 Task: Locate Homes in Salt Lake City.
Action: Key pressed <Key.caps_lock>S<Key.caps_lock>alt
Screenshot: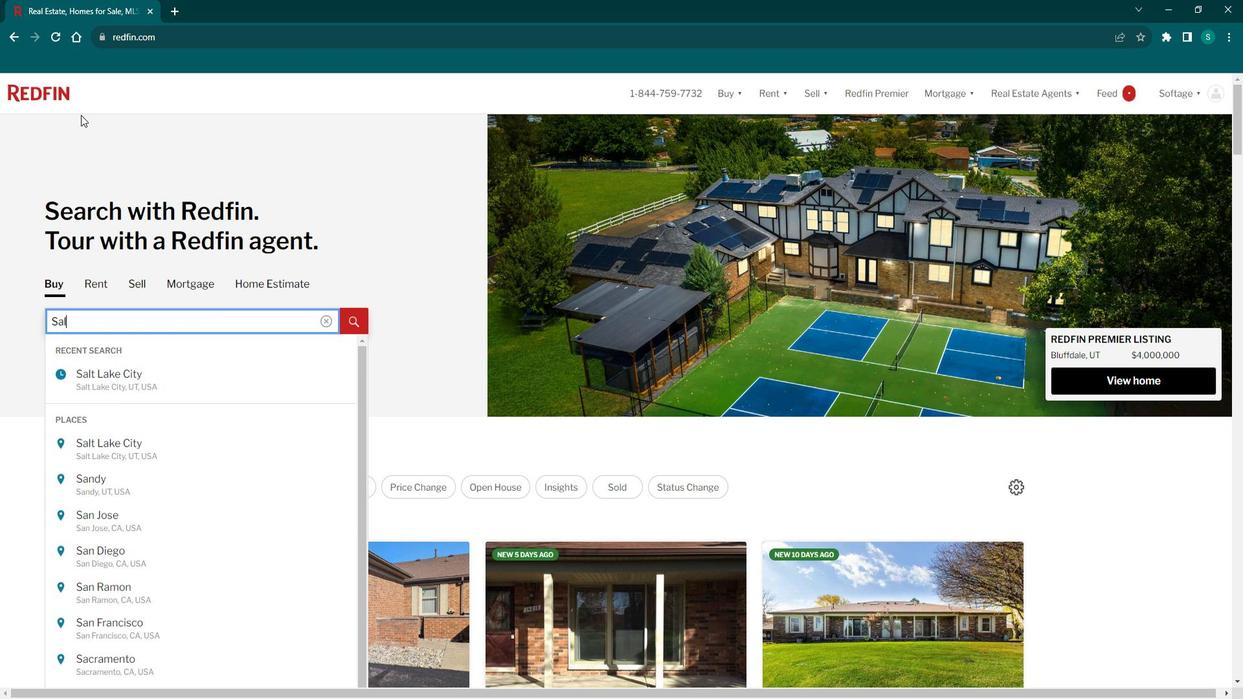 
Action: Mouse moved to (164, 428)
Screenshot: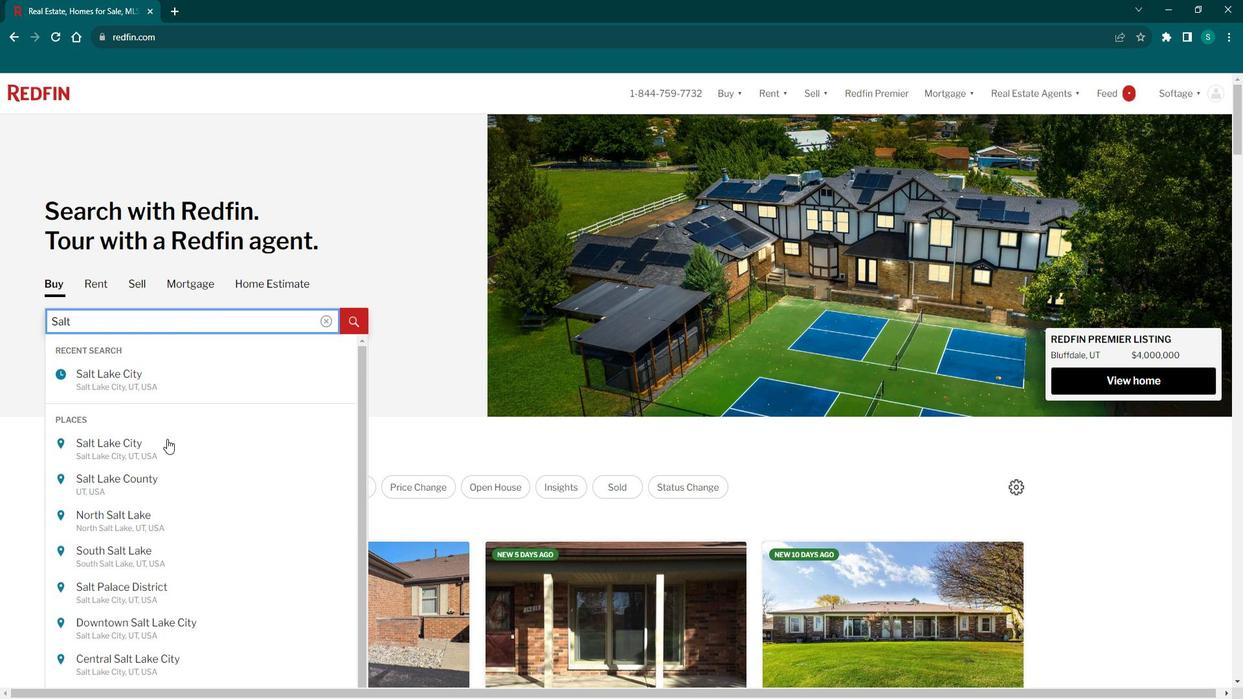 
Action: Mouse pressed left at (164, 428)
Screenshot: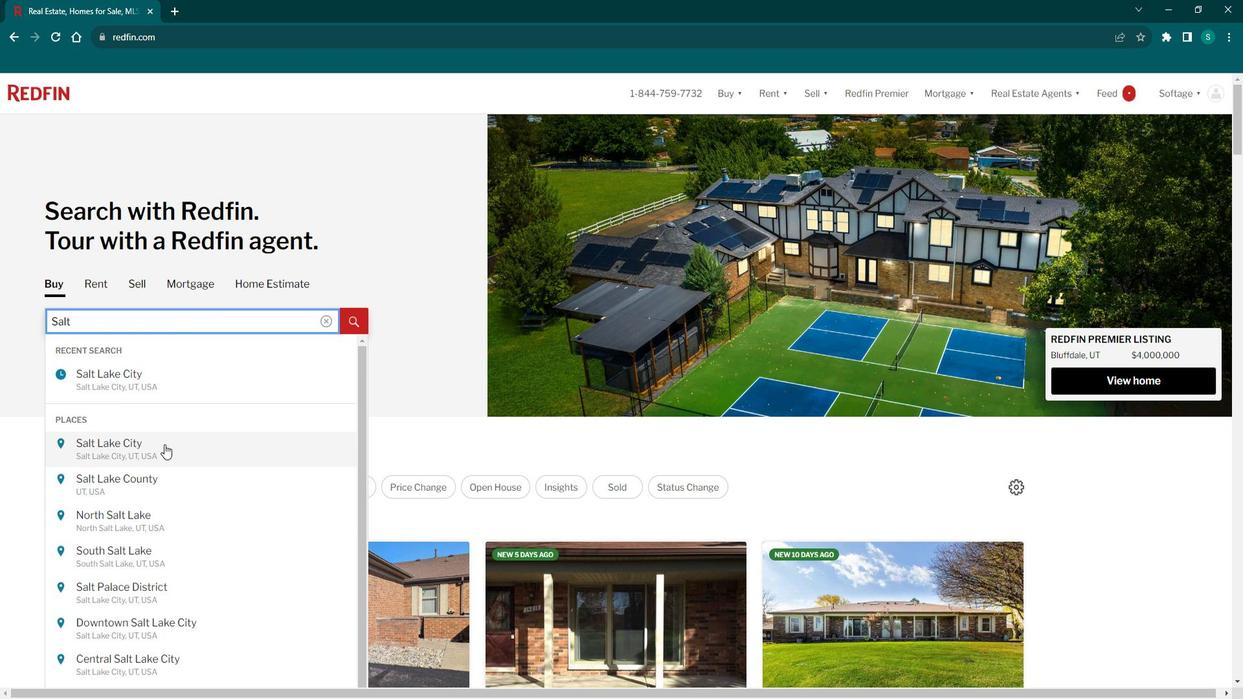 
Action: Mouse moved to (1109, 178)
Screenshot: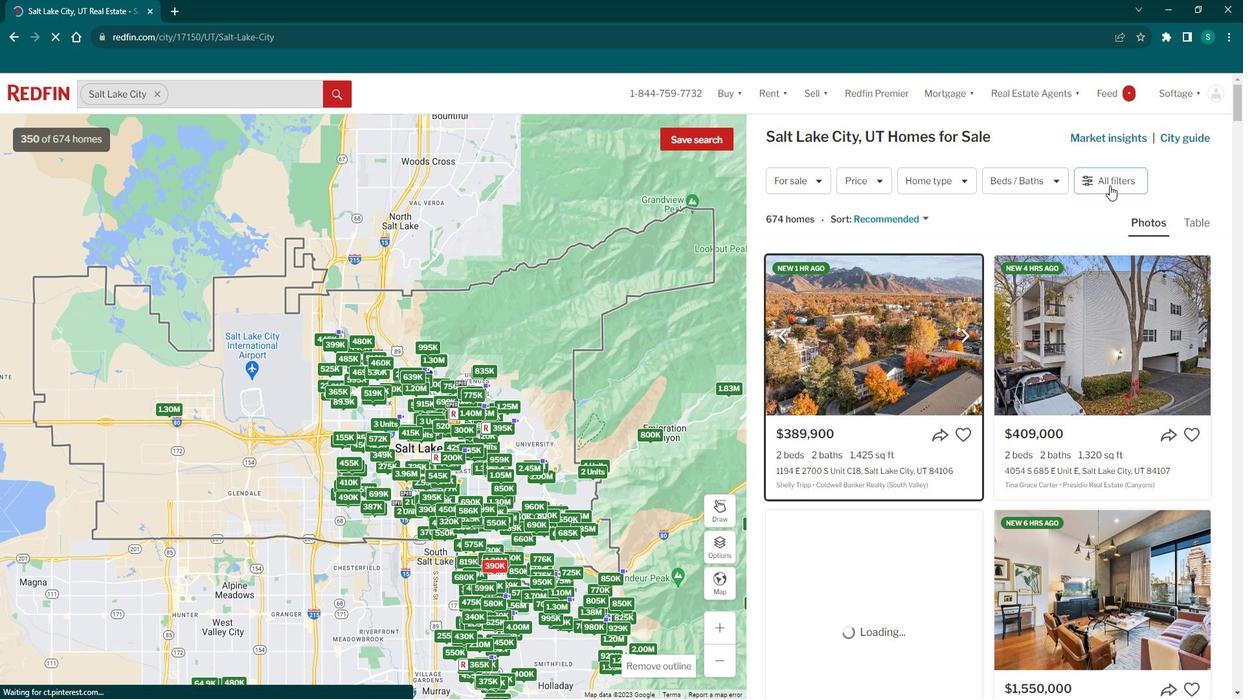
Action: Mouse pressed left at (1109, 178)
Screenshot: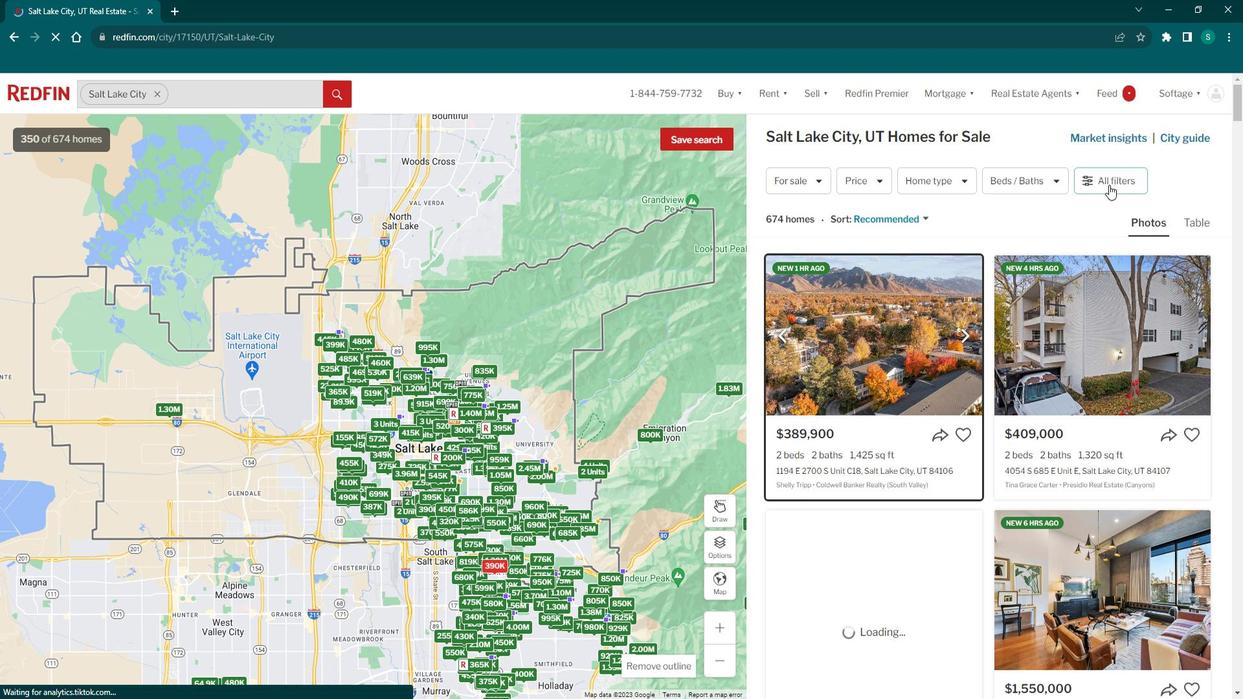 
Action: Mouse pressed left at (1109, 178)
Screenshot: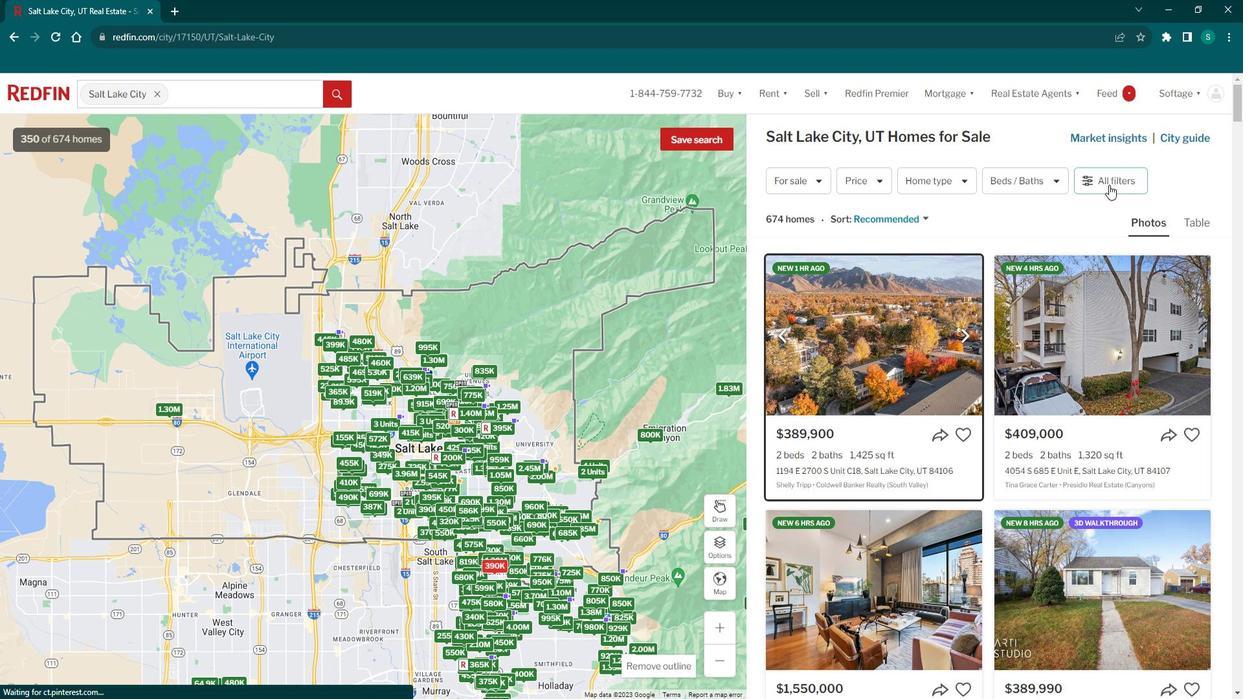 
Action: Mouse moved to (883, 474)
Screenshot: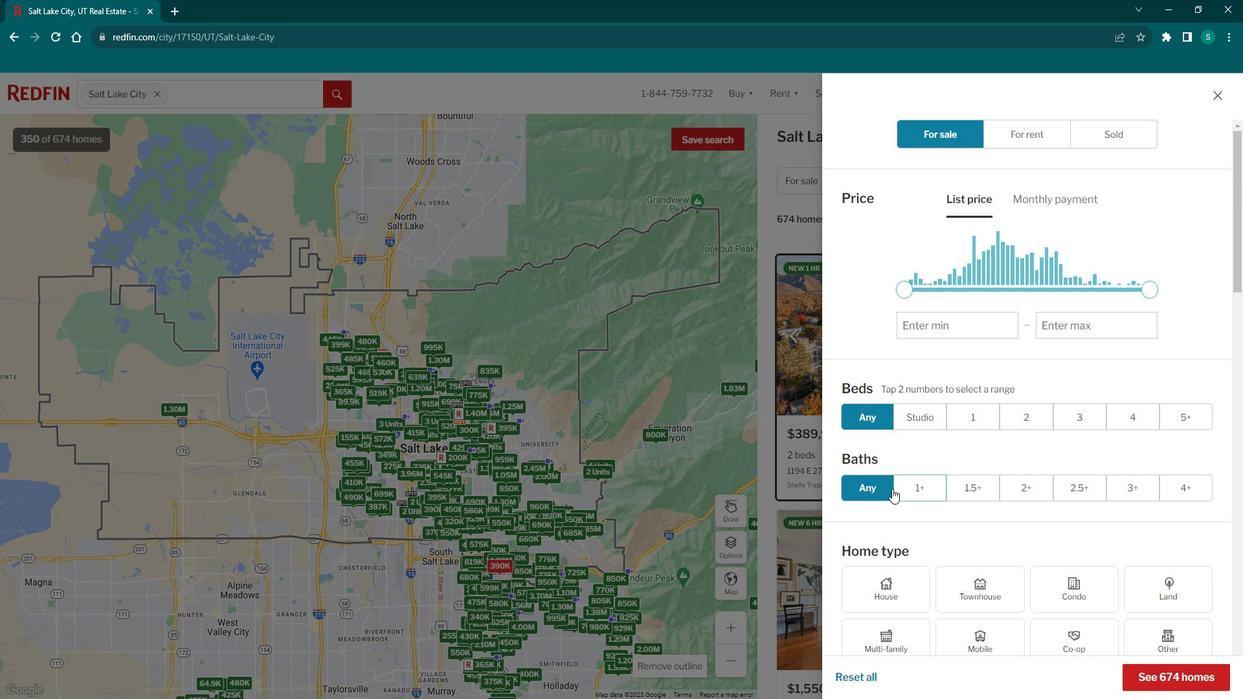
Action: Mouse scrolled (883, 473) with delta (0, 0)
Screenshot: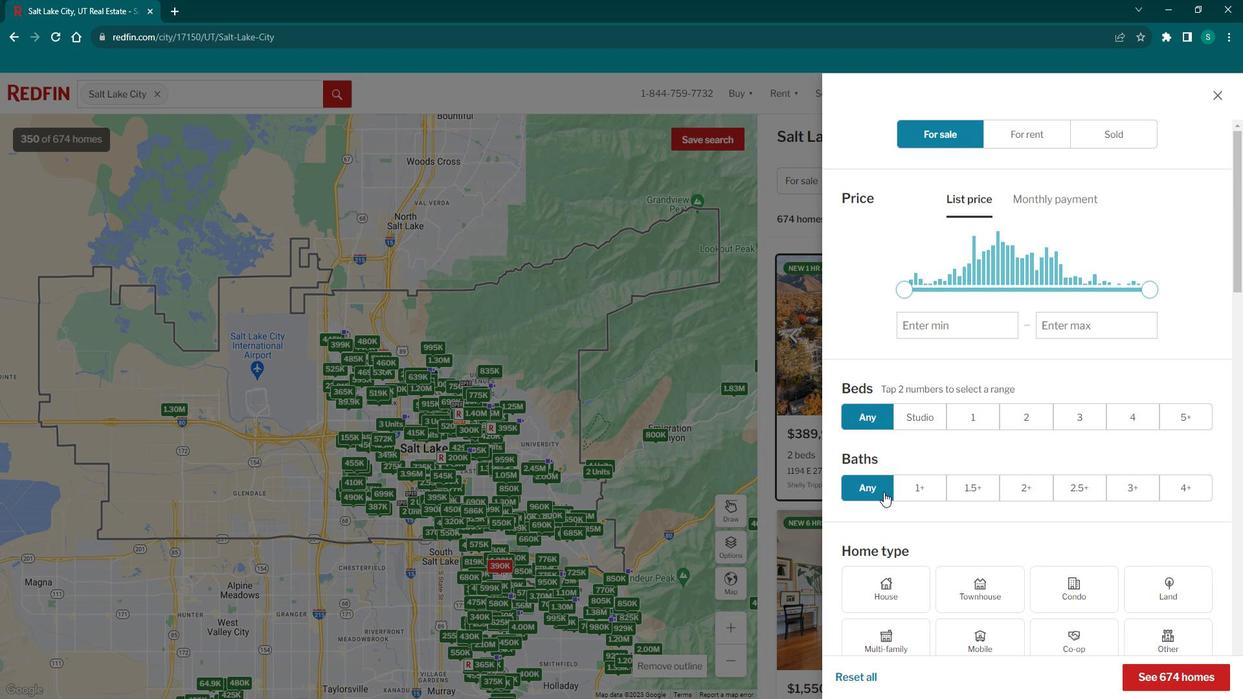 
Action: Mouse scrolled (883, 473) with delta (0, 0)
Screenshot: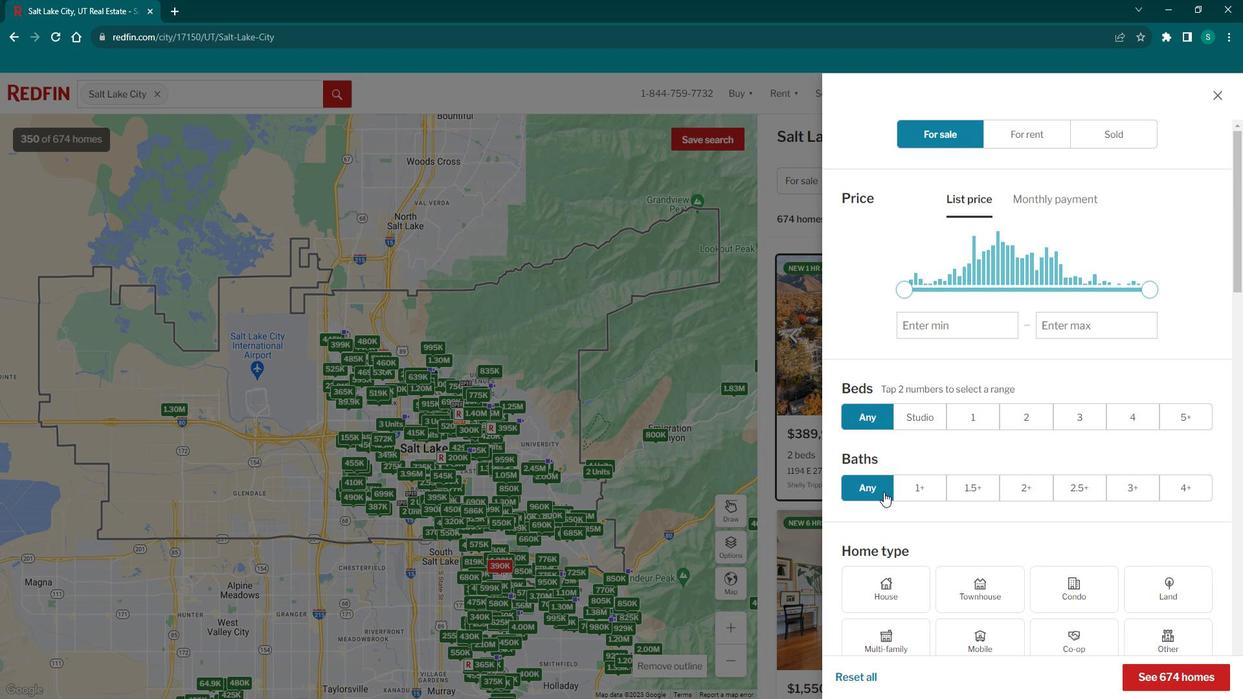 
Action: Mouse scrolled (883, 473) with delta (0, 0)
Screenshot: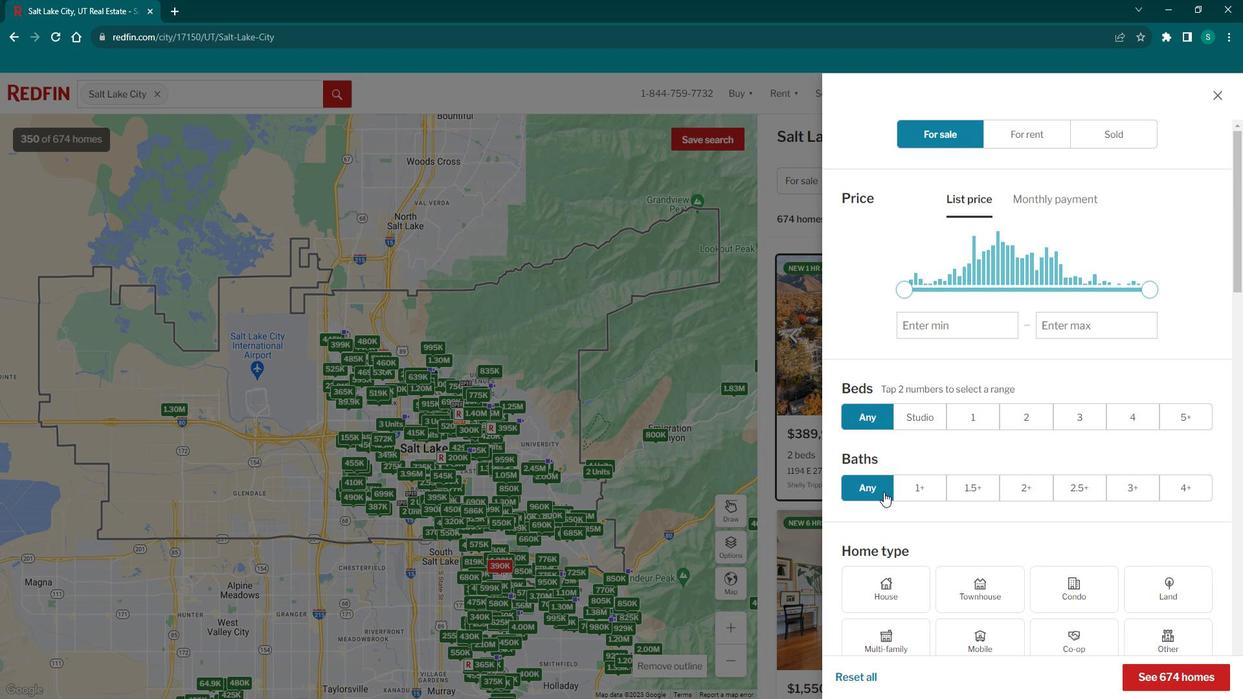 
Action: Mouse moved to (895, 383)
Screenshot: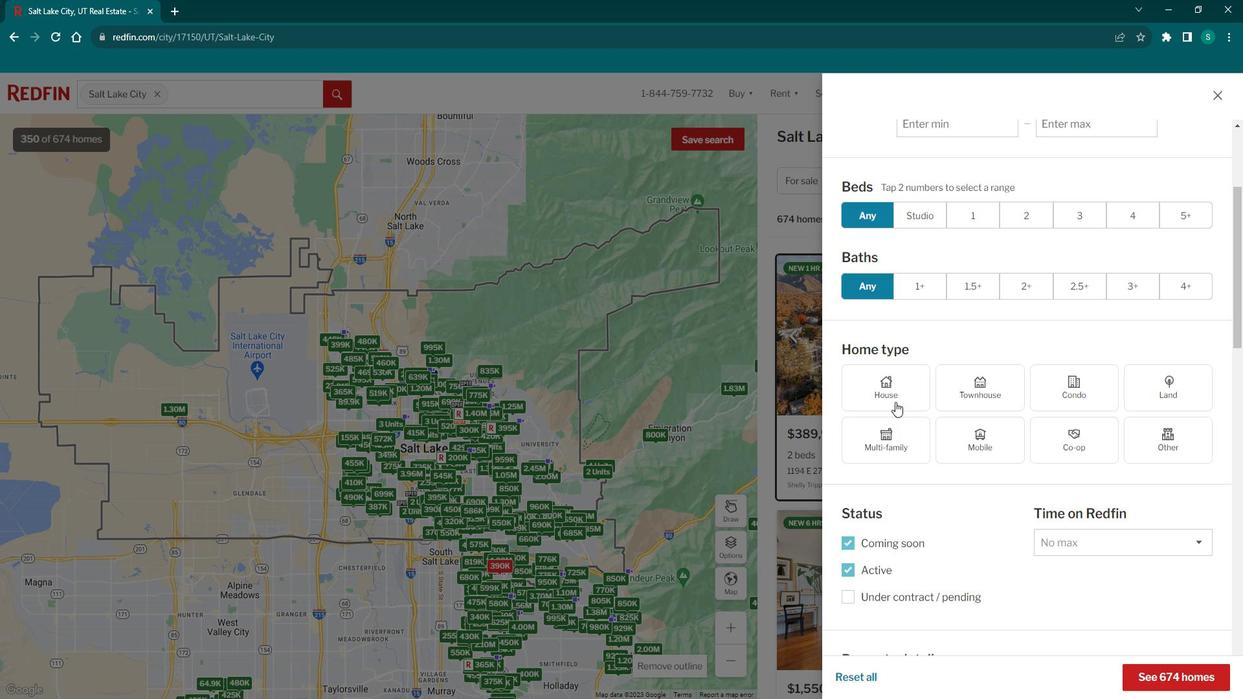 
Action: Mouse pressed left at (895, 383)
Screenshot: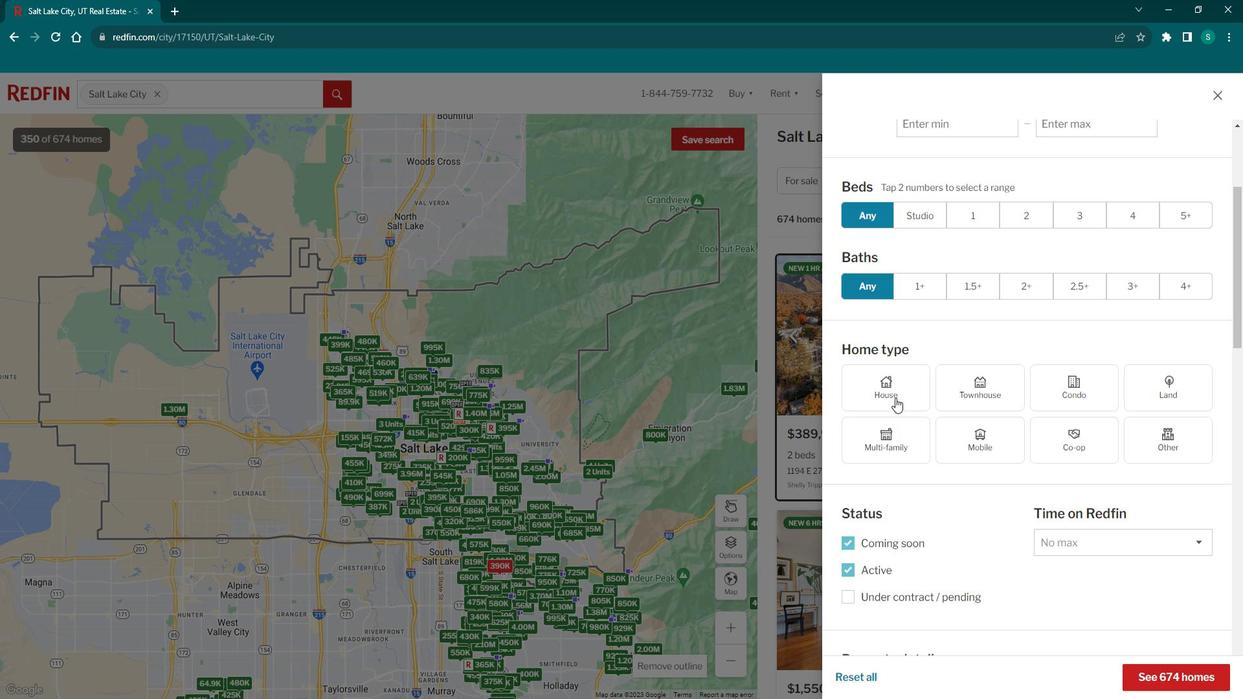 
Action: Mouse moved to (1160, 646)
Screenshot: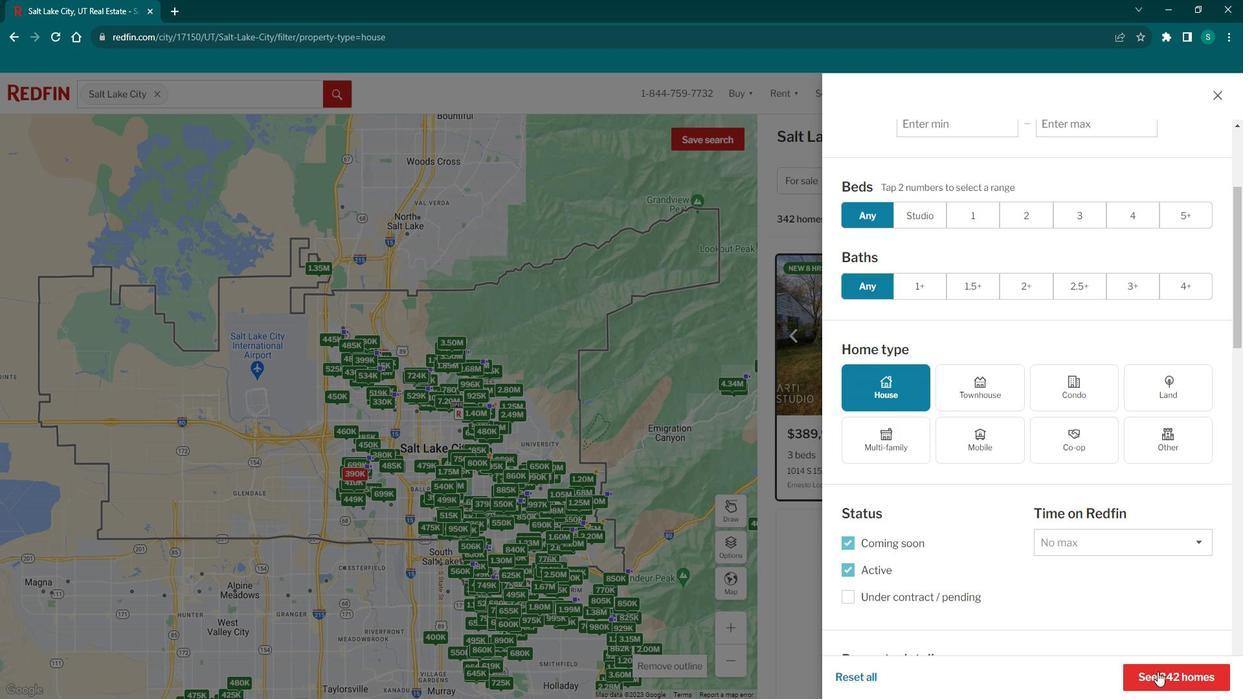
Action: Mouse pressed left at (1160, 646)
Screenshot: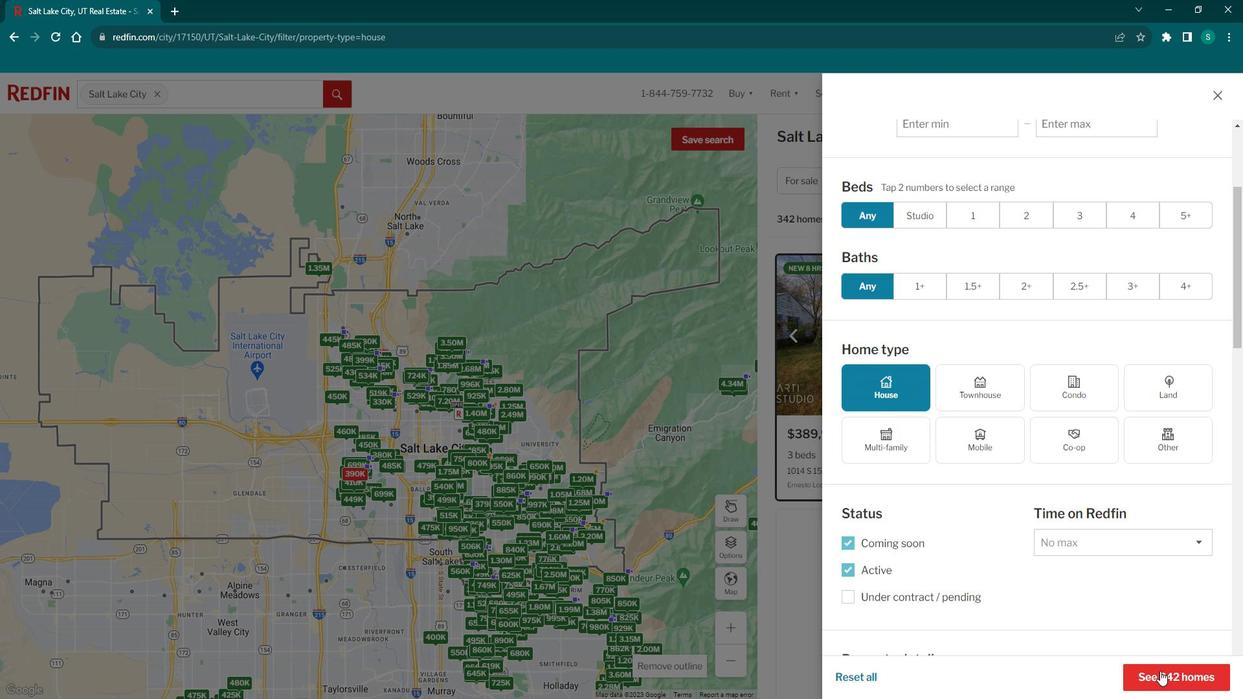 
Action: Mouse moved to (874, 400)
Screenshot: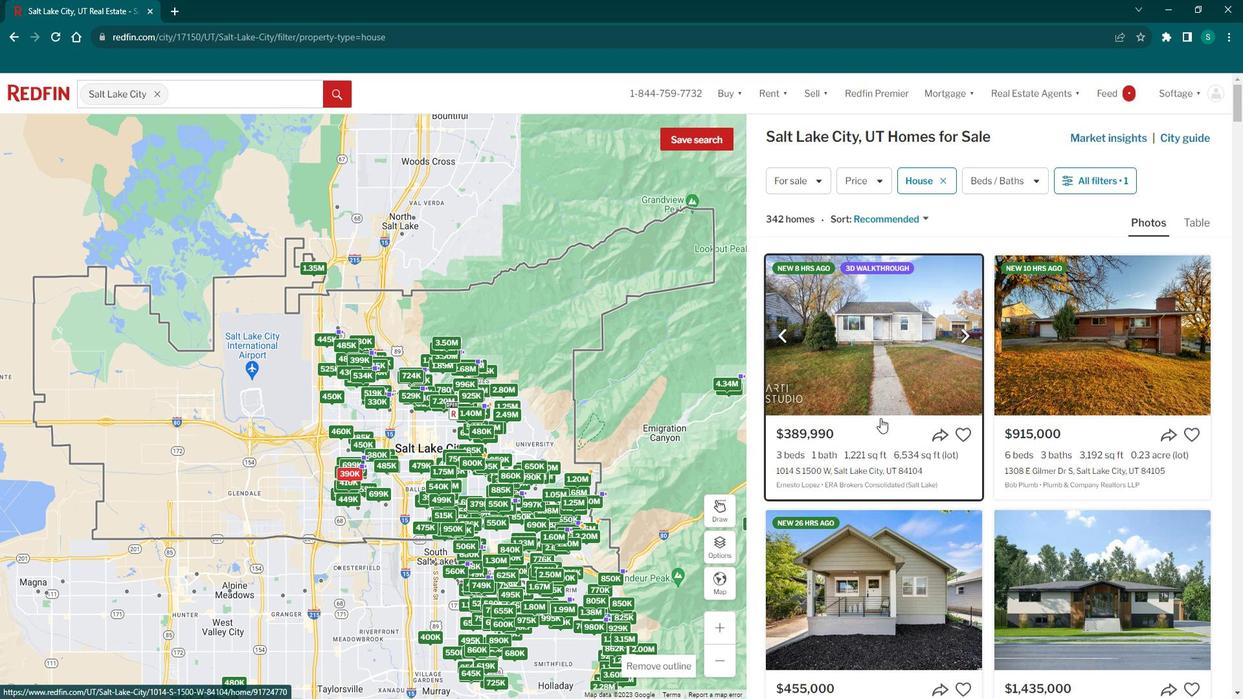 
Action: Mouse scrolled (874, 400) with delta (0, 0)
Screenshot: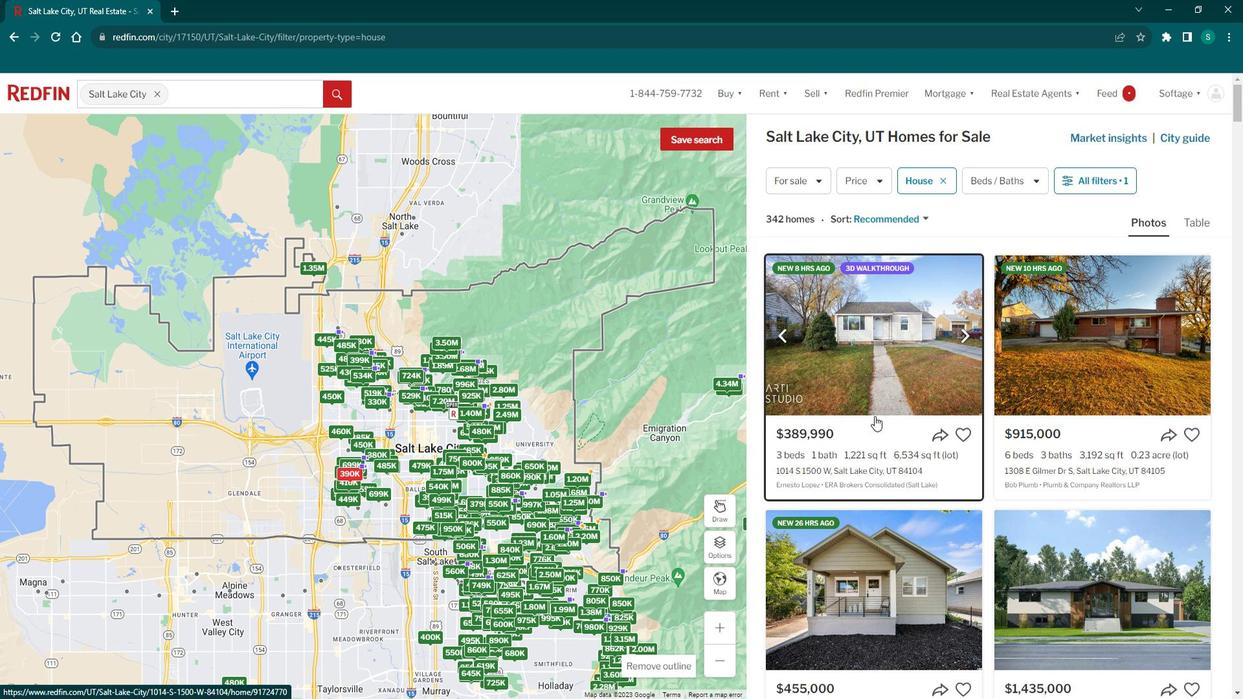 
Action: Mouse scrolled (874, 400) with delta (0, 0)
Screenshot: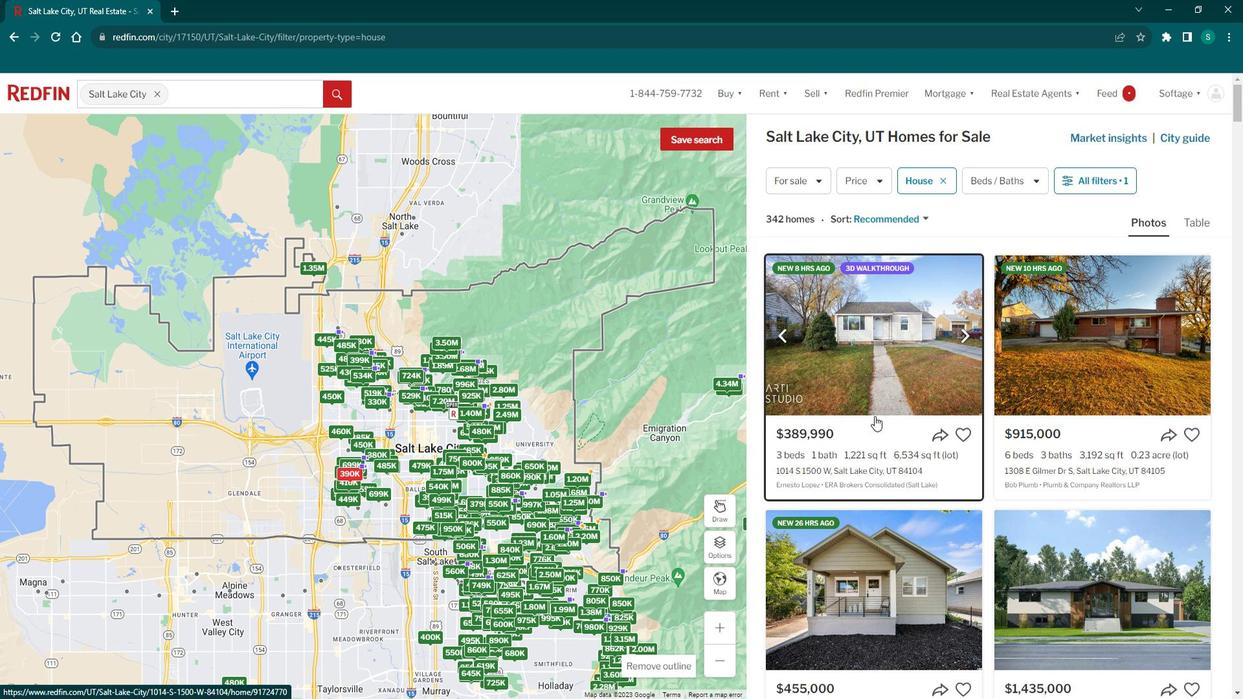 
Action: Mouse scrolled (874, 400) with delta (0, 0)
Screenshot: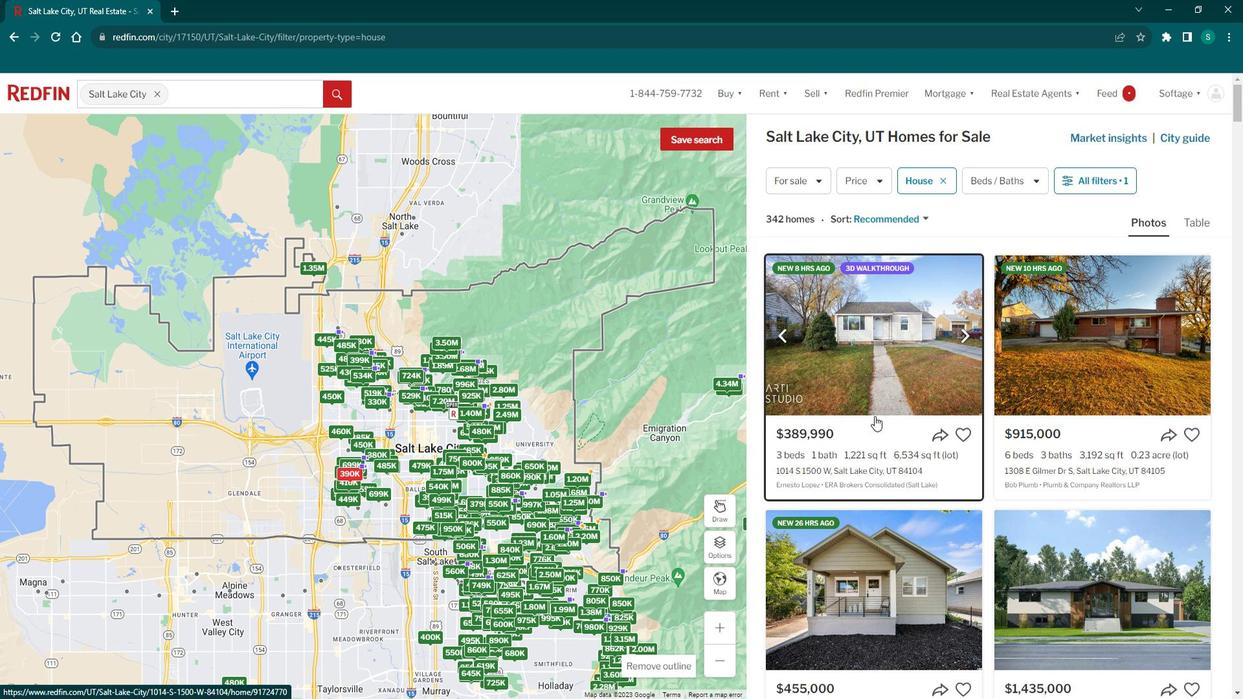 
Action: Mouse scrolled (874, 400) with delta (0, 0)
Screenshot: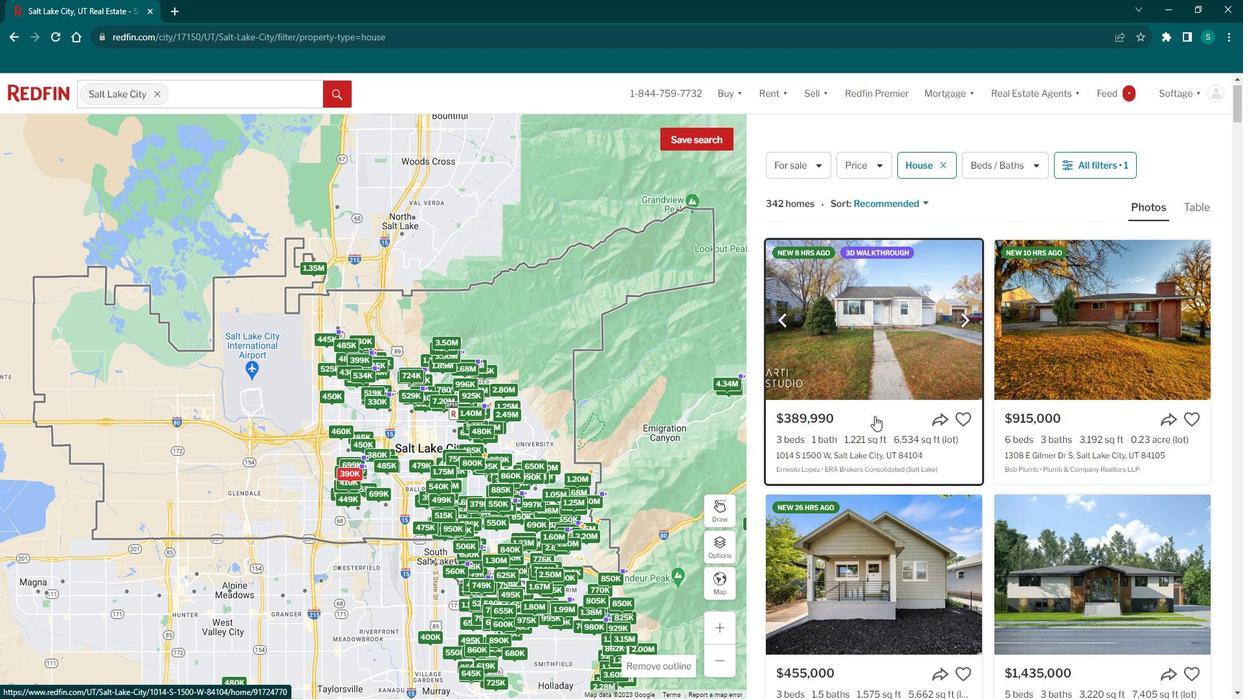 
Action: Mouse scrolled (874, 400) with delta (0, 0)
Screenshot: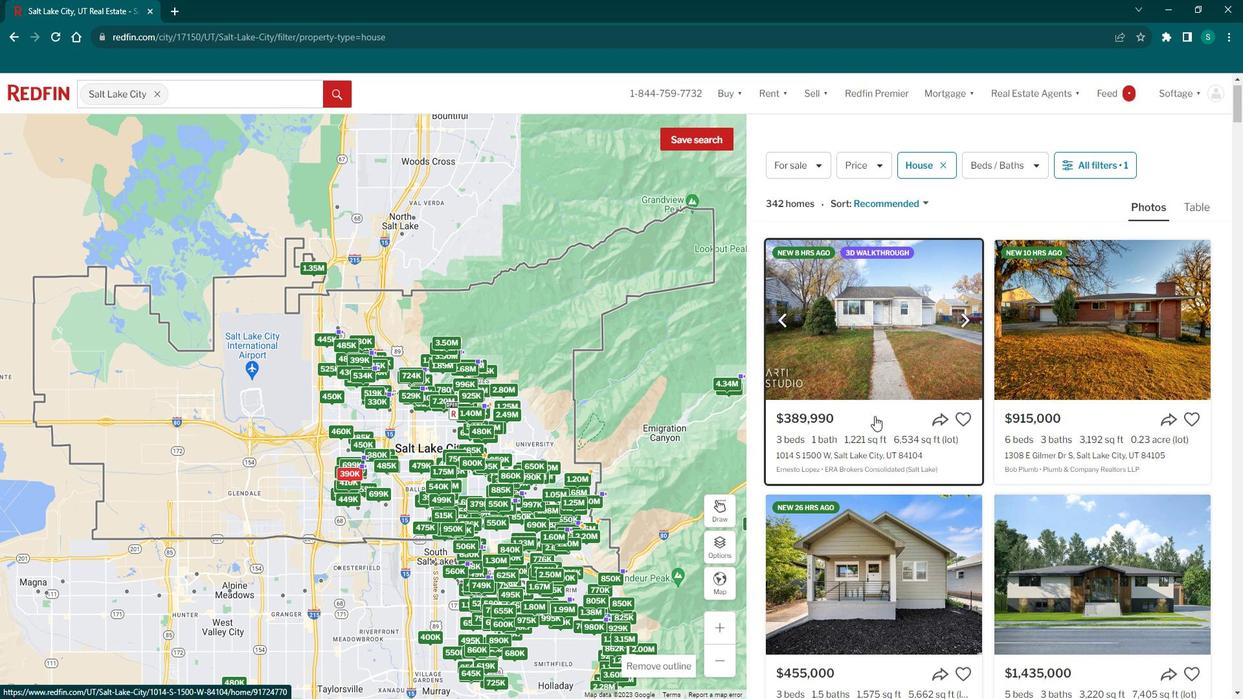 
Action: Mouse moved to (874, 308)
Screenshot: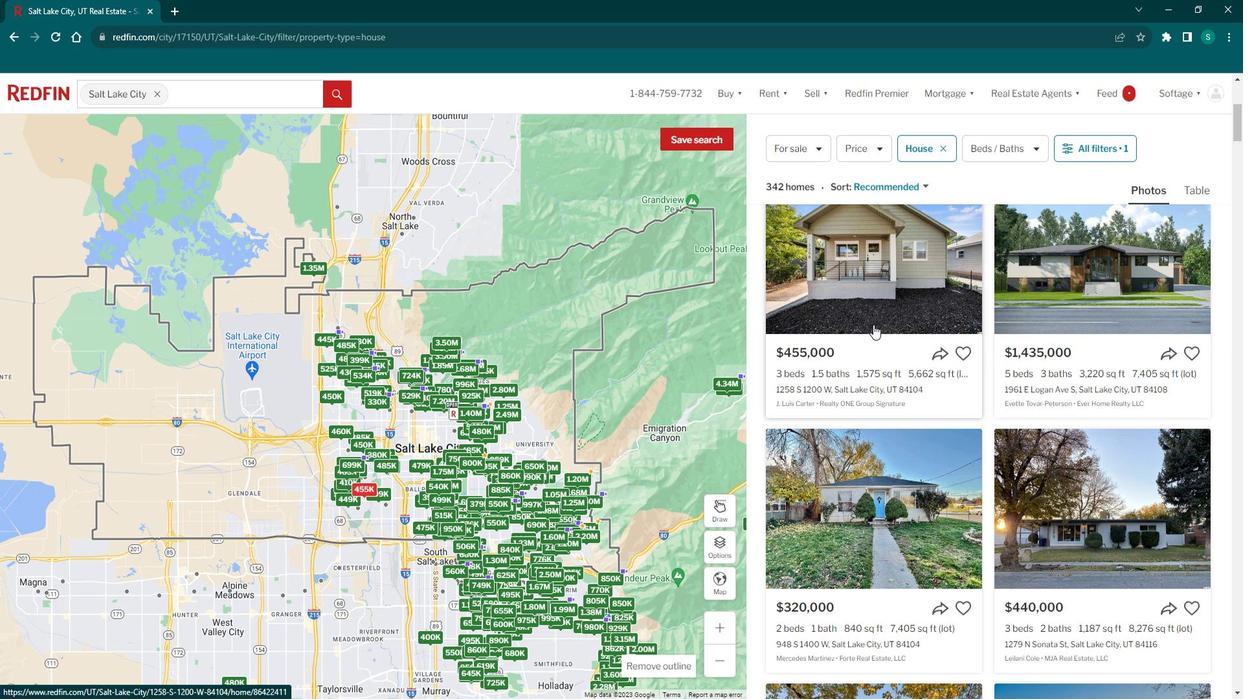 
Action: Mouse pressed left at (874, 308)
Screenshot: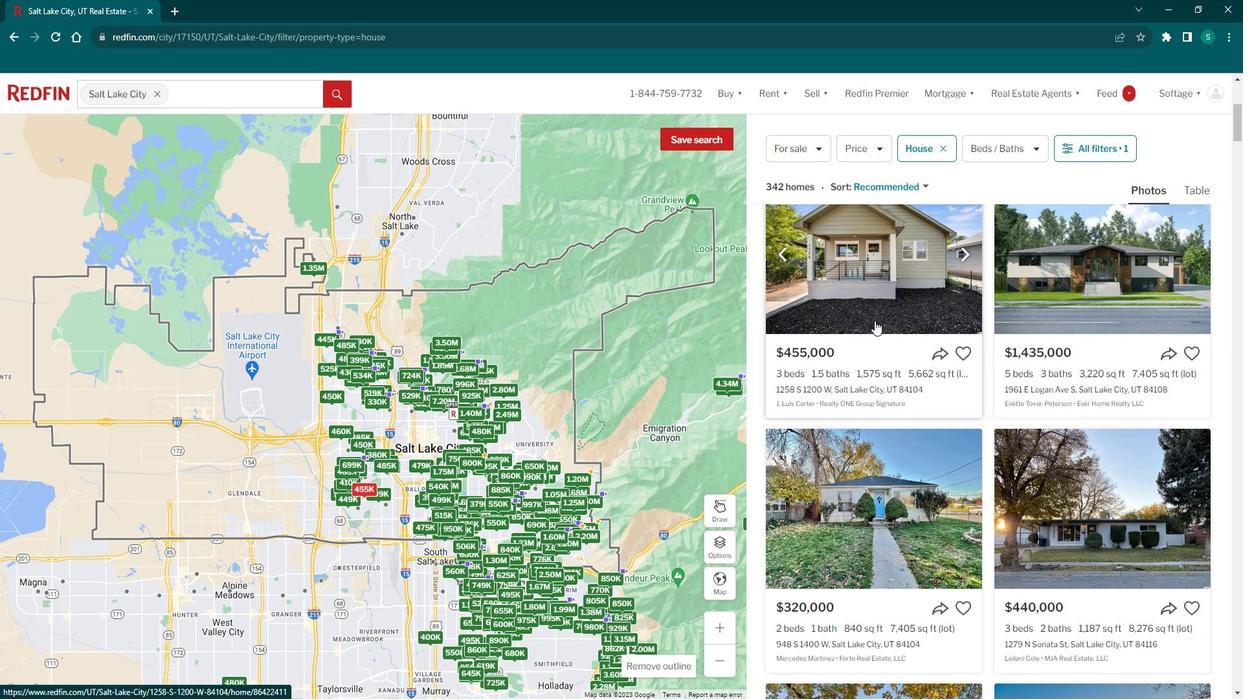 
Action: Mouse moved to (401, 308)
Screenshot: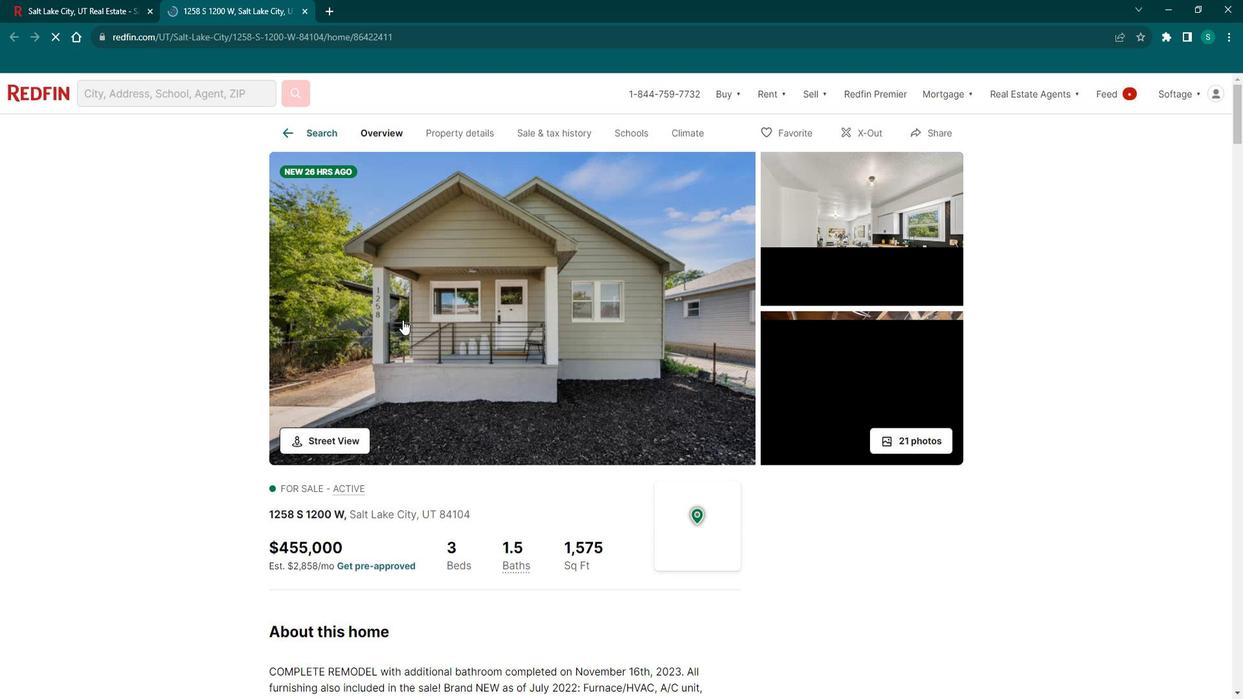 
Action: Mouse scrolled (401, 307) with delta (0, 0)
Screenshot: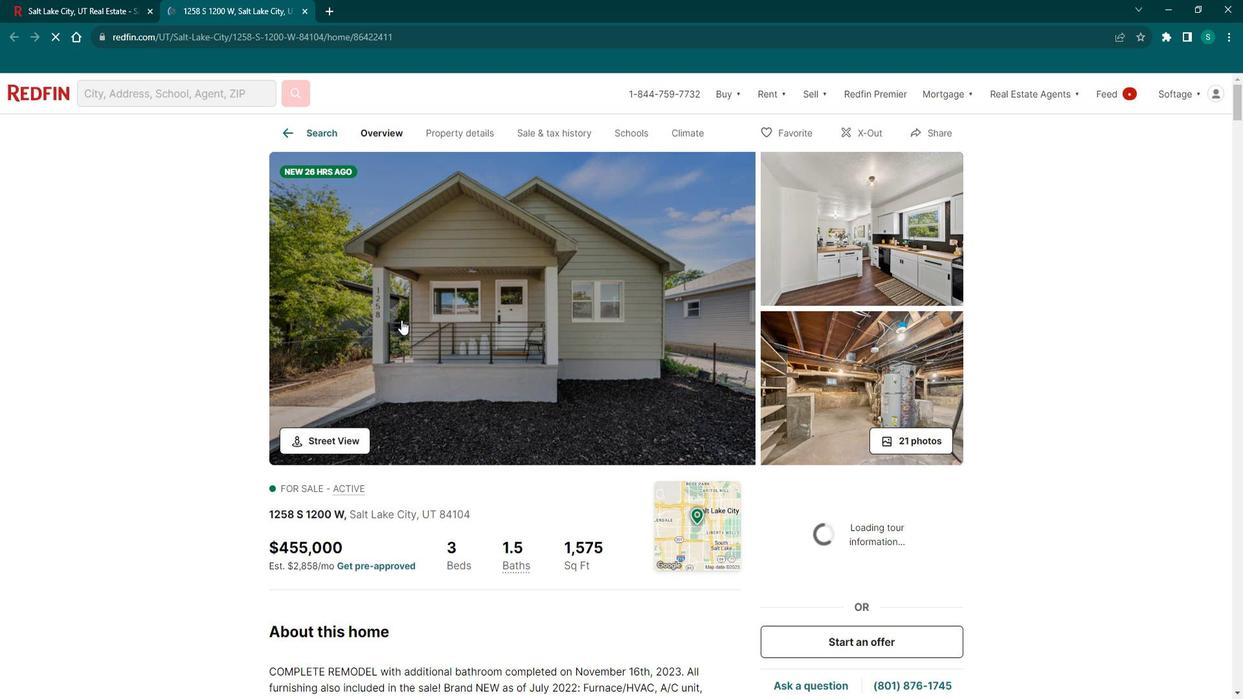 
Action: Mouse scrolled (401, 307) with delta (0, 0)
Screenshot: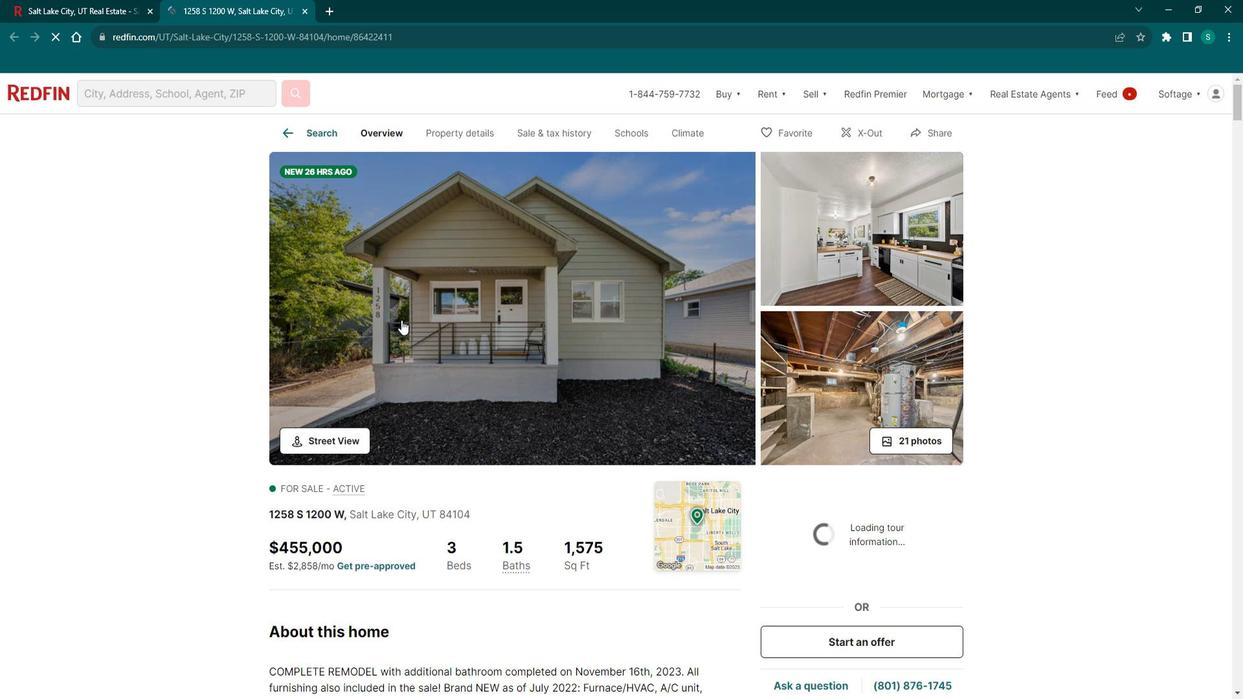 
Action: Mouse scrolled (401, 307) with delta (0, 0)
Screenshot: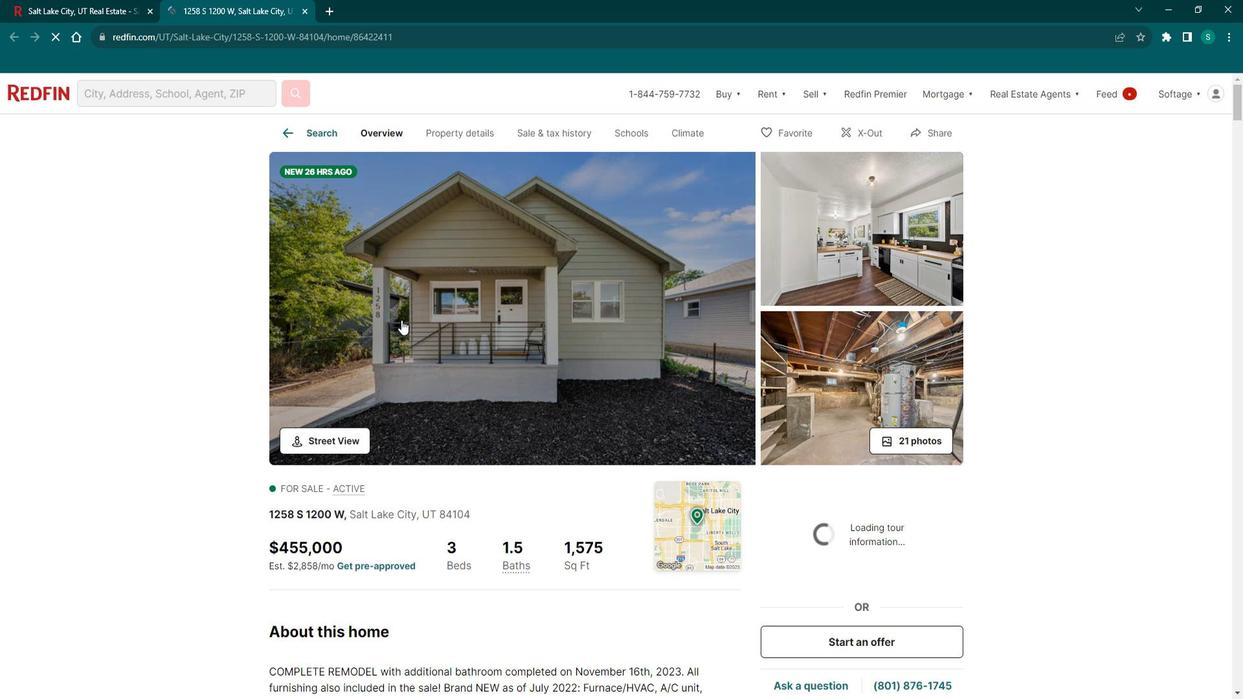 
Action: Mouse scrolled (401, 307) with delta (0, 0)
Screenshot: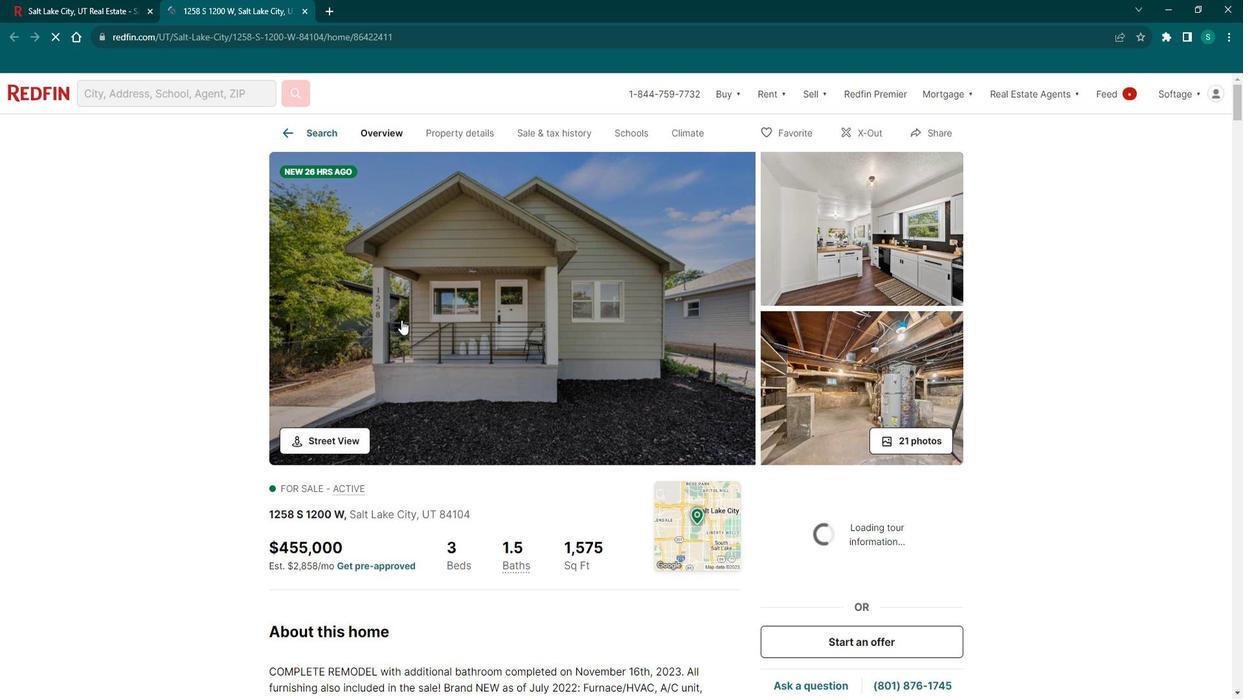 
Action: Mouse scrolled (401, 307) with delta (0, 0)
Screenshot: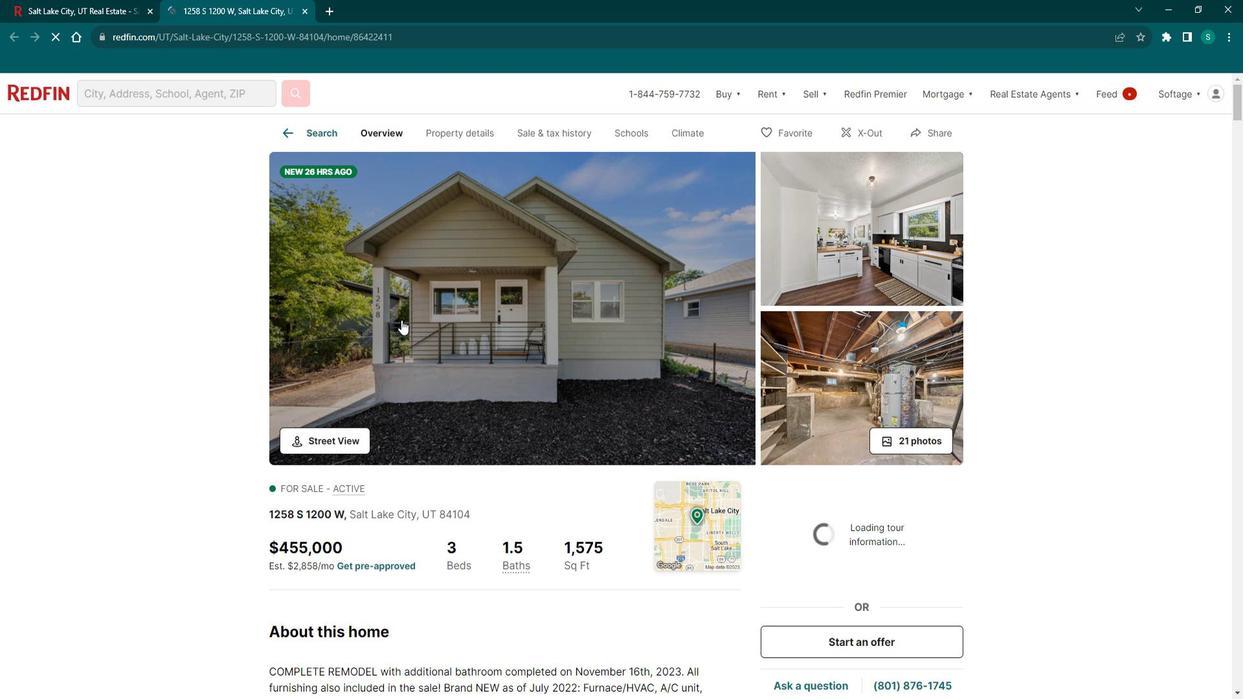 
Action: Mouse moved to (311, 374)
Screenshot: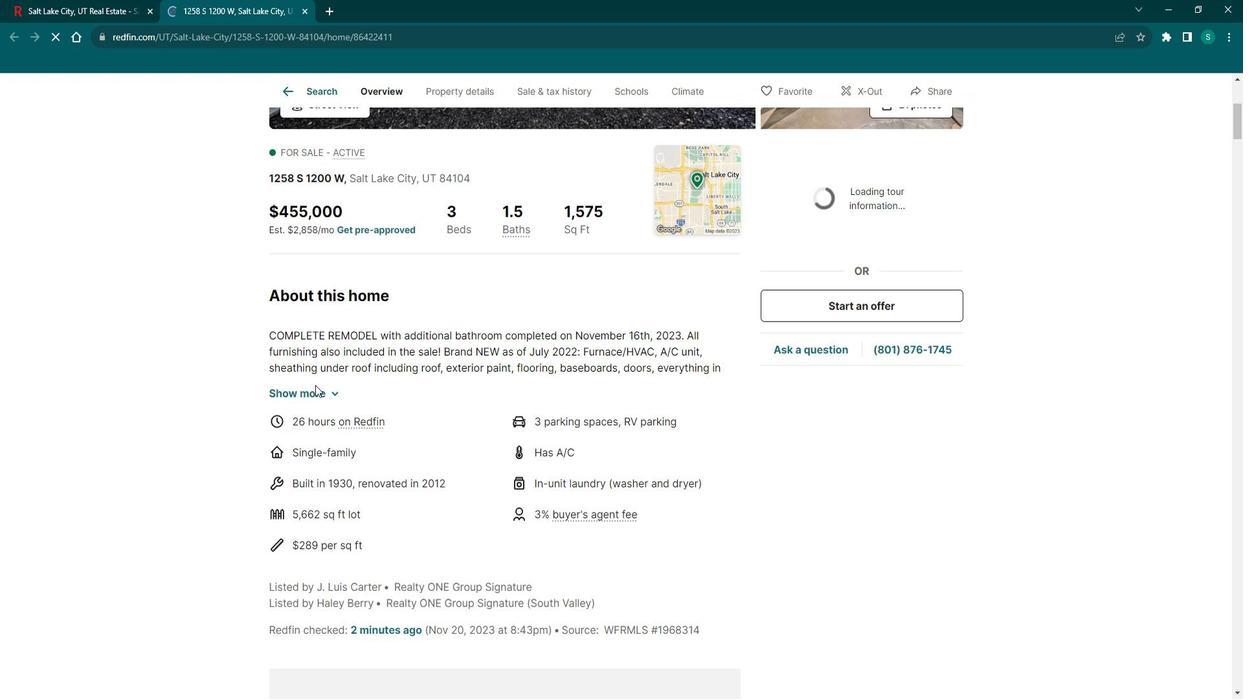 
Action: Mouse pressed left at (311, 374)
Screenshot: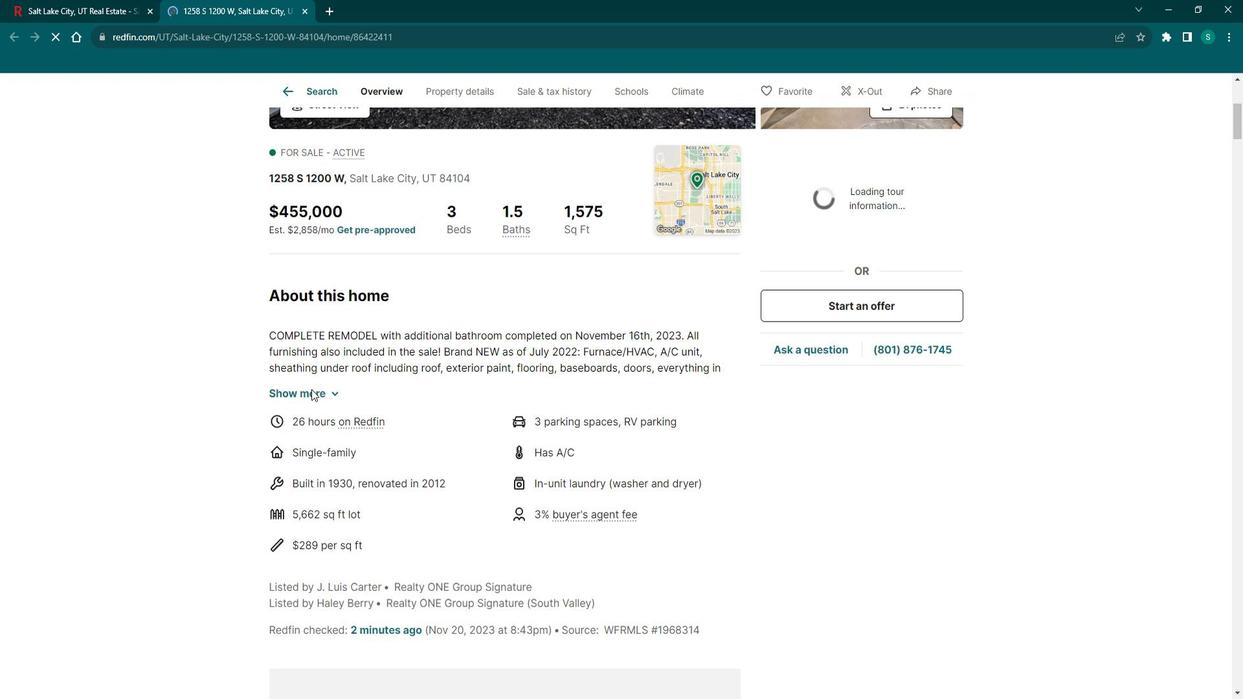 
Action: Mouse moved to (325, 379)
Screenshot: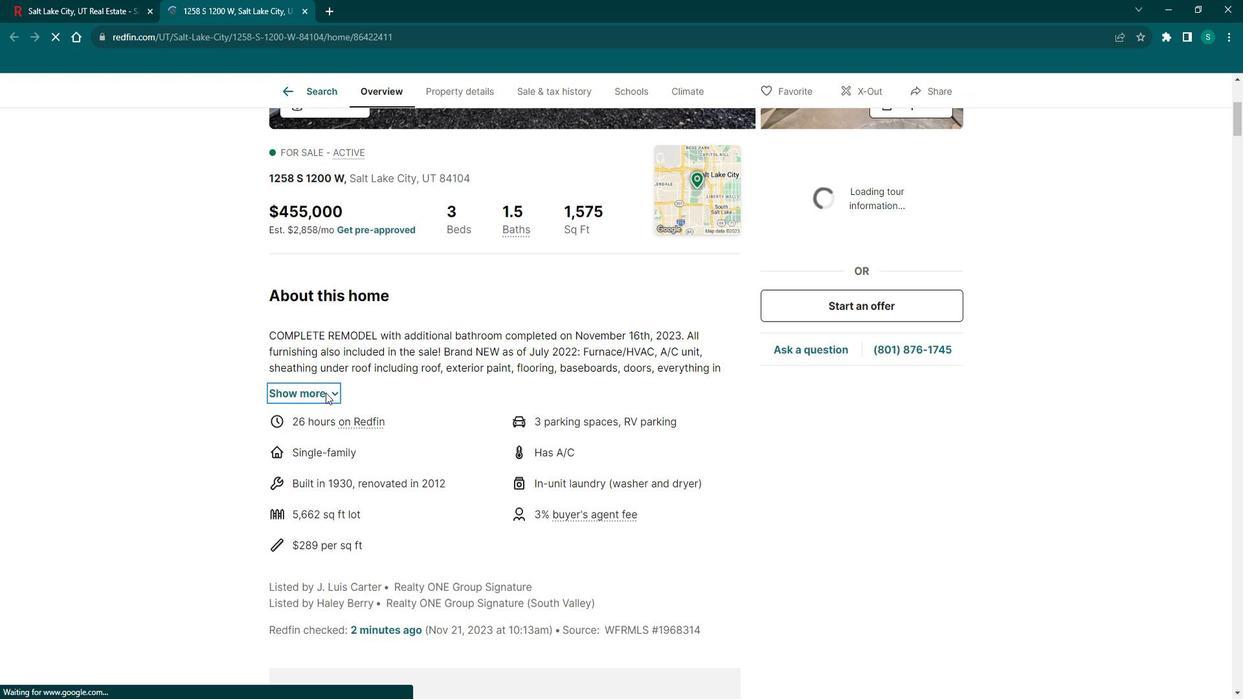 
Action: Mouse pressed left at (325, 379)
Screenshot: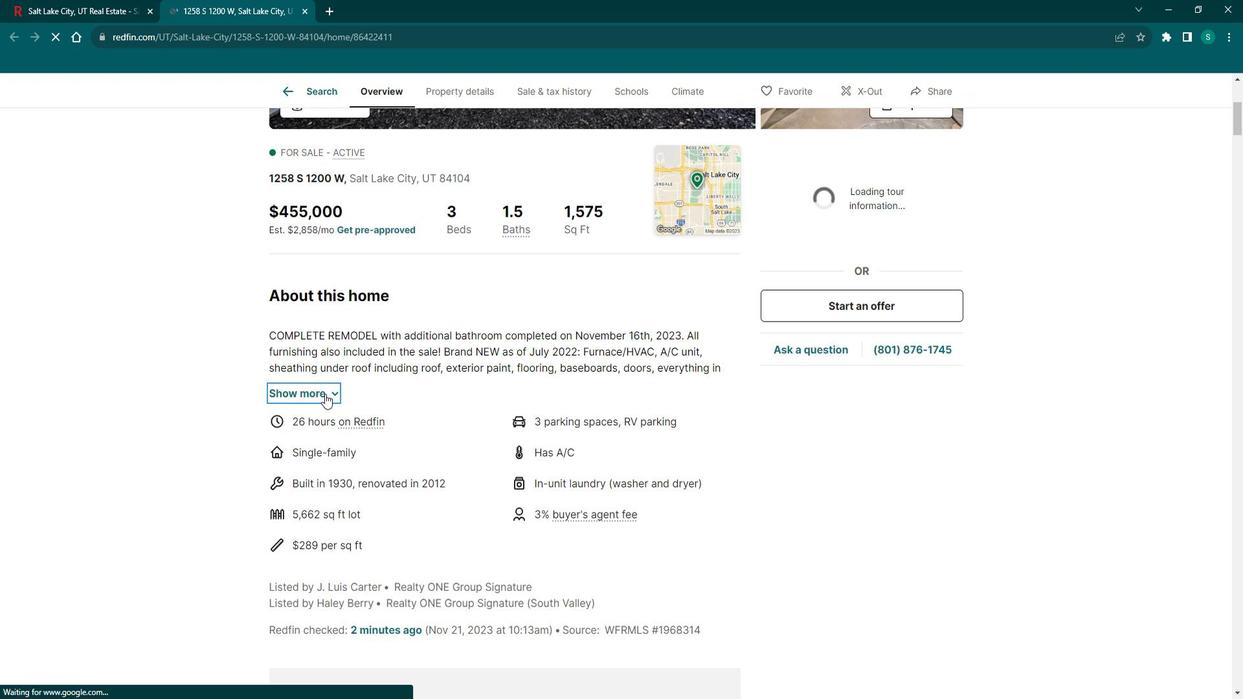
Action: Mouse moved to (346, 371)
Screenshot: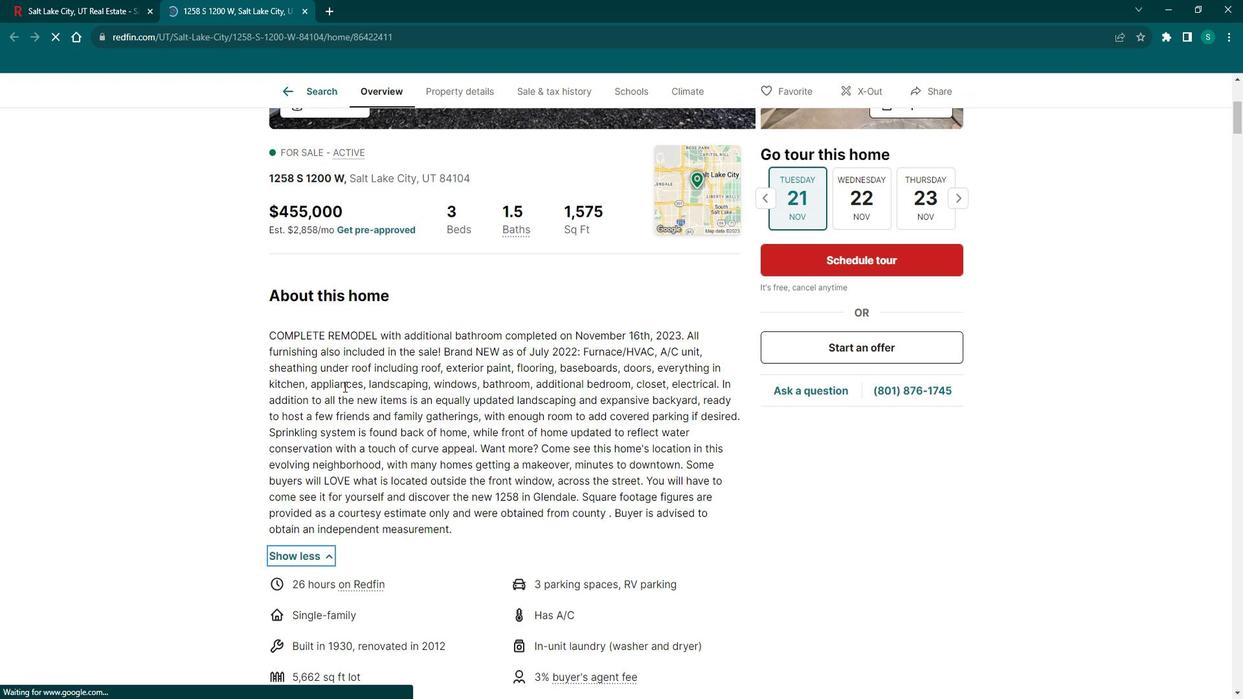 
Action: Mouse scrolled (346, 371) with delta (0, 0)
Screenshot: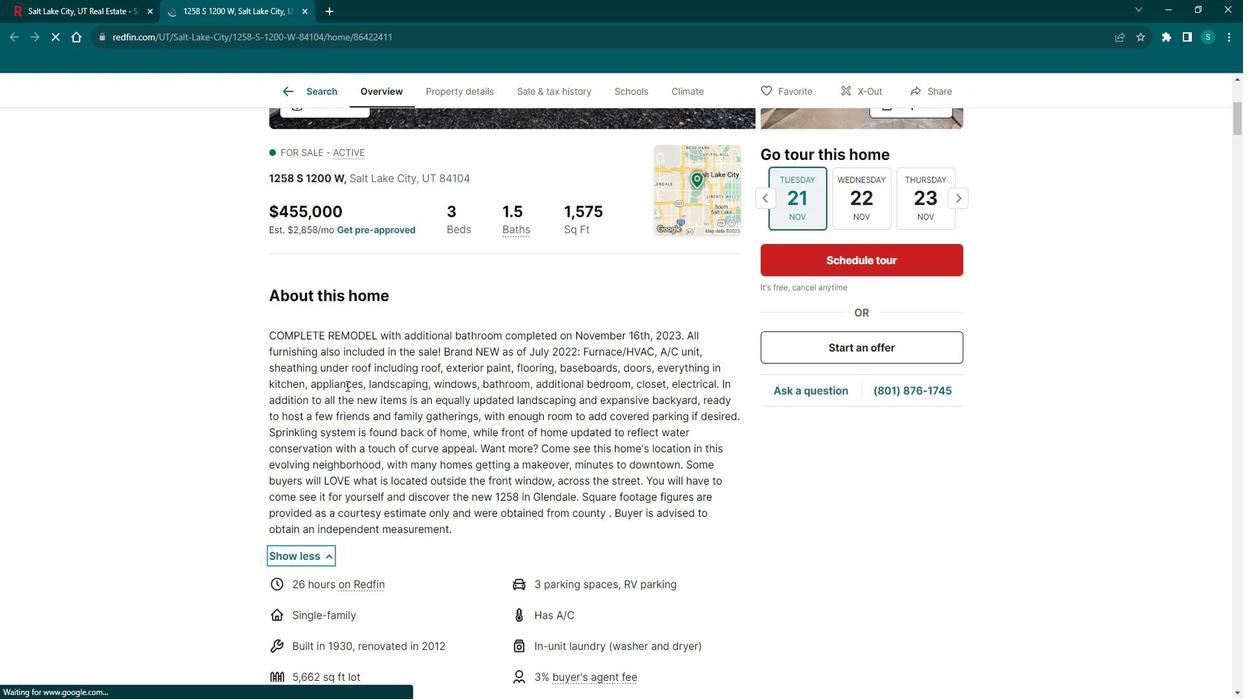 
Action: Mouse scrolled (346, 371) with delta (0, 0)
Screenshot: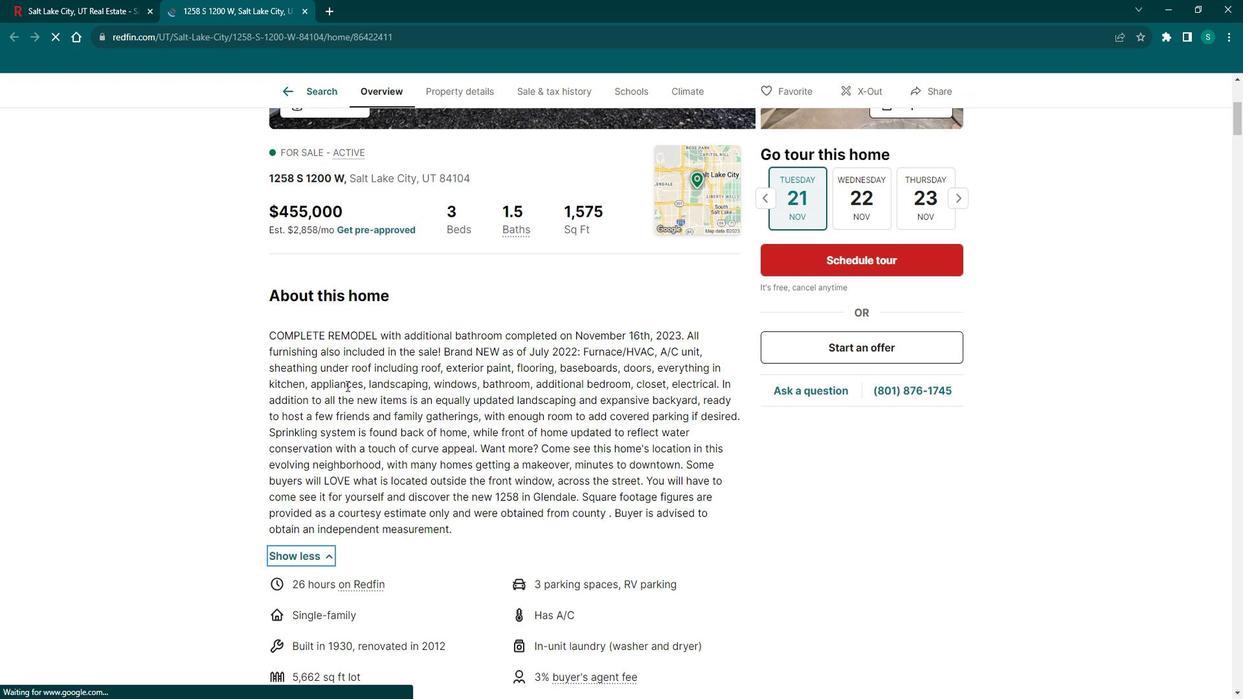 
Action: Mouse scrolled (346, 371) with delta (0, 0)
Screenshot: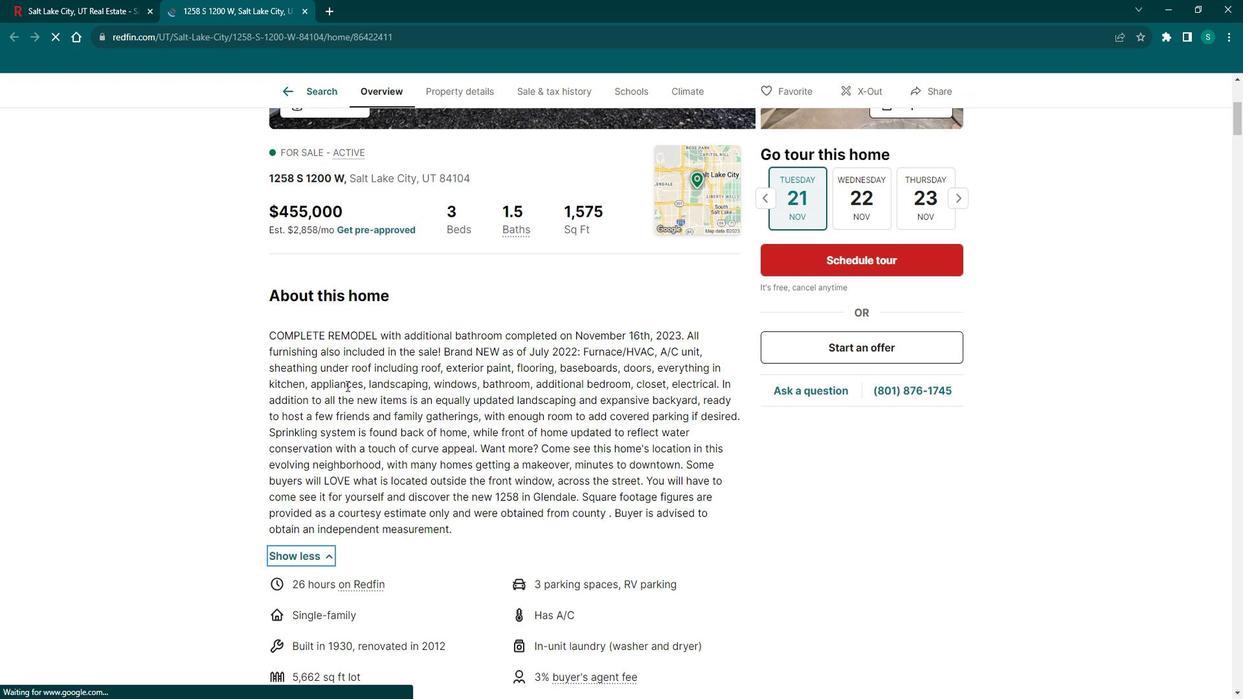 
Action: Mouse scrolled (346, 371) with delta (0, 0)
Screenshot: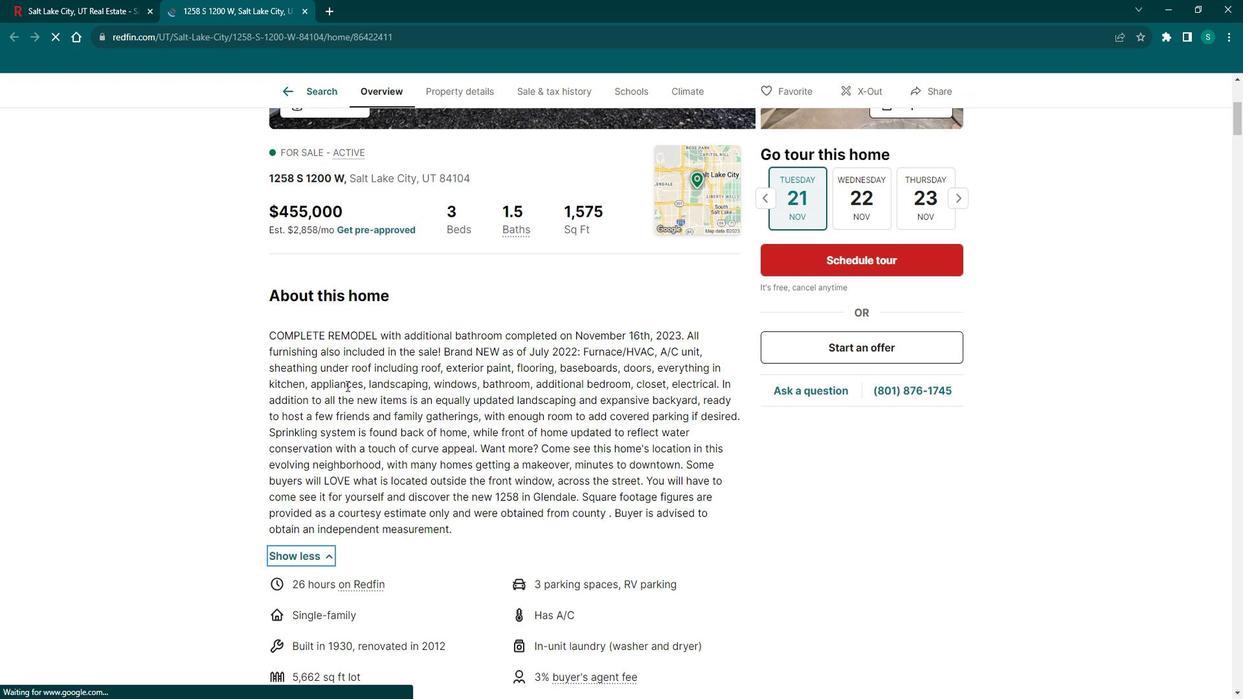 
Action: Mouse scrolled (346, 371) with delta (0, 0)
Screenshot: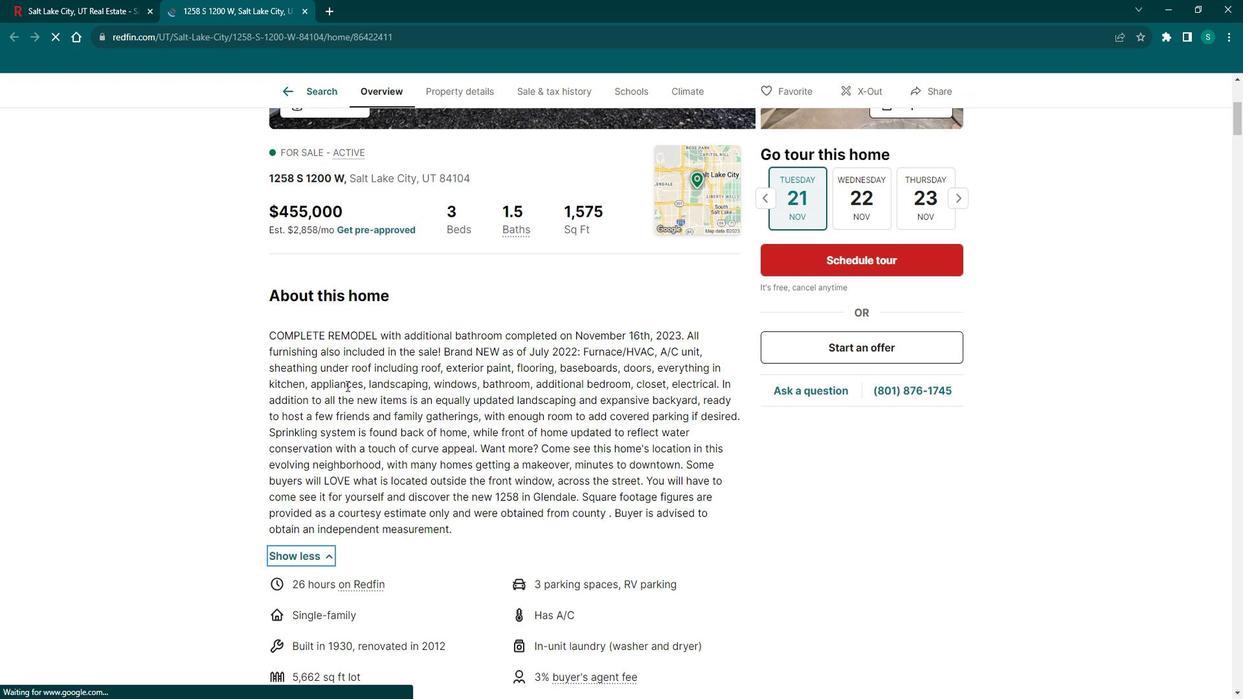 
Action: Mouse scrolled (346, 371) with delta (0, 0)
Screenshot: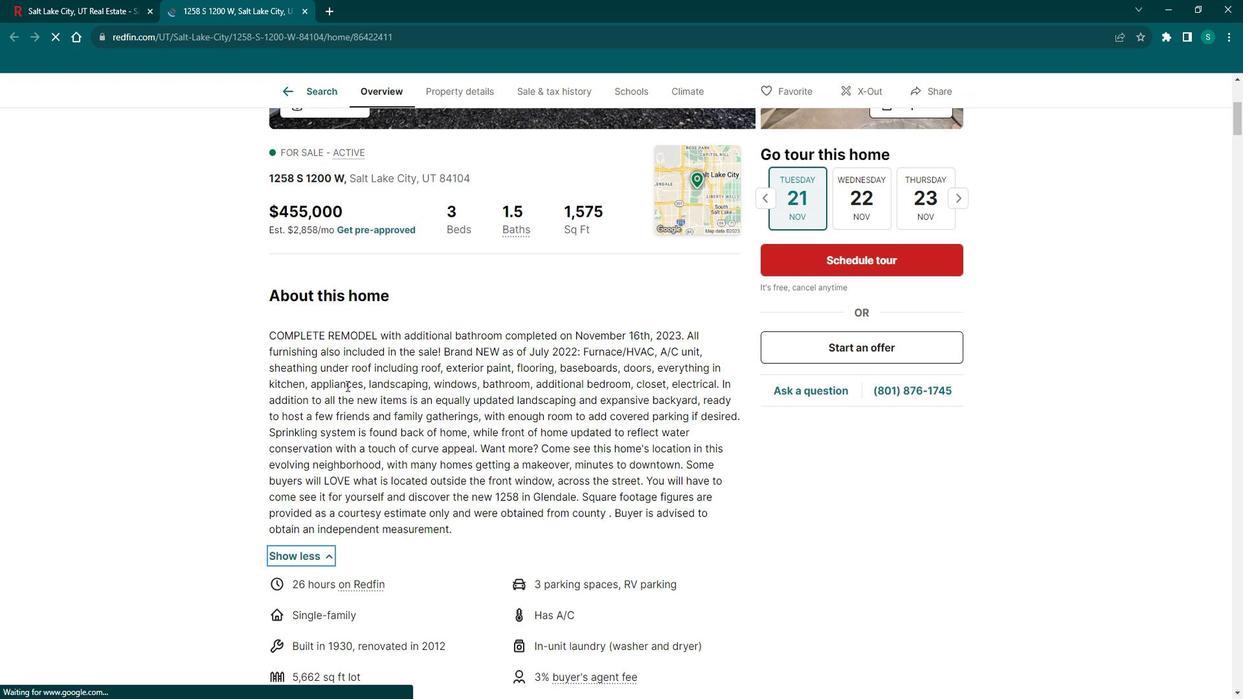 
Action: Mouse scrolled (346, 371) with delta (0, 0)
Screenshot: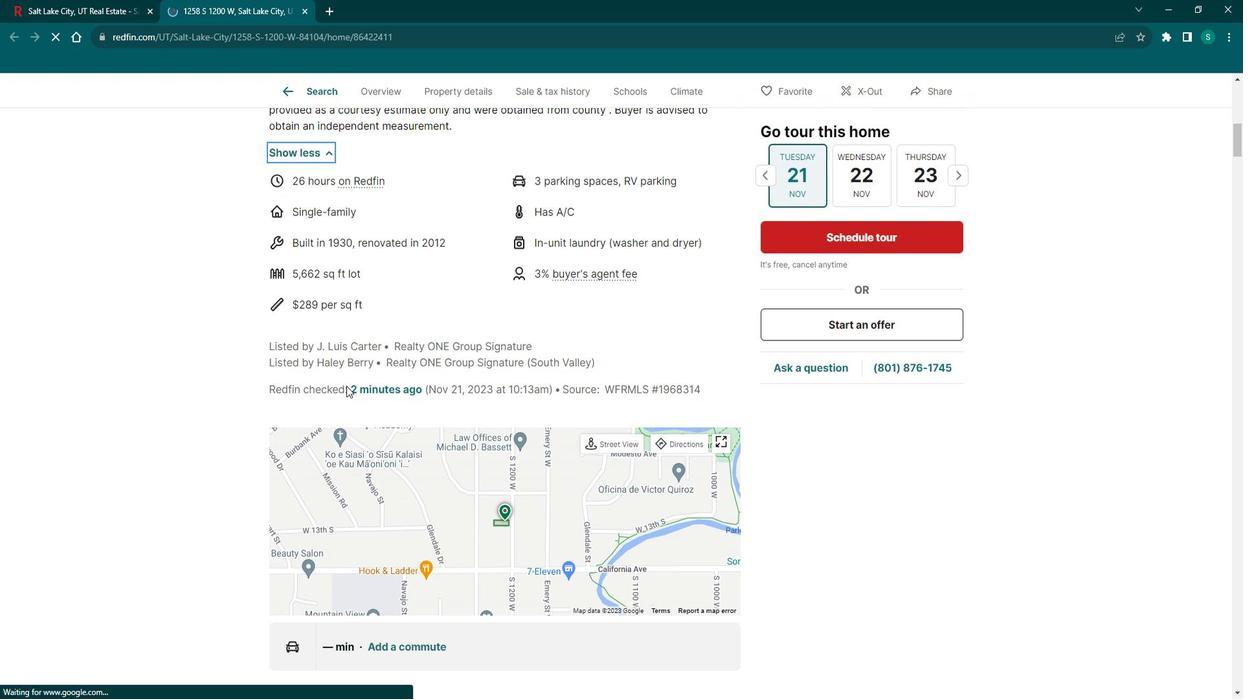 
Action: Mouse scrolled (346, 371) with delta (0, 0)
Screenshot: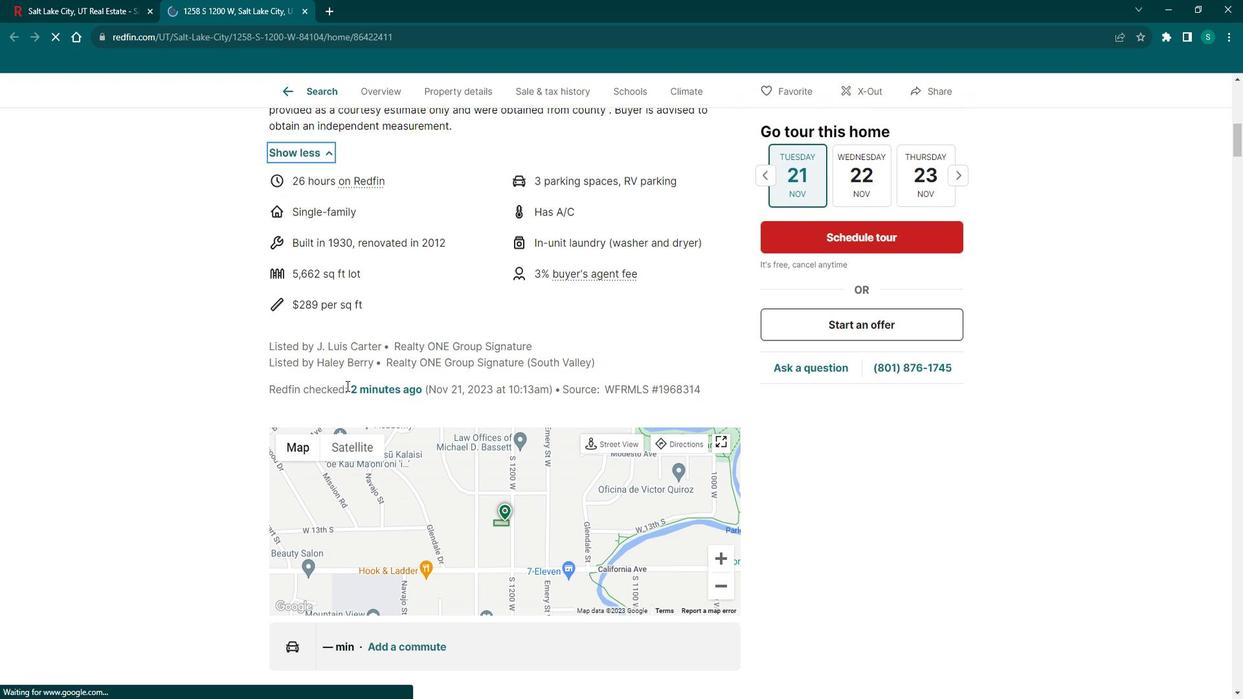 
Action: Mouse scrolled (346, 371) with delta (0, 0)
Screenshot: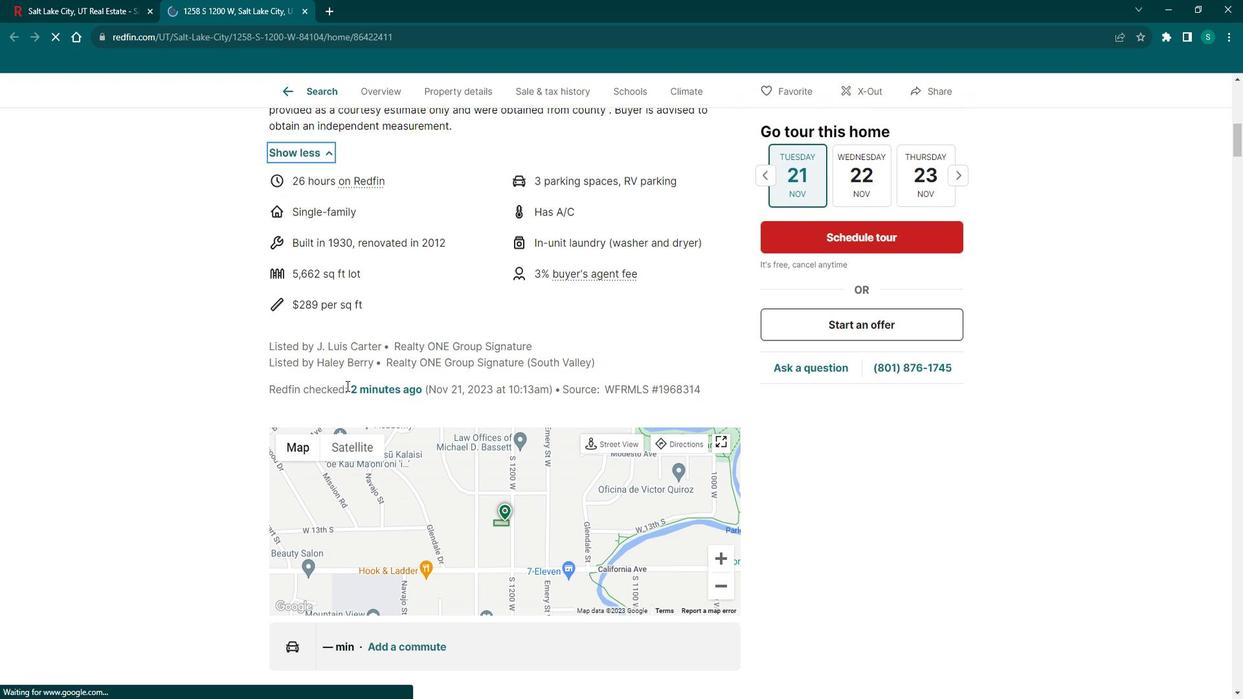 
Action: Mouse scrolled (346, 371) with delta (0, 0)
Screenshot: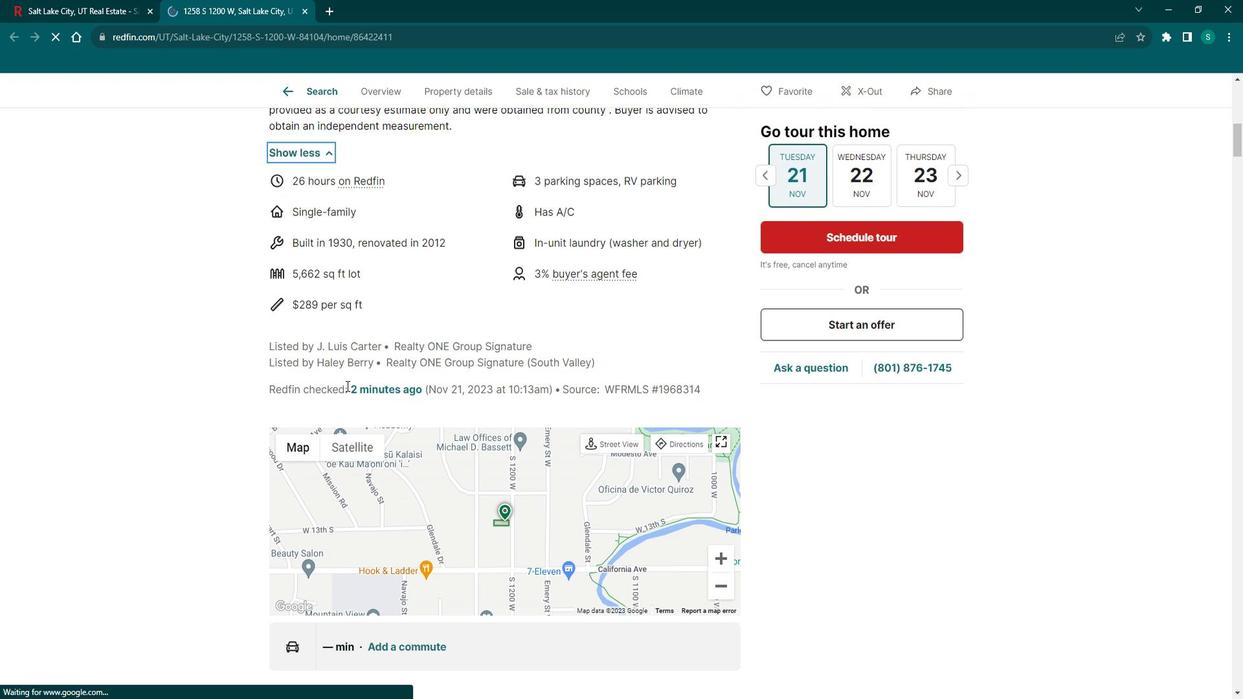 
Action: Mouse scrolled (346, 371) with delta (0, 0)
Screenshot: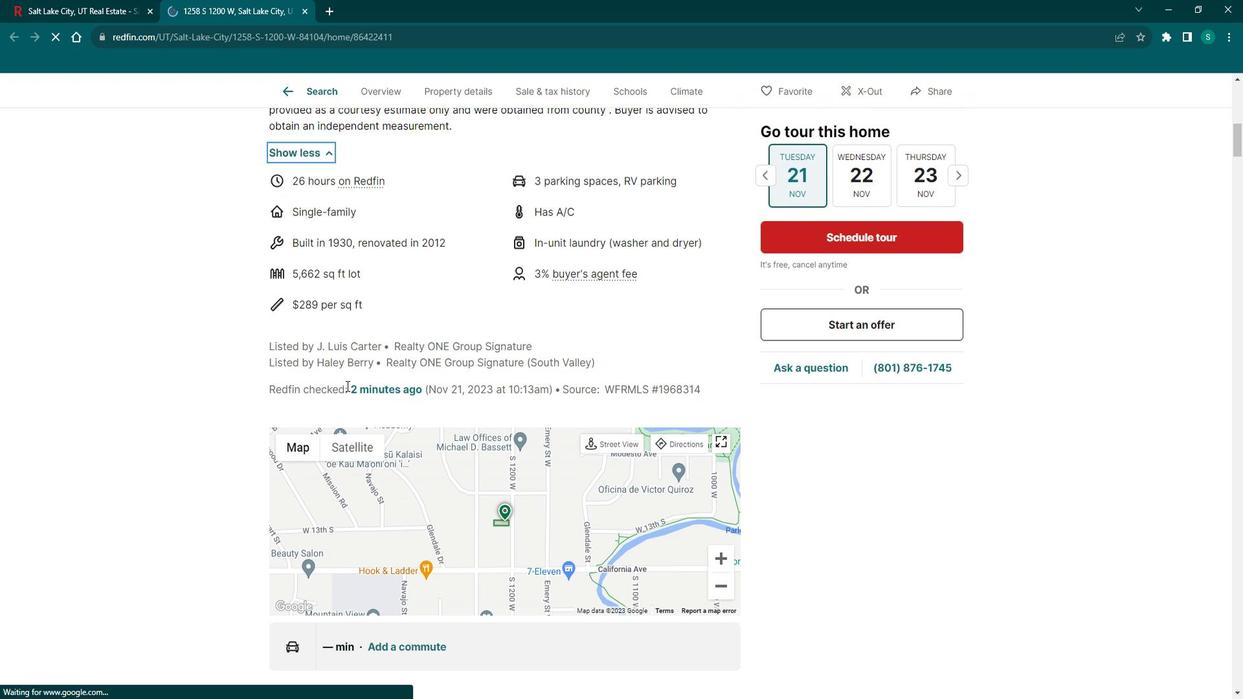 
Action: Mouse scrolled (346, 371) with delta (0, 0)
Screenshot: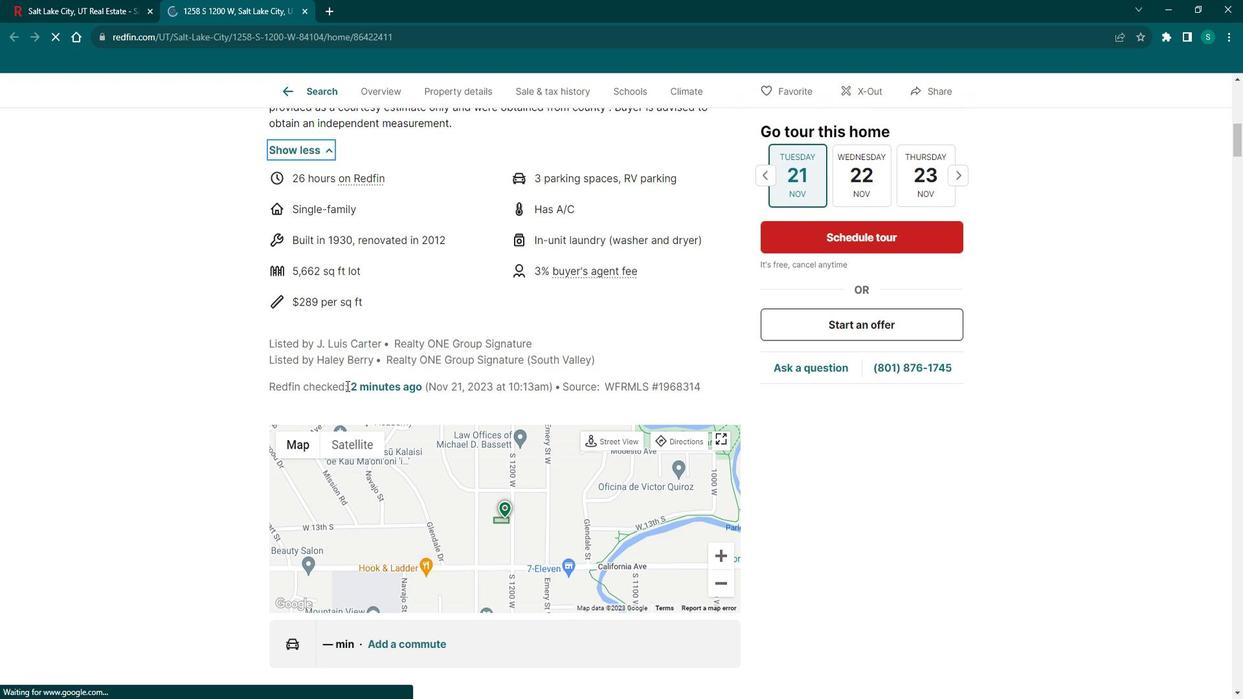 
Action: Mouse scrolled (346, 371) with delta (0, 0)
Screenshot: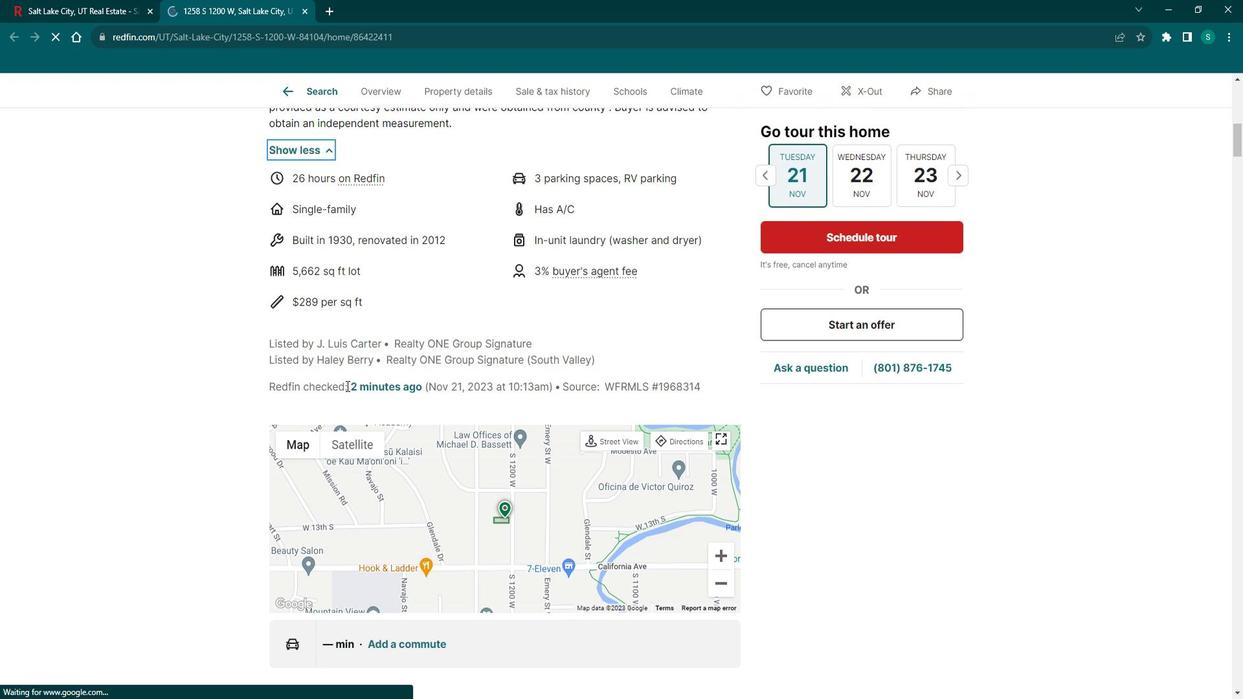 
Action: Mouse scrolled (346, 372) with delta (0, 0)
Screenshot: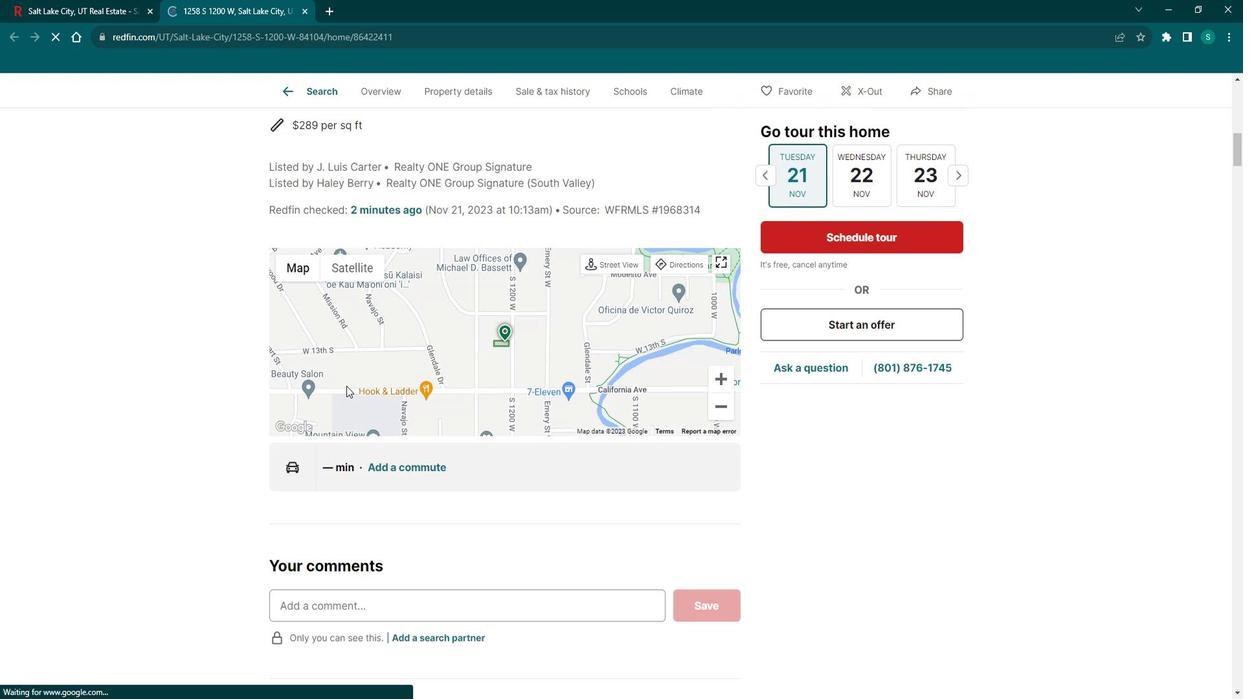 
Action: Mouse moved to (346, 371)
Screenshot: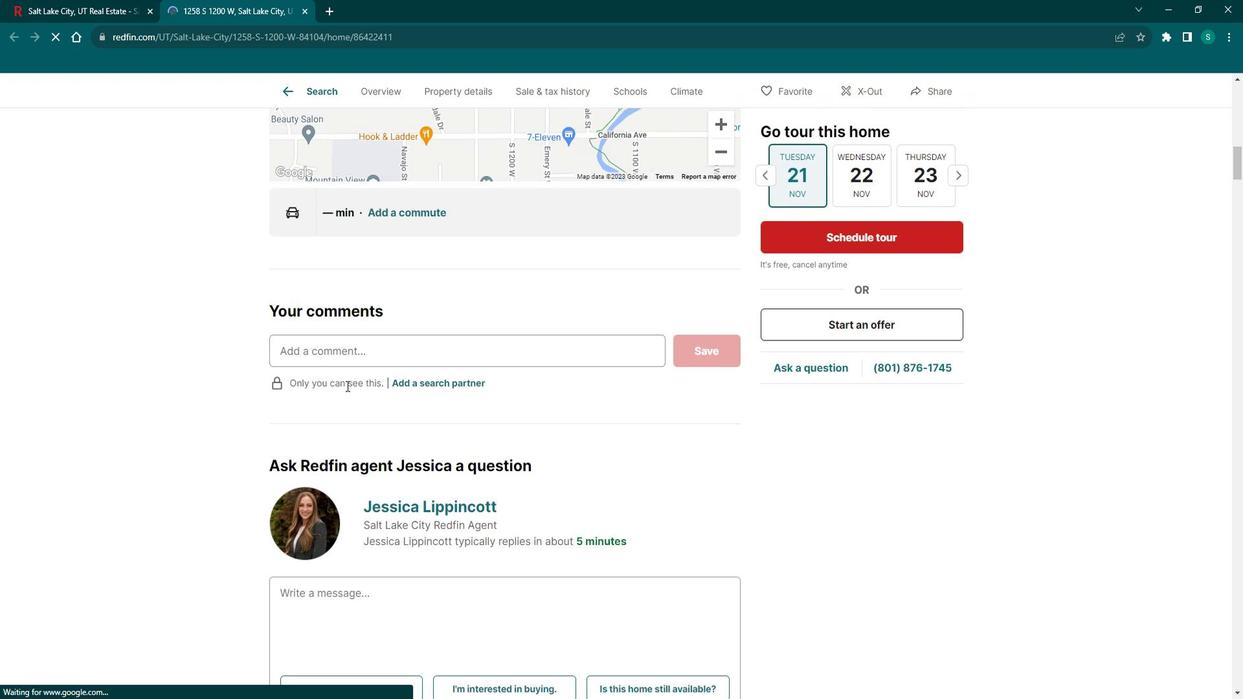 
Action: Mouse scrolled (346, 371) with delta (0, 0)
Screenshot: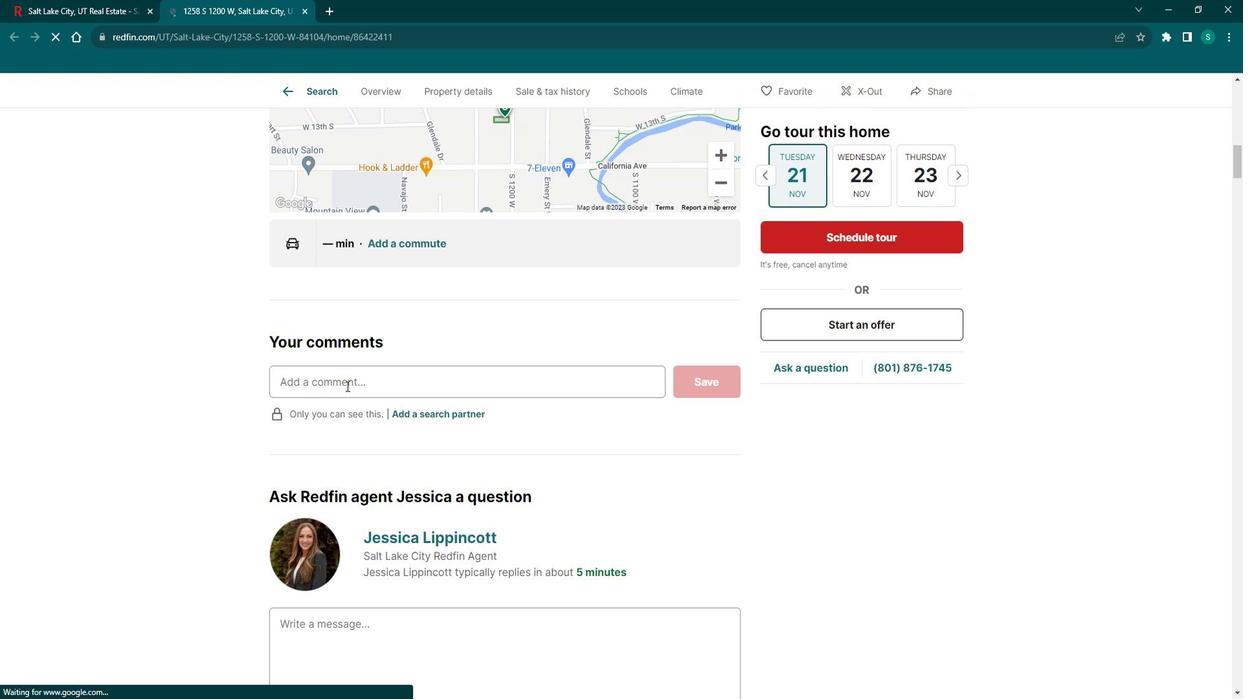 
Action: Mouse scrolled (346, 371) with delta (0, 0)
Screenshot: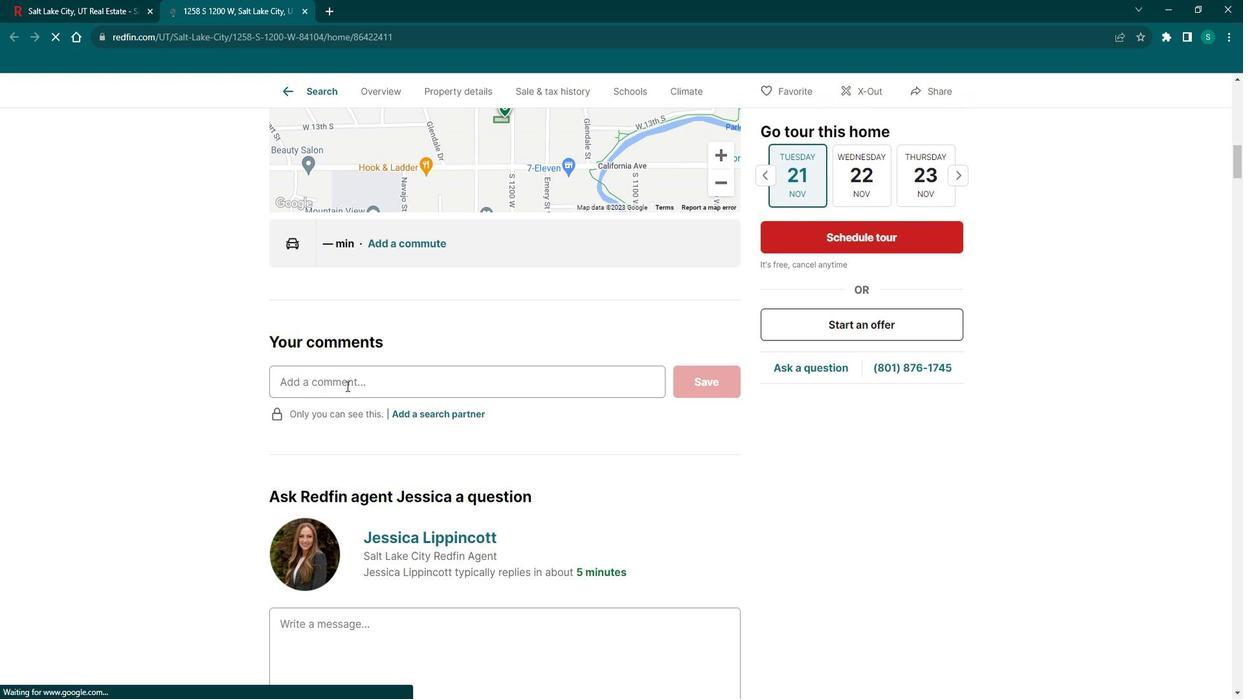 
Action: Mouse scrolled (346, 371) with delta (0, 0)
Screenshot: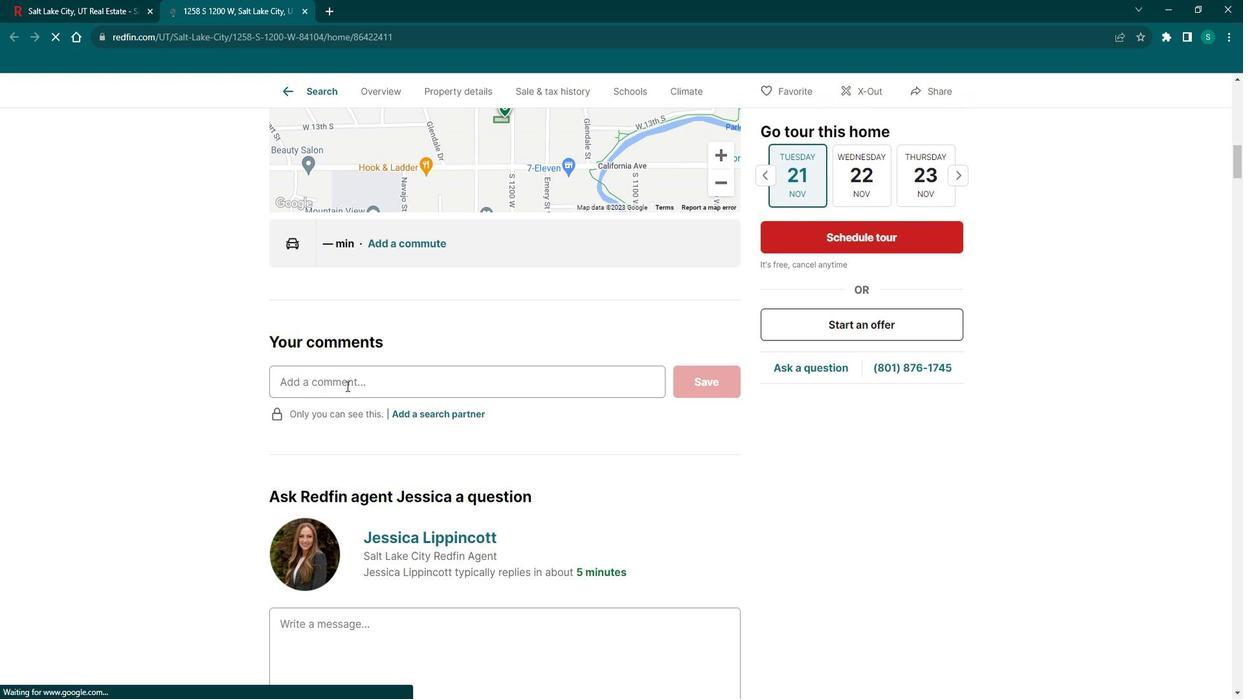 
Action: Mouse scrolled (346, 371) with delta (0, 0)
Screenshot: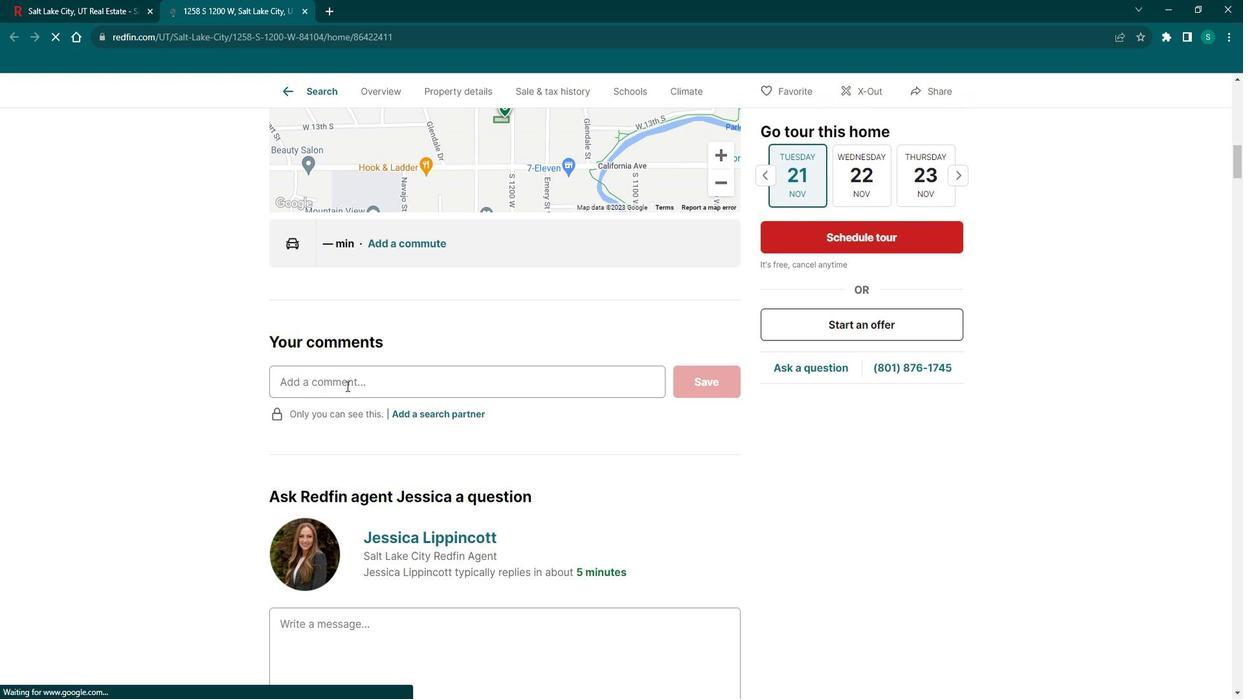 
Action: Mouse scrolled (346, 371) with delta (0, 0)
Screenshot: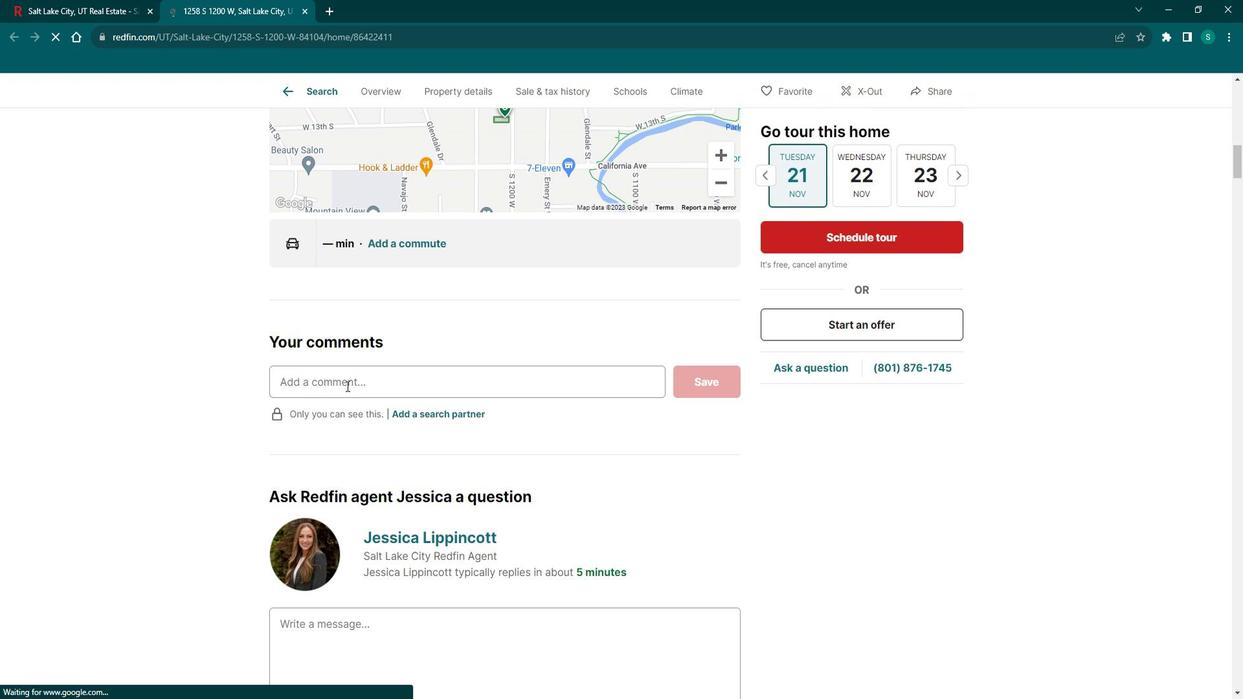 
Action: Mouse scrolled (346, 371) with delta (0, 0)
Screenshot: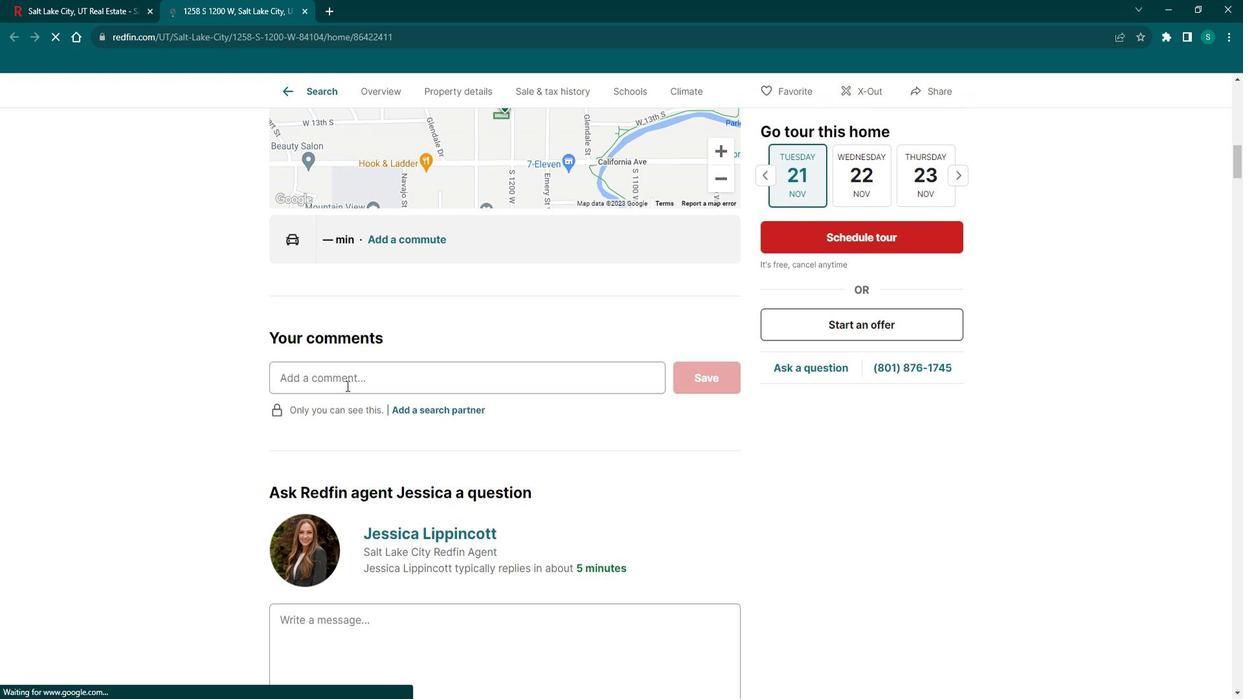 
Action: Mouse scrolled (346, 371) with delta (0, 0)
Screenshot: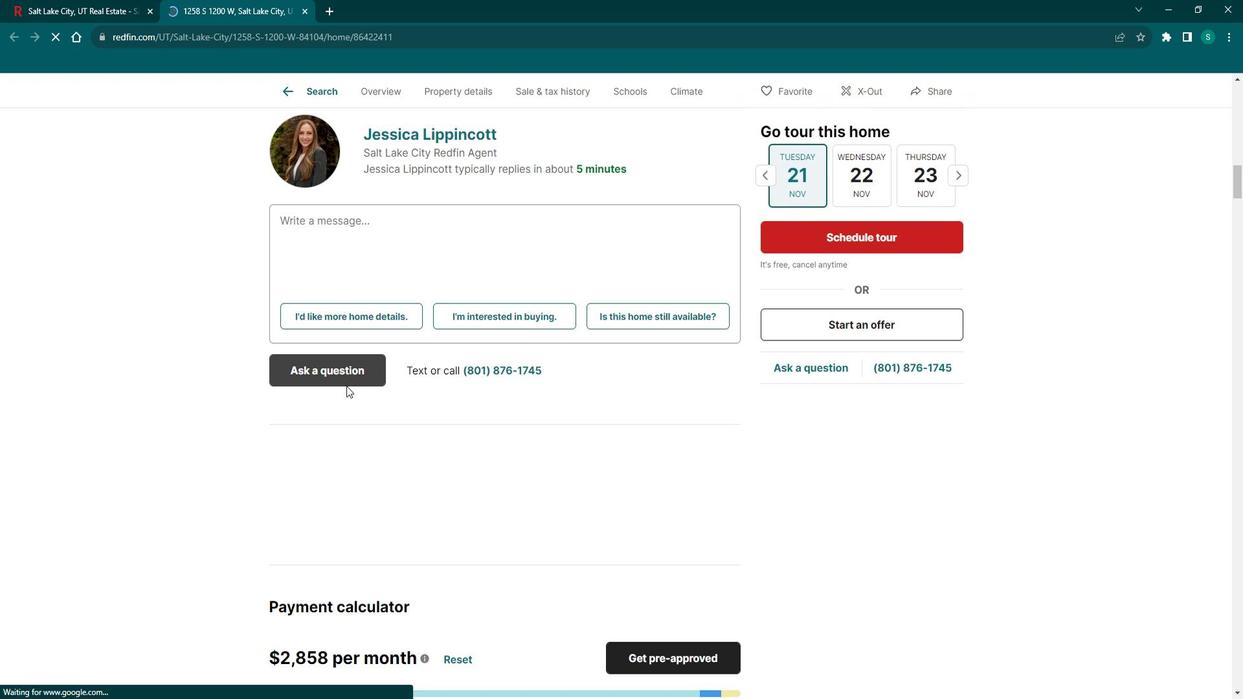 
Action: Mouse scrolled (346, 371) with delta (0, 0)
Screenshot: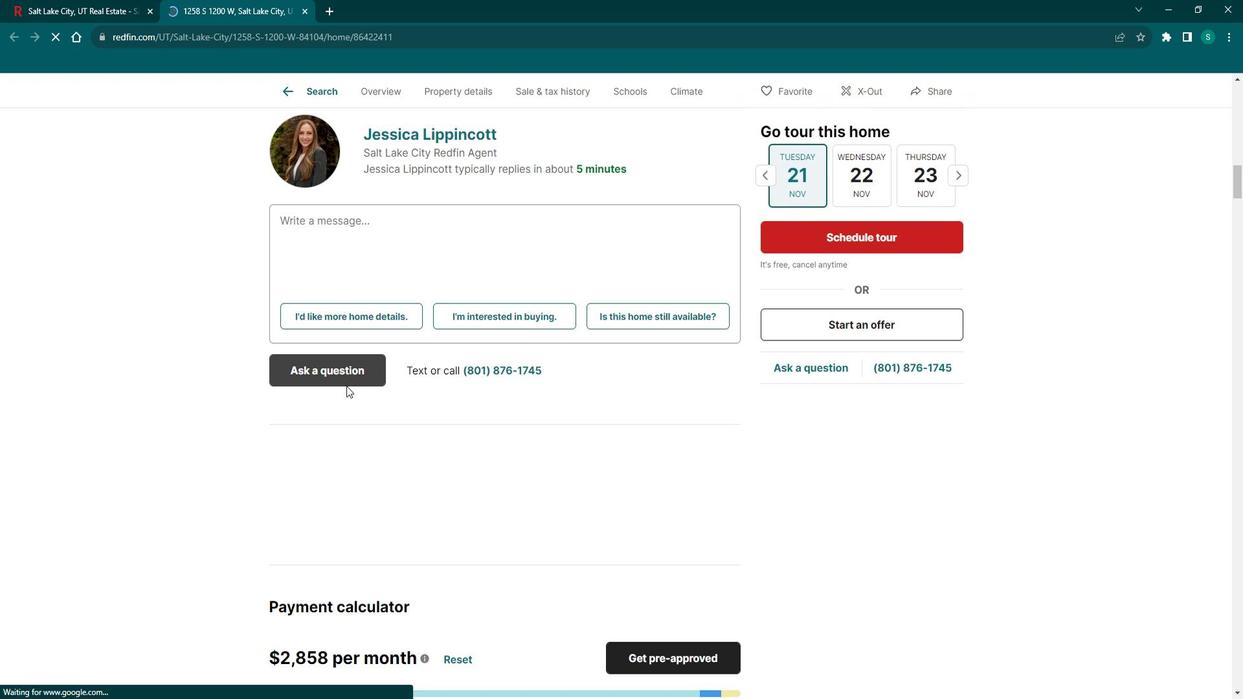 
Action: Mouse scrolled (346, 371) with delta (0, 0)
Screenshot: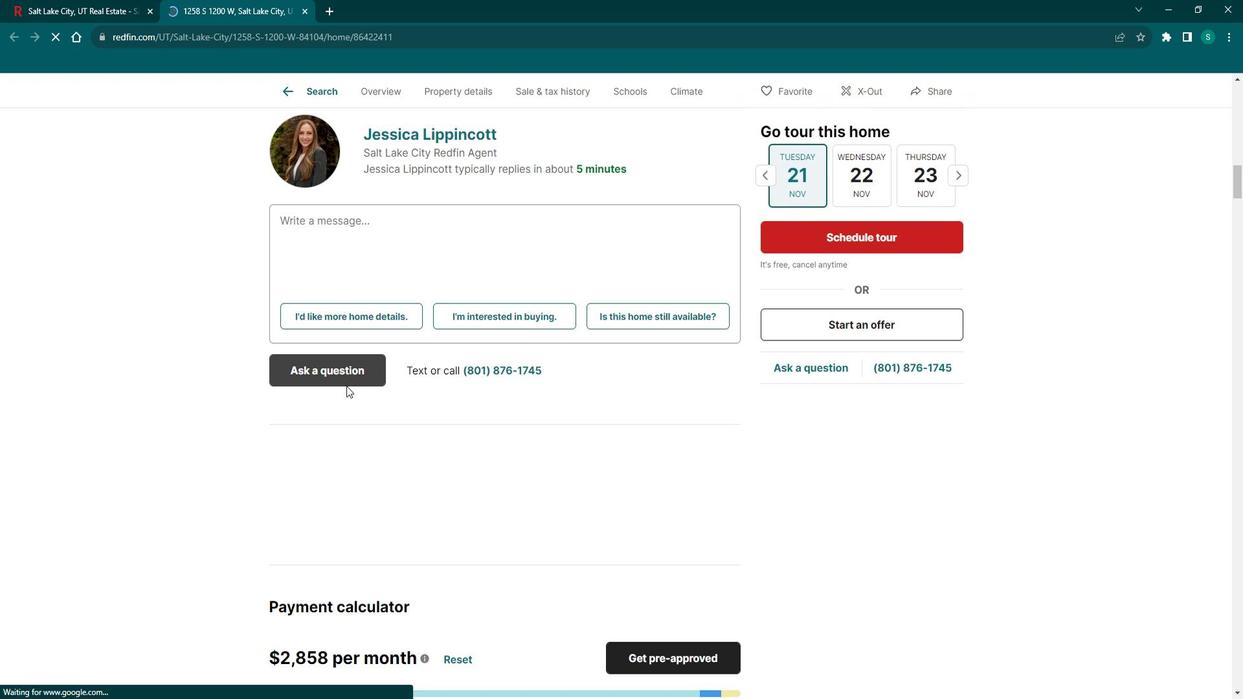 
Action: Mouse scrolled (346, 371) with delta (0, 0)
Screenshot: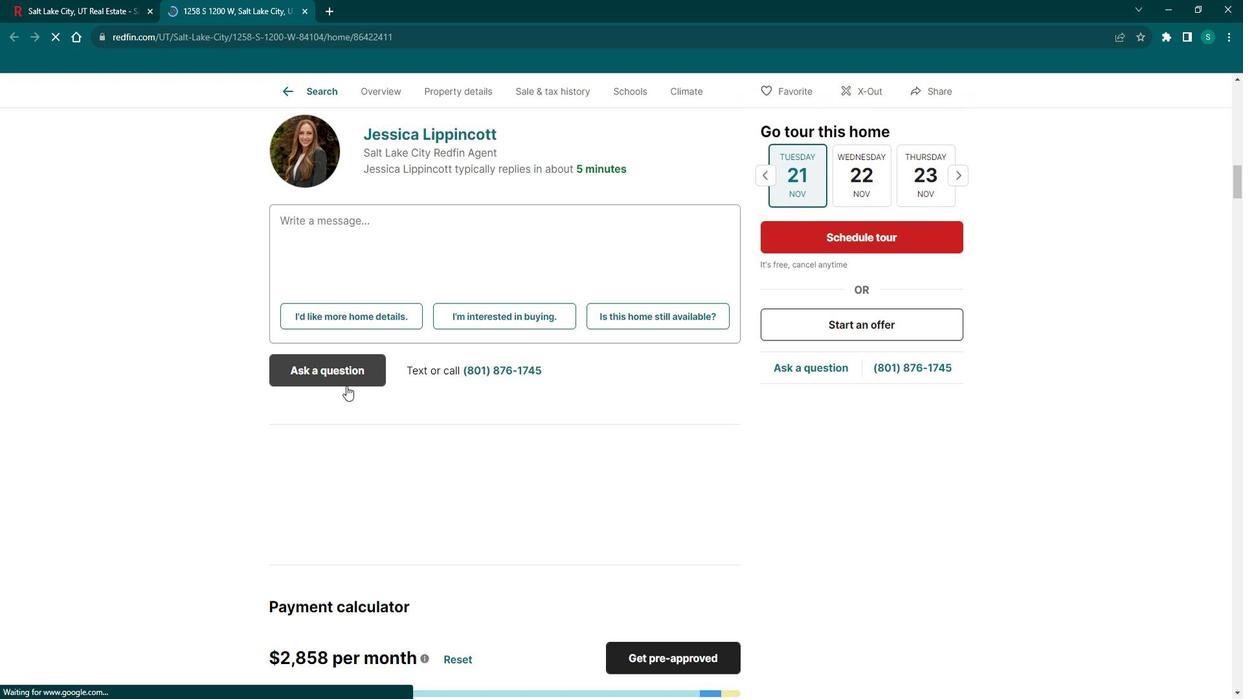
Action: Mouse scrolled (346, 371) with delta (0, 0)
Screenshot: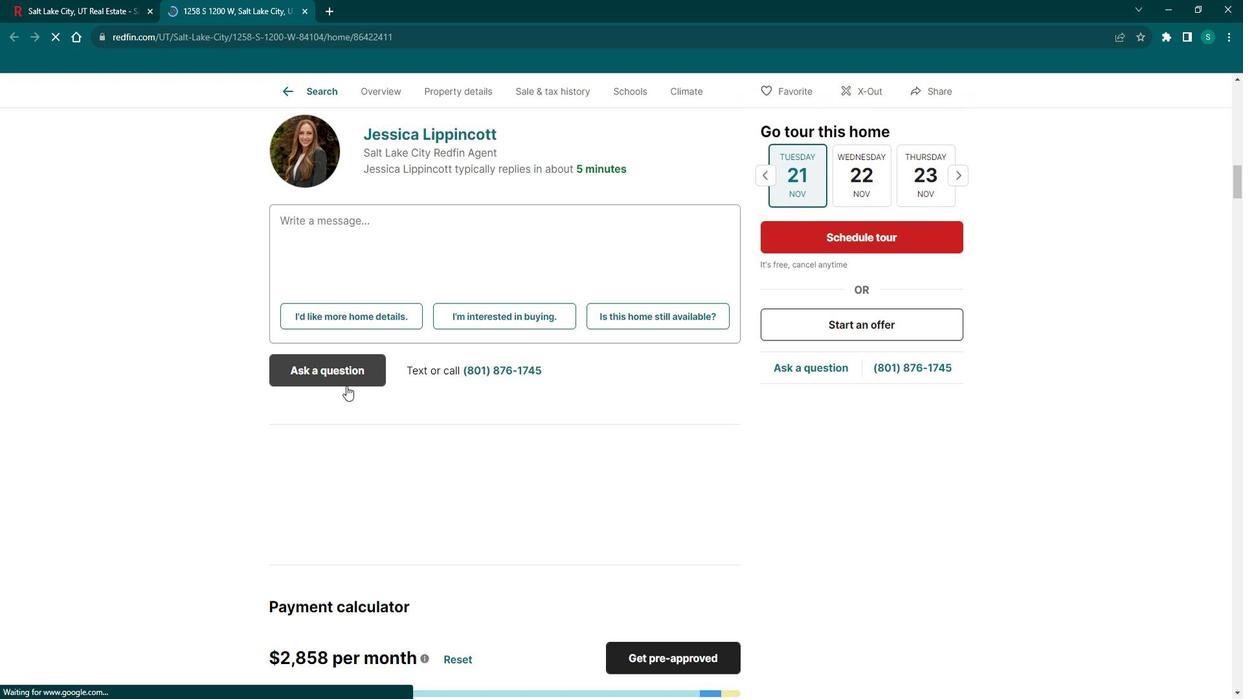 
Action: Mouse scrolled (346, 371) with delta (0, 0)
Screenshot: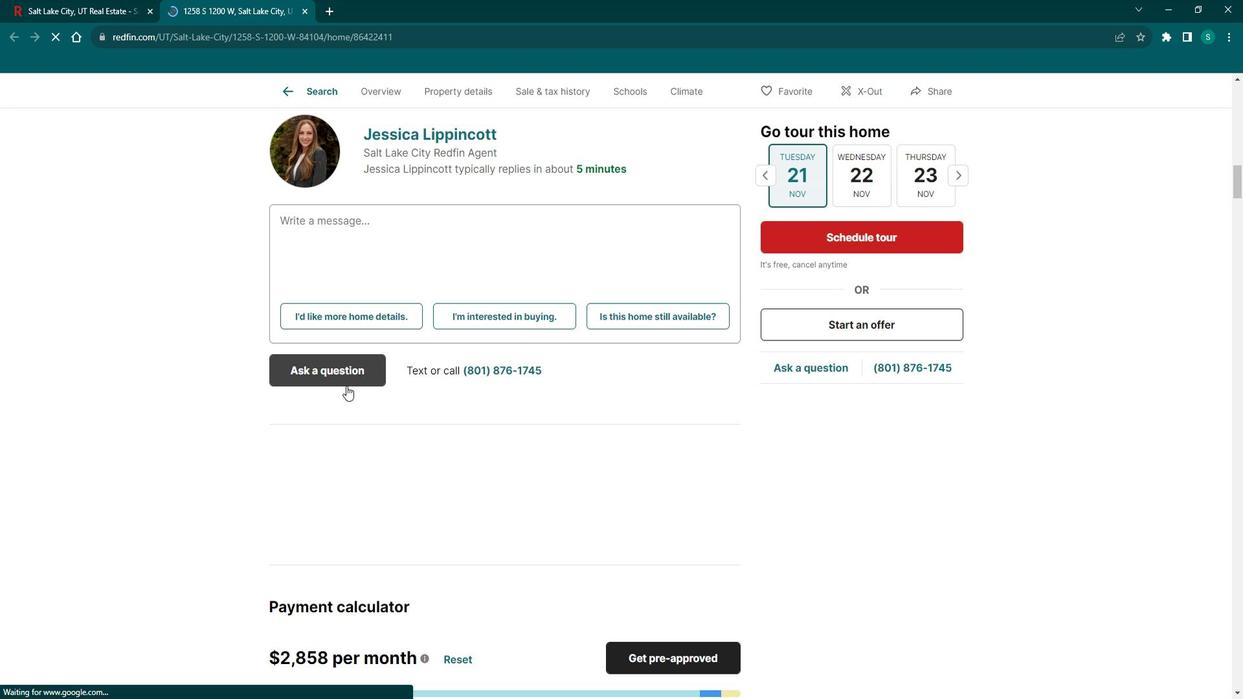 
Action: Mouse scrolled (346, 371) with delta (0, 0)
Screenshot: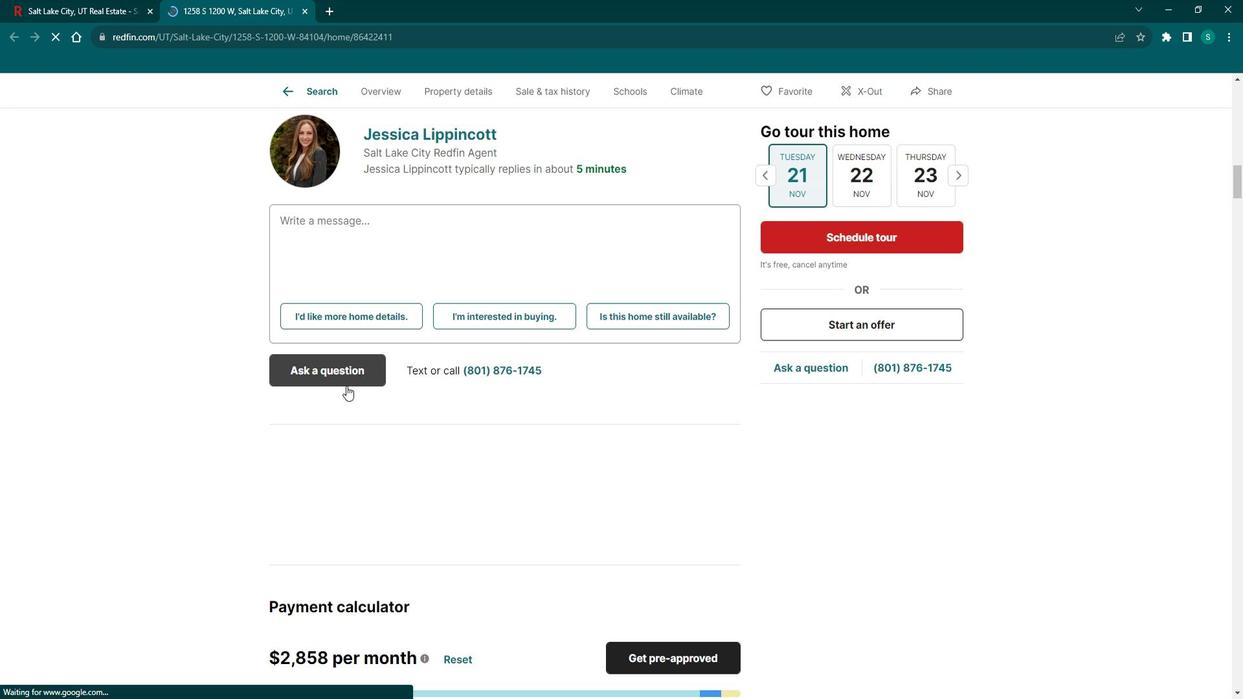 
Action: Mouse scrolled (346, 371) with delta (0, 0)
Screenshot: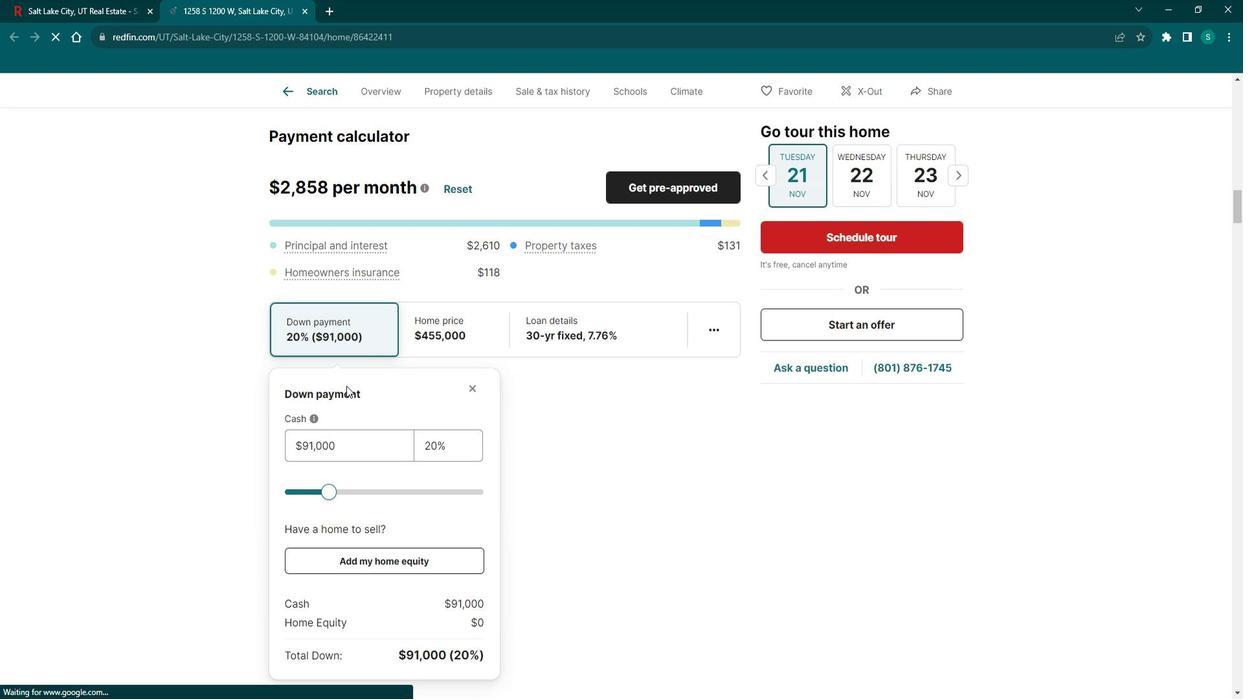 
Action: Mouse scrolled (346, 371) with delta (0, 0)
Screenshot: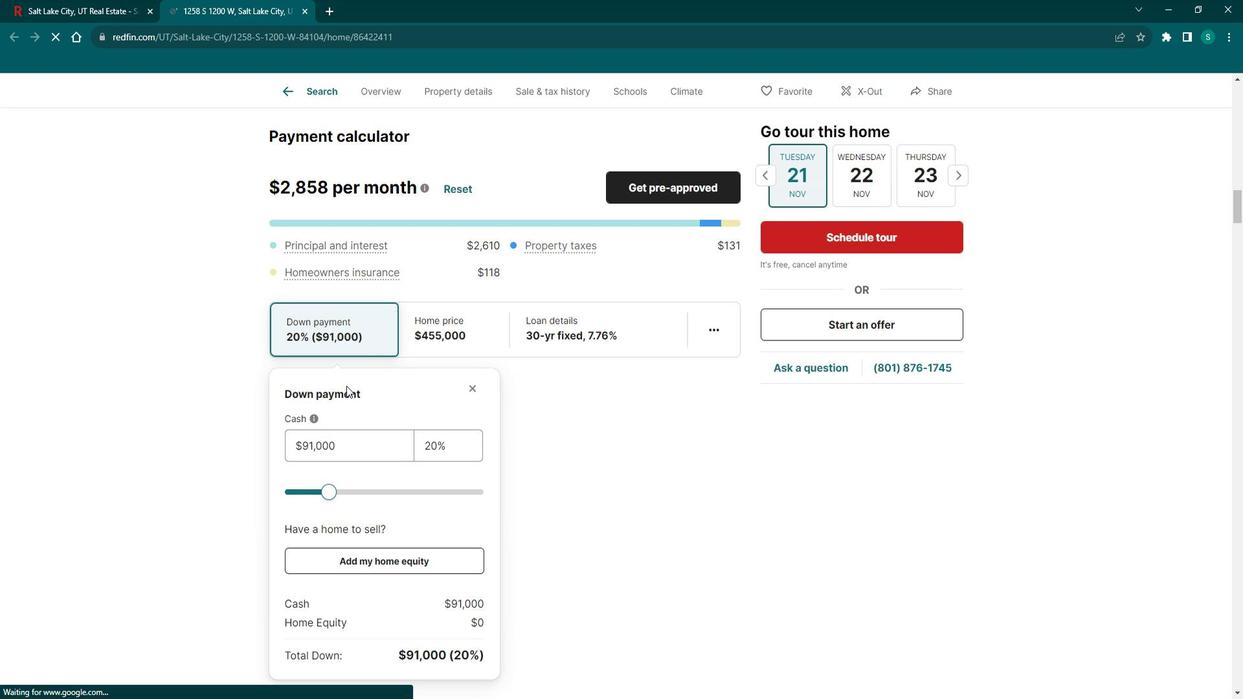 
Action: Mouse scrolled (346, 371) with delta (0, 0)
Screenshot: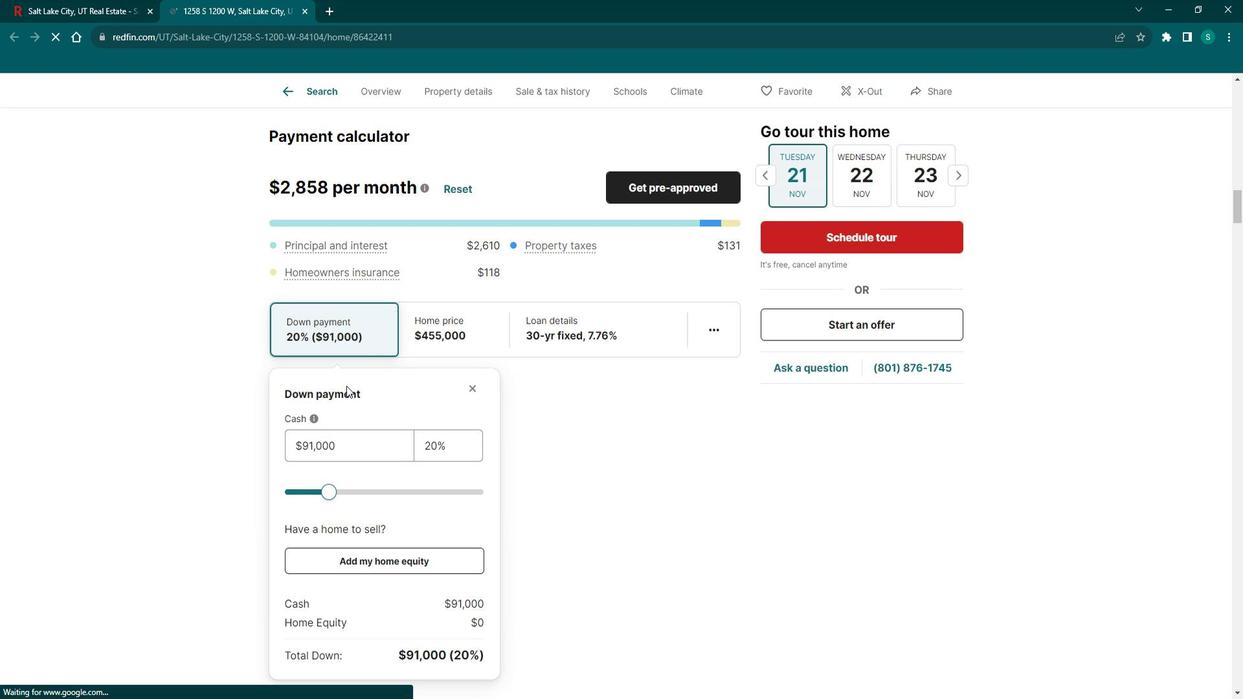 
Action: Mouse scrolled (346, 371) with delta (0, 0)
Screenshot: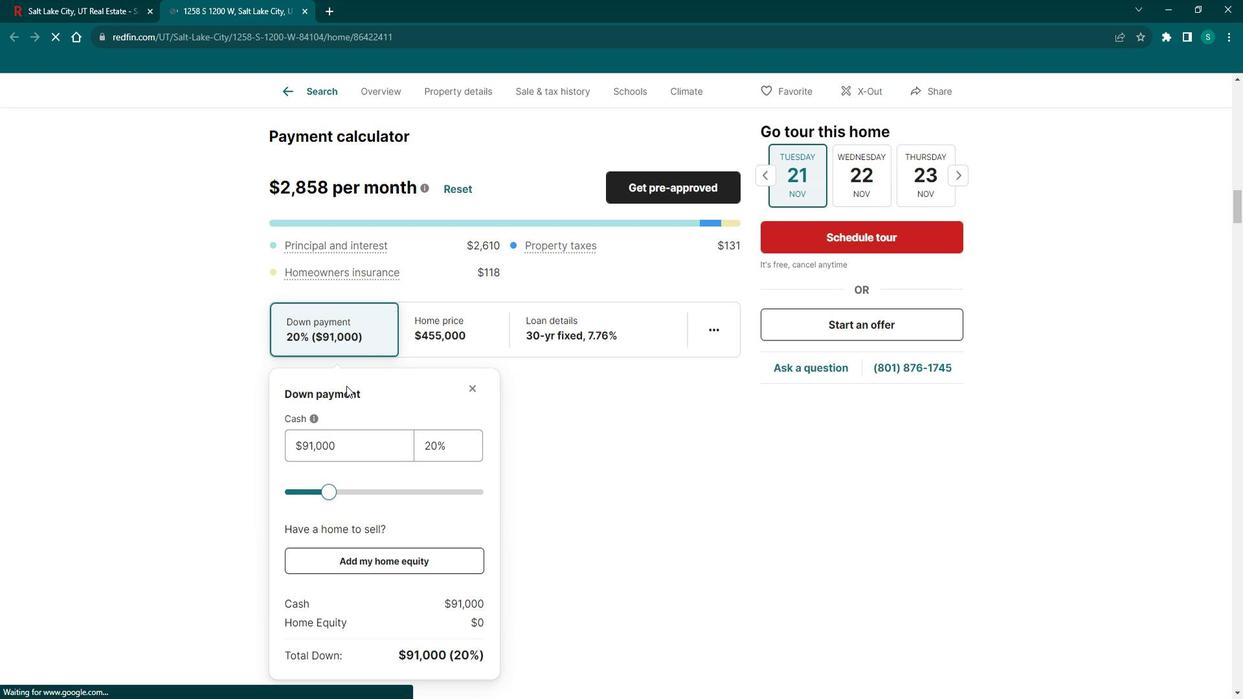 
Action: Mouse scrolled (346, 371) with delta (0, 0)
Screenshot: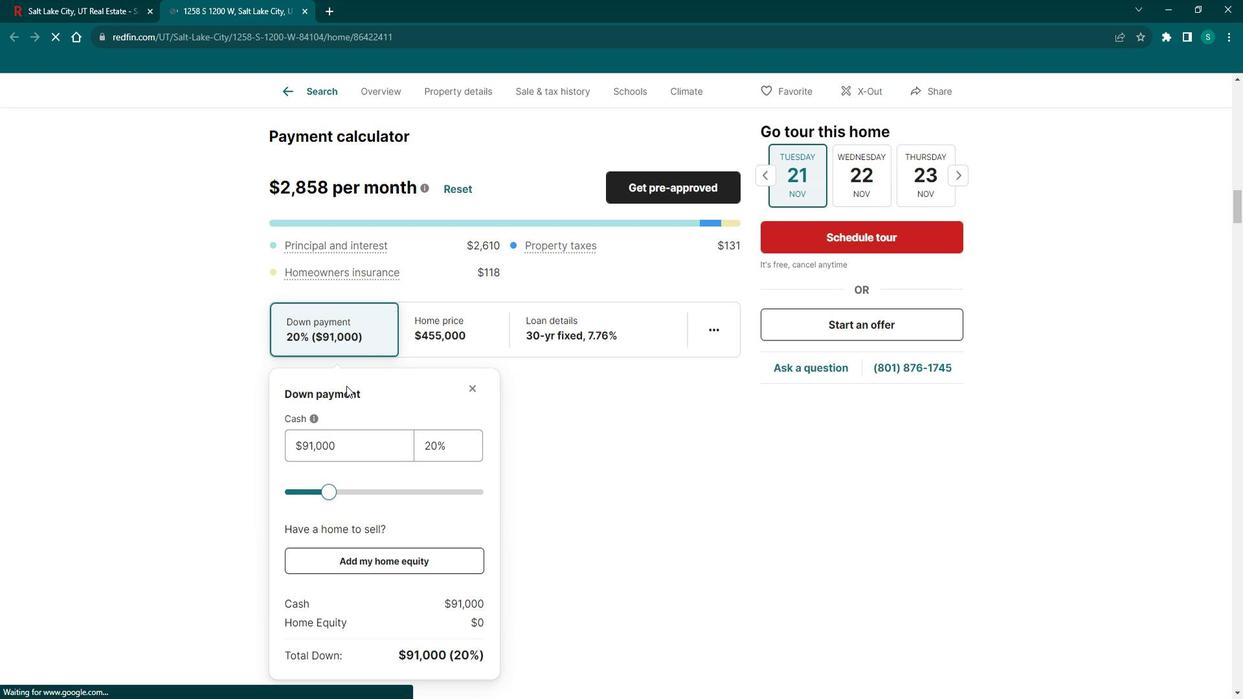 
Action: Mouse scrolled (346, 371) with delta (0, 0)
Screenshot: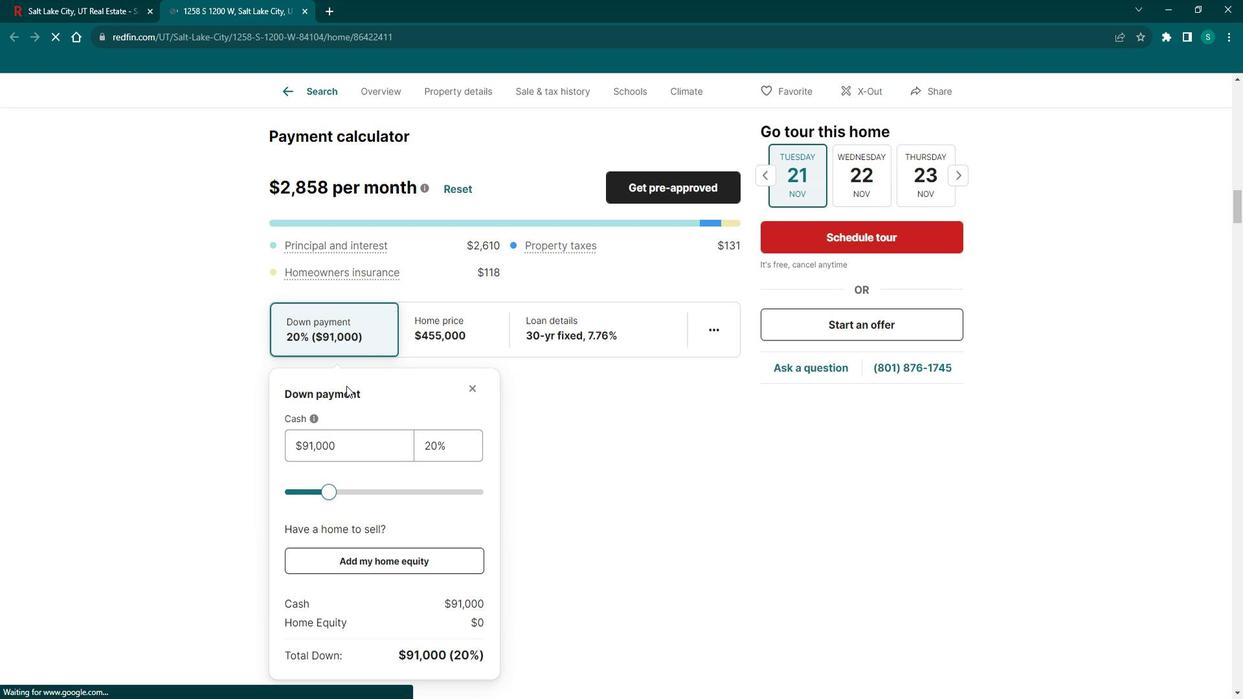 
Action: Mouse scrolled (346, 371) with delta (0, 0)
Screenshot: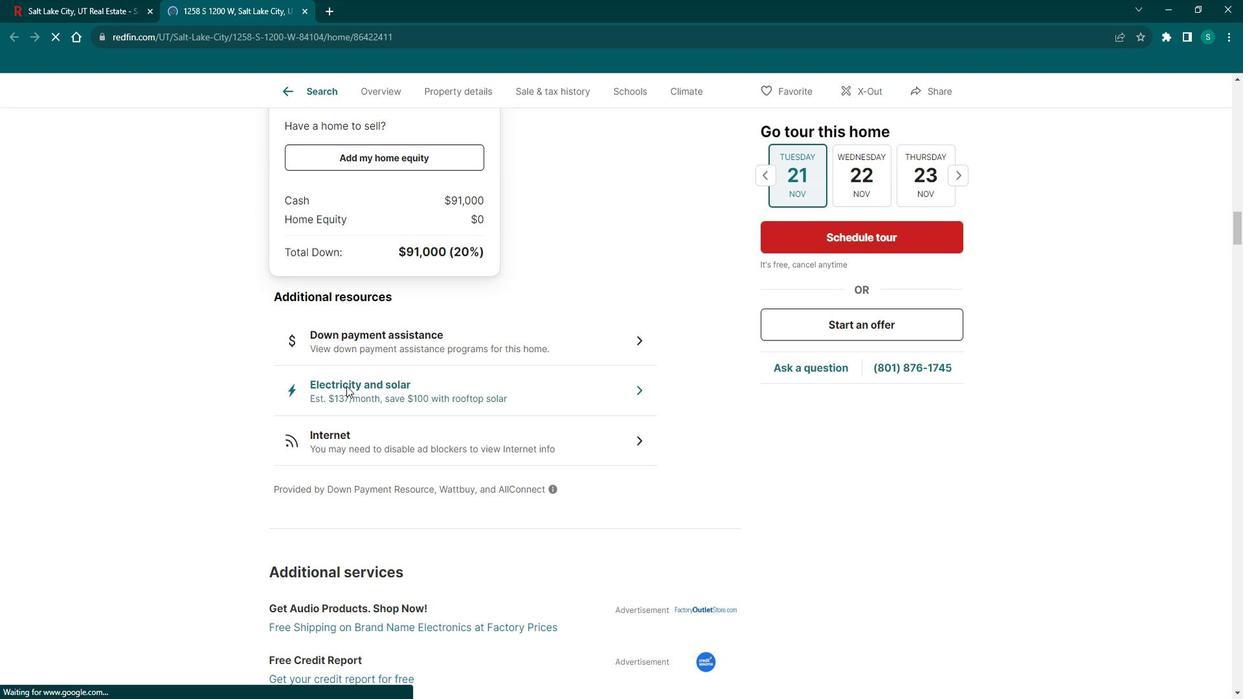 
Action: Mouse scrolled (346, 371) with delta (0, 0)
Screenshot: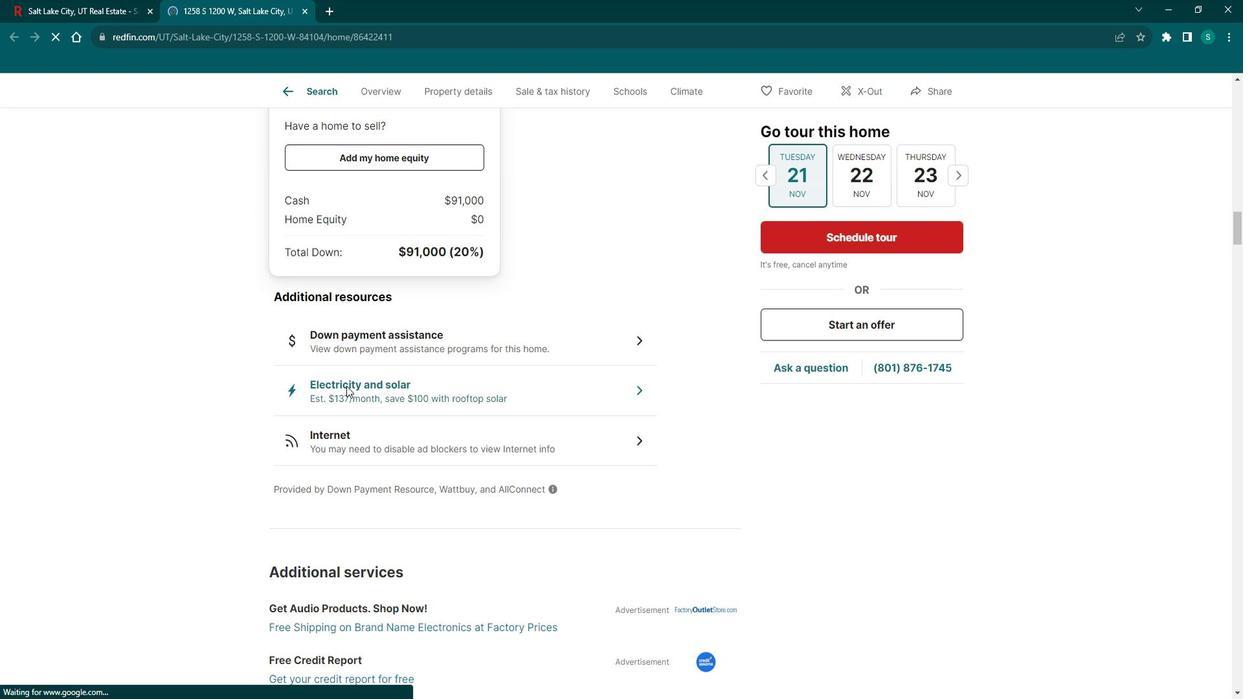 
Action: Mouse scrolled (346, 371) with delta (0, 0)
Screenshot: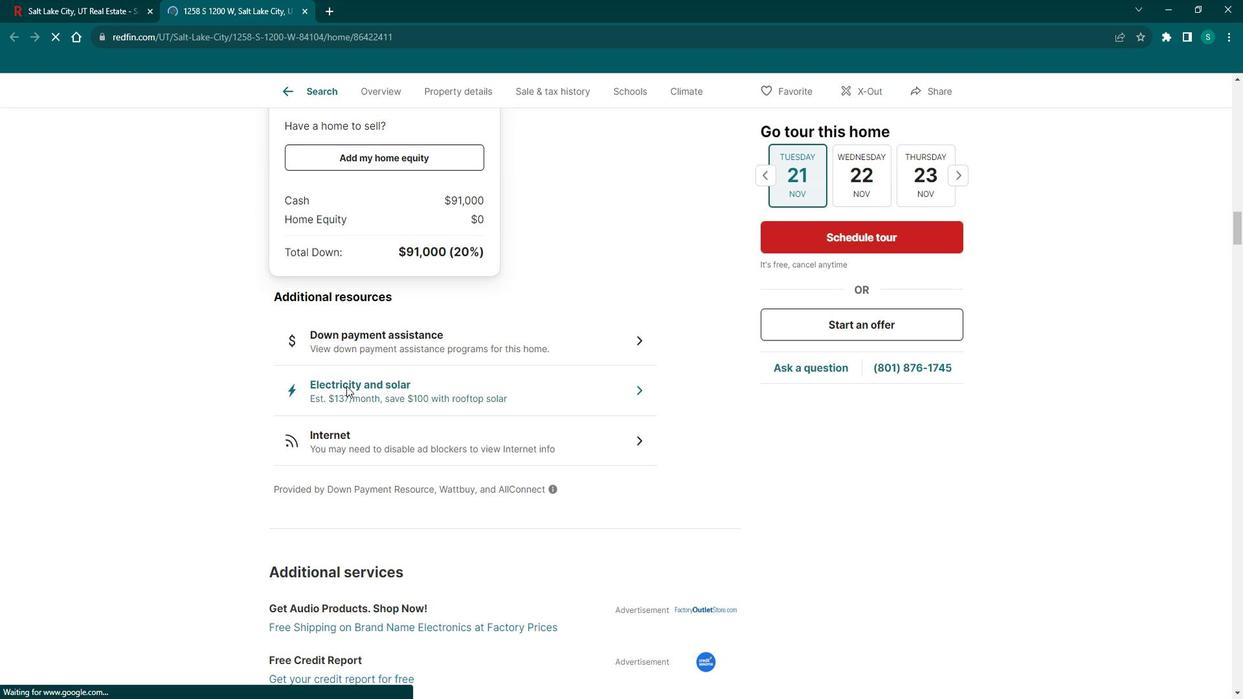 
Action: Mouse scrolled (346, 371) with delta (0, 0)
Screenshot: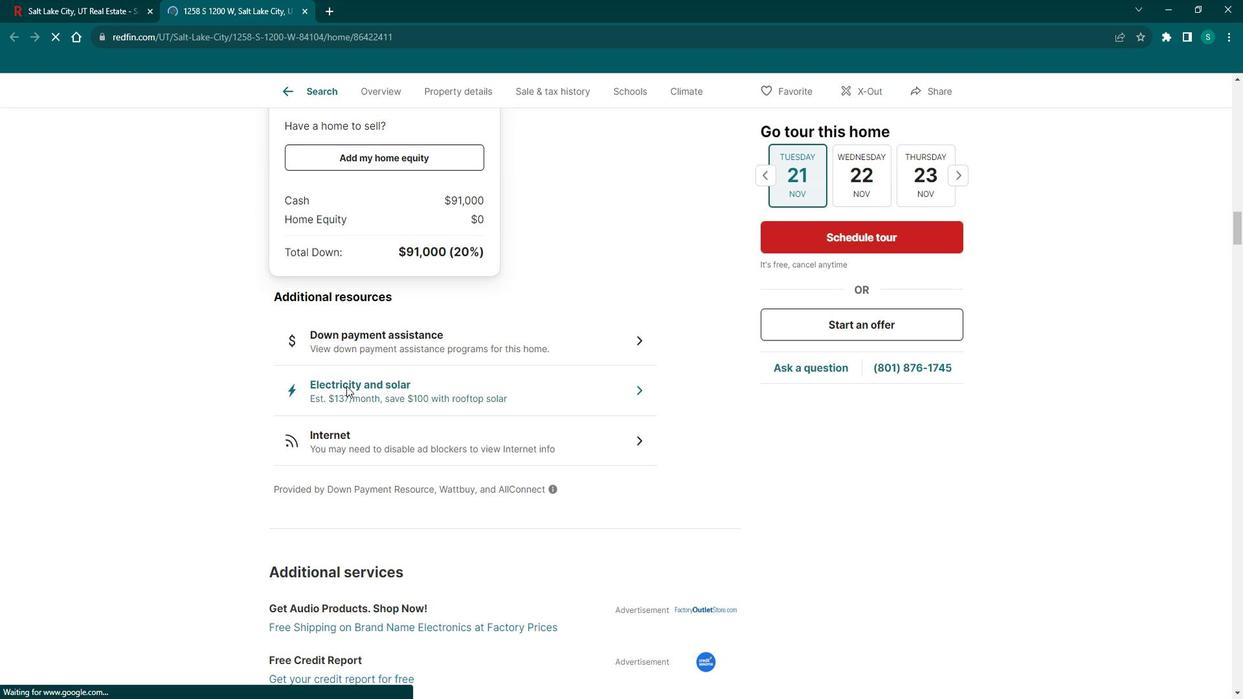 
Action: Mouse scrolled (346, 371) with delta (0, 0)
Screenshot: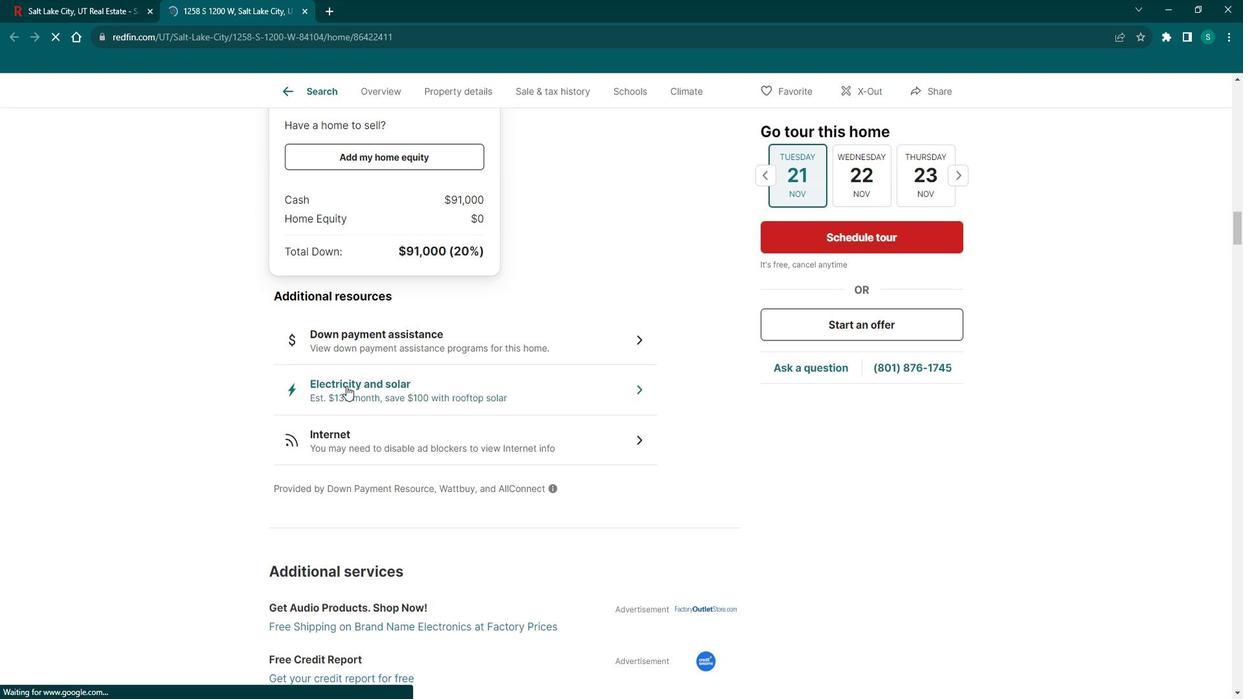
Action: Mouse scrolled (346, 371) with delta (0, 0)
Screenshot: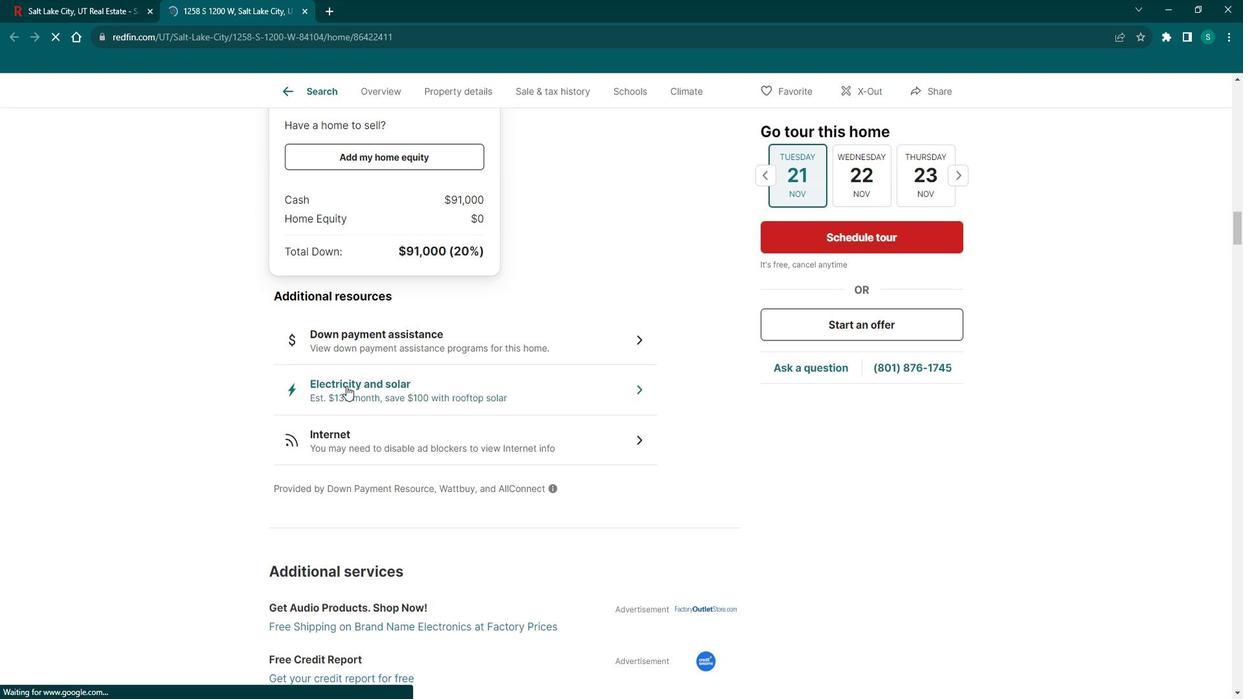 
Action: Mouse scrolled (346, 371) with delta (0, 0)
Screenshot: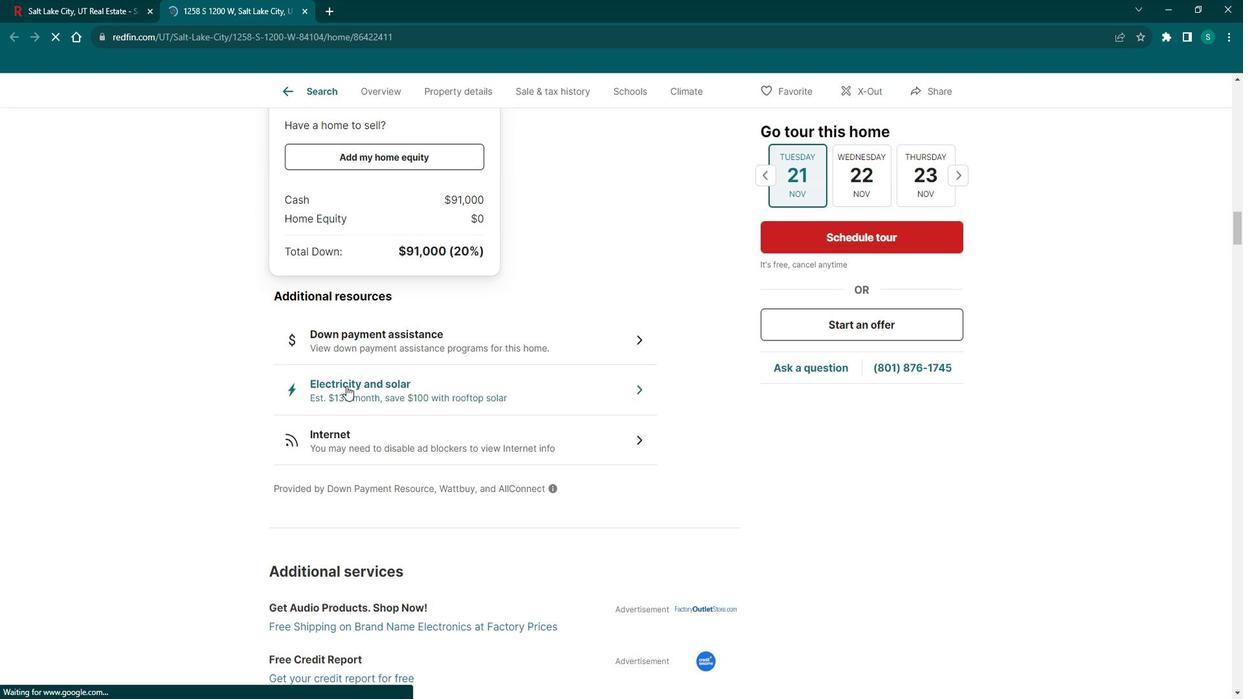 
Action: Mouse scrolled (346, 371) with delta (0, 0)
Screenshot: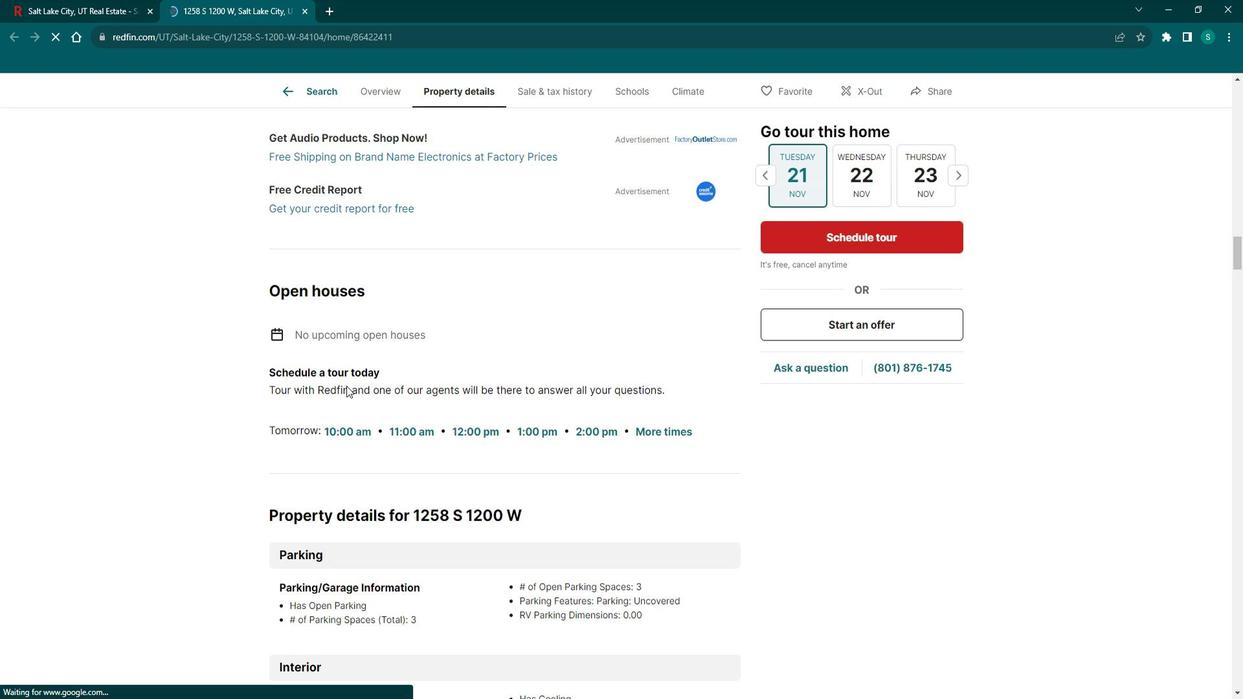 
Action: Mouse scrolled (346, 371) with delta (0, 0)
Screenshot: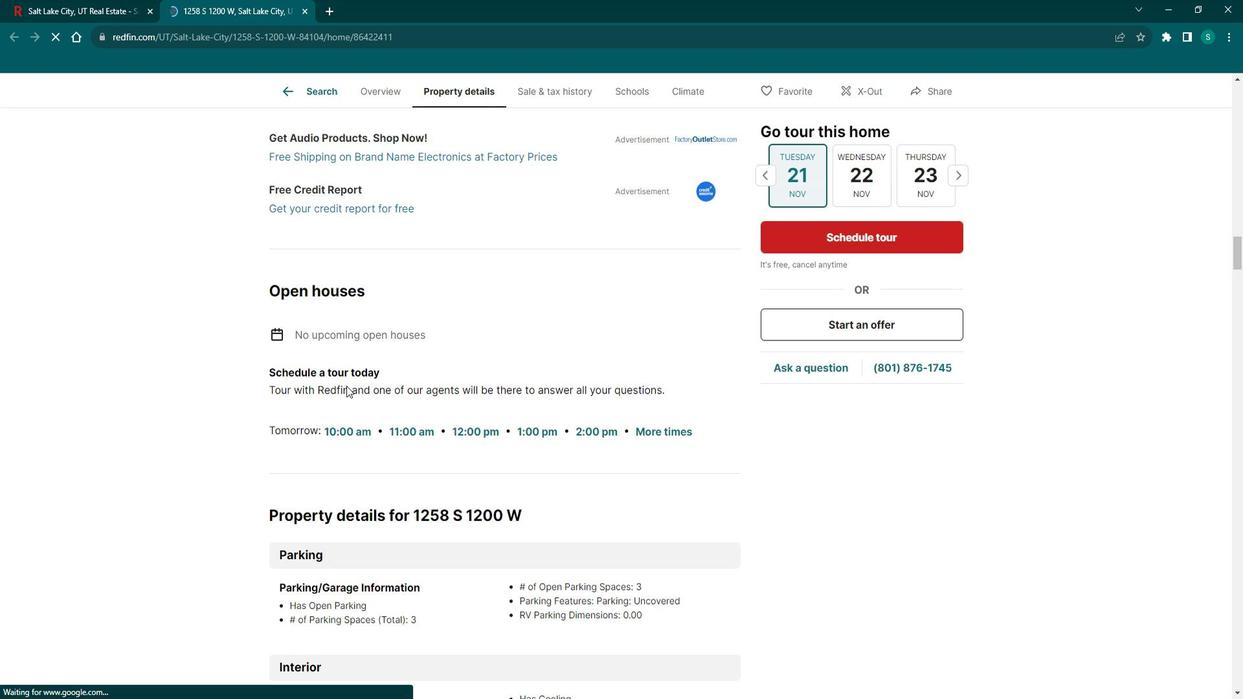 
Action: Mouse scrolled (346, 371) with delta (0, 0)
Screenshot: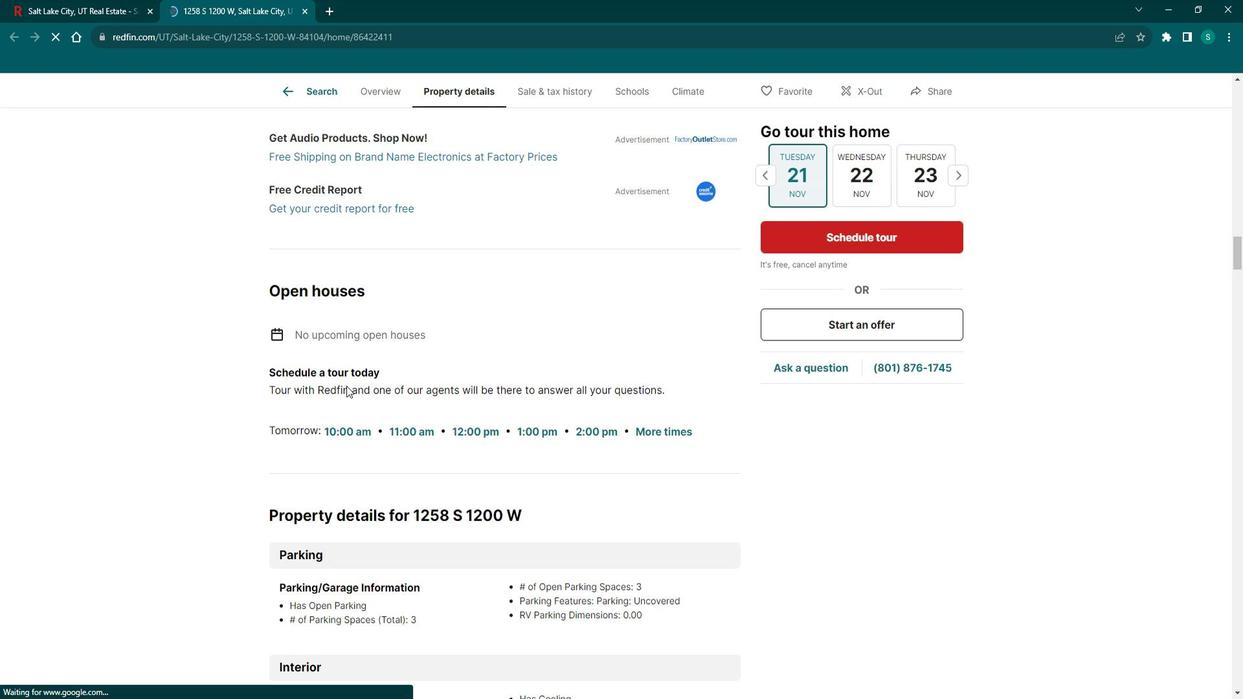 
Action: Mouse scrolled (346, 371) with delta (0, 0)
Screenshot: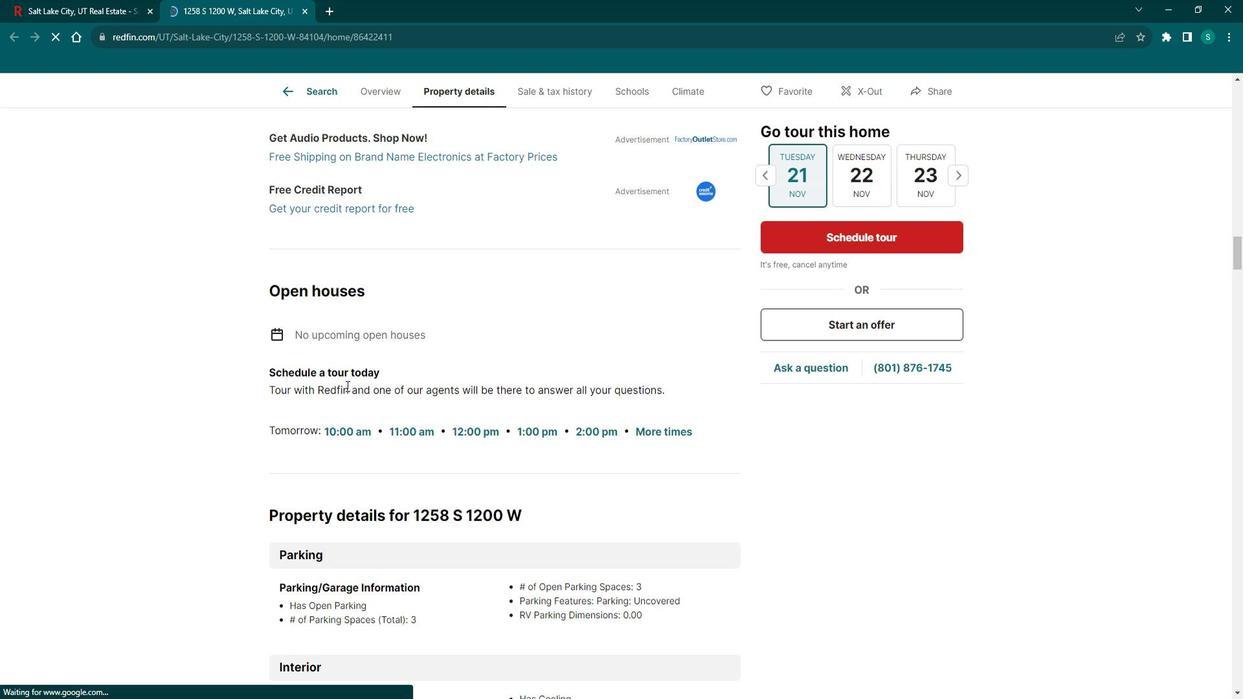 
Action: Mouse scrolled (346, 371) with delta (0, 0)
Screenshot: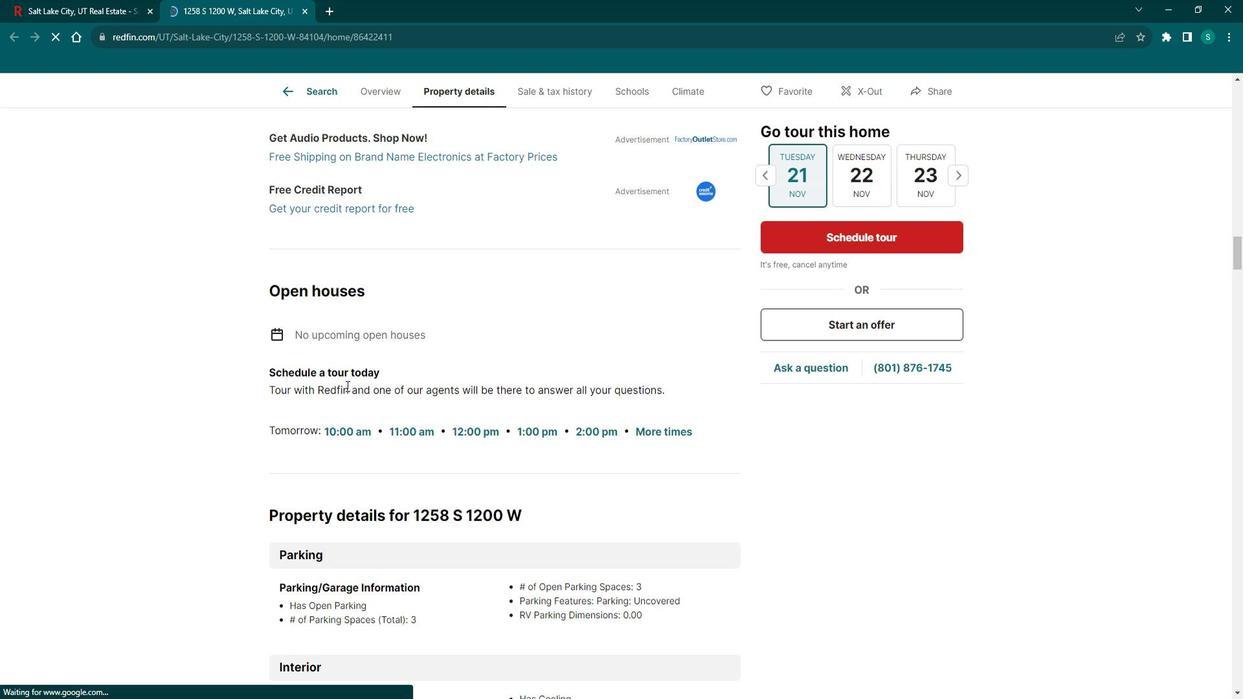 
Action: Mouse scrolled (346, 371) with delta (0, 0)
Screenshot: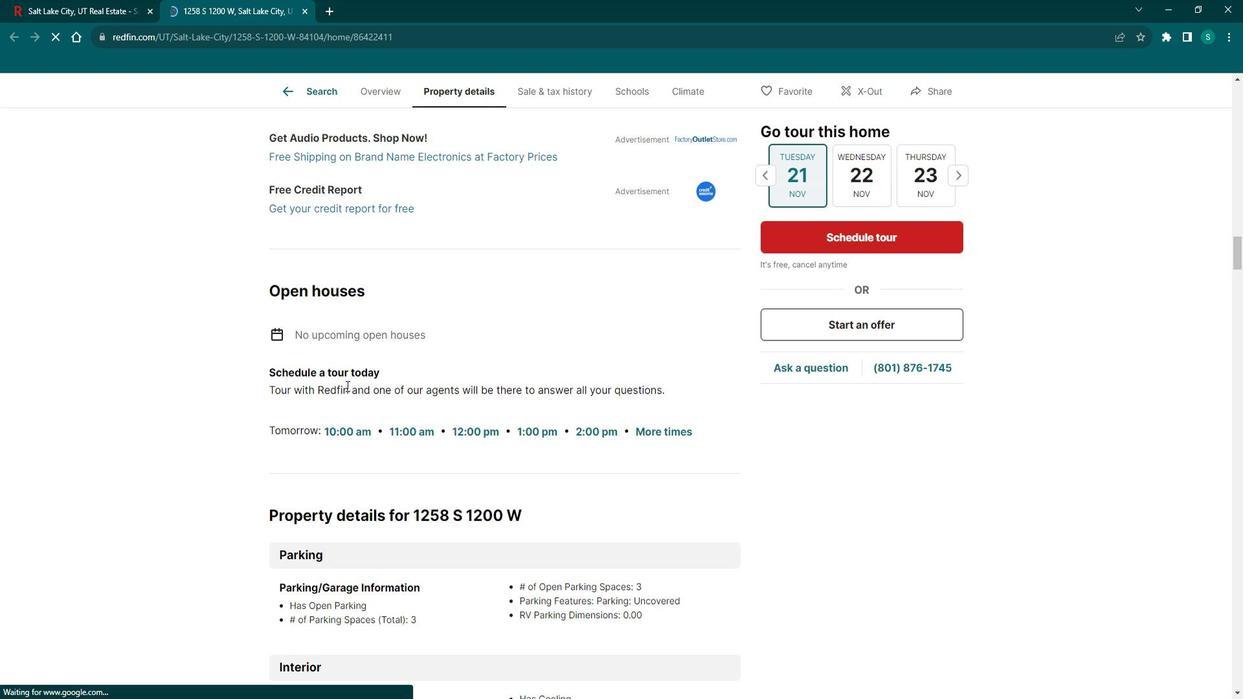 
Action: Mouse scrolled (346, 371) with delta (0, 0)
Screenshot: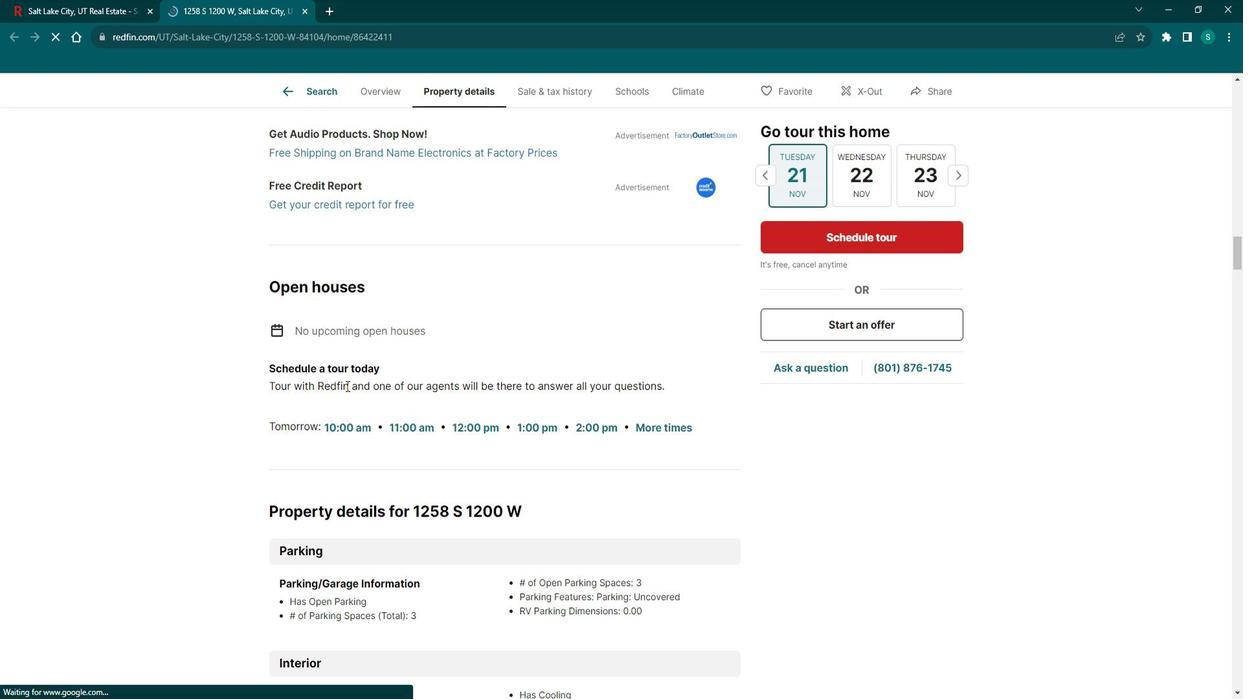 
Action: Mouse scrolled (346, 371) with delta (0, 0)
Screenshot: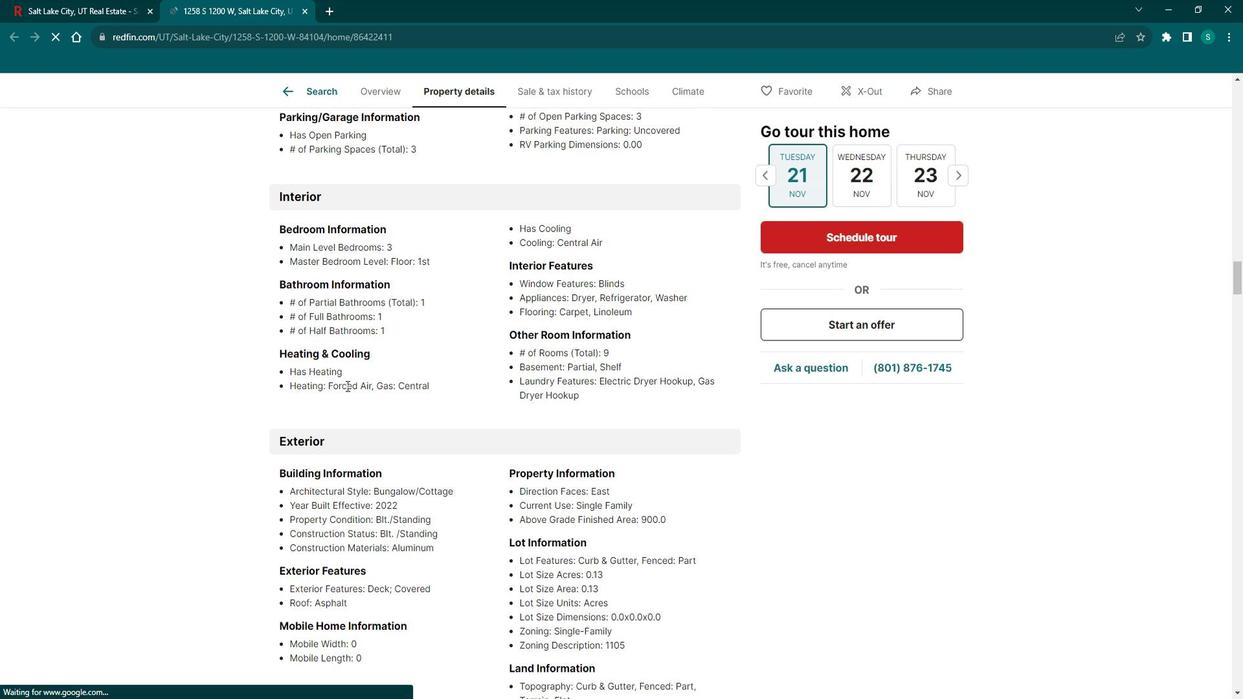 
Action: Mouse scrolled (346, 371) with delta (0, 0)
Screenshot: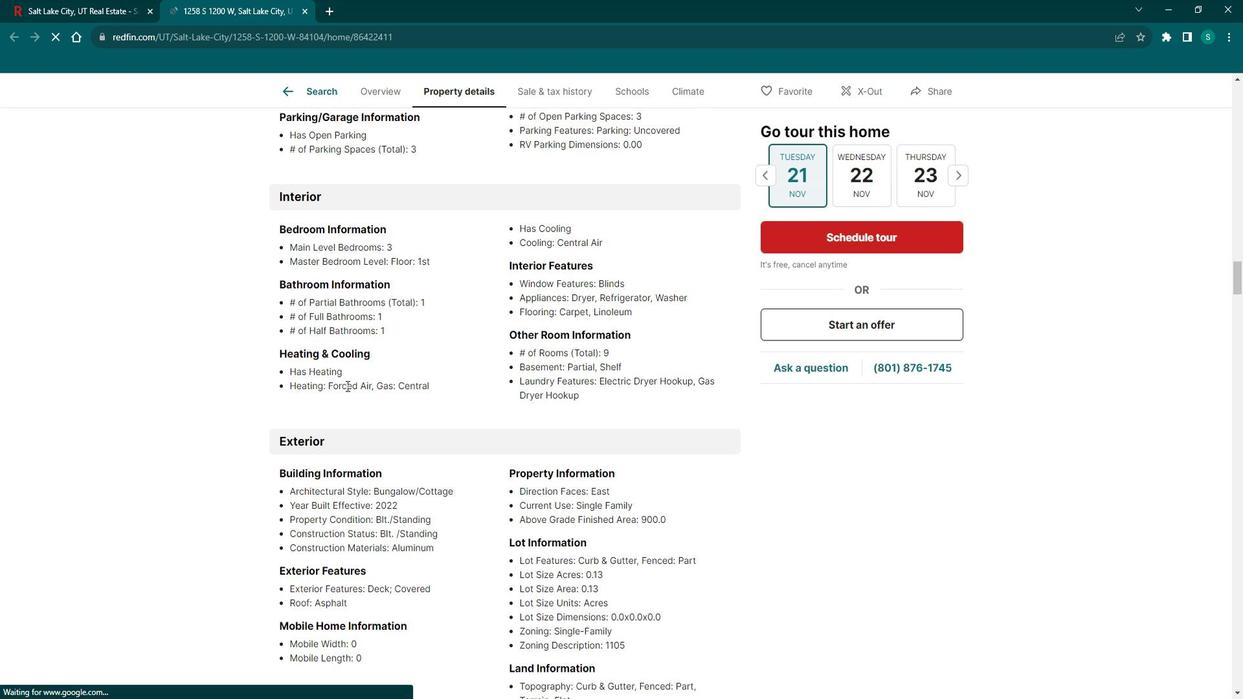 
Action: Mouse scrolled (346, 371) with delta (0, 0)
Screenshot: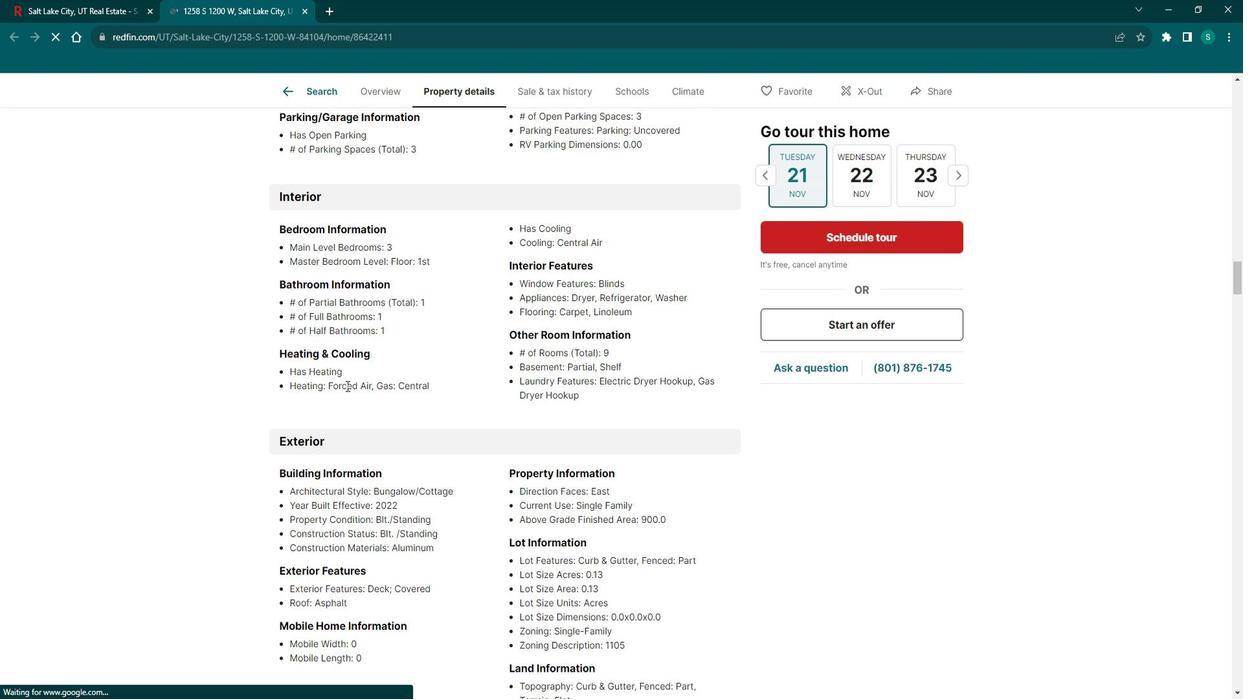 
Action: Mouse scrolled (346, 371) with delta (0, 0)
Screenshot: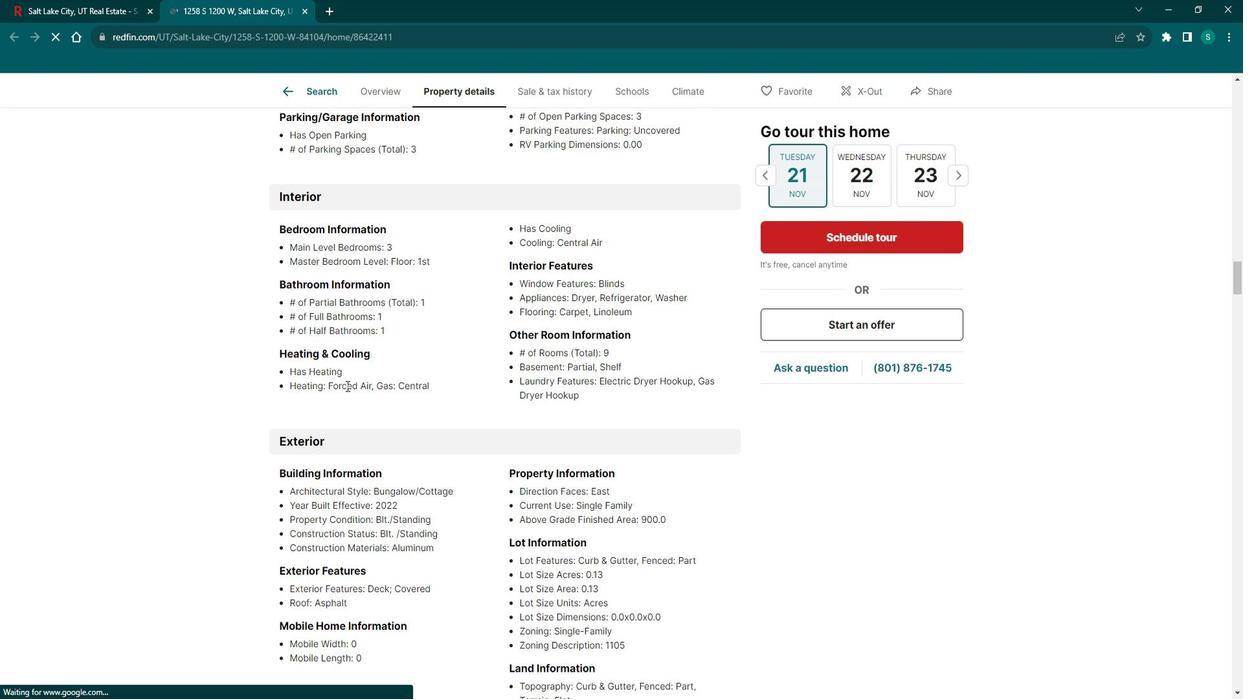 
Action: Mouse scrolled (346, 371) with delta (0, 0)
Screenshot: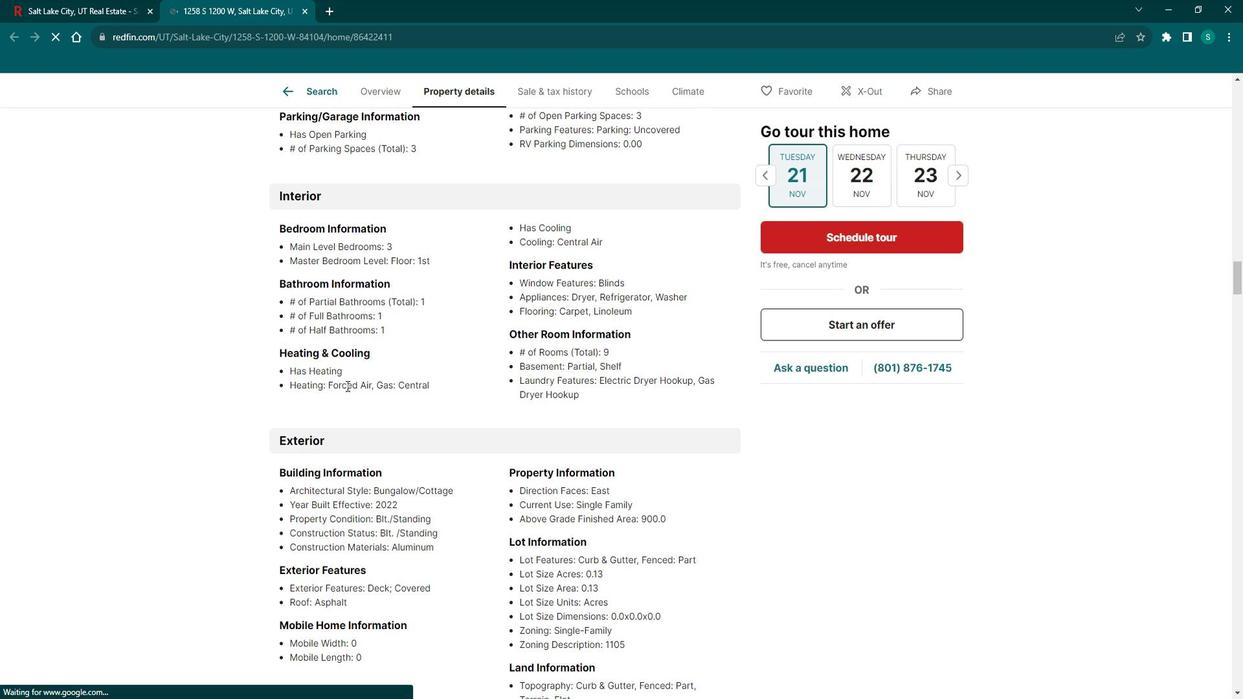 
Action: Mouse scrolled (346, 371) with delta (0, 0)
Screenshot: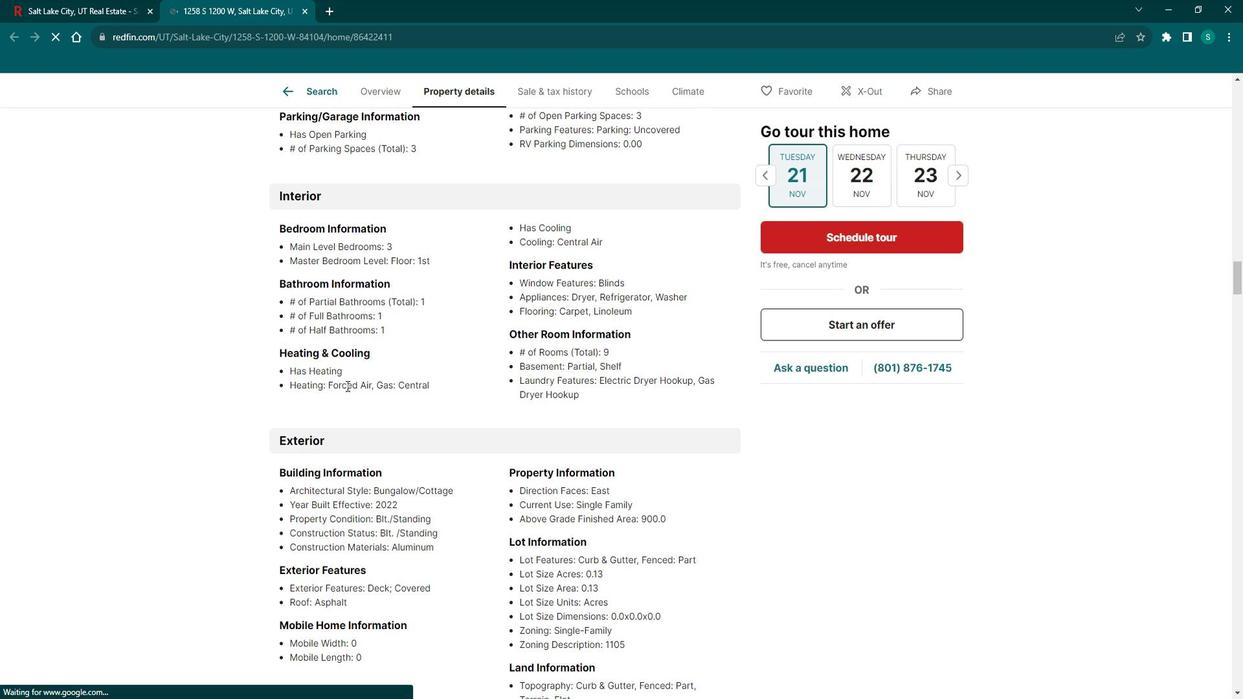 
Action: Mouse scrolled (346, 371) with delta (0, 0)
Screenshot: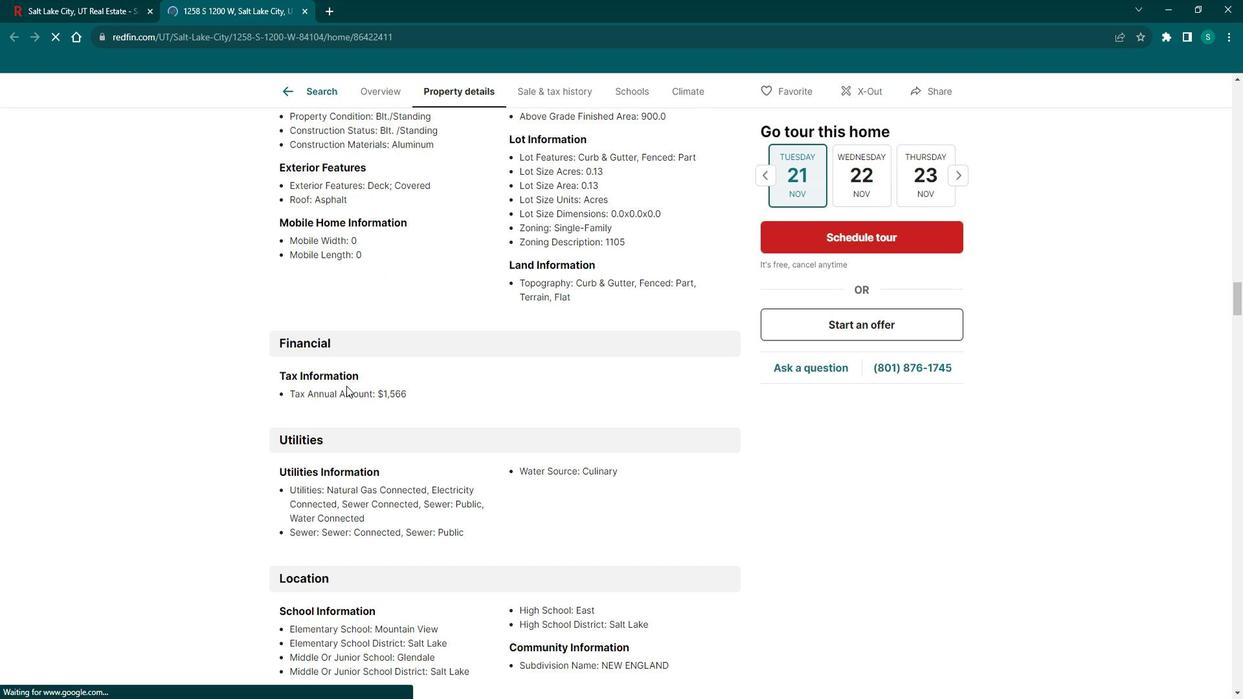 
Action: Mouse scrolled (346, 371) with delta (0, 0)
Screenshot: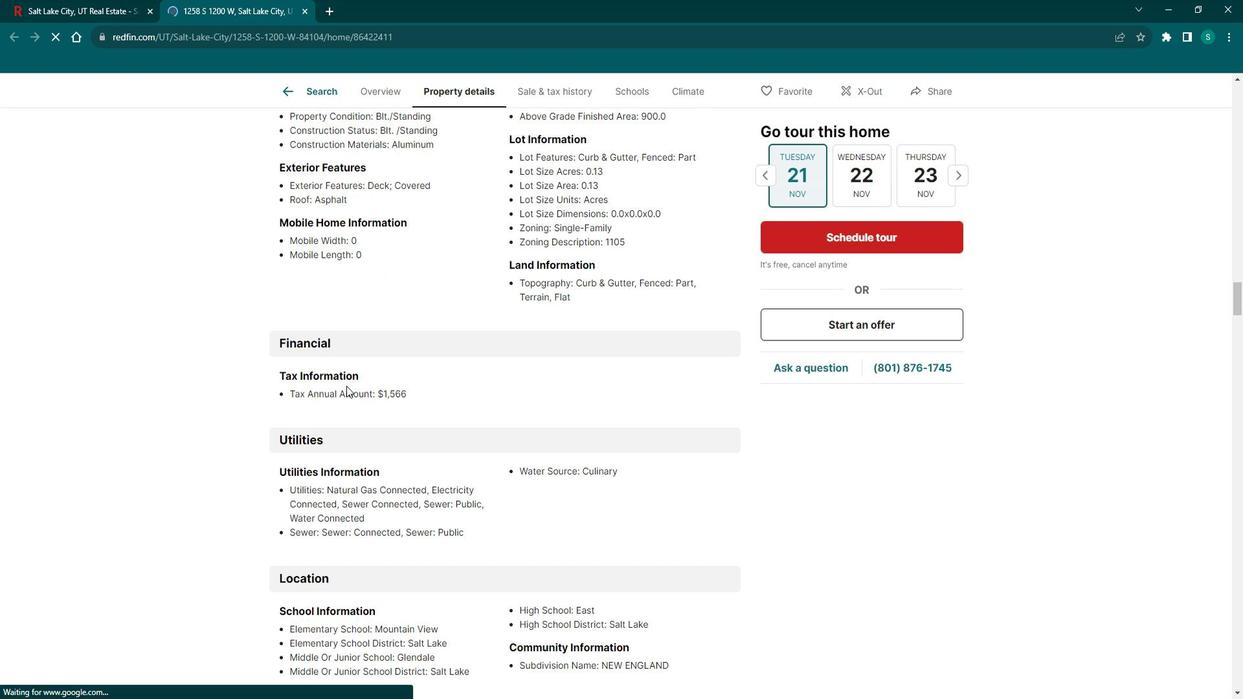 
Action: Mouse scrolled (346, 371) with delta (0, 0)
Screenshot: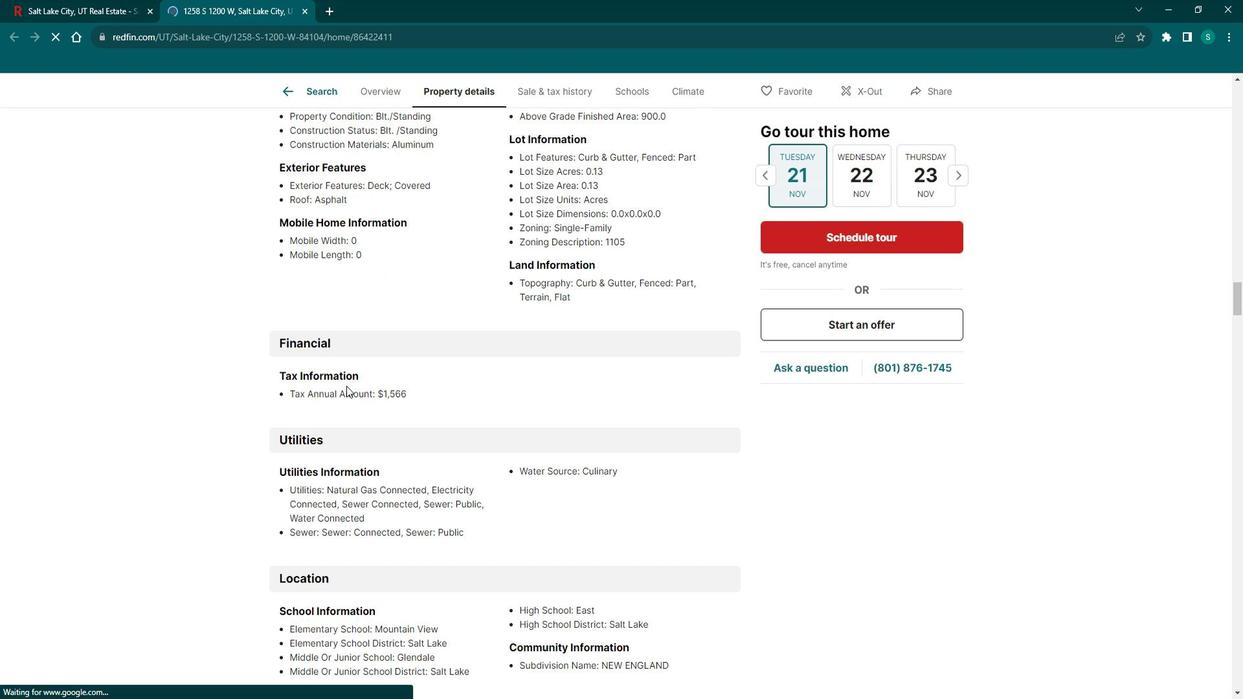 
Action: Mouse scrolled (346, 371) with delta (0, 0)
Screenshot: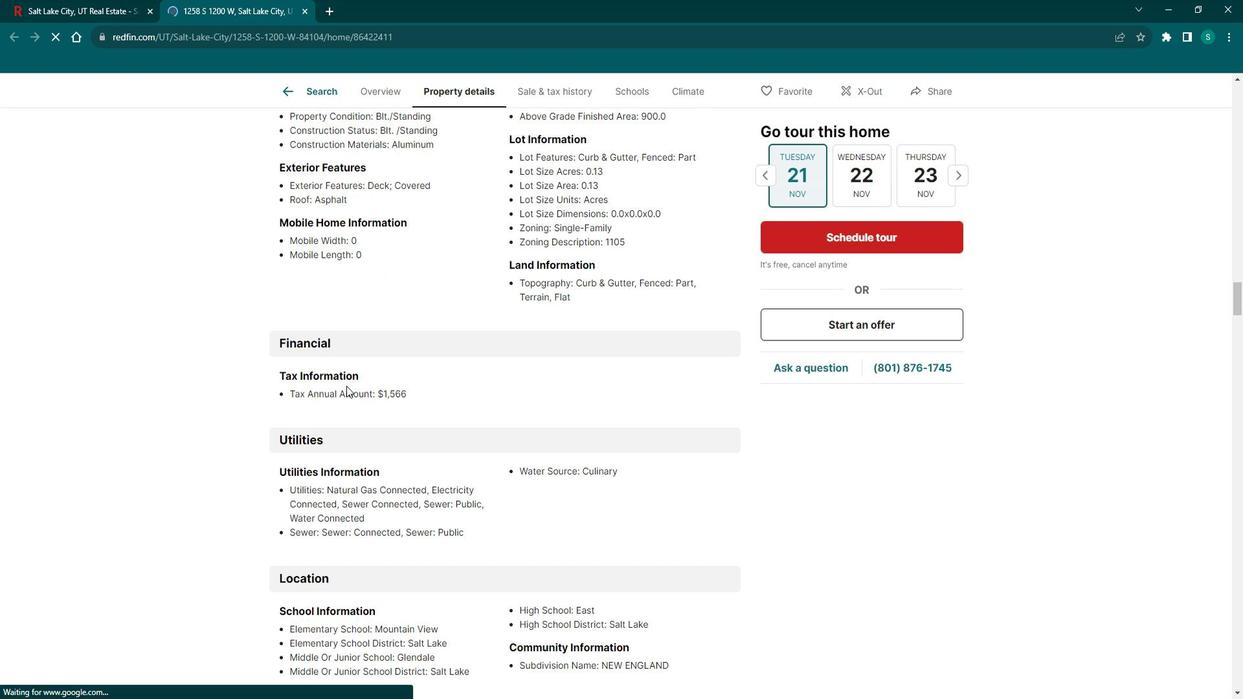 
Action: Mouse scrolled (346, 371) with delta (0, 0)
Screenshot: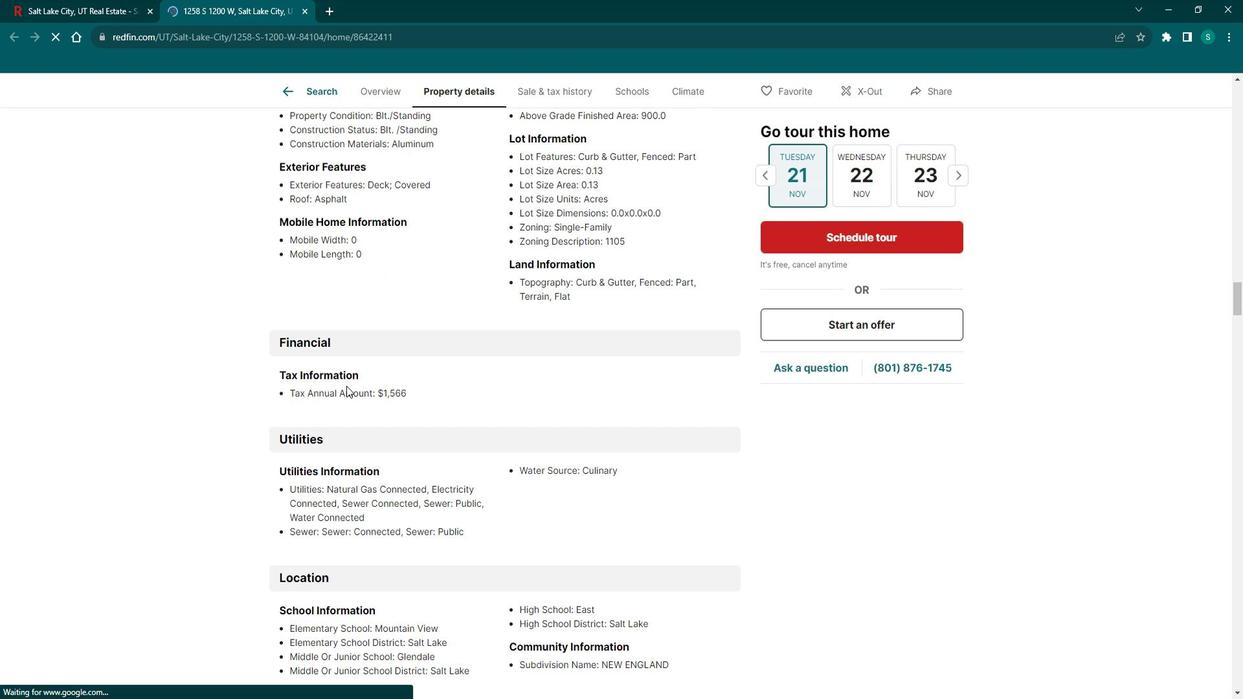 
Action: Mouse scrolled (346, 371) with delta (0, 0)
Screenshot: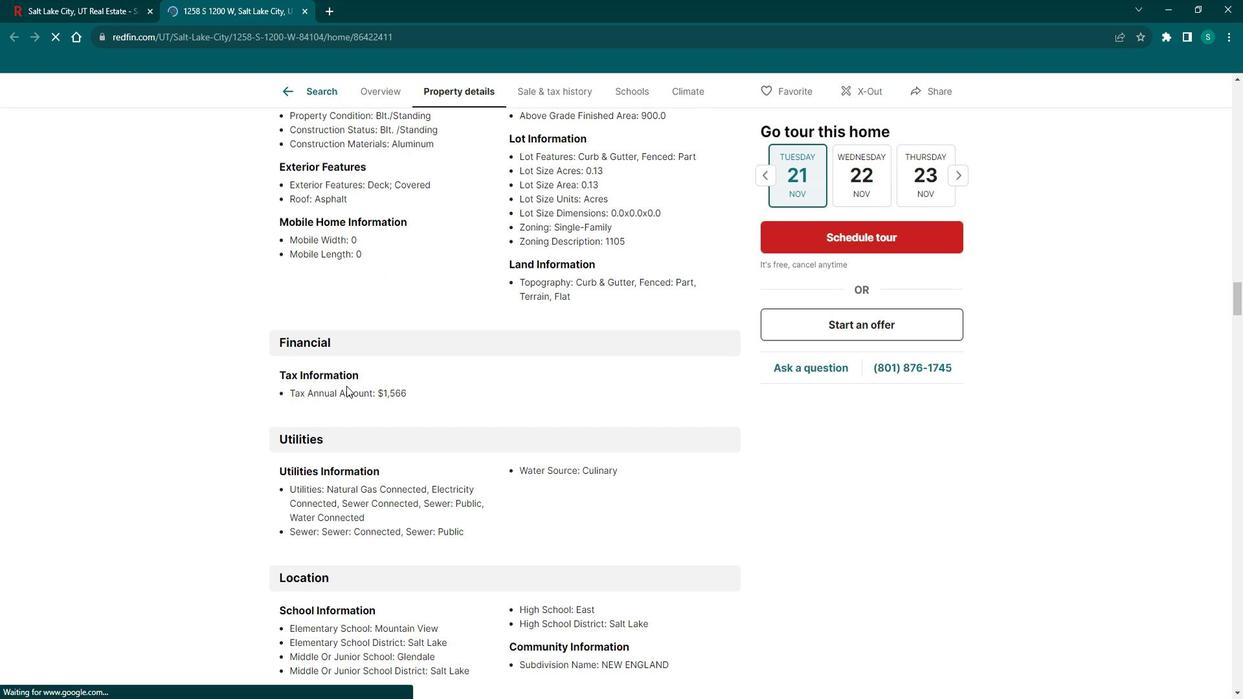 
Action: Mouse scrolled (346, 372) with delta (0, 0)
Screenshot: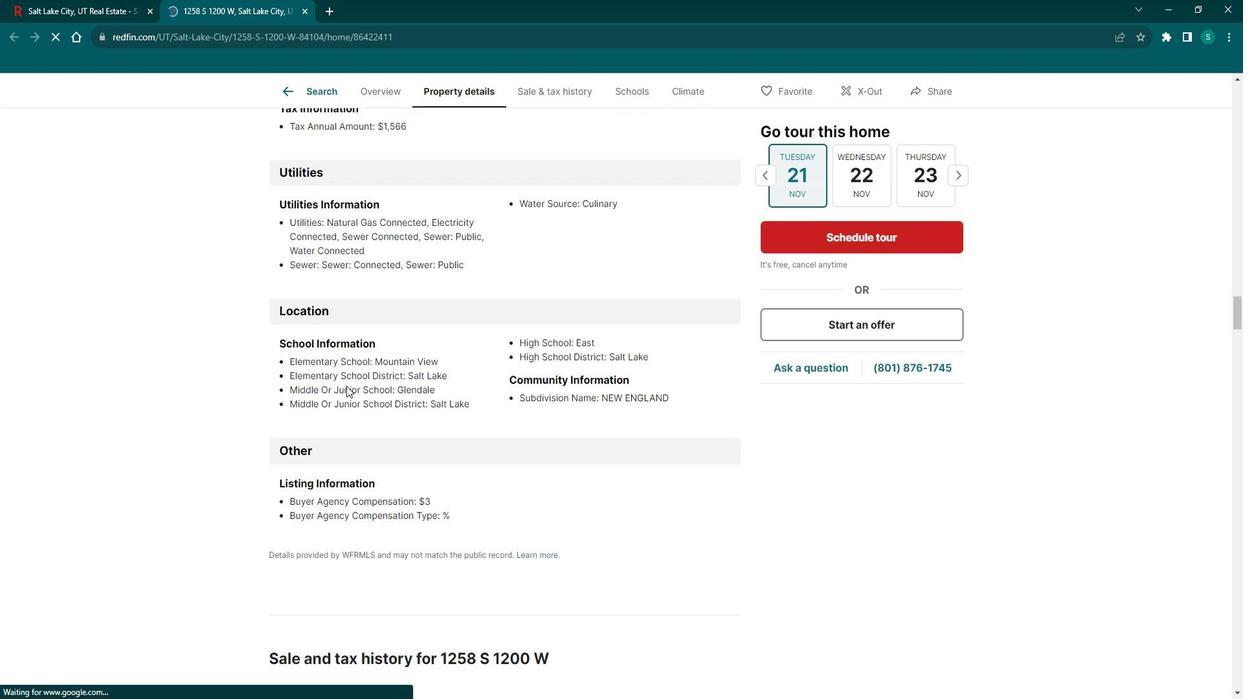 
Action: Mouse scrolled (346, 371) with delta (0, 0)
Screenshot: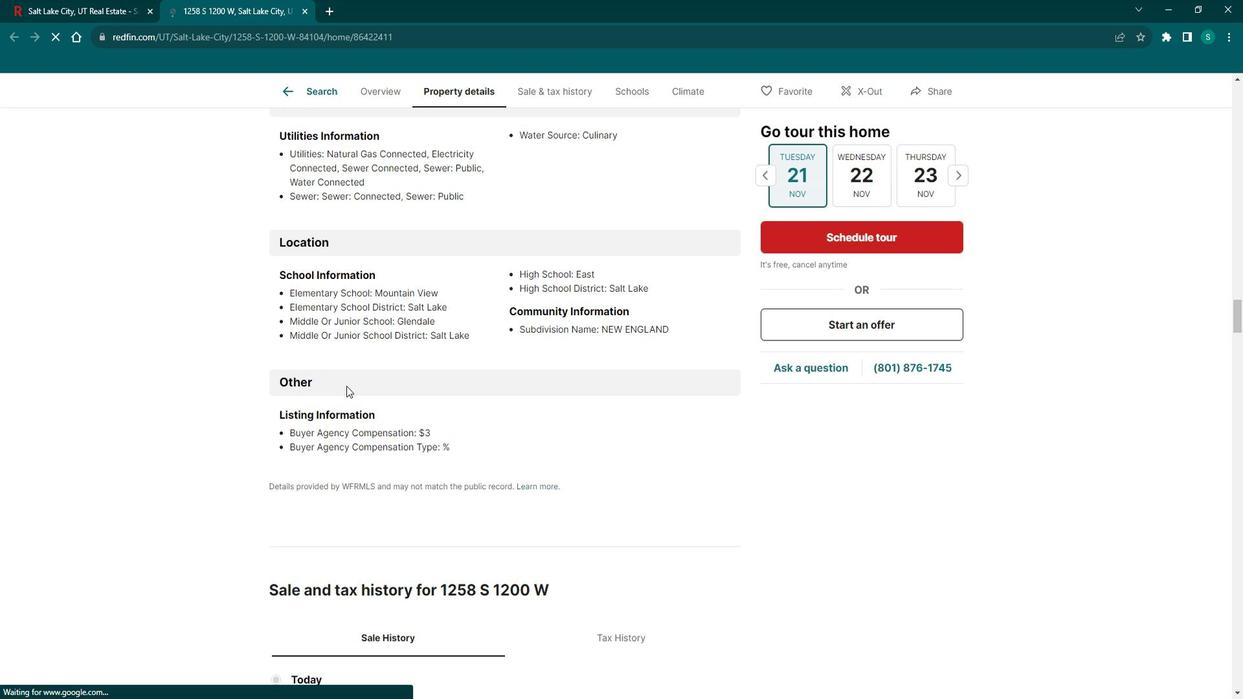 
Action: Mouse scrolled (346, 371) with delta (0, 0)
Screenshot: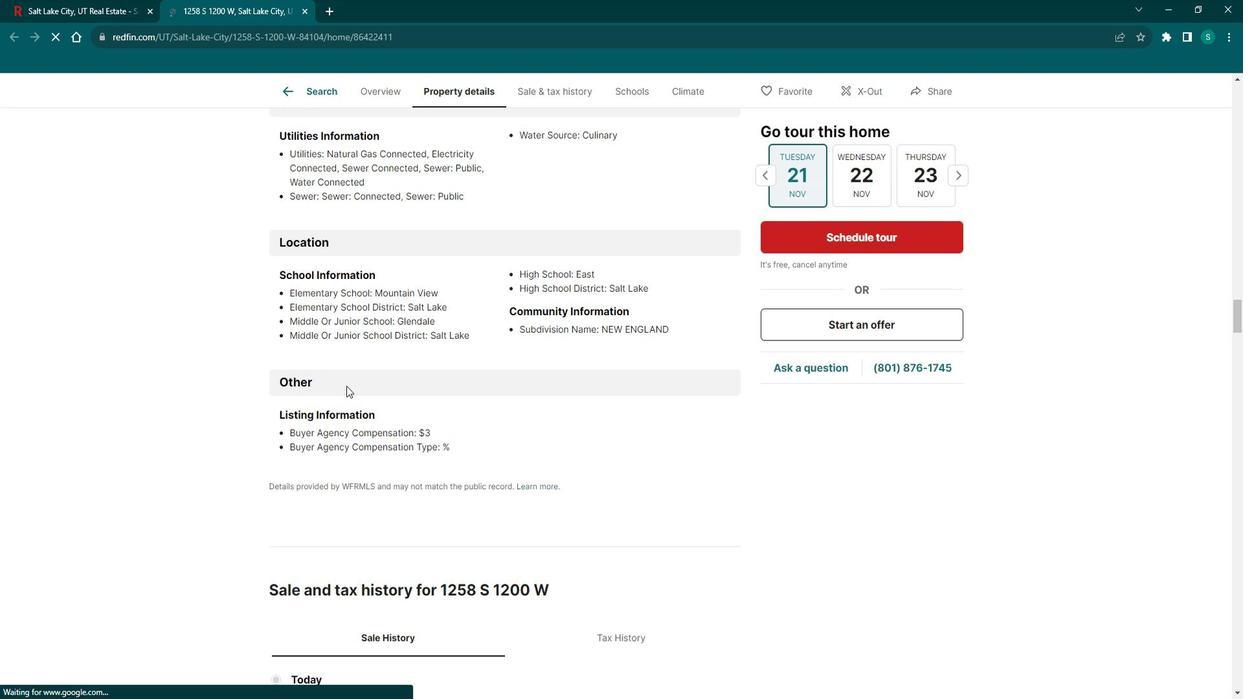 
Action: Mouse scrolled (346, 371) with delta (0, 0)
Screenshot: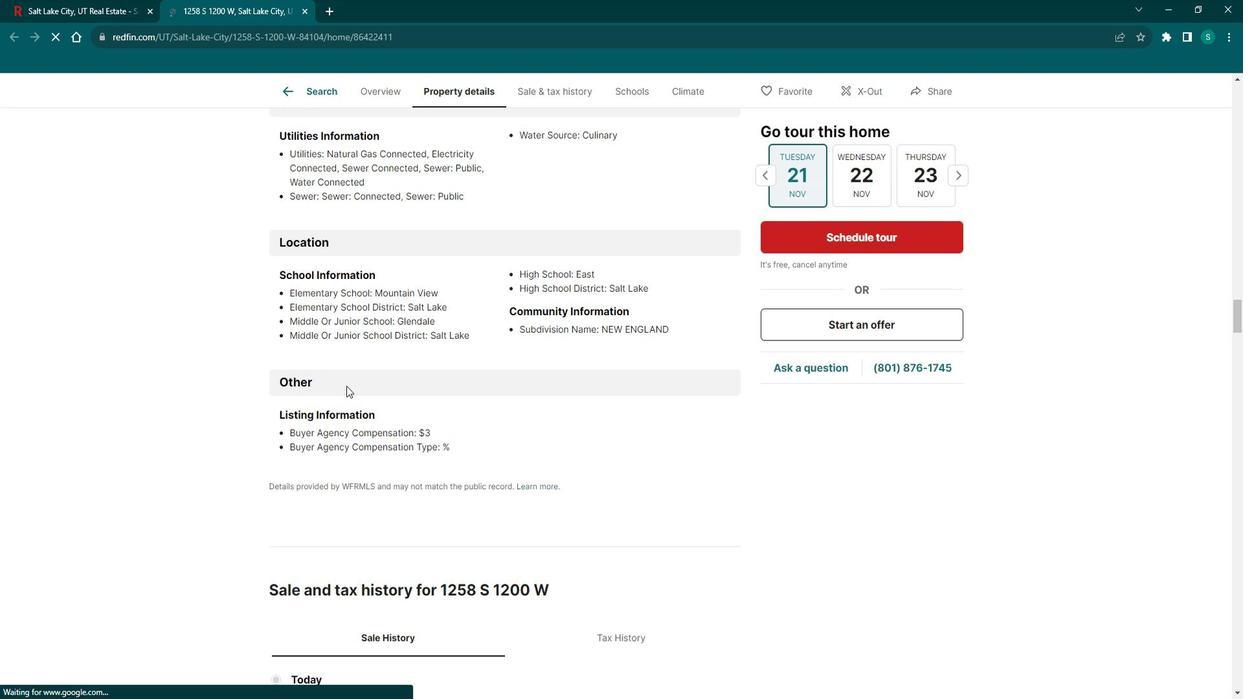 
Action: Mouse scrolled (346, 371) with delta (0, 0)
Screenshot: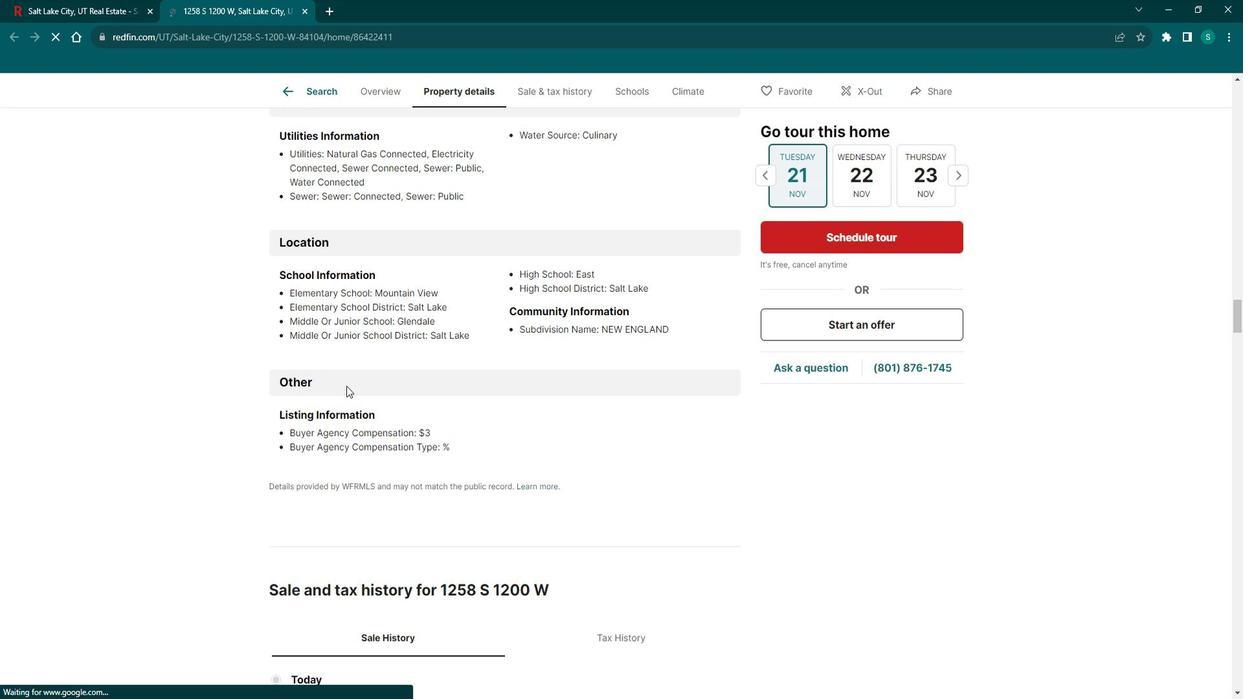 
Action: Mouse scrolled (346, 371) with delta (0, 0)
Screenshot: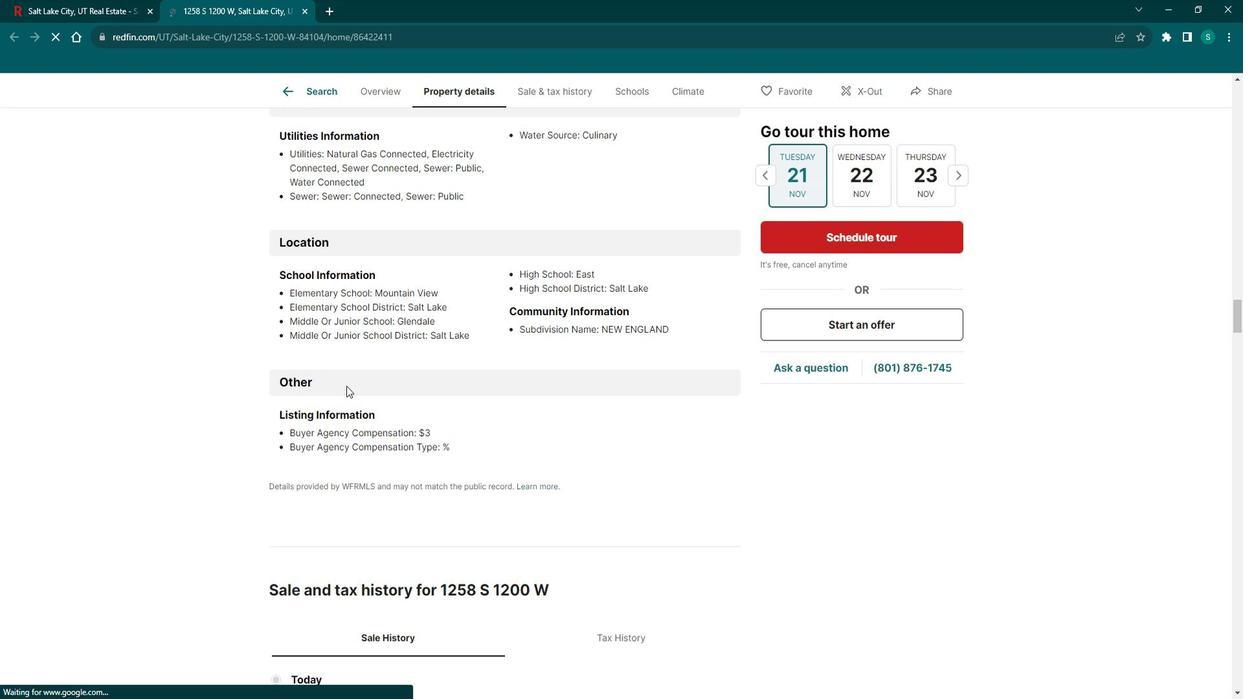 
Action: Mouse scrolled (346, 371) with delta (0, 0)
Screenshot: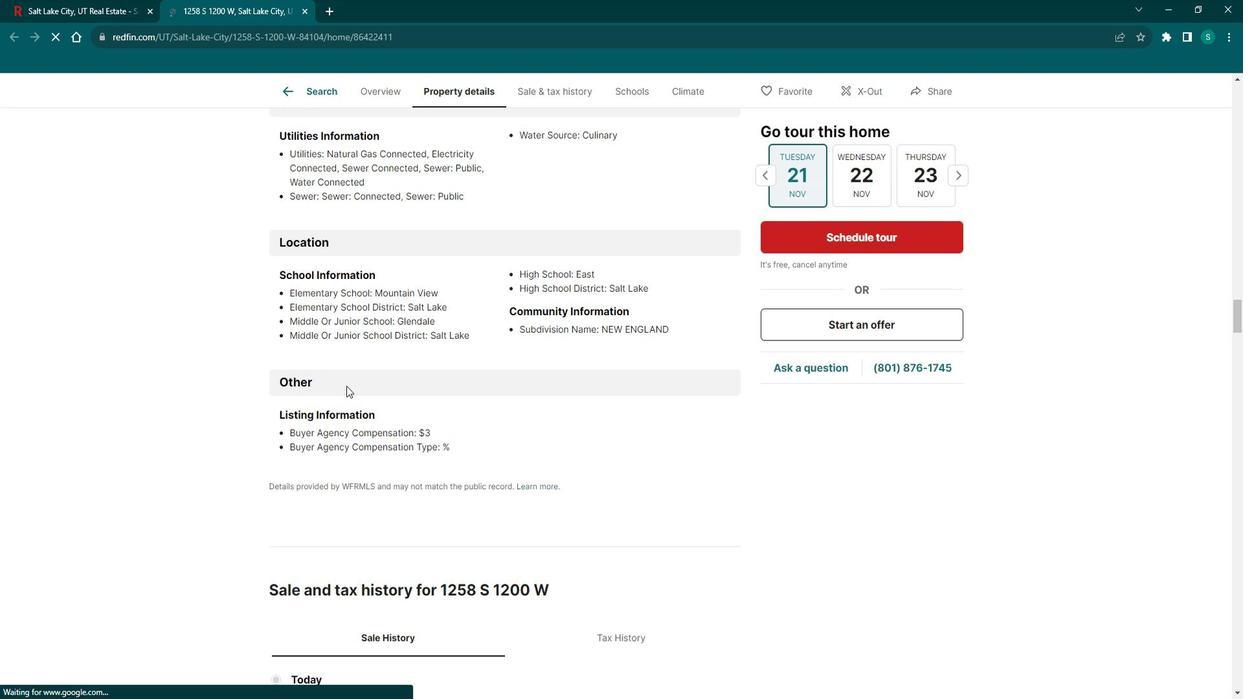 
Action: Mouse scrolled (346, 371) with delta (0, 0)
Screenshot: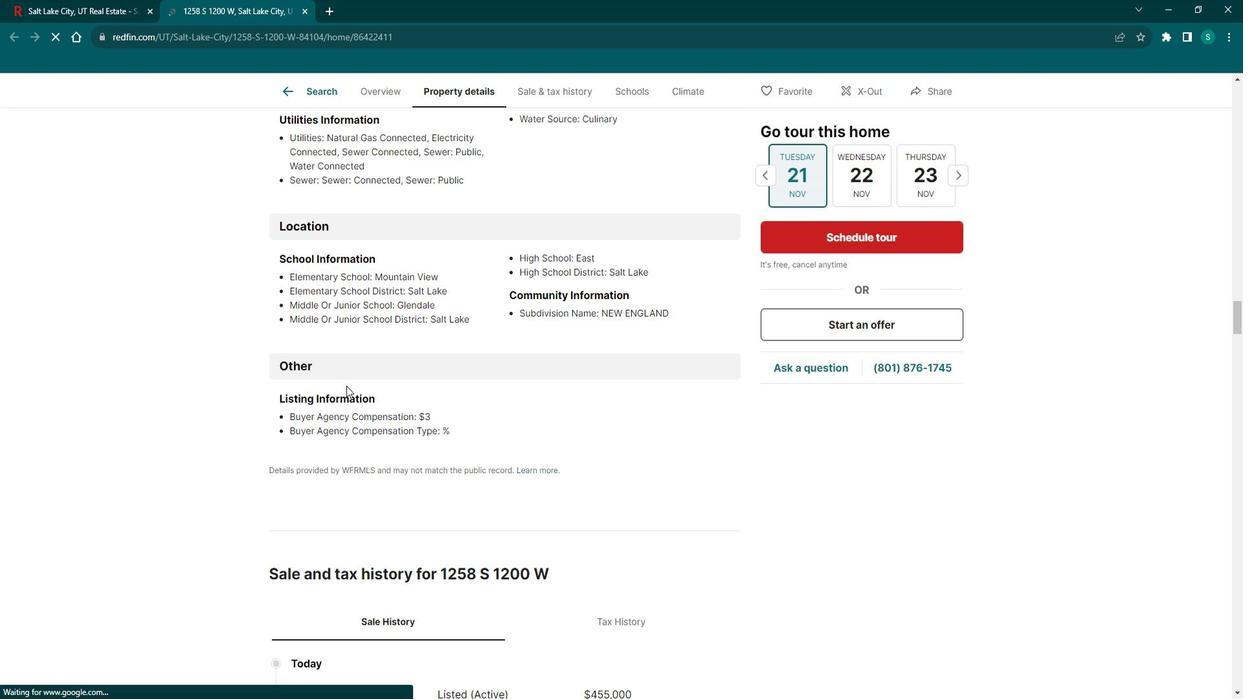 
Action: Mouse scrolled (346, 371) with delta (0, 0)
Screenshot: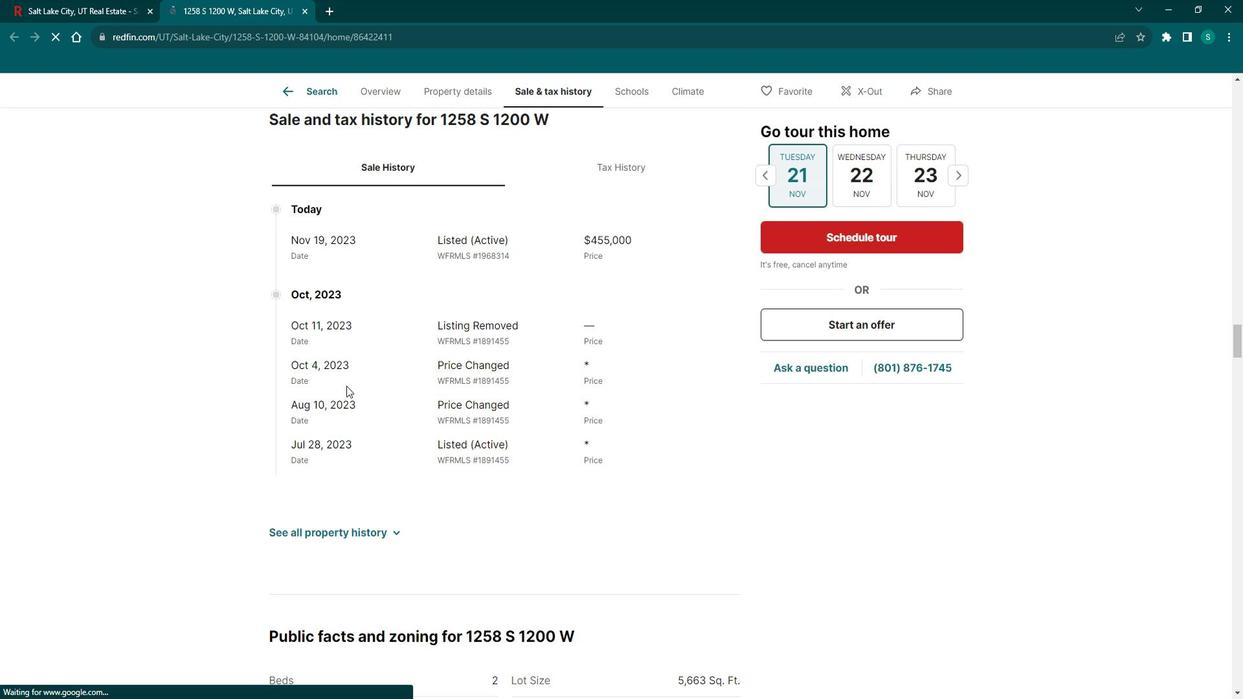 
Action: Mouse scrolled (346, 371) with delta (0, 0)
Screenshot: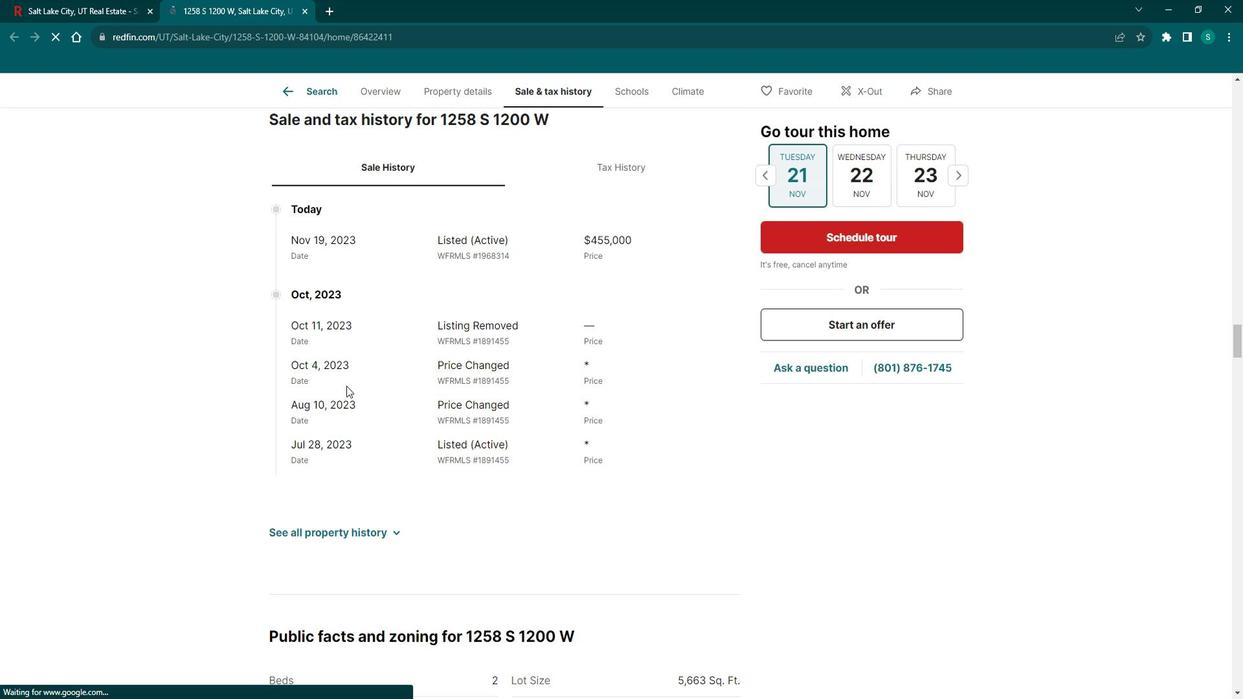 
Action: Mouse scrolled (346, 371) with delta (0, 0)
Screenshot: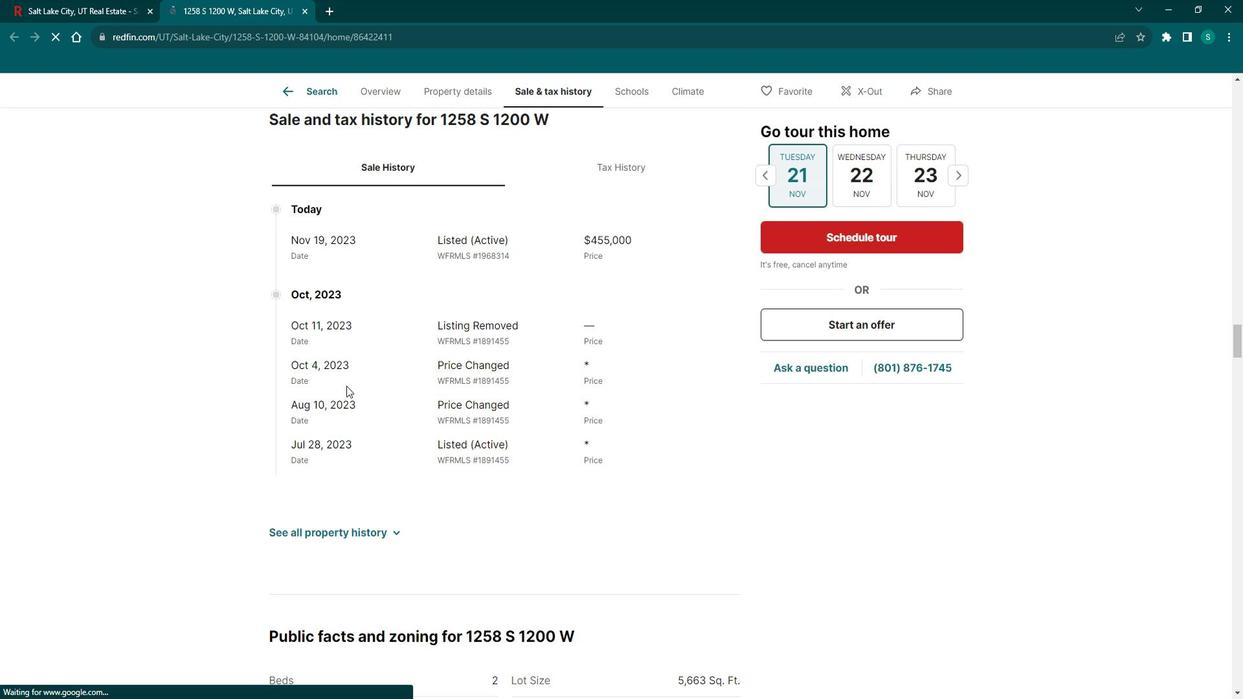 
Action: Mouse scrolled (346, 371) with delta (0, 0)
Screenshot: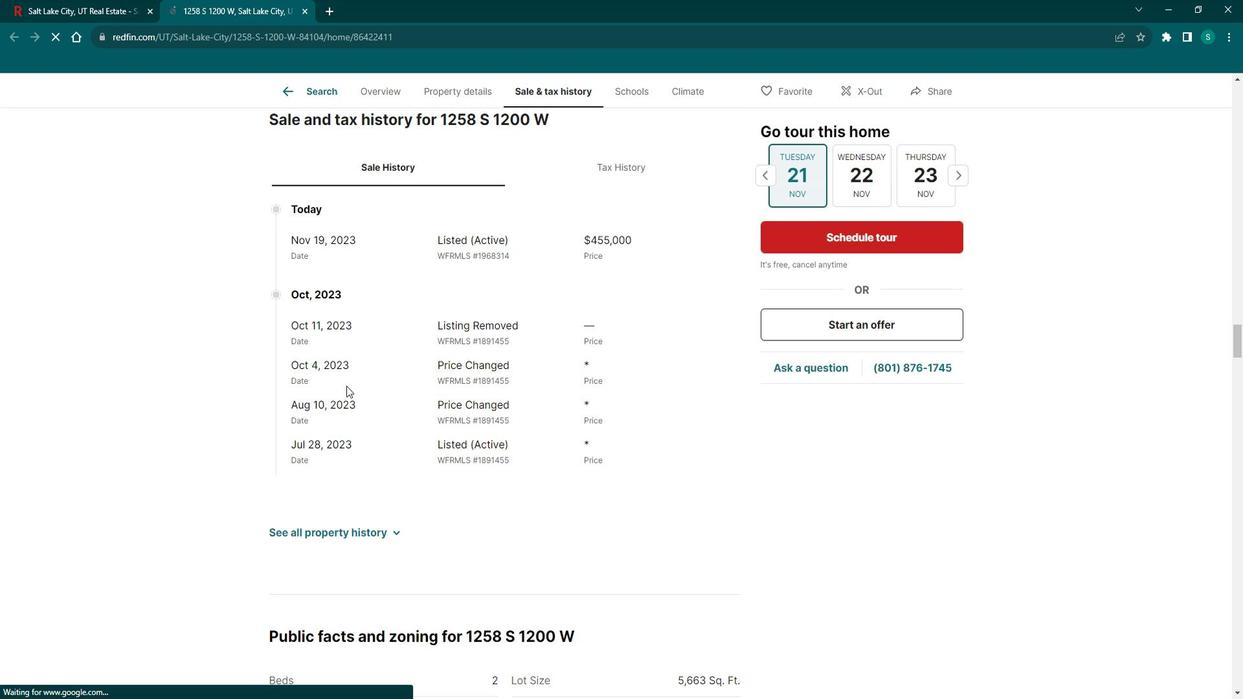 
Action: Mouse scrolled (346, 371) with delta (0, 0)
Screenshot: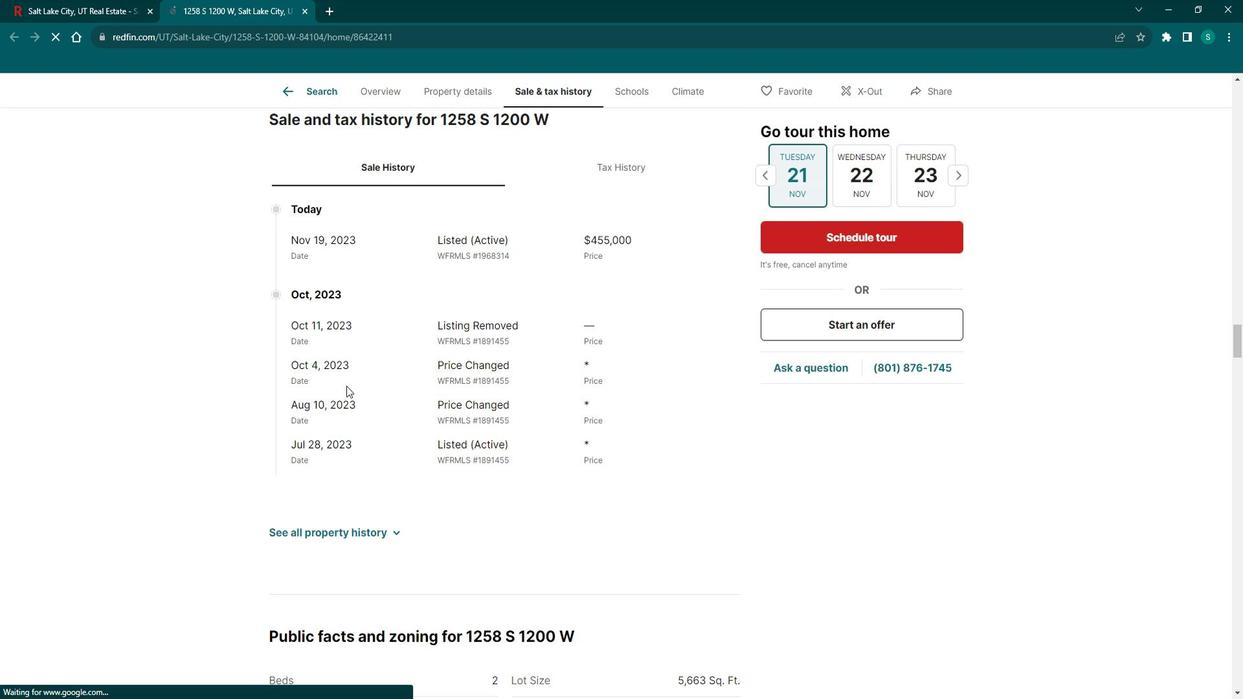
Action: Mouse scrolled (346, 371) with delta (0, 0)
Screenshot: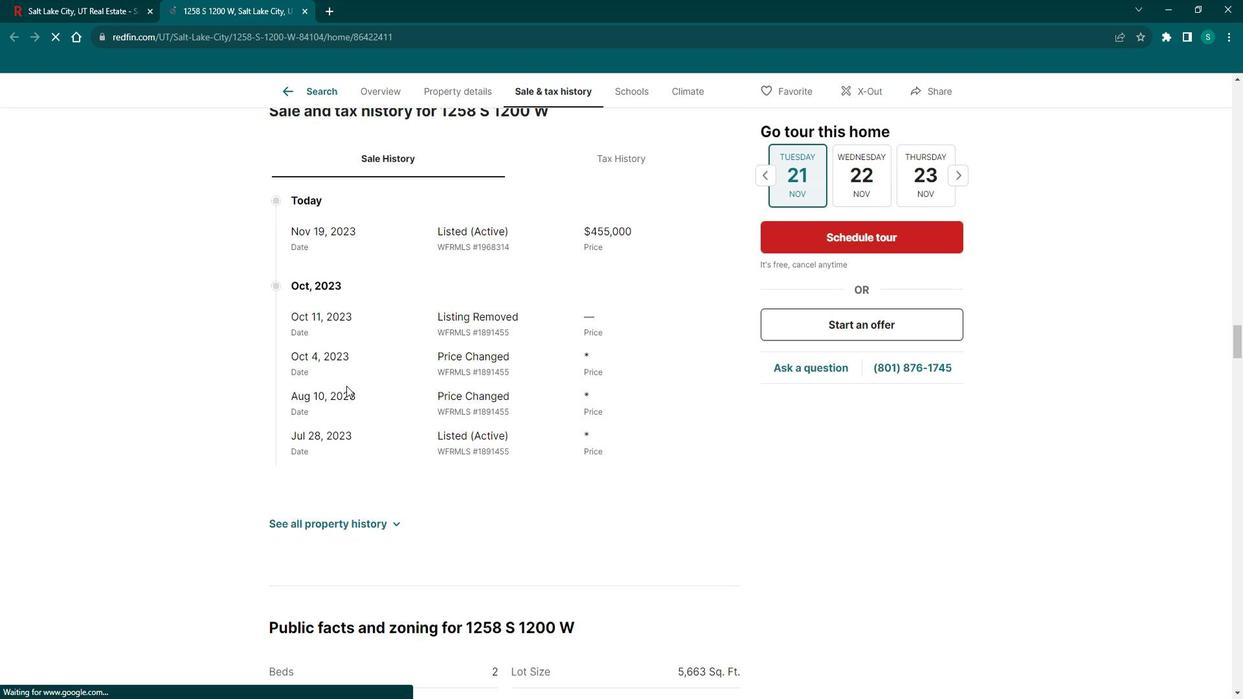 
Action: Mouse scrolled (346, 371) with delta (0, 0)
Screenshot: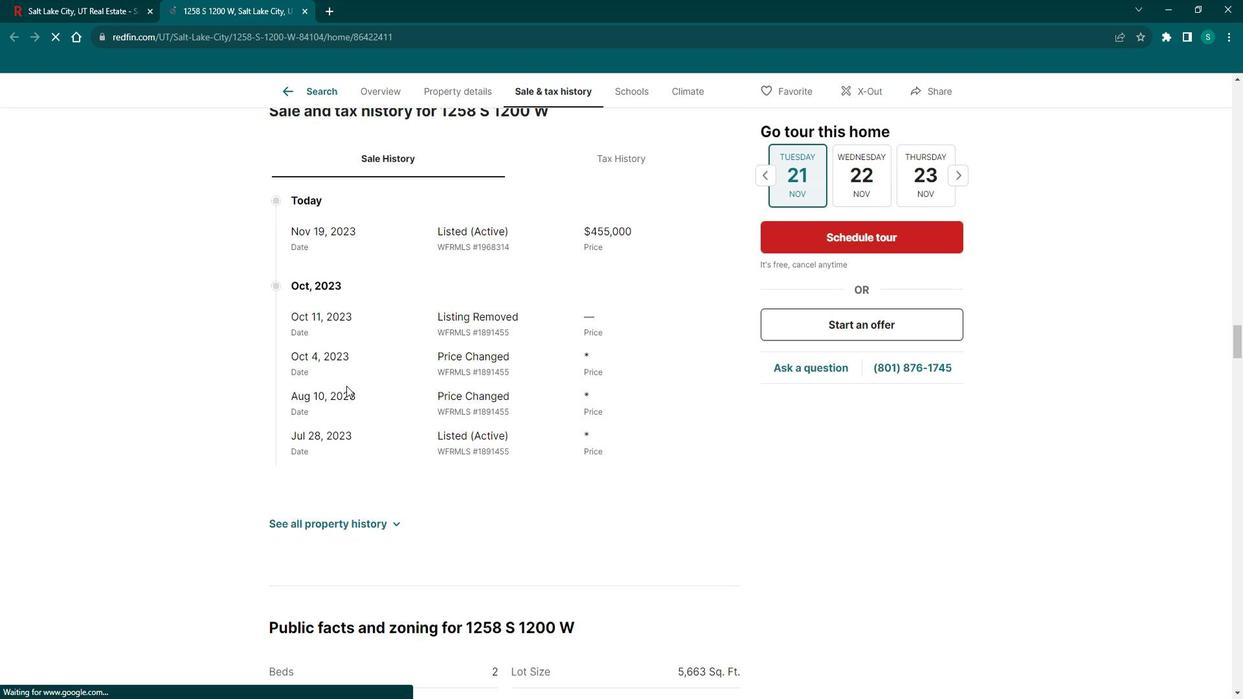 
Action: Mouse scrolled (346, 371) with delta (0, 0)
Screenshot: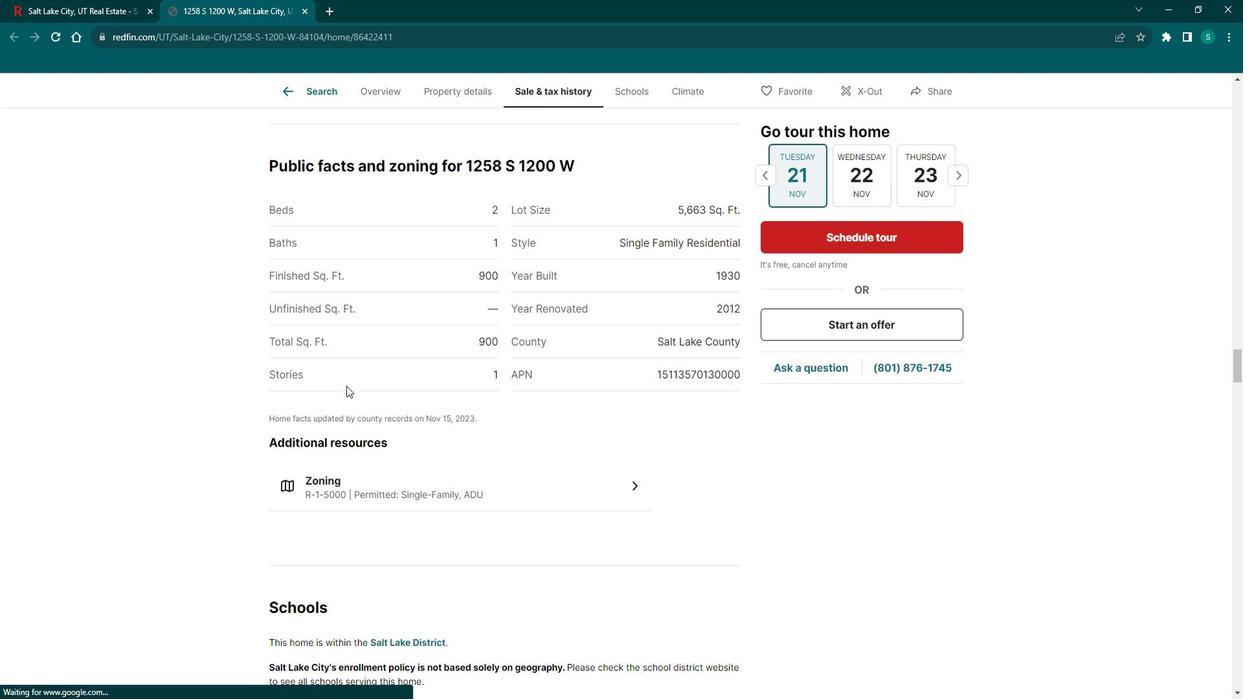 
Action: Mouse scrolled (346, 371) with delta (0, 0)
Screenshot: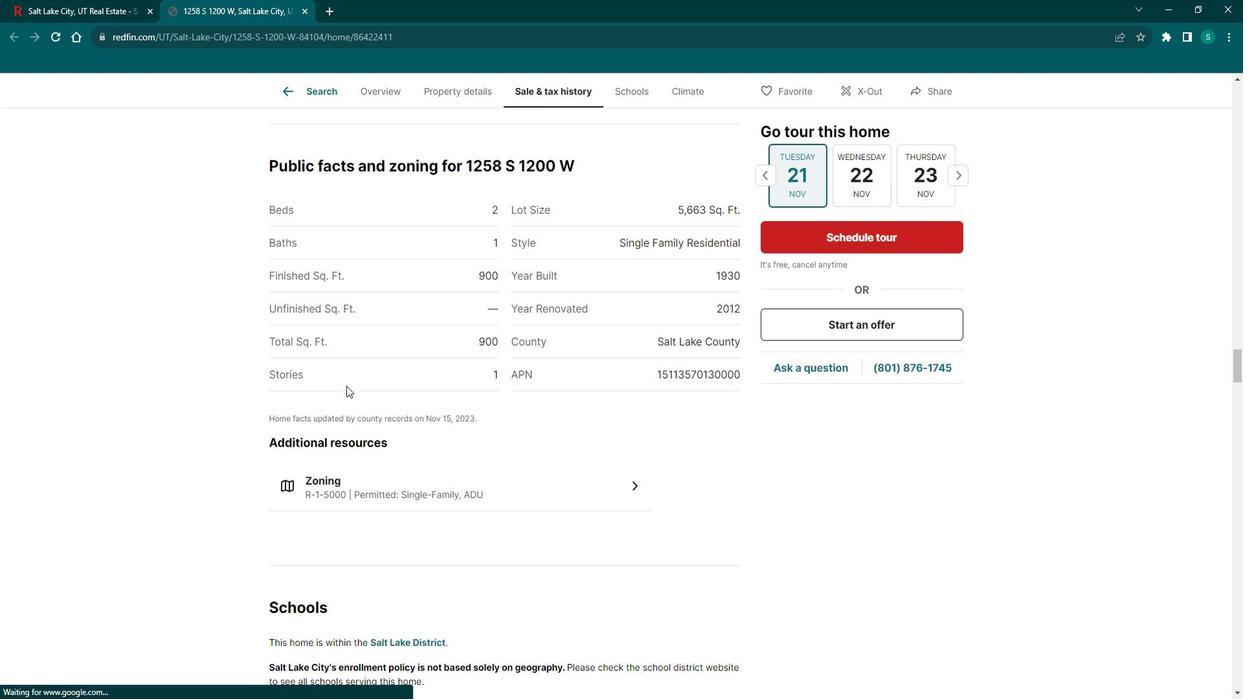 
Action: Mouse scrolled (346, 371) with delta (0, 0)
Screenshot: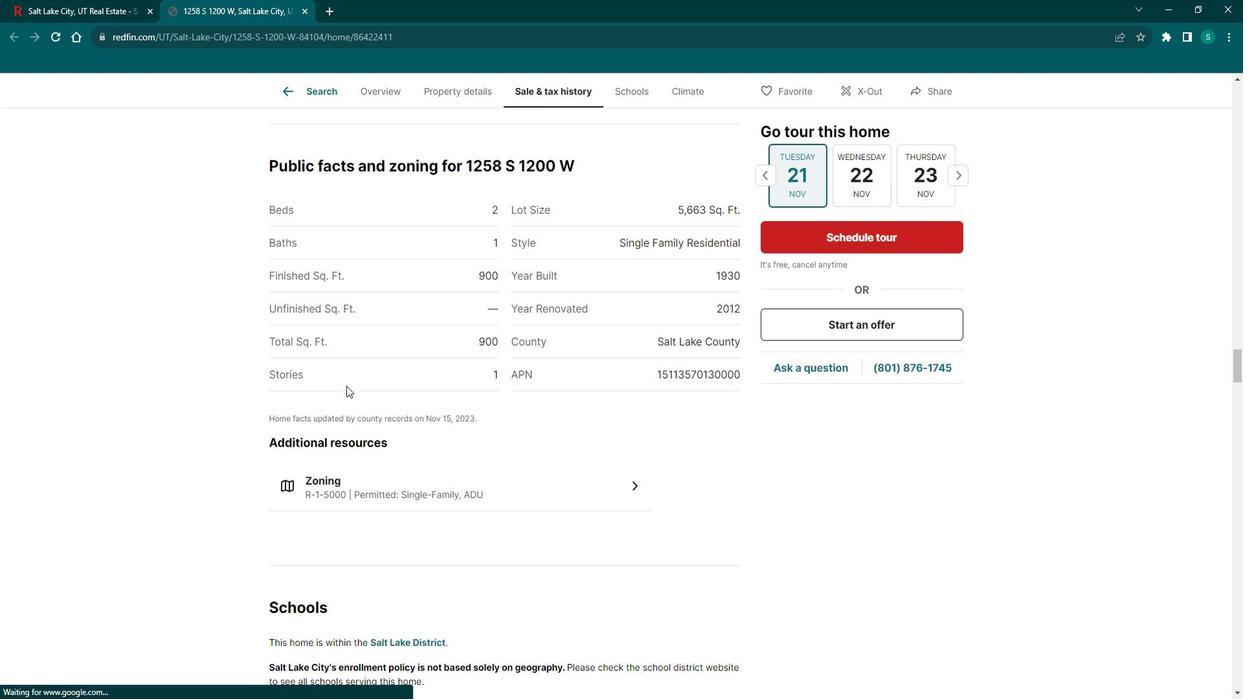 
Action: Mouse scrolled (346, 371) with delta (0, 0)
Screenshot: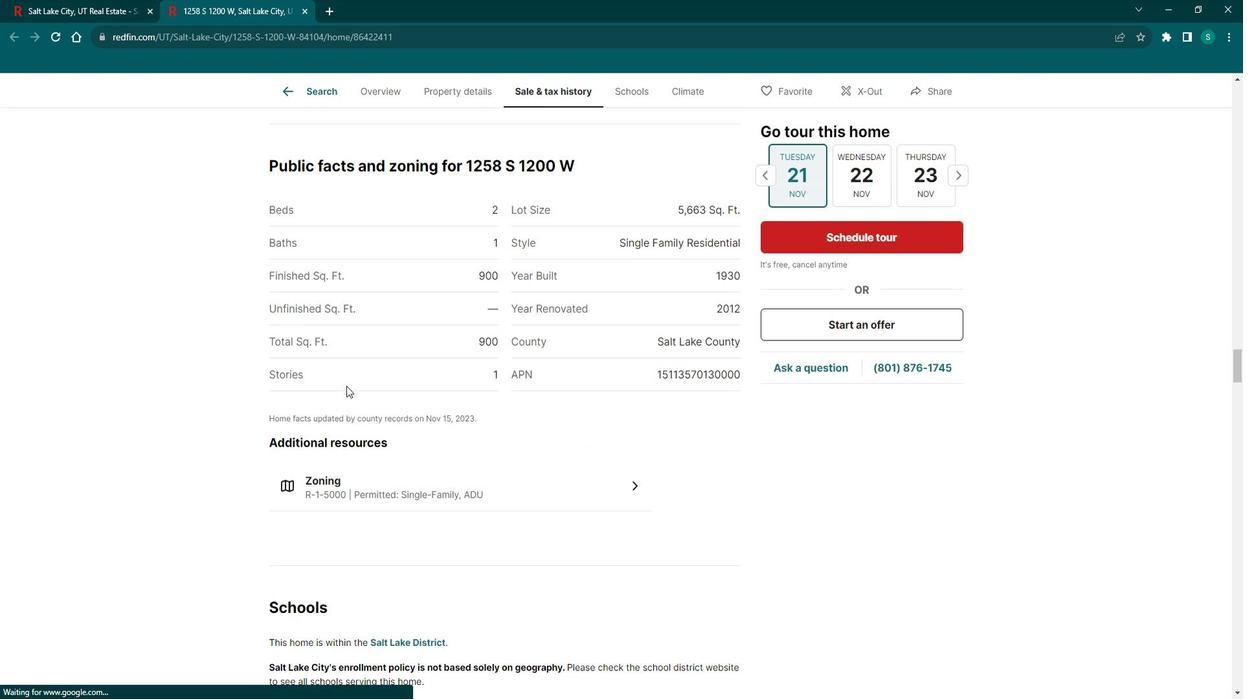 
Action: Mouse scrolled (346, 371) with delta (0, 0)
Screenshot: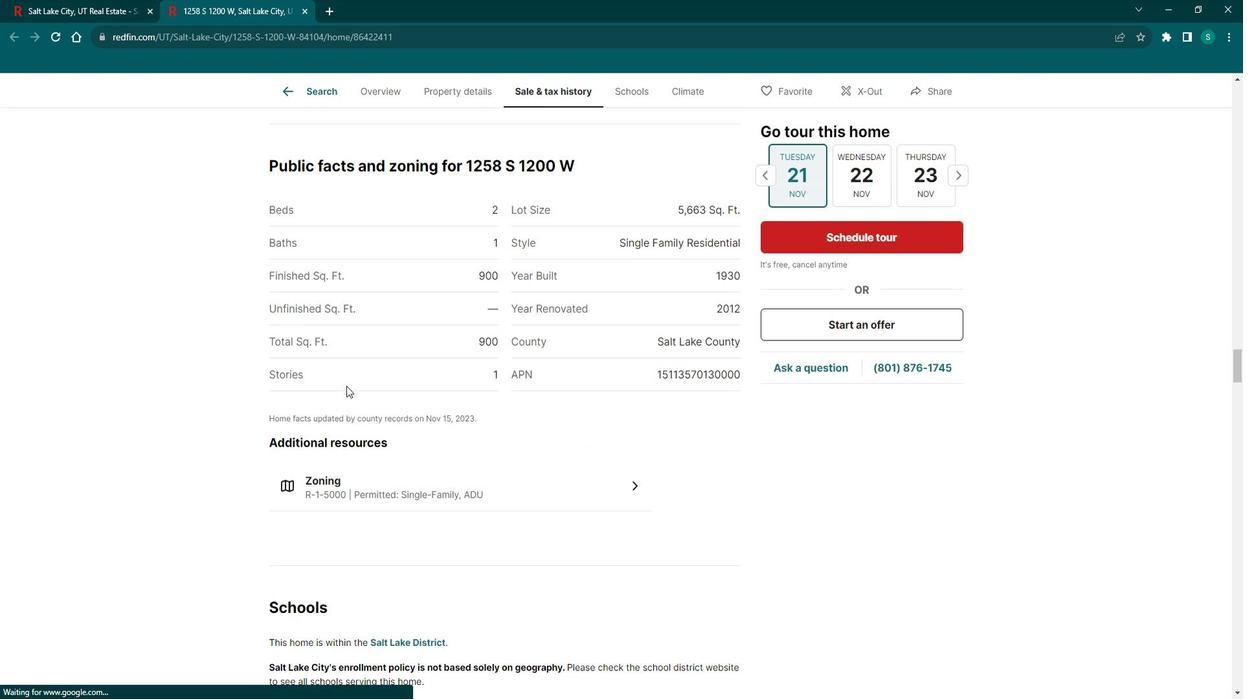 
Action: Mouse scrolled (346, 371) with delta (0, 0)
Screenshot: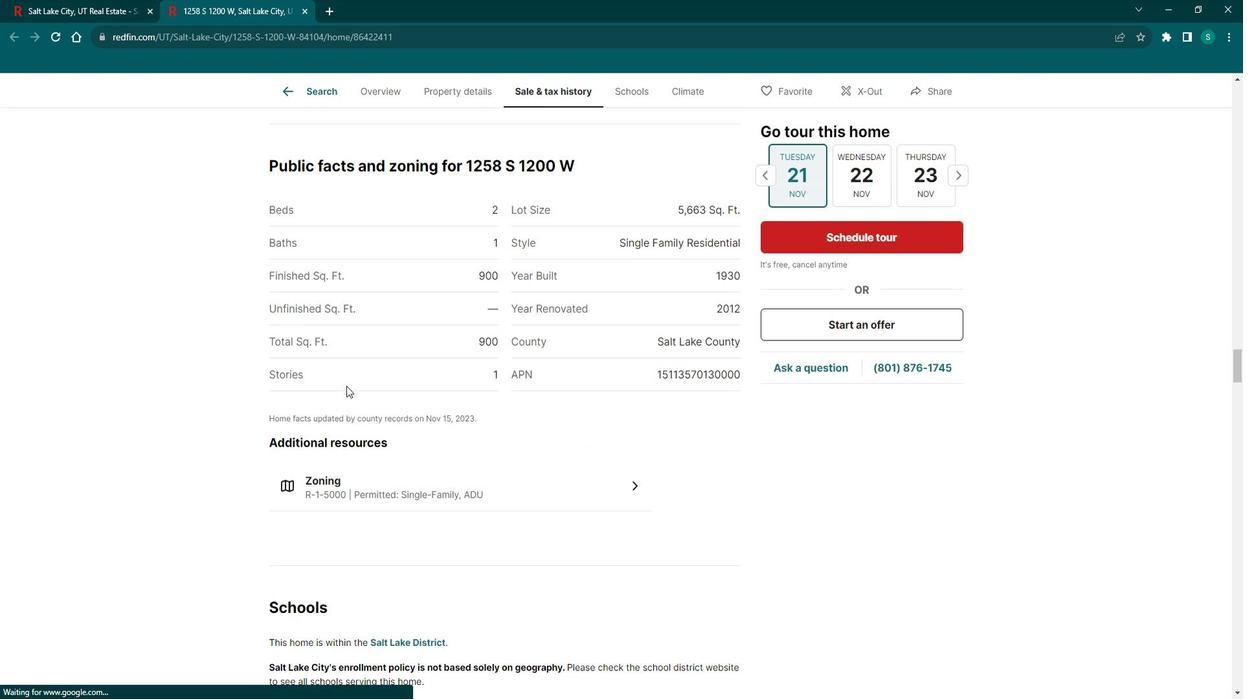 
Action: Mouse scrolled (346, 371) with delta (0, 0)
Screenshot: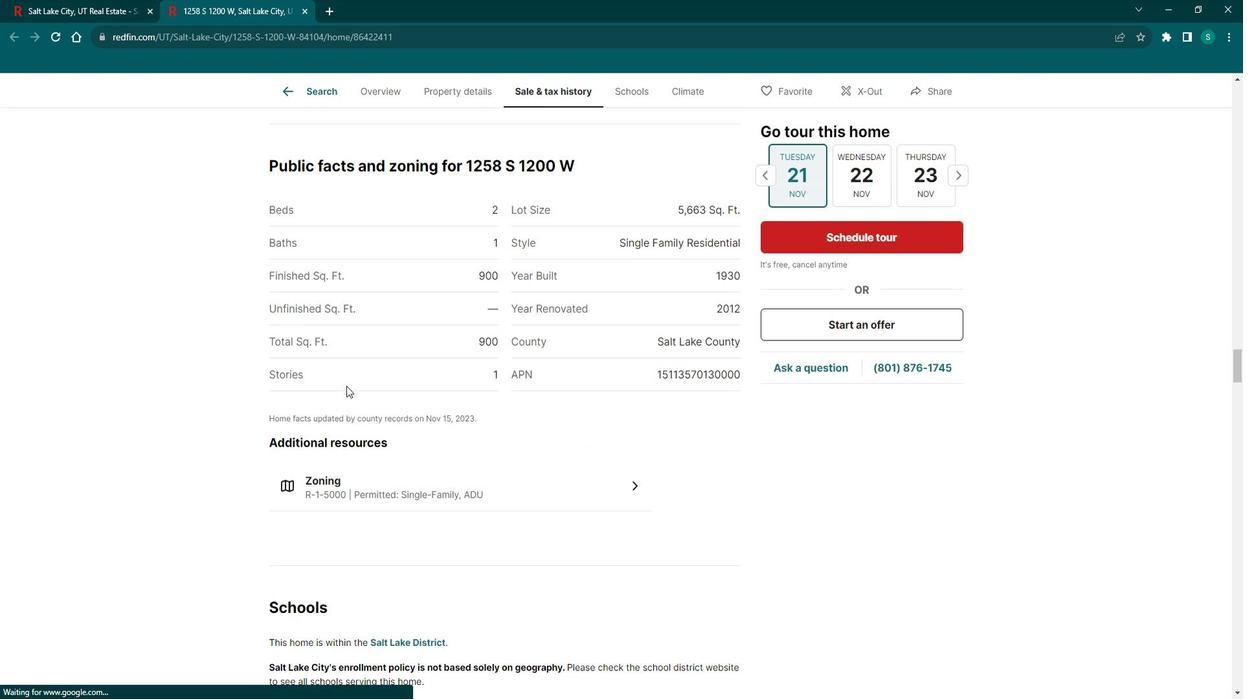 
Action: Mouse scrolled (346, 371) with delta (0, 0)
Screenshot: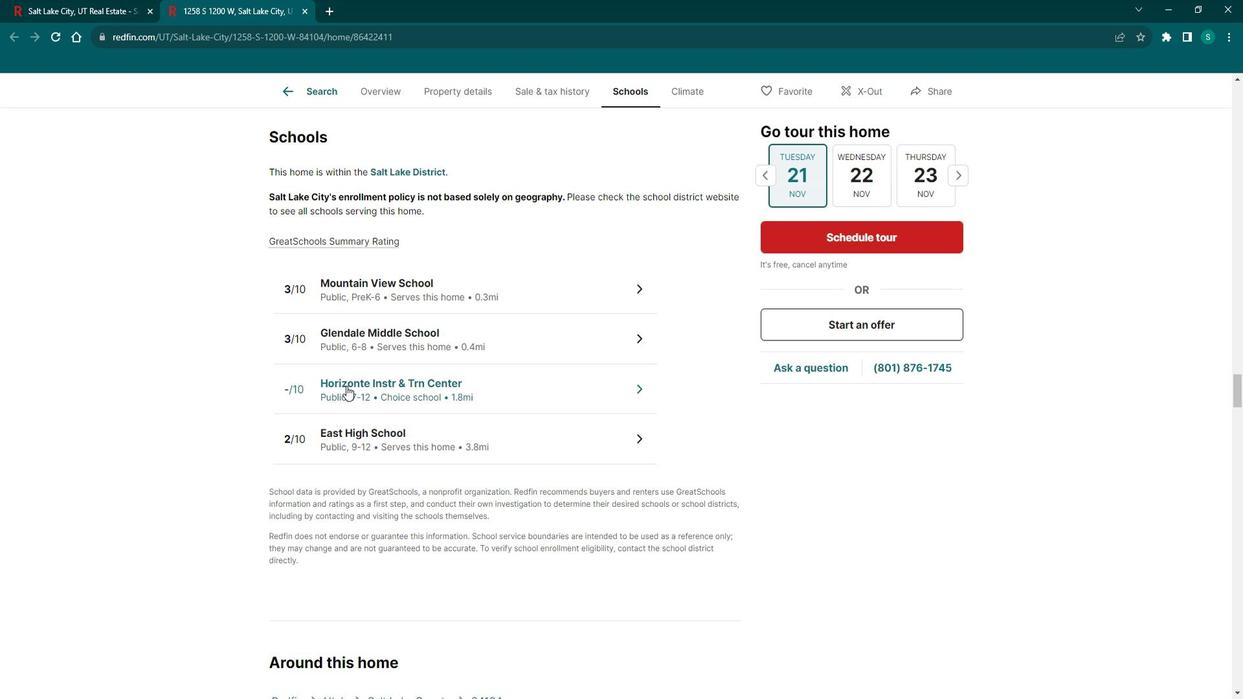 
Action: Mouse scrolled (346, 371) with delta (0, 0)
Screenshot: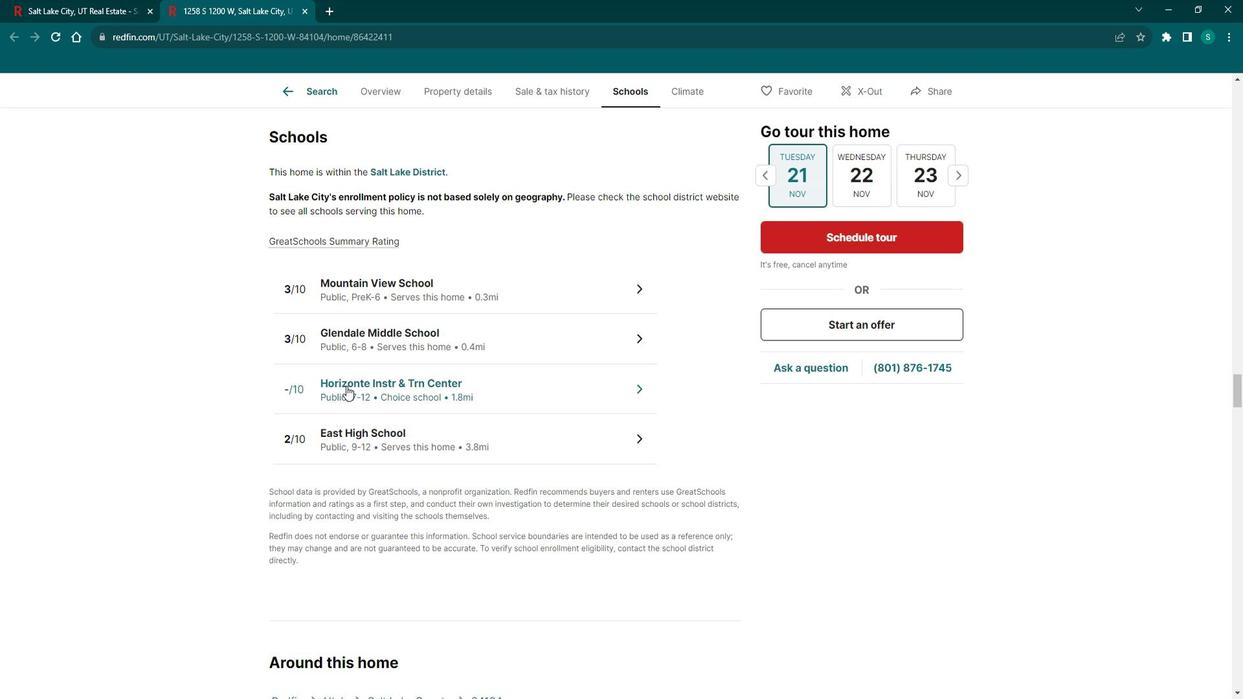 
Action: Mouse scrolled (346, 371) with delta (0, 0)
Screenshot: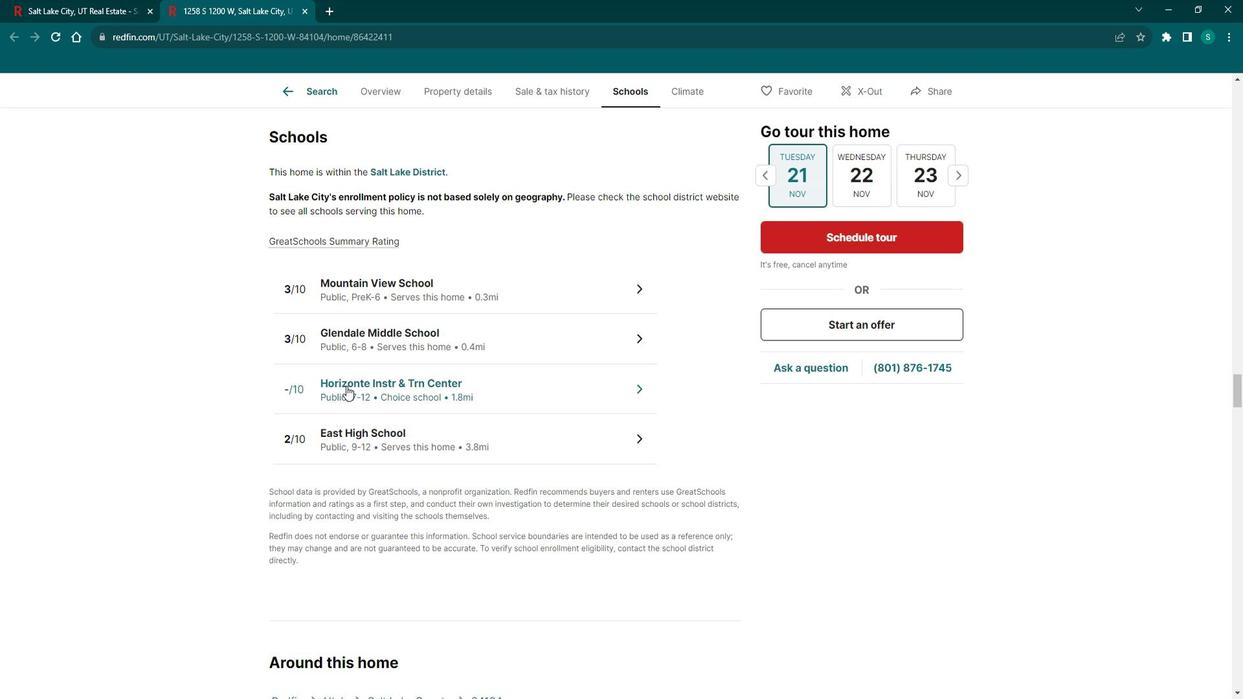 
Action: Mouse scrolled (346, 371) with delta (0, 0)
Screenshot: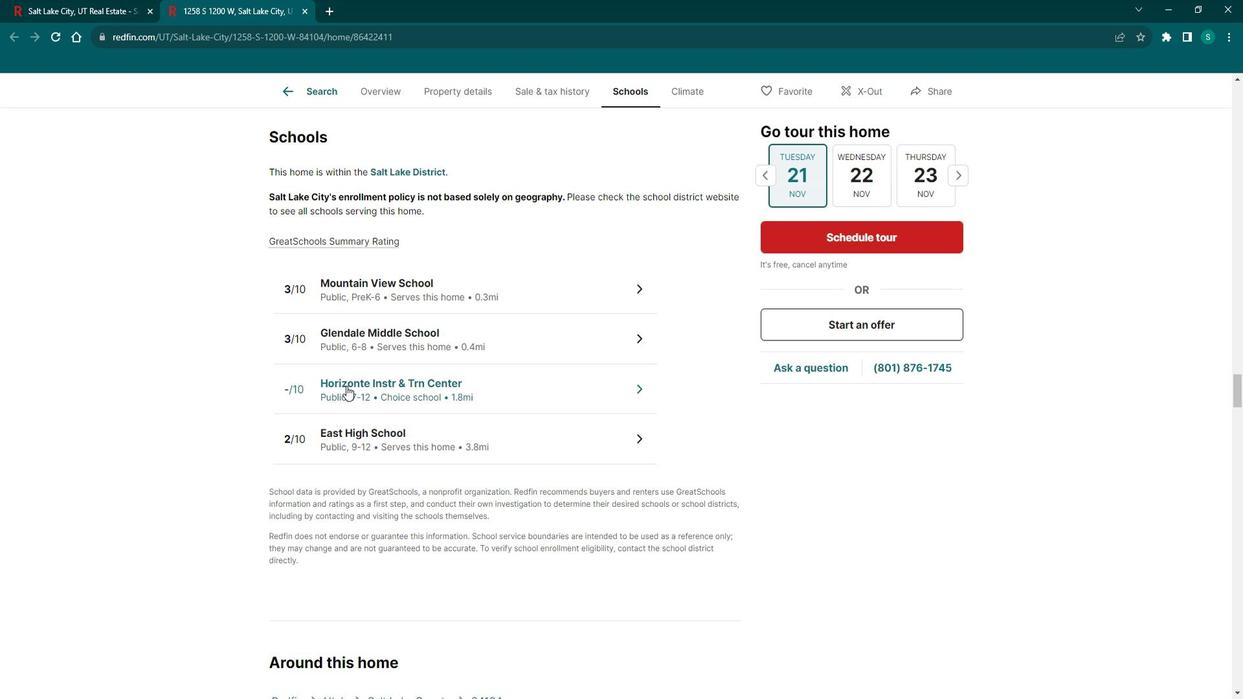 
Action: Mouse scrolled (346, 371) with delta (0, 0)
Screenshot: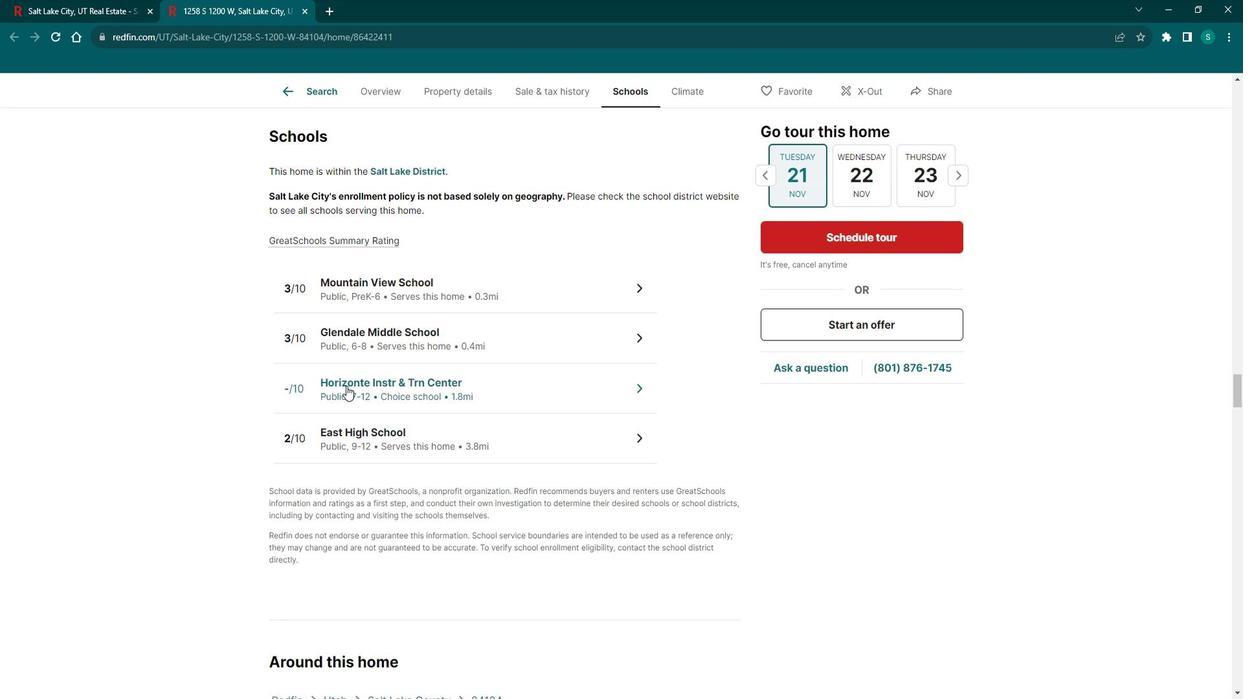 
Action: Mouse scrolled (346, 371) with delta (0, 0)
Screenshot: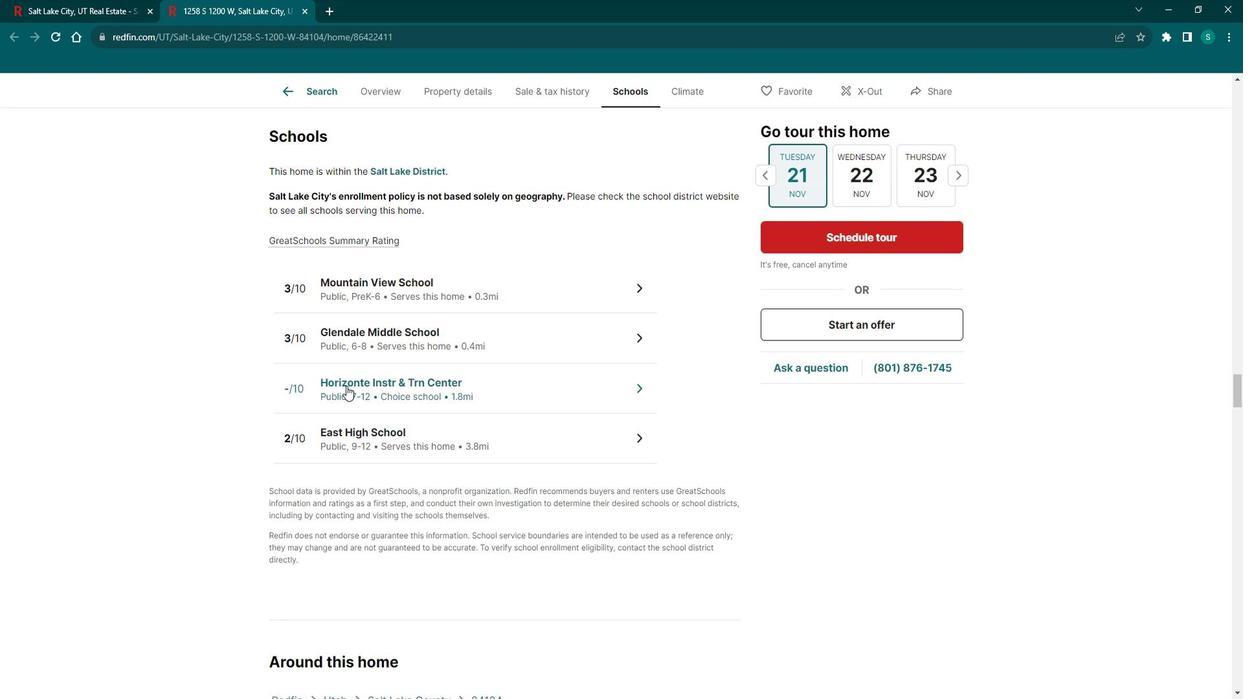 
Action: Mouse scrolled (346, 371) with delta (0, 0)
Screenshot: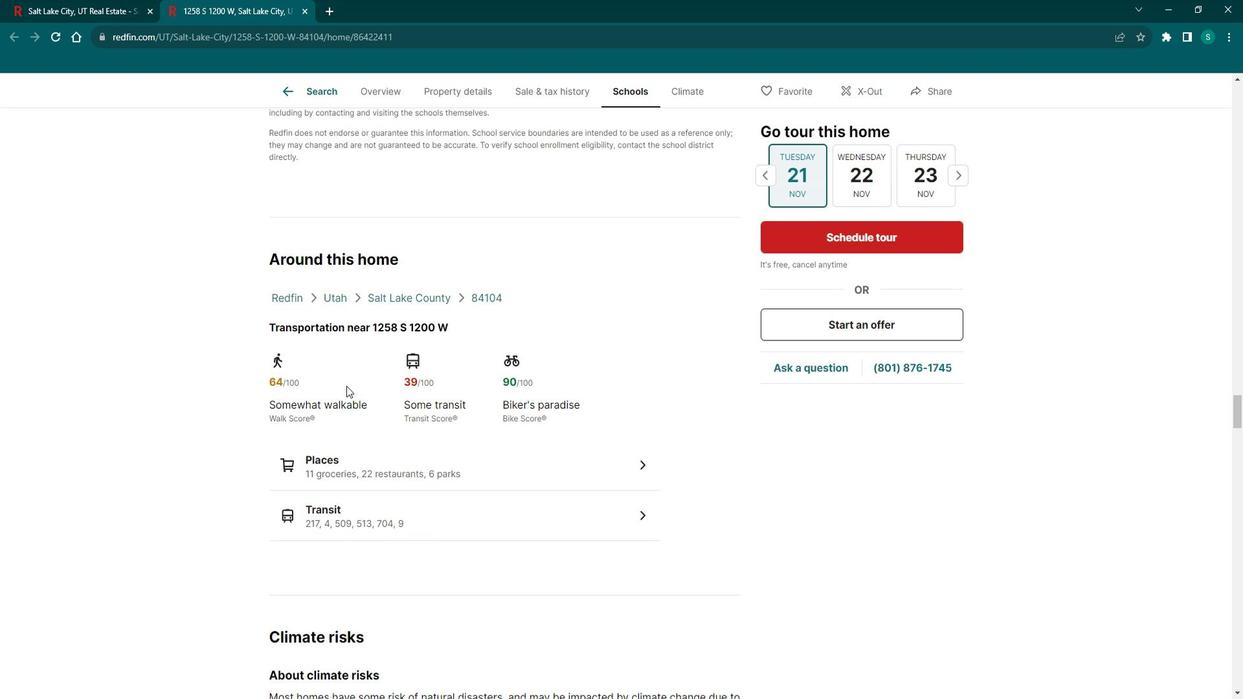 
Action: Mouse scrolled (346, 371) with delta (0, 0)
Screenshot: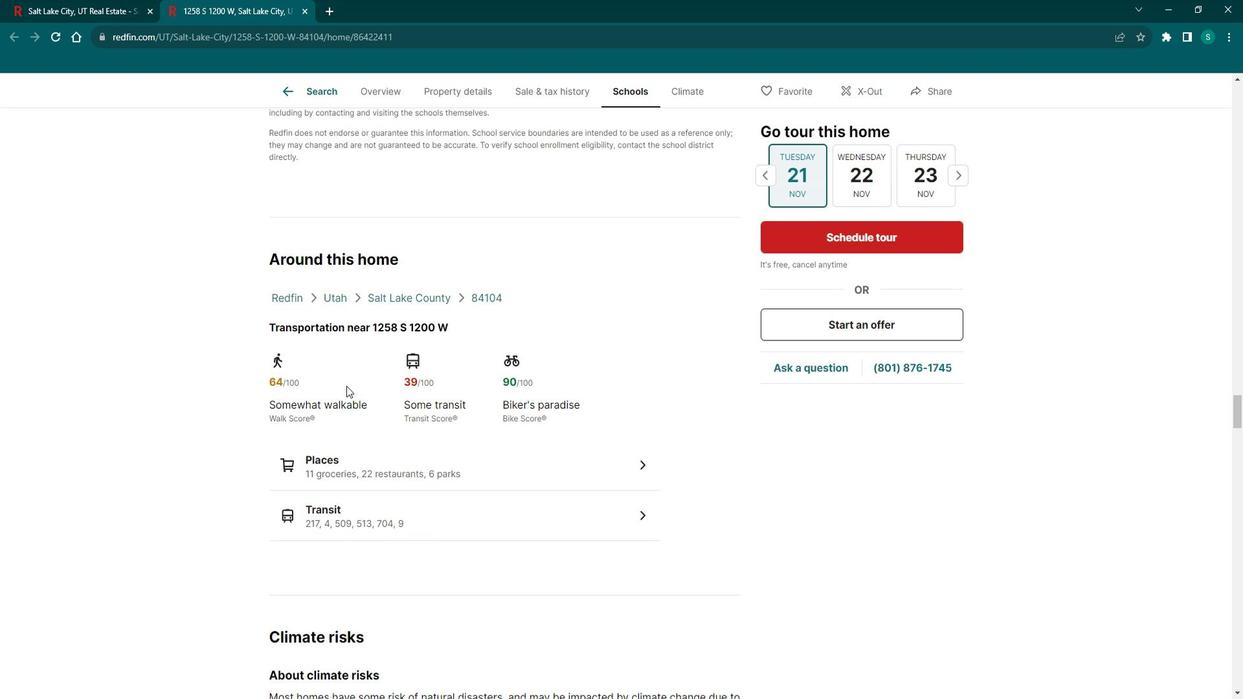 
Action: Mouse scrolled (346, 371) with delta (0, 0)
Screenshot: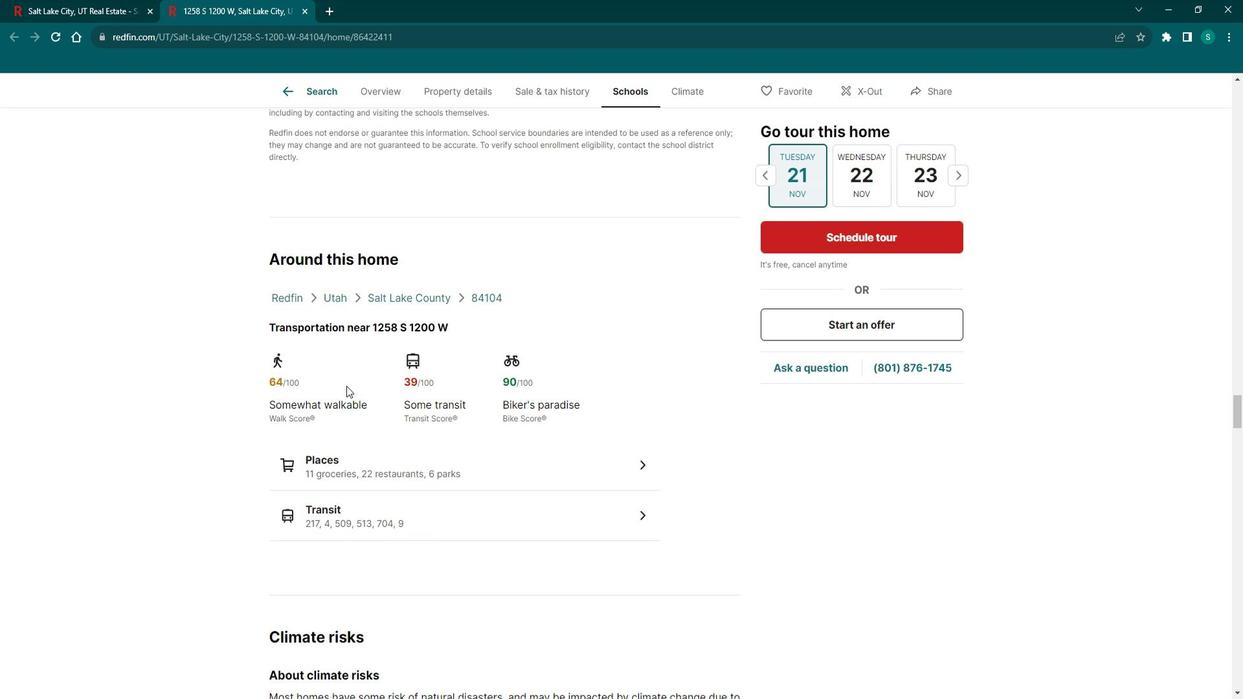 
Action: Mouse scrolled (346, 371) with delta (0, 0)
Screenshot: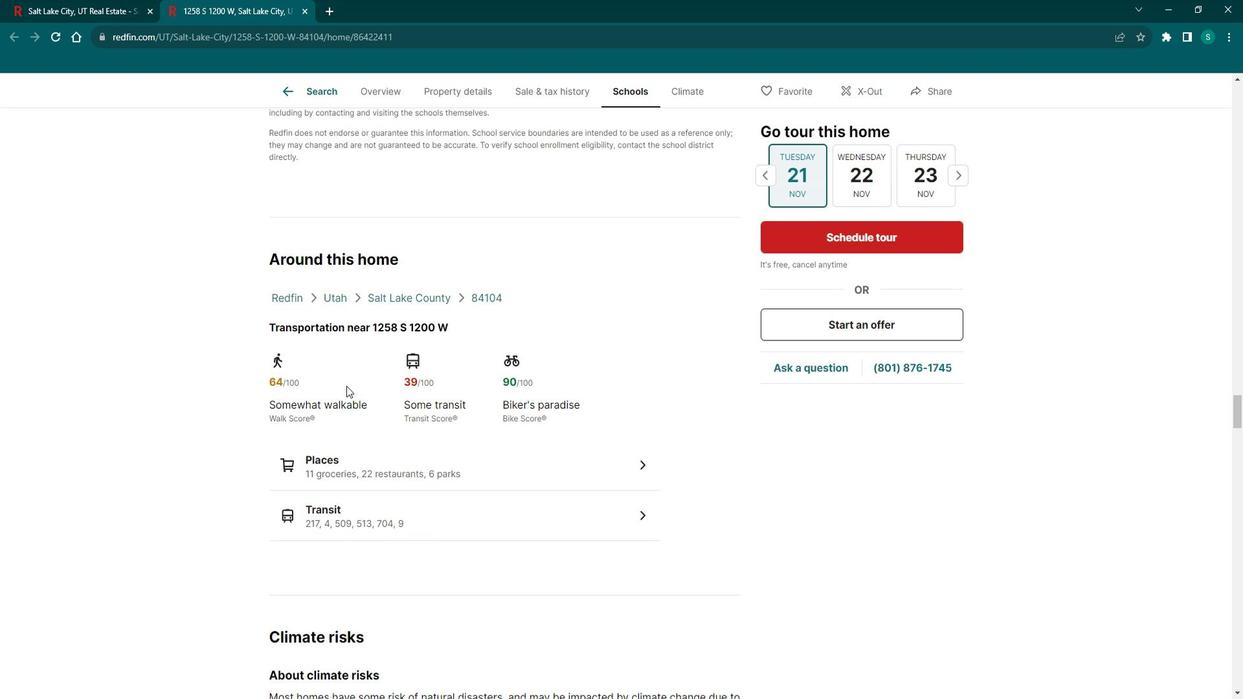 
Action: Mouse scrolled (346, 371) with delta (0, 0)
Screenshot: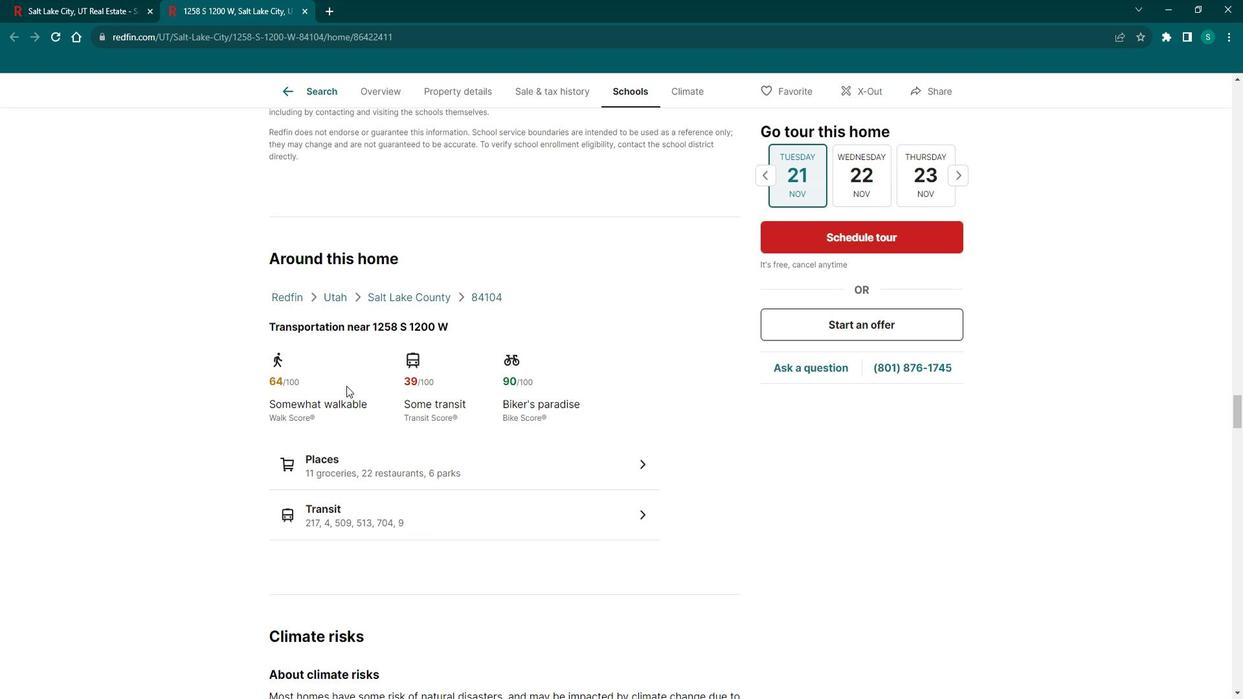 
Action: Mouse scrolled (346, 371) with delta (0, 0)
Screenshot: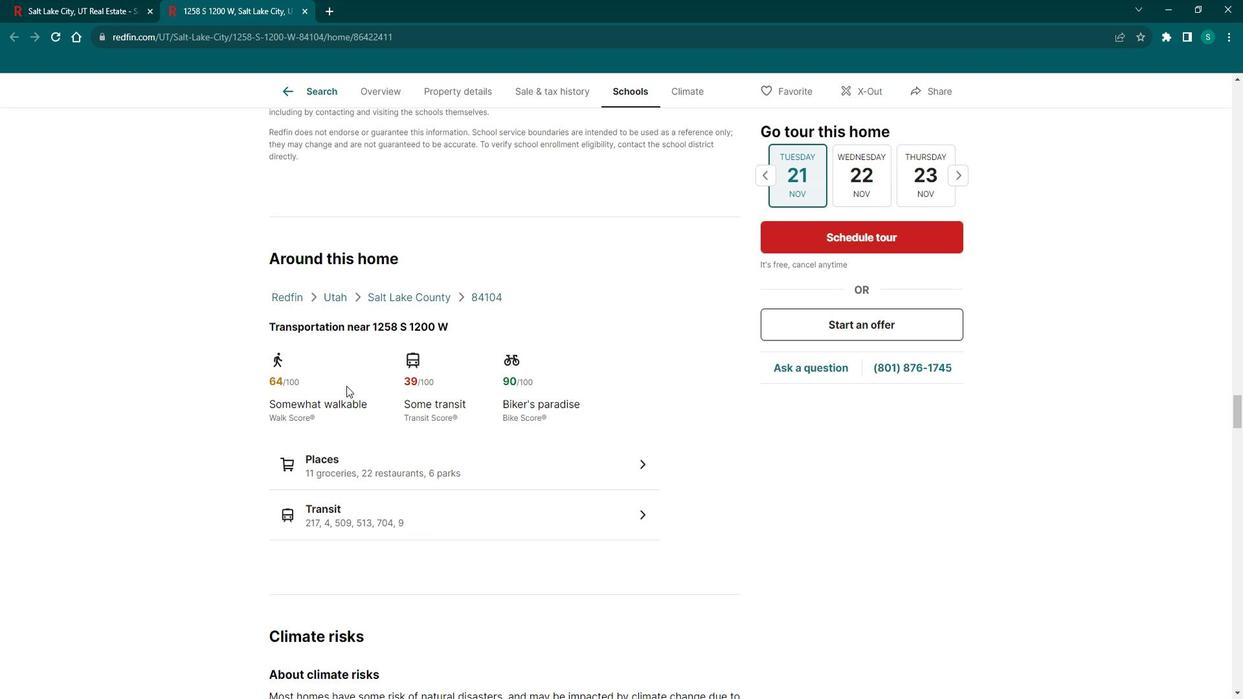 
Action: Mouse scrolled (346, 371) with delta (0, 0)
Screenshot: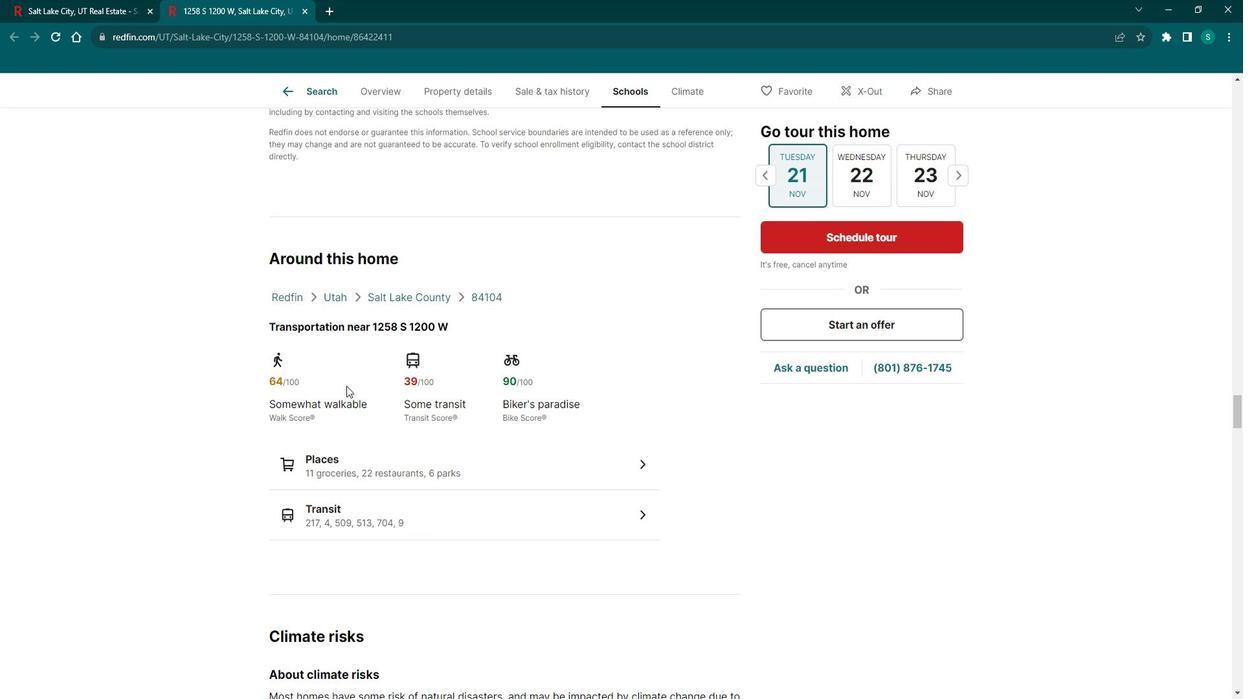 
Action: Mouse scrolled (346, 371) with delta (0, 0)
Screenshot: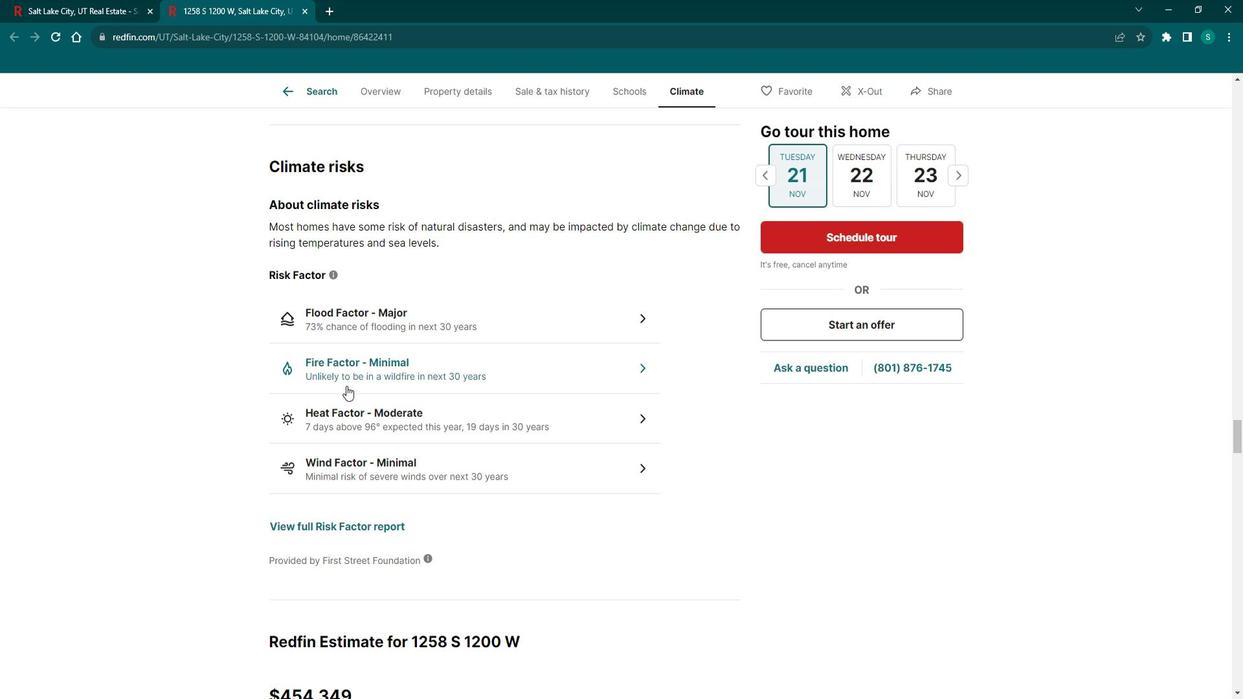 
Action: Mouse scrolled (346, 371) with delta (0, 0)
Screenshot: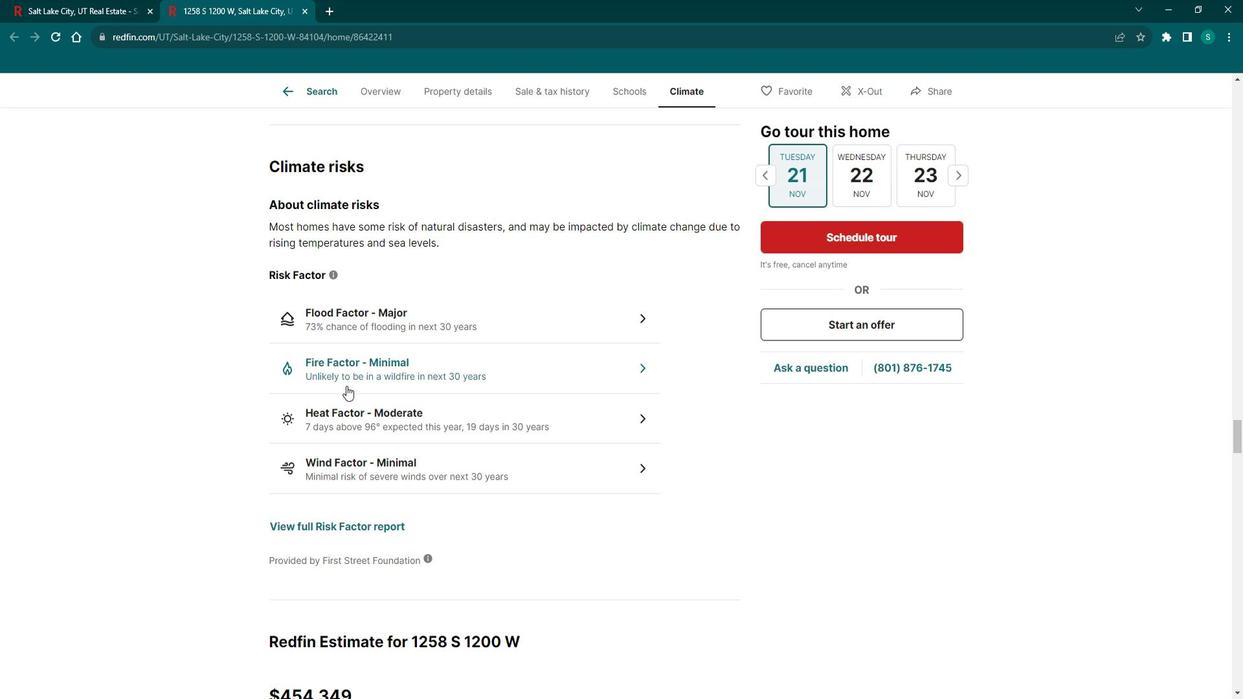 
Action: Mouse scrolled (346, 371) with delta (0, 0)
Screenshot: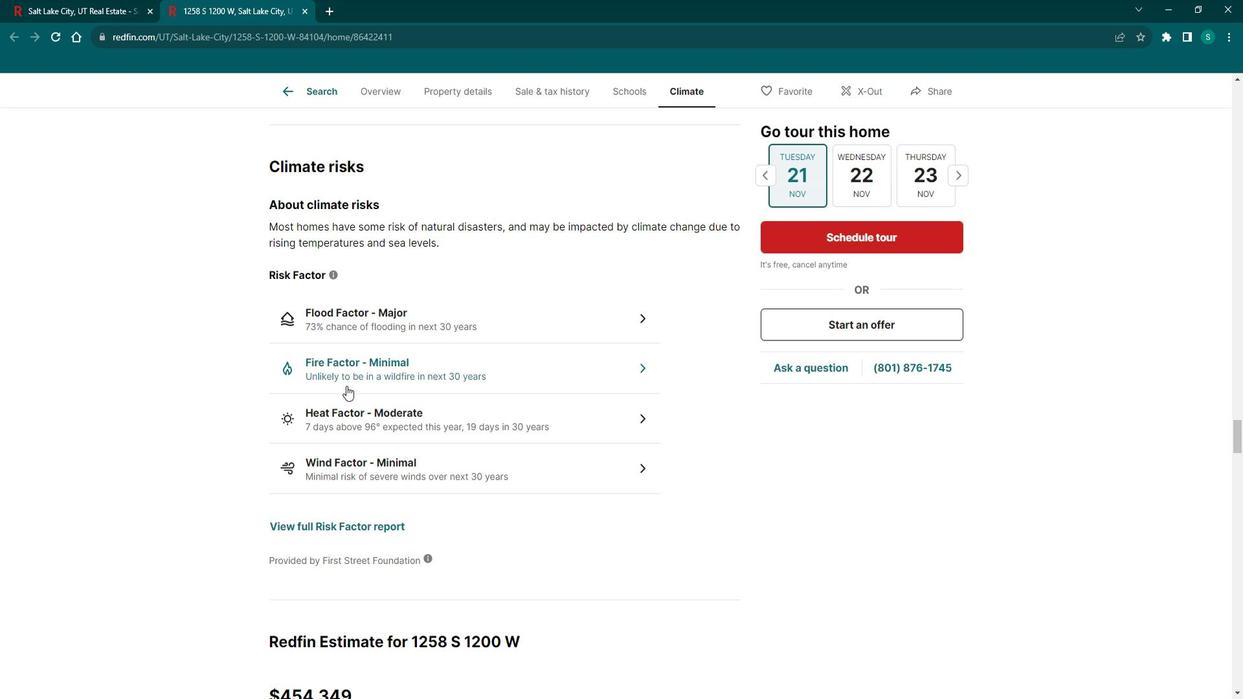 
Action: Mouse scrolled (346, 371) with delta (0, 0)
Screenshot: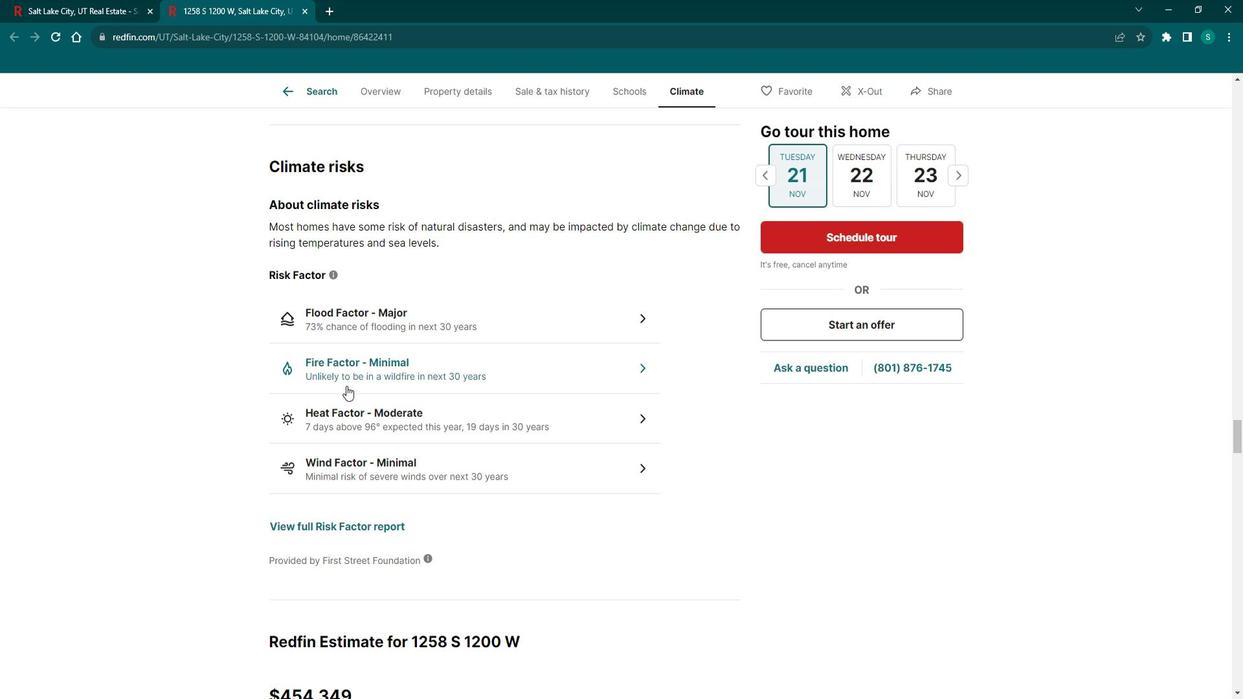 
Action: Mouse scrolled (346, 371) with delta (0, 0)
Screenshot: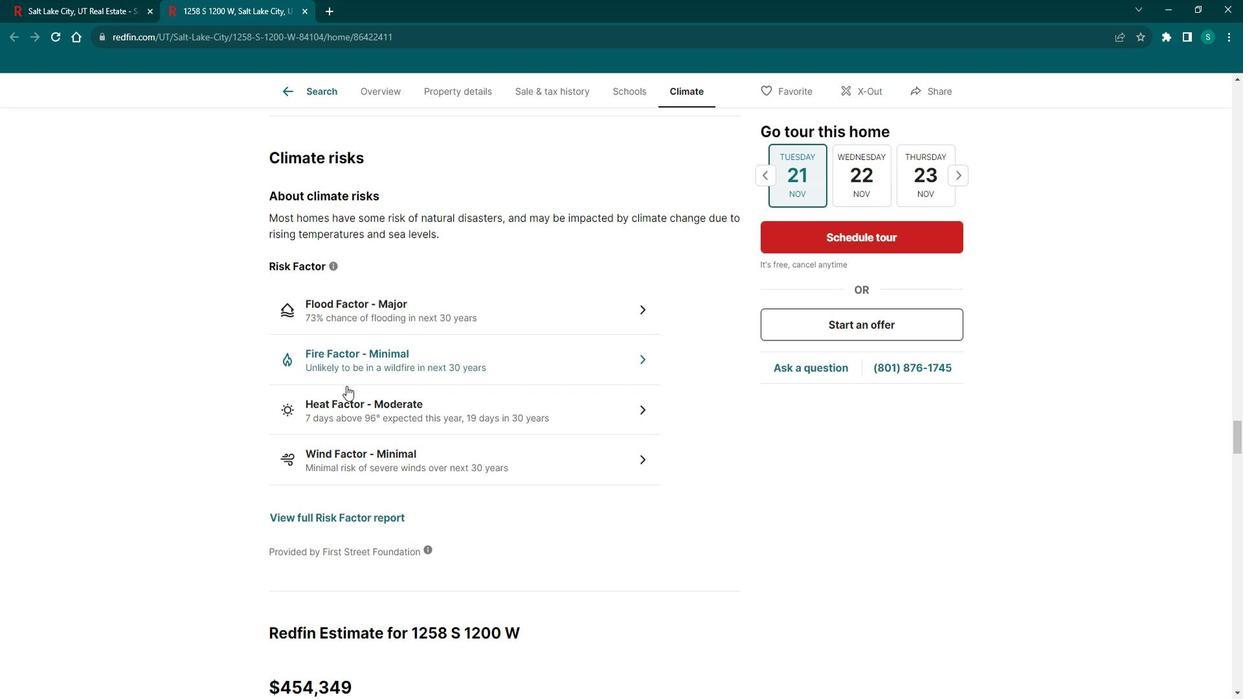 
Action: Mouse moved to (309, 89)
Screenshot: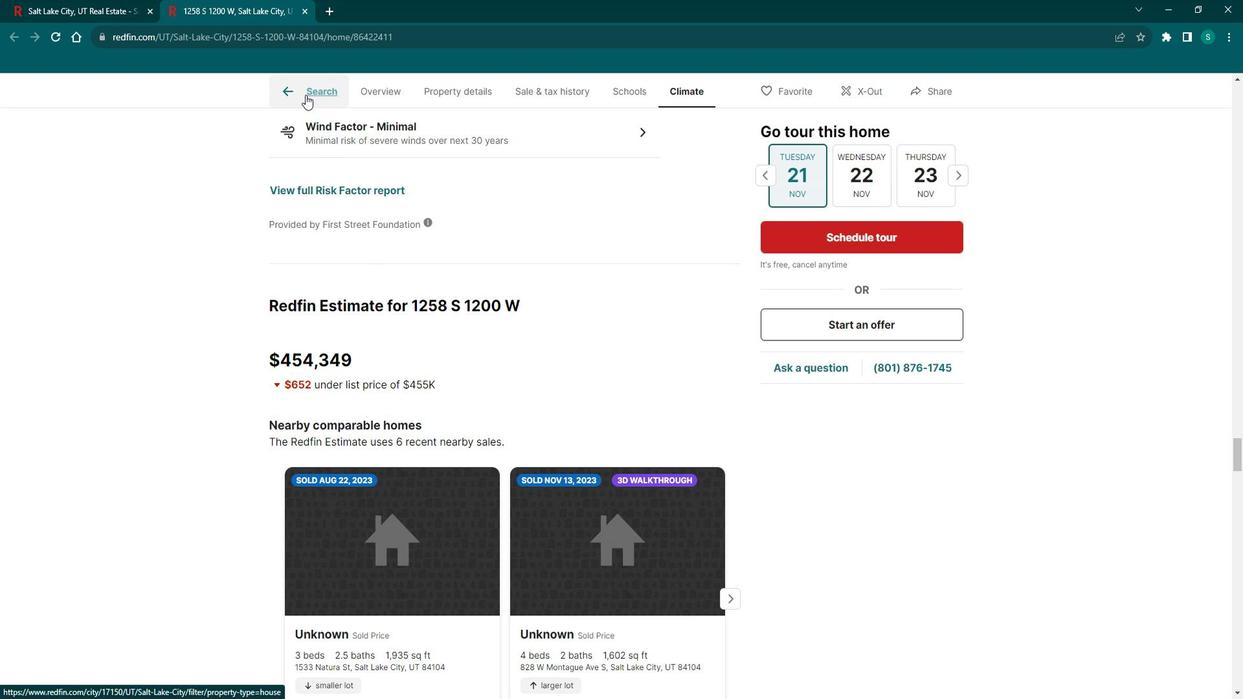 
Action: Mouse pressed left at (309, 89)
Screenshot: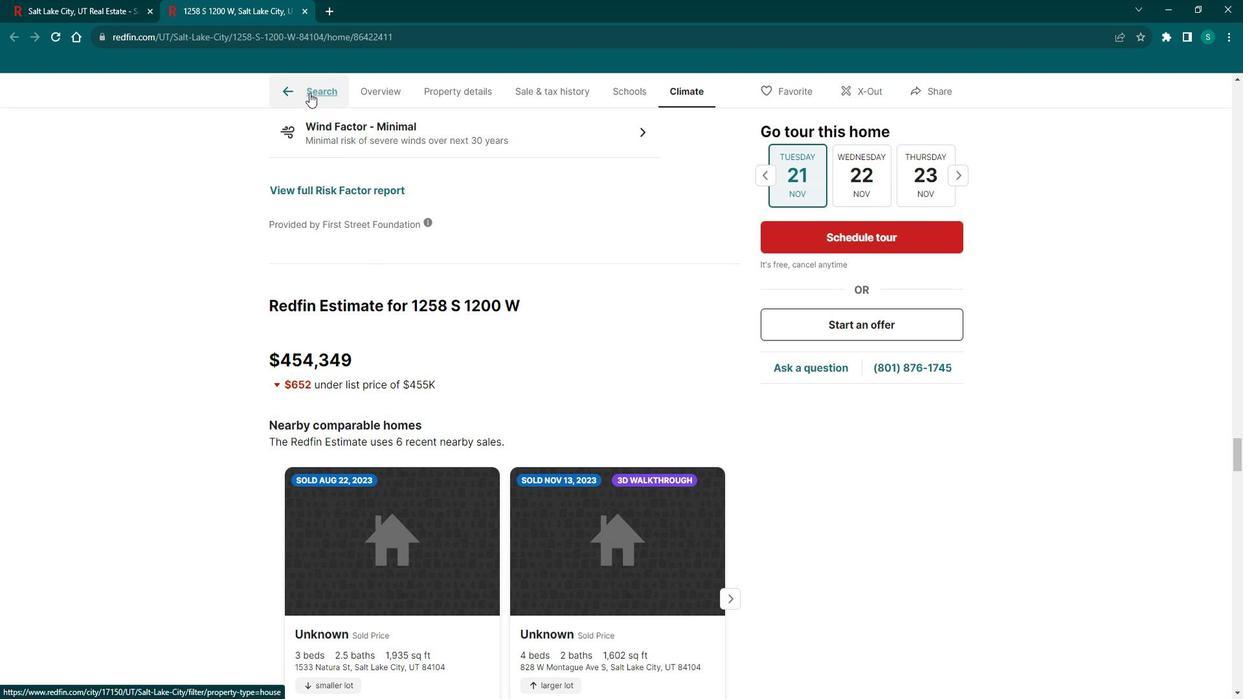 
Action: Mouse moved to (1063, 435)
Screenshot: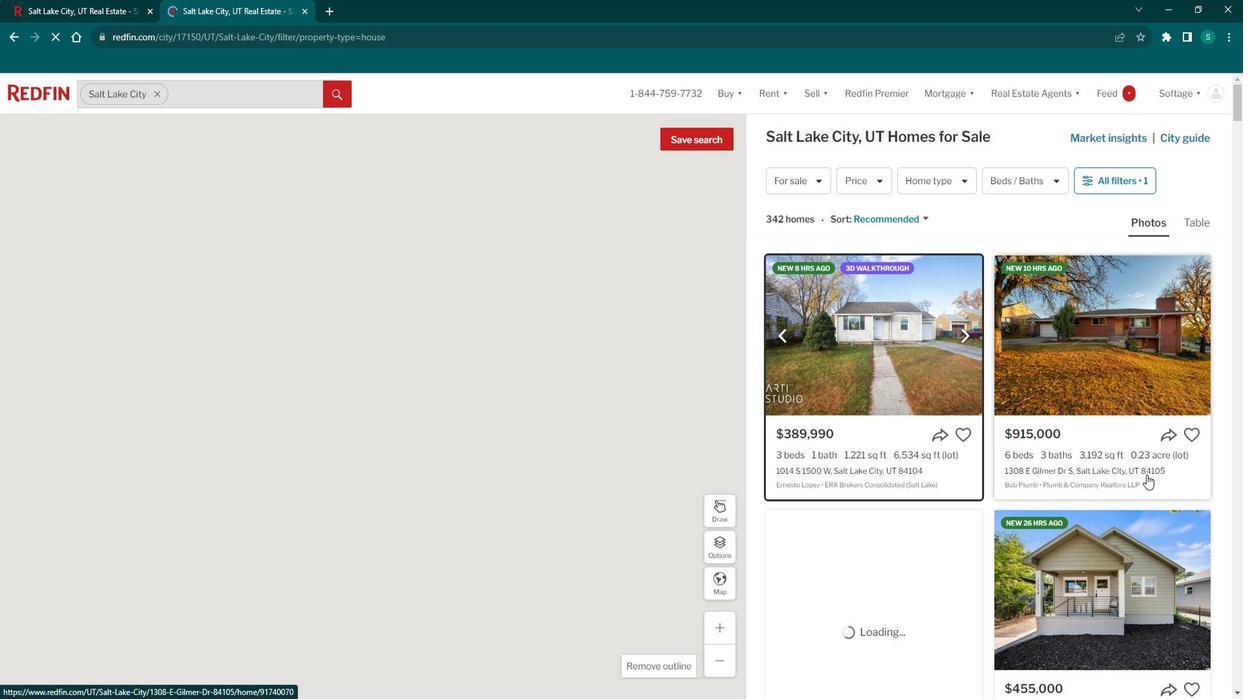 
Action: Mouse scrolled (1063, 435) with delta (0, 0)
Screenshot: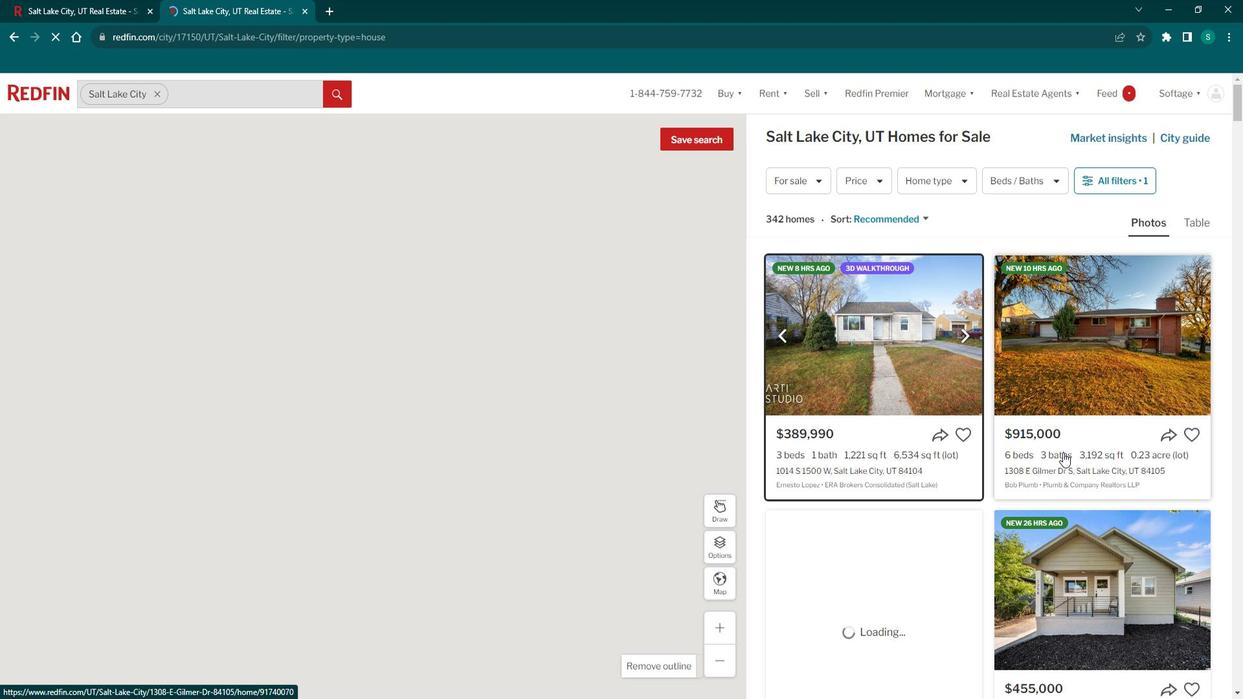 
Action: Mouse scrolled (1063, 435) with delta (0, 0)
Screenshot: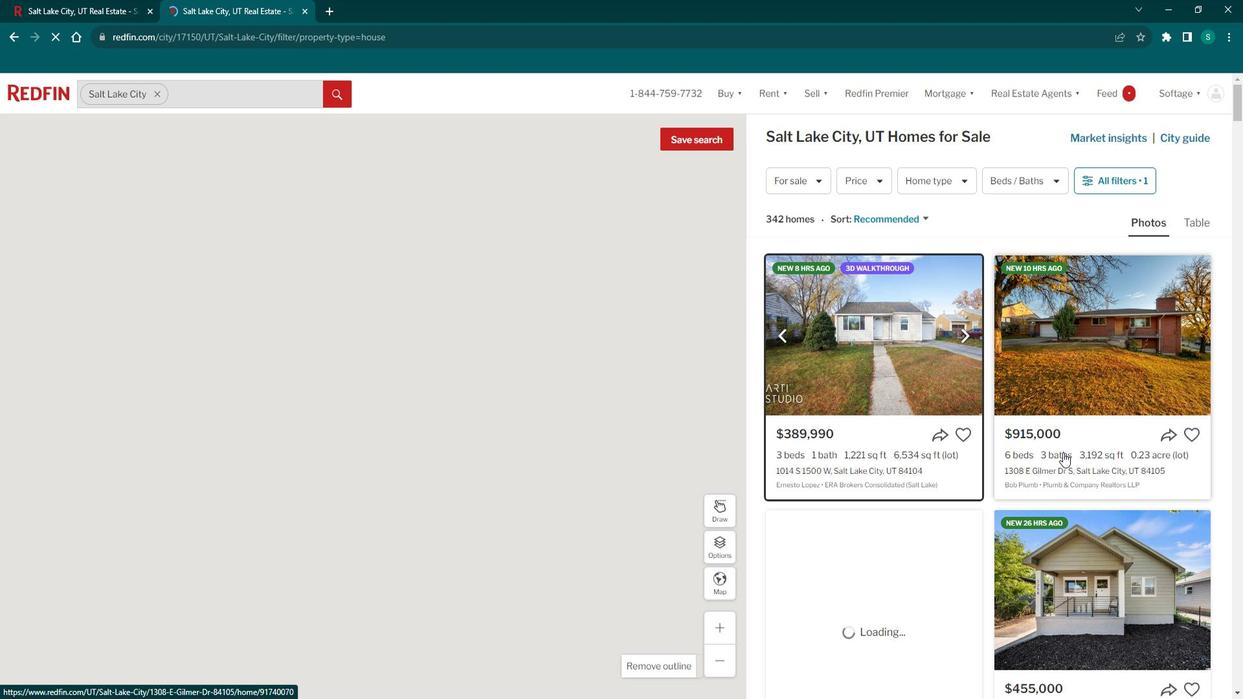 
Action: Mouse scrolled (1063, 435) with delta (0, 0)
Screenshot: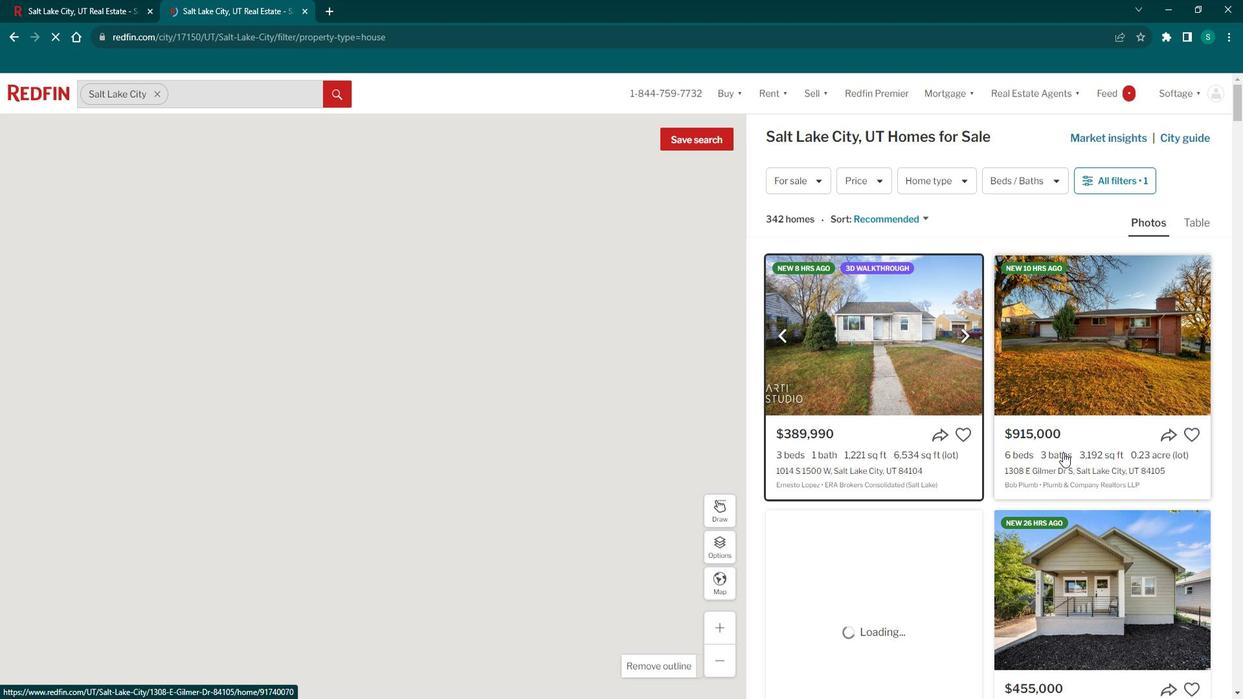 
Action: Mouse scrolled (1063, 435) with delta (0, 0)
Screenshot: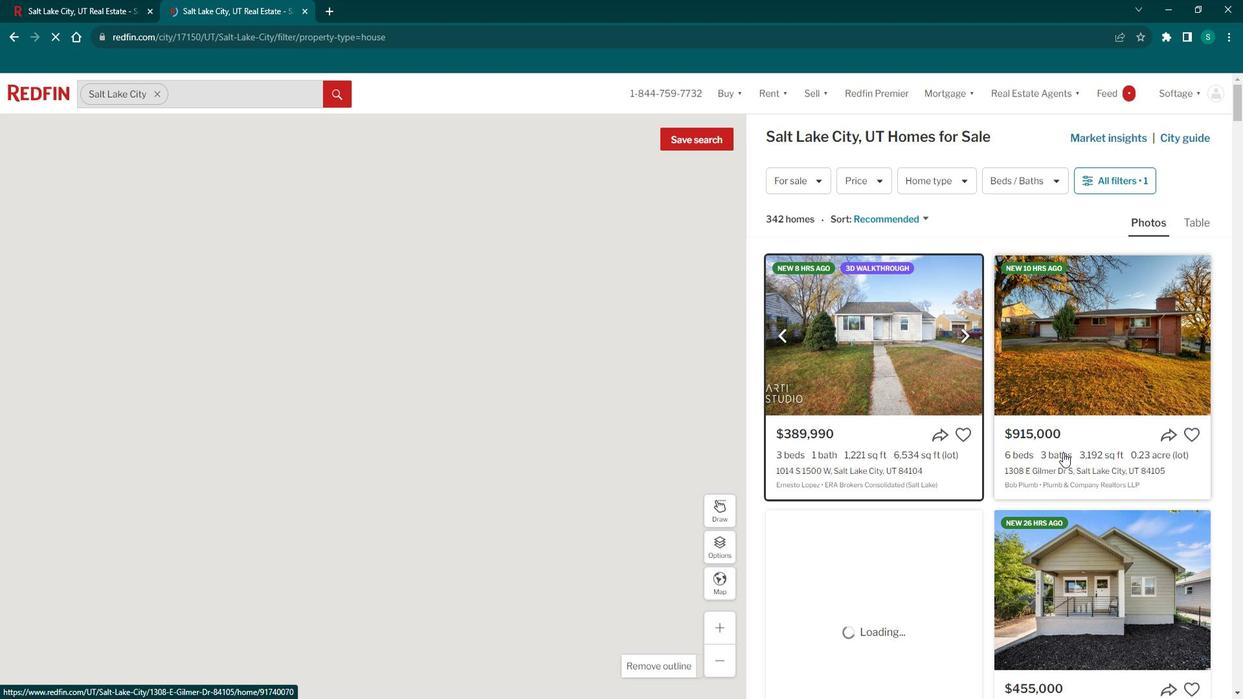 
Action: Mouse scrolled (1063, 435) with delta (0, 0)
Screenshot: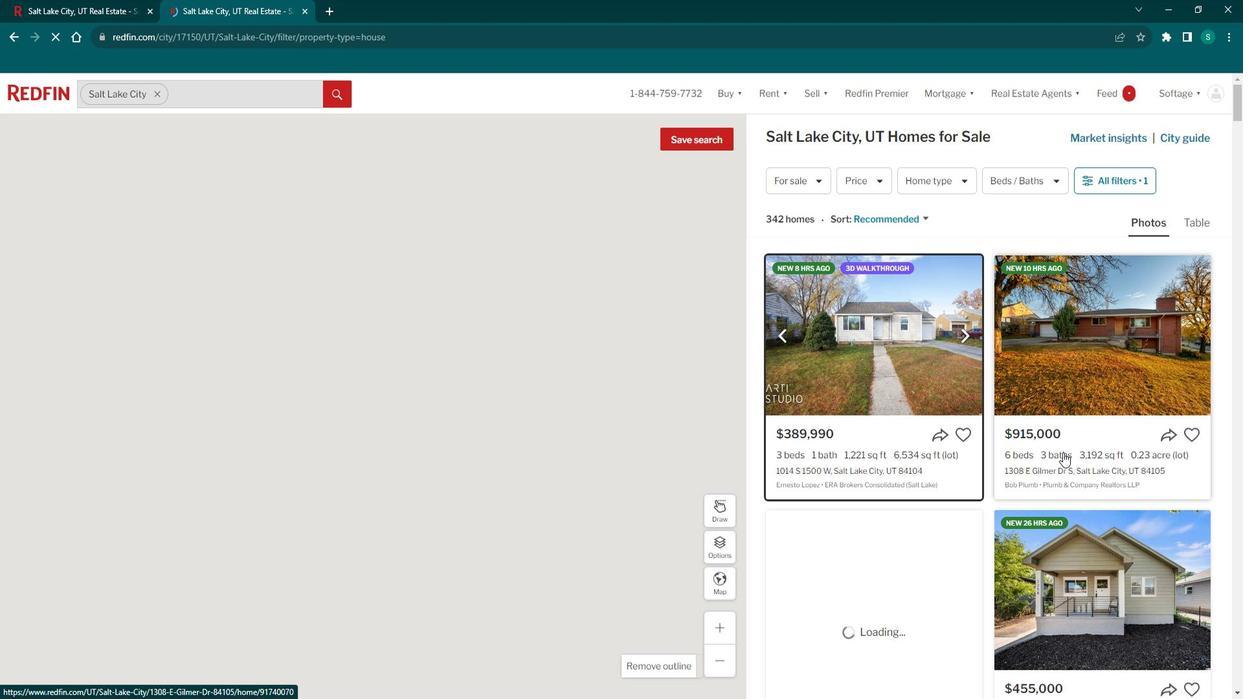 
Action: Mouse scrolled (1063, 435) with delta (0, 0)
Screenshot: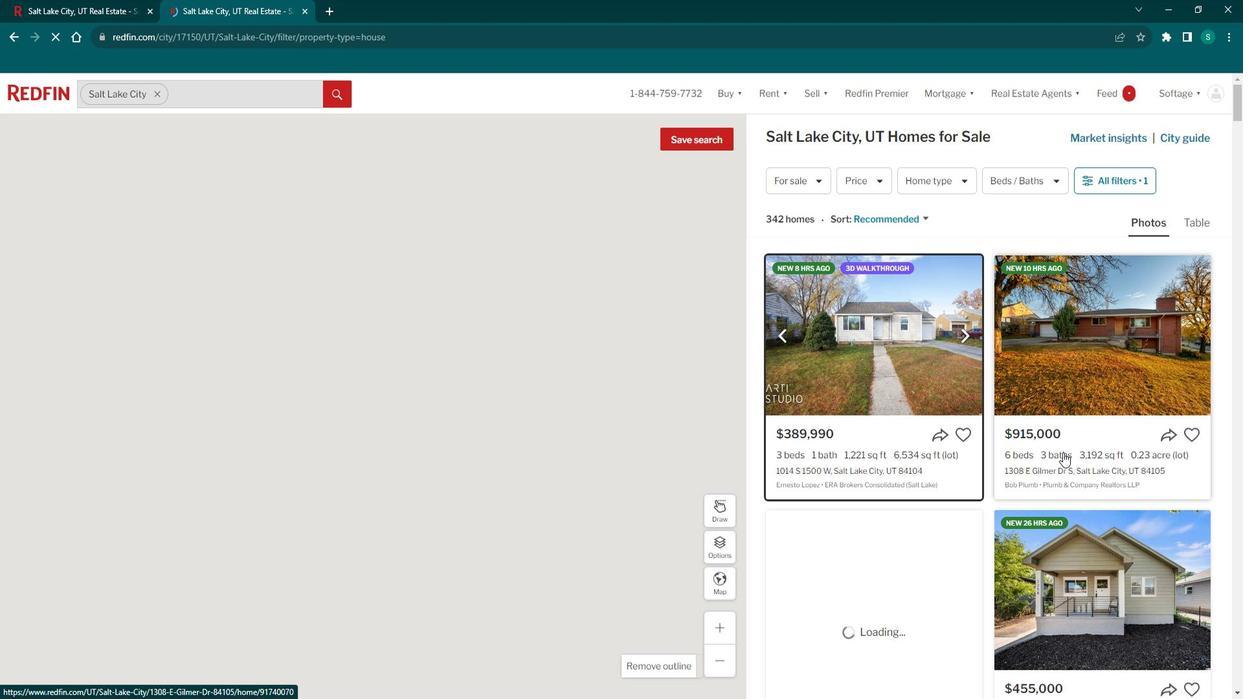 
Action: Mouse moved to (872, 442)
Screenshot: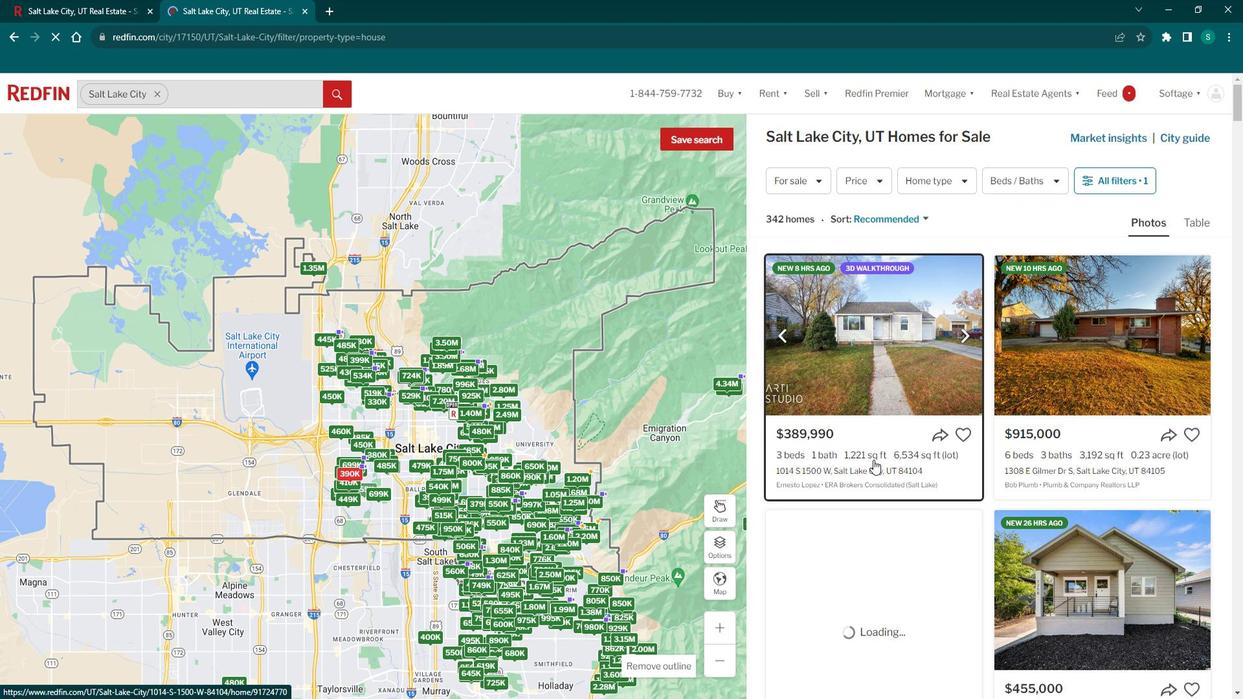 
Action: Mouse scrolled (872, 442) with delta (0, 0)
Screenshot: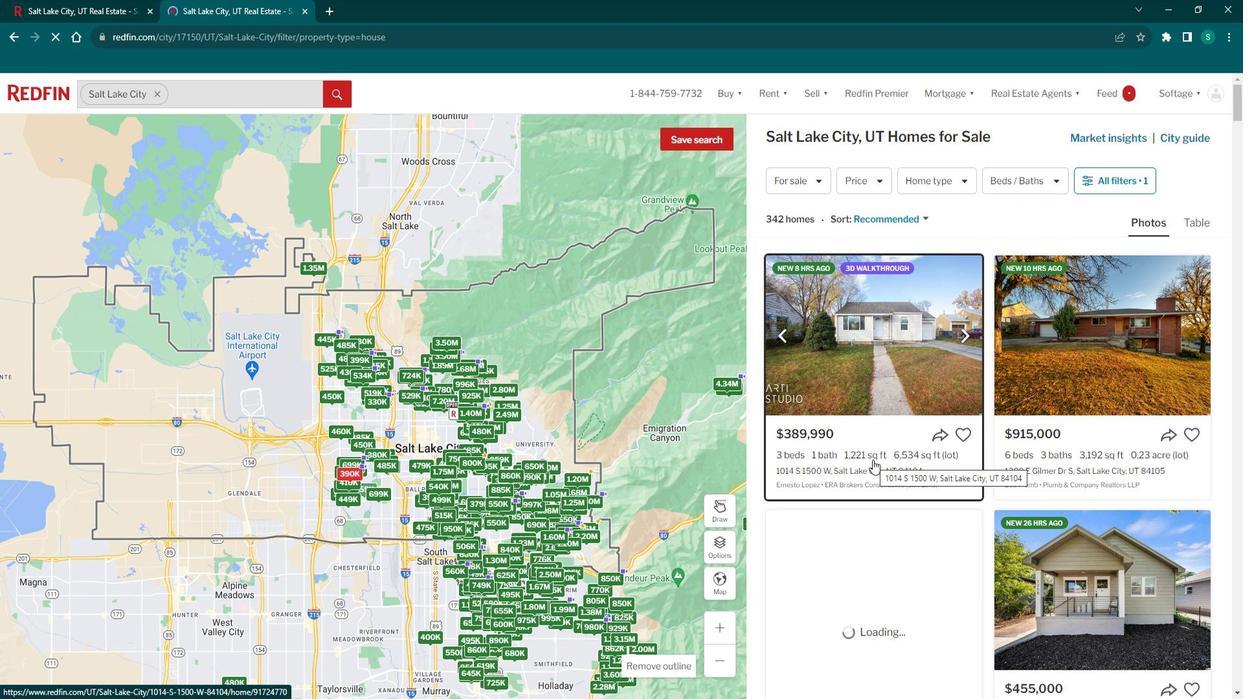 
Action: Mouse scrolled (872, 442) with delta (0, 0)
Screenshot: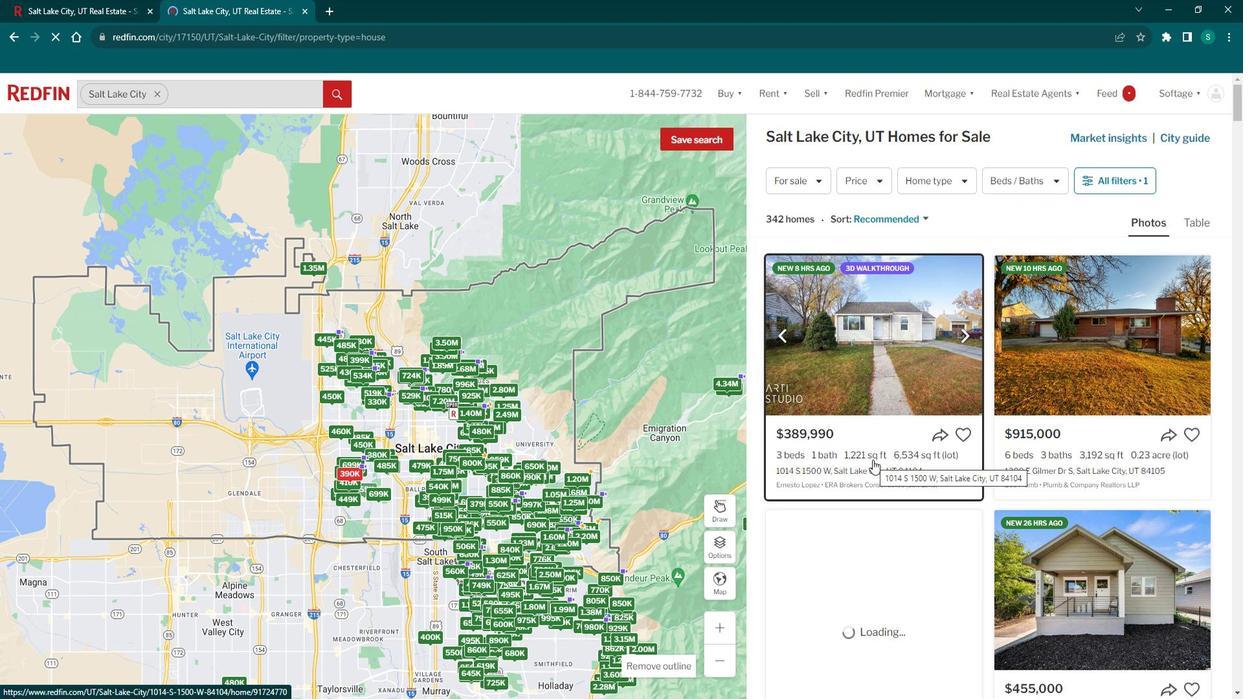 
Action: Mouse scrolled (872, 442) with delta (0, 0)
Screenshot: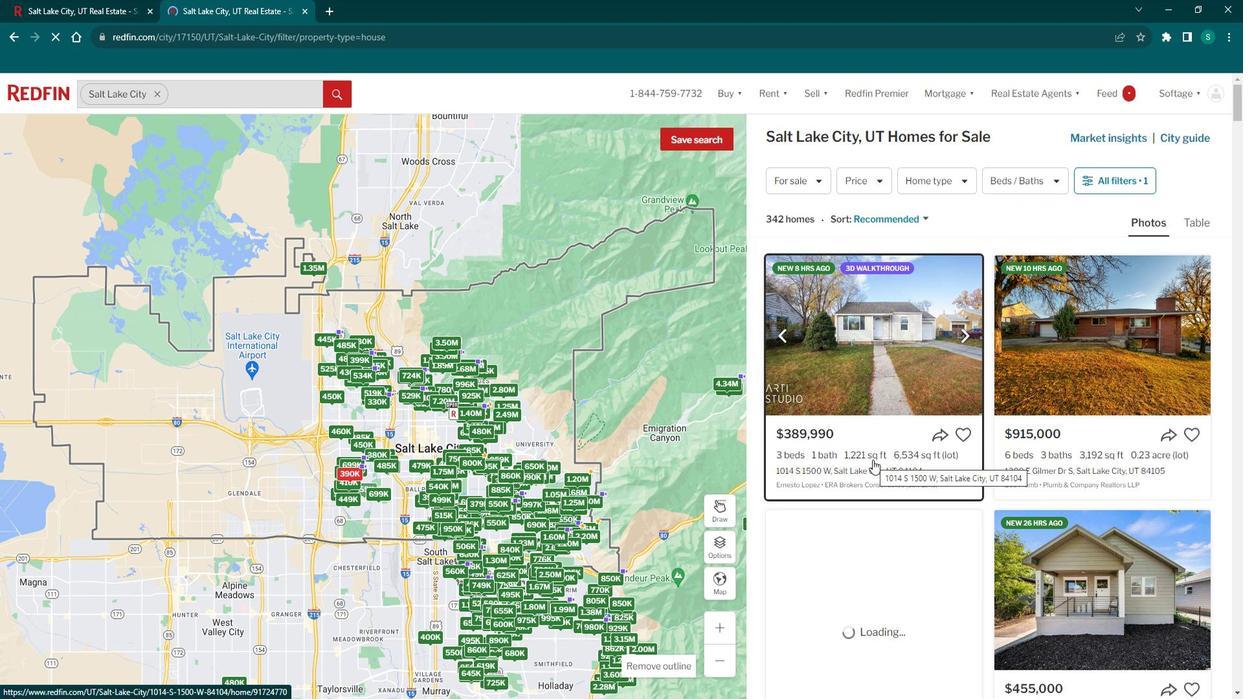 
Action: Mouse scrolled (872, 442) with delta (0, 0)
Screenshot: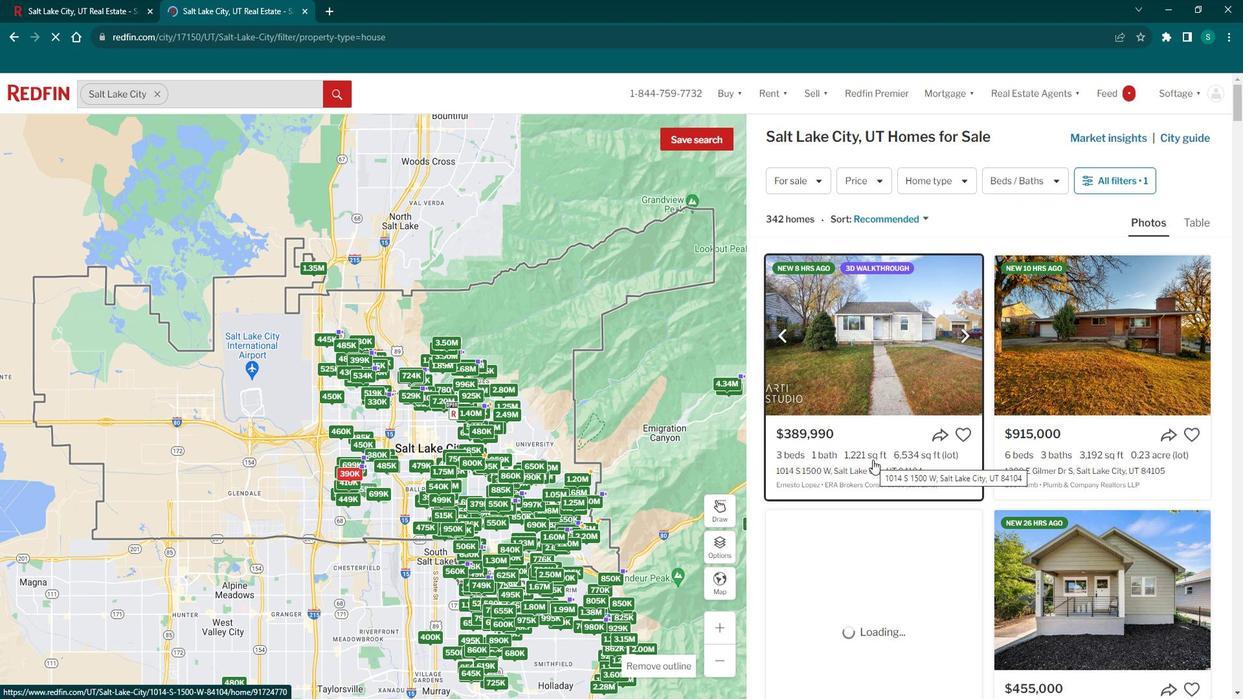
Action: Mouse scrolled (872, 442) with delta (0, 0)
Screenshot: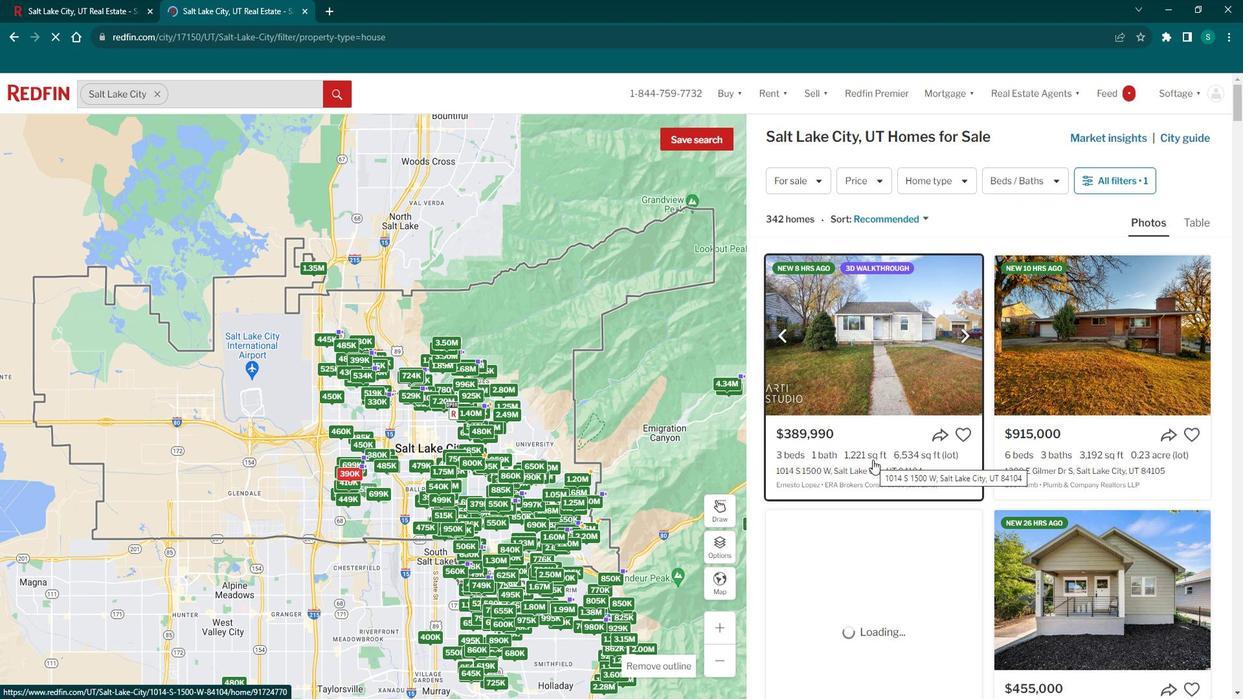 
Action: Mouse scrolled (872, 442) with delta (0, 0)
Screenshot: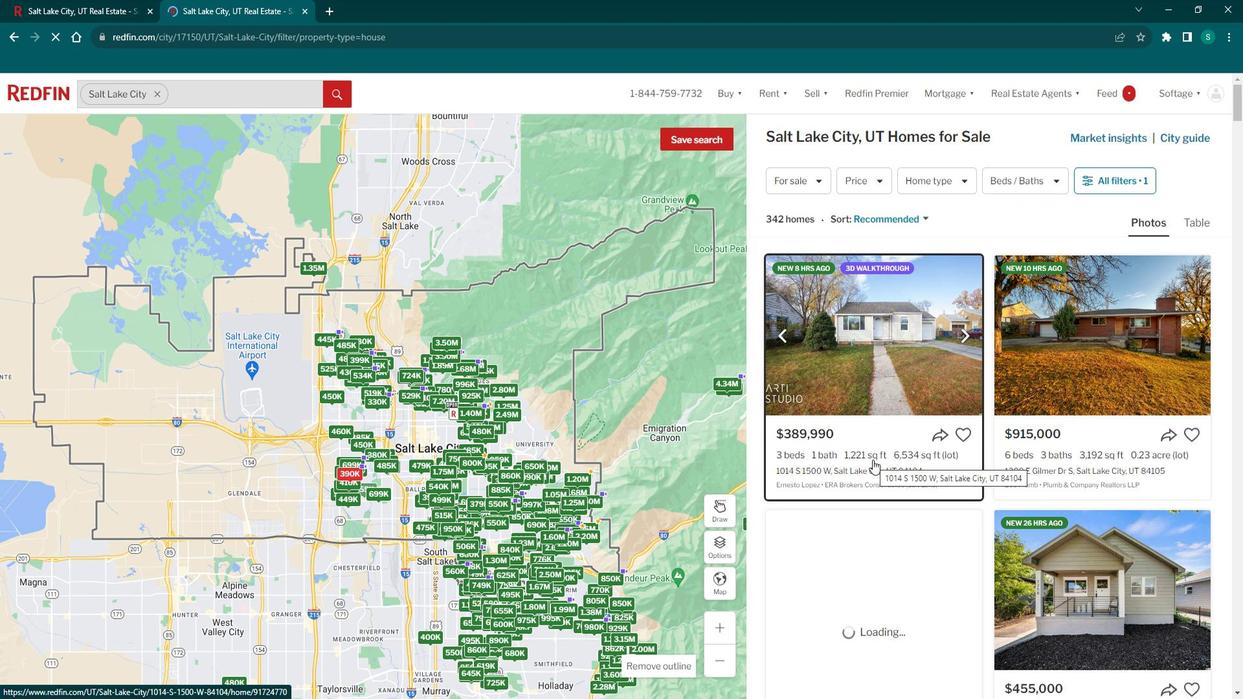 
Action: Mouse moved to (872, 442)
Screenshot: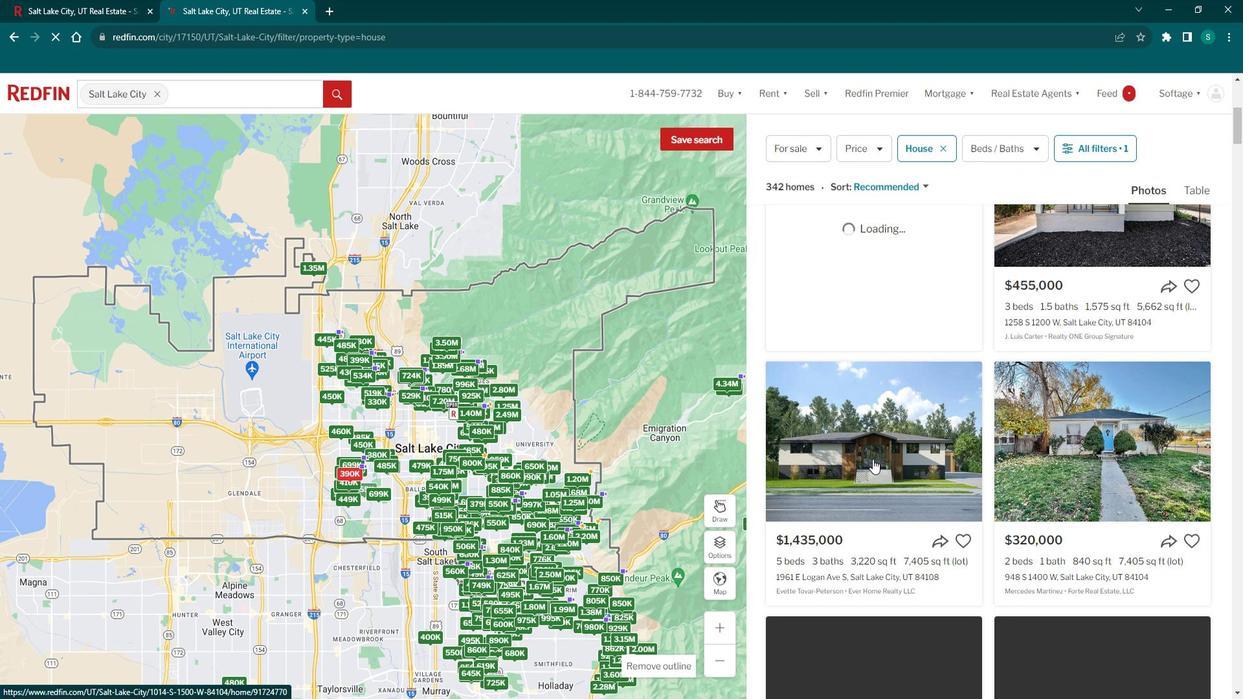 
Action: Mouse pressed left at (872, 442)
Screenshot: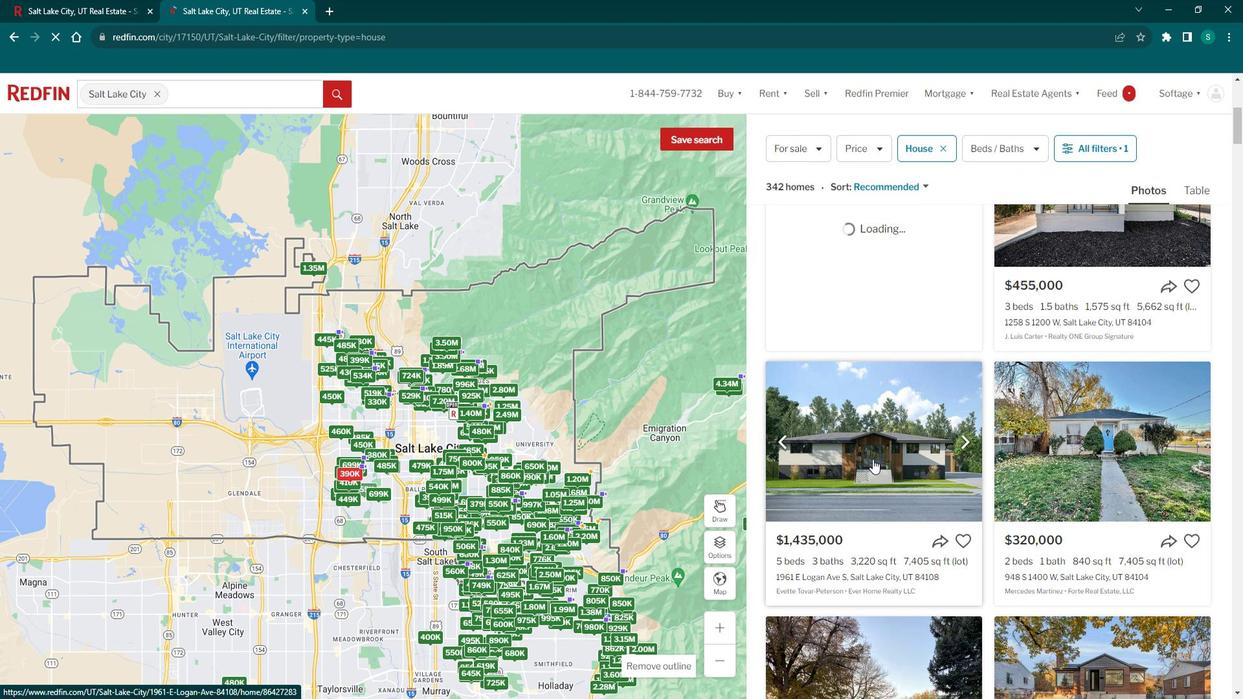 
Action: Mouse moved to (497, 394)
Screenshot: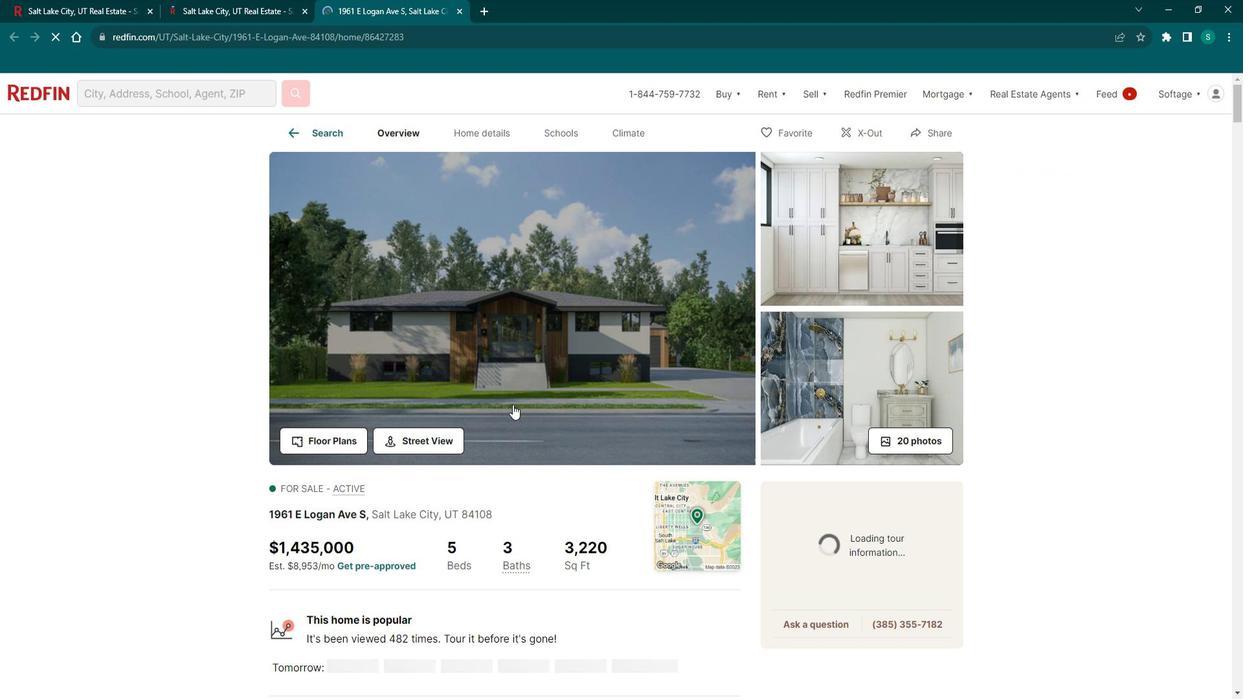 
Action: Mouse scrolled (497, 393) with delta (0, 0)
Screenshot: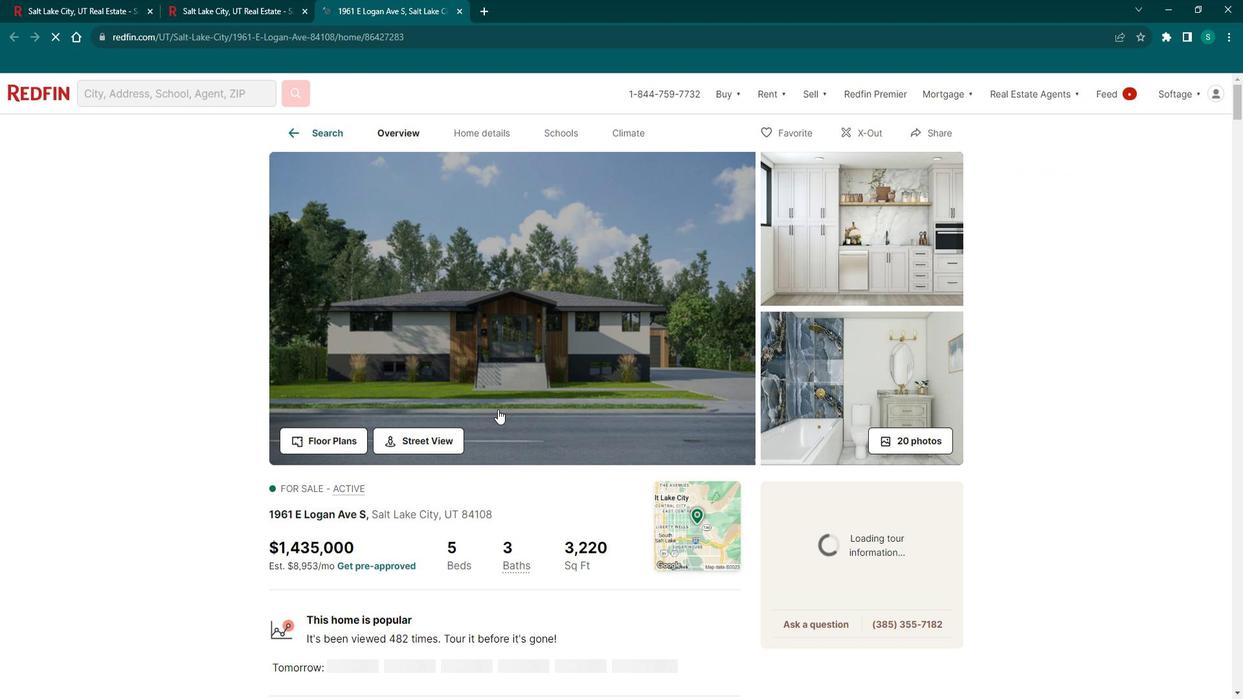 
Action: Mouse scrolled (497, 393) with delta (0, 0)
Screenshot: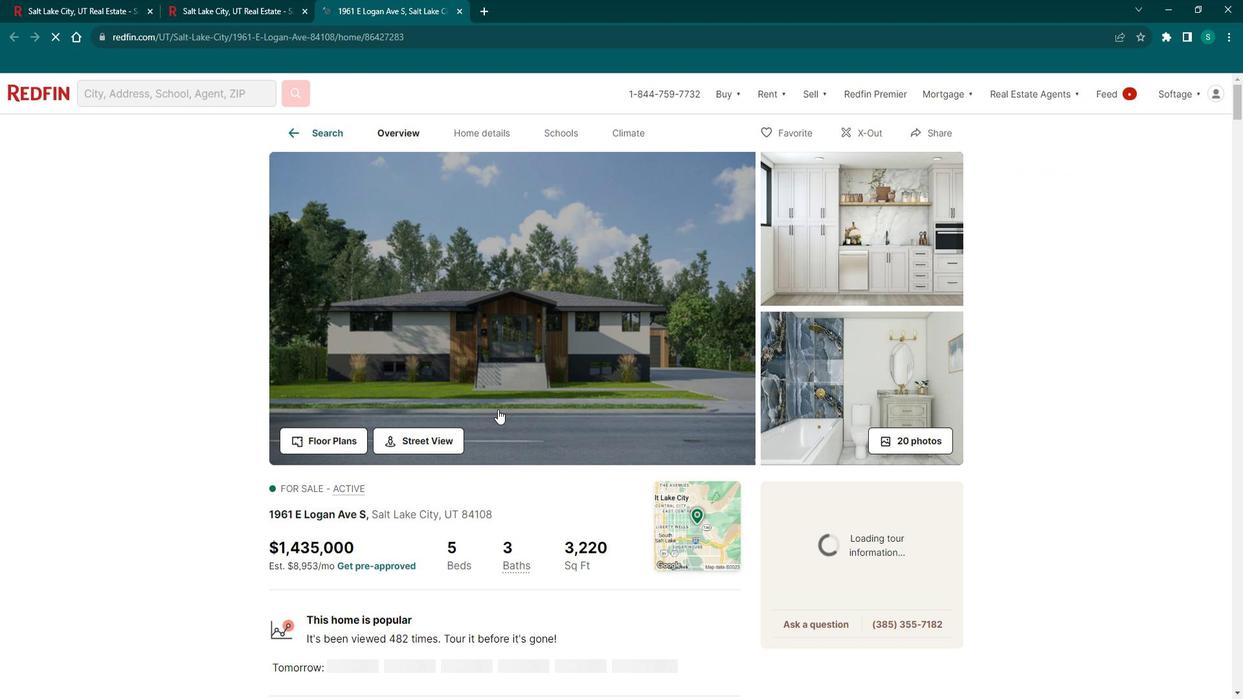 
Action: Mouse scrolled (497, 393) with delta (0, 0)
Screenshot: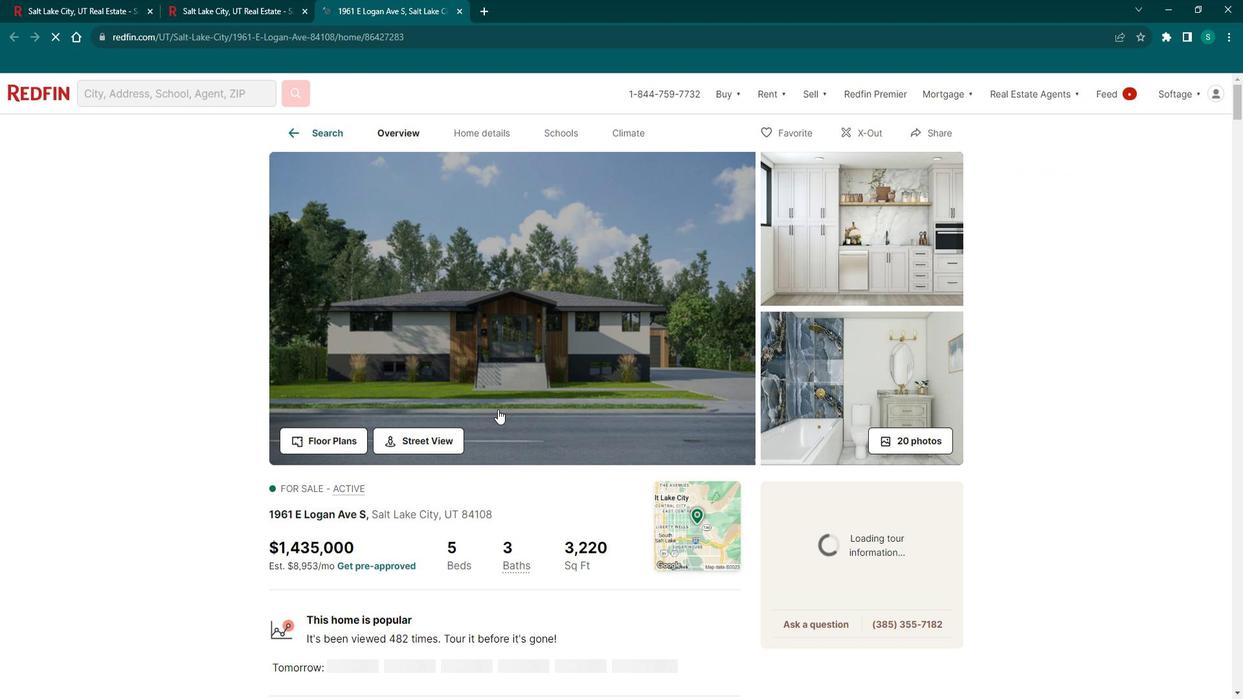 
Action: Mouse scrolled (497, 393) with delta (0, 0)
Screenshot: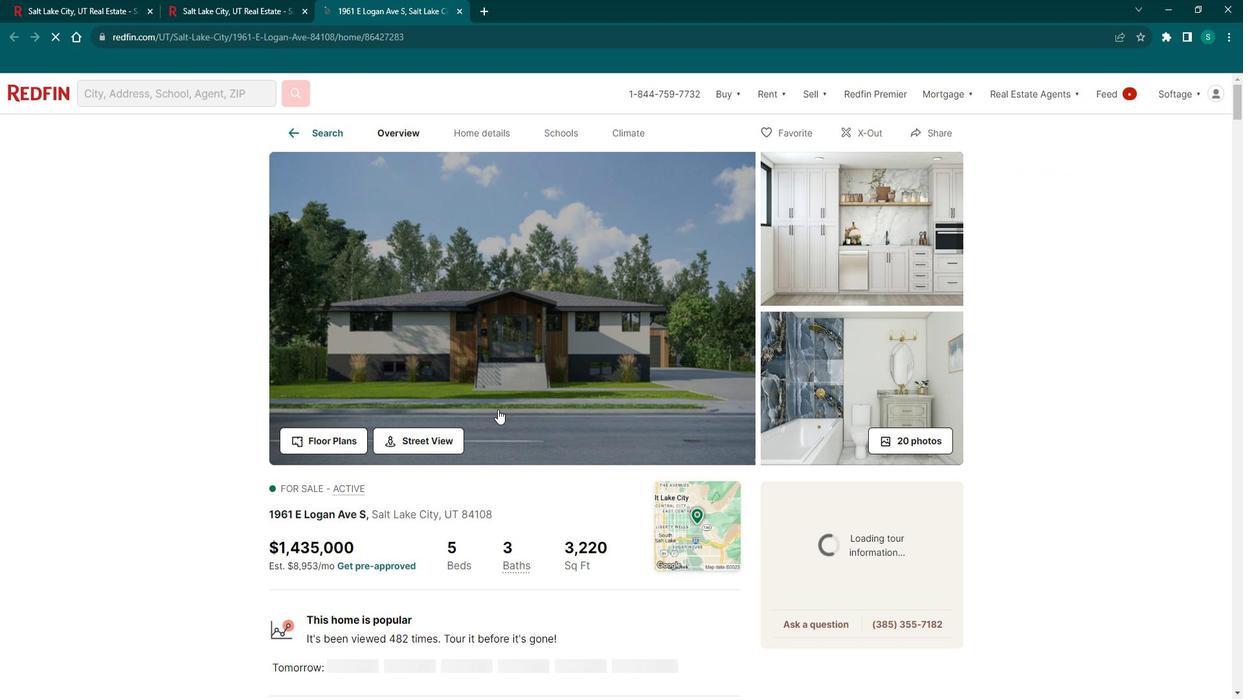 
Action: Mouse scrolled (497, 393) with delta (0, 0)
Screenshot: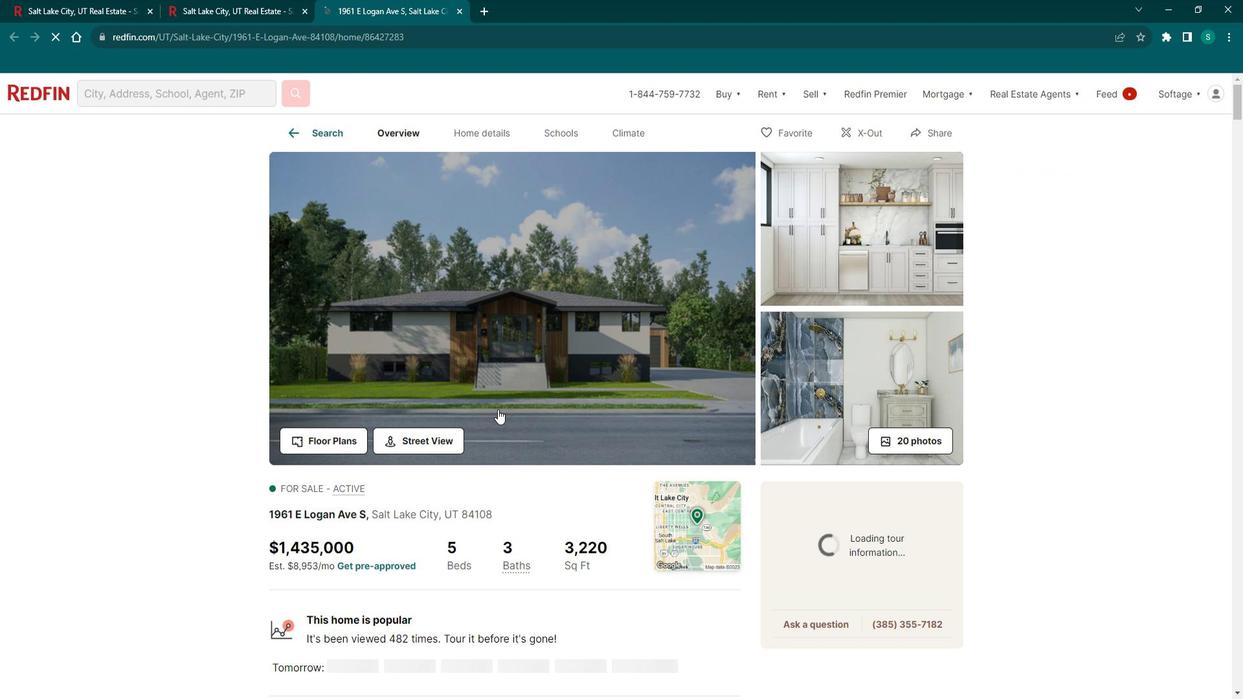 
Action: Mouse scrolled (497, 393) with delta (0, 0)
Screenshot: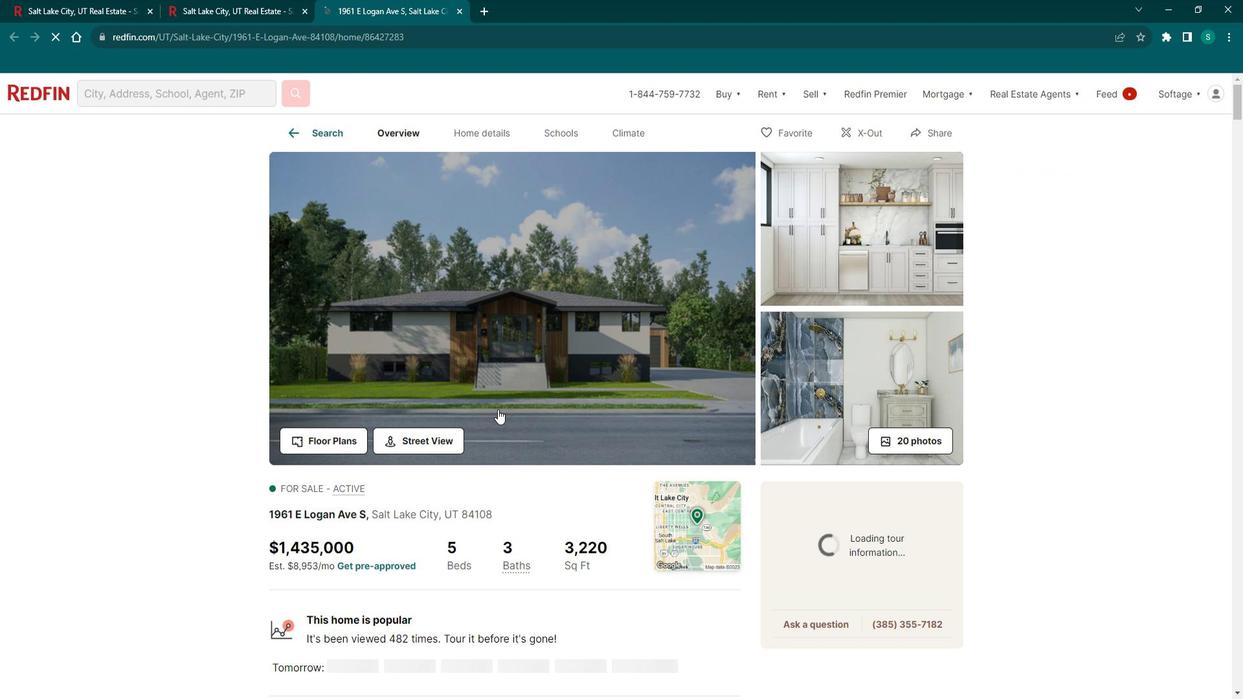 
Action: Mouse moved to (300, 422)
Screenshot: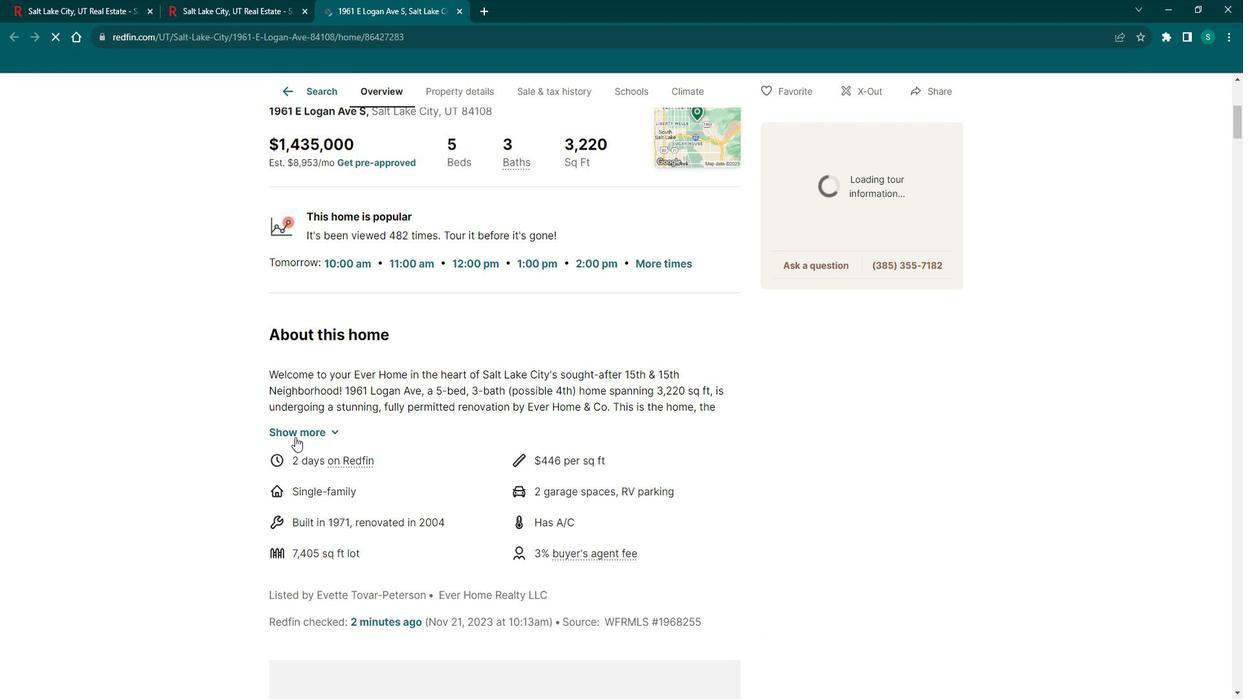 
Action: Mouse pressed left at (300, 422)
Screenshot: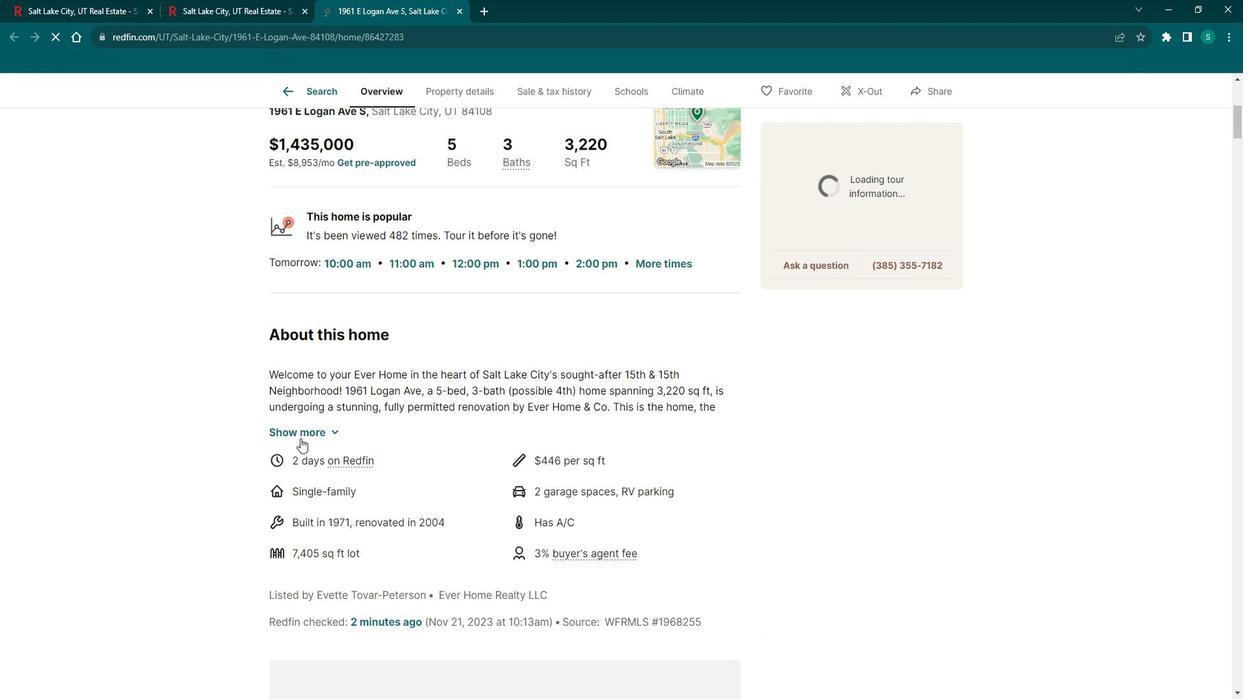 
Action: Mouse moved to (343, 407)
Screenshot: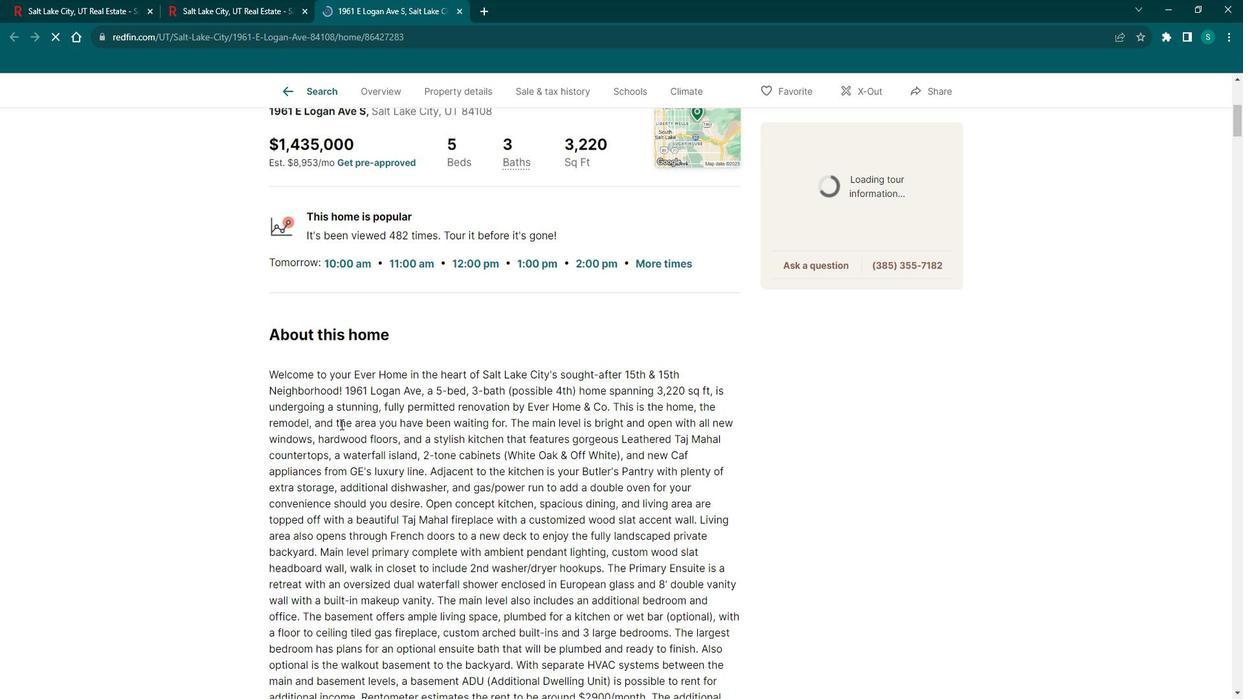 
Action: Mouse scrolled (343, 406) with delta (0, 0)
Screenshot: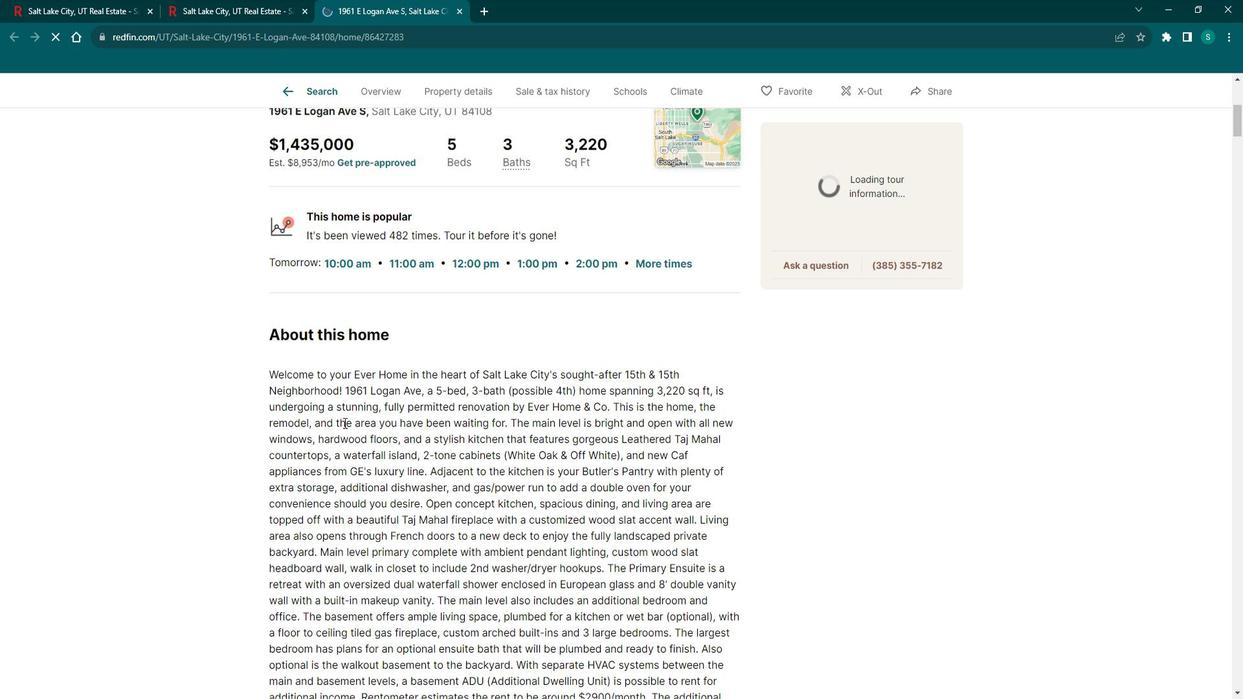 
Action: Mouse scrolled (343, 406) with delta (0, 0)
Screenshot: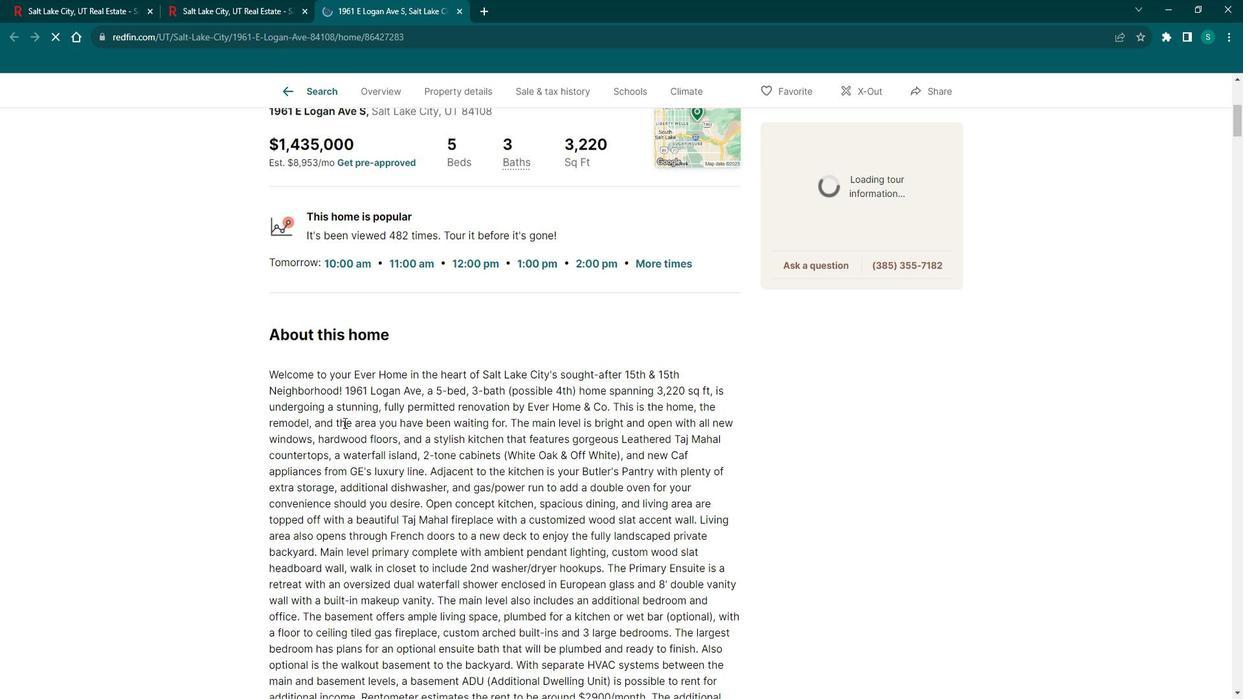 
Action: Mouse scrolled (343, 406) with delta (0, 0)
Screenshot: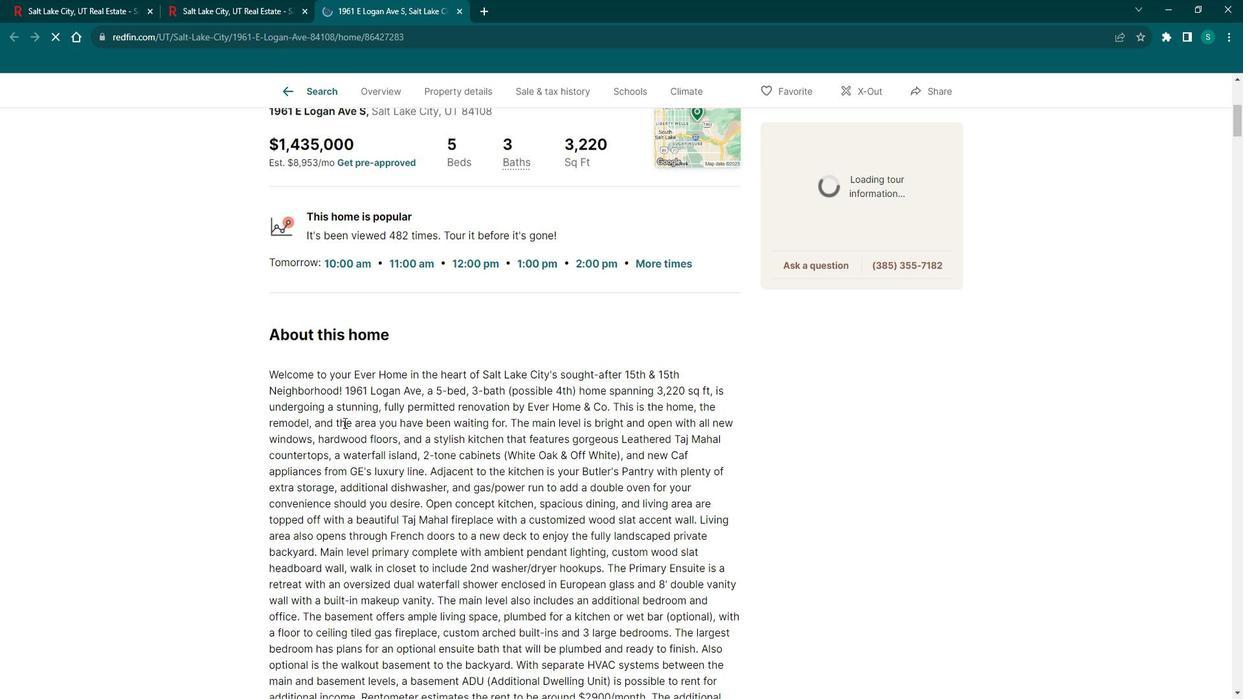 
Action: Mouse scrolled (343, 406) with delta (0, 0)
Screenshot: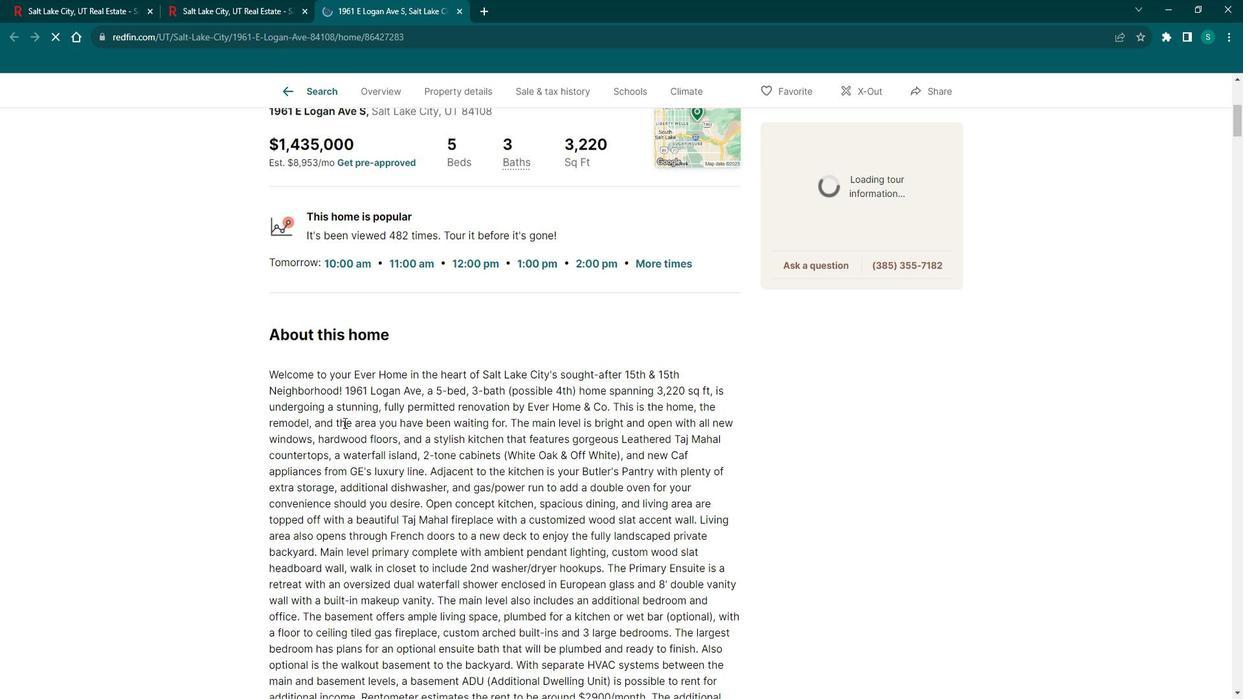 
Action: Mouse scrolled (343, 406) with delta (0, 0)
Screenshot: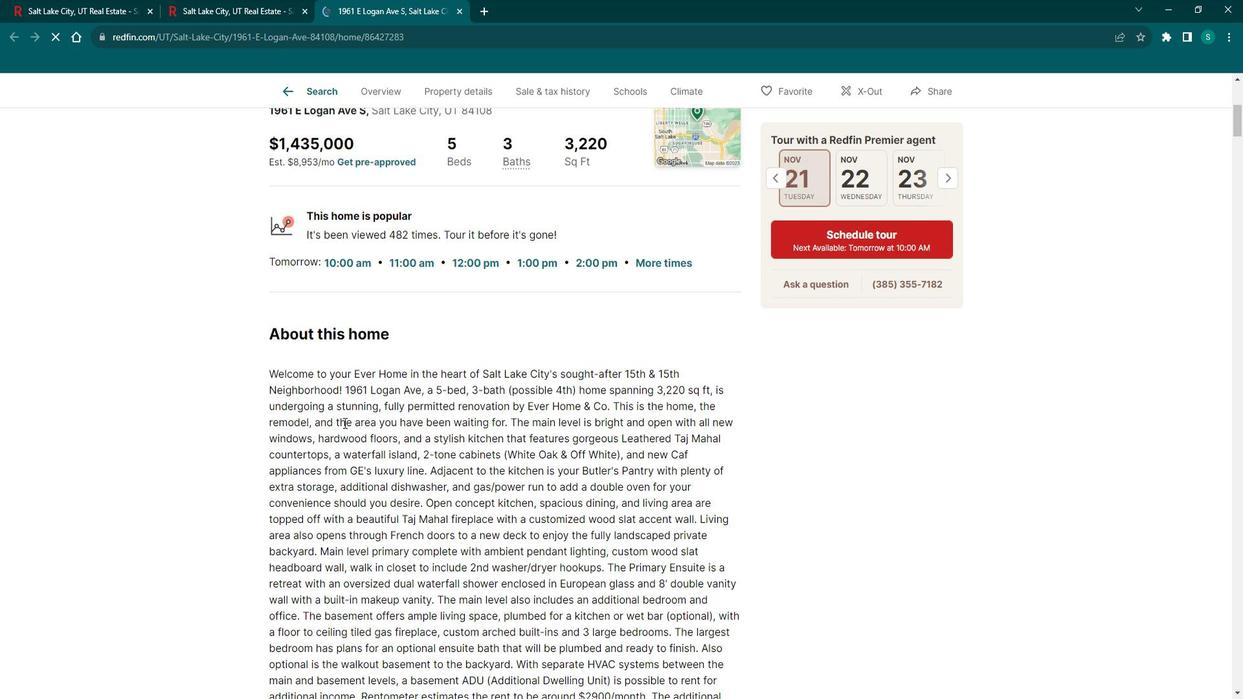 
Action: Mouse scrolled (343, 406) with delta (0, 0)
Screenshot: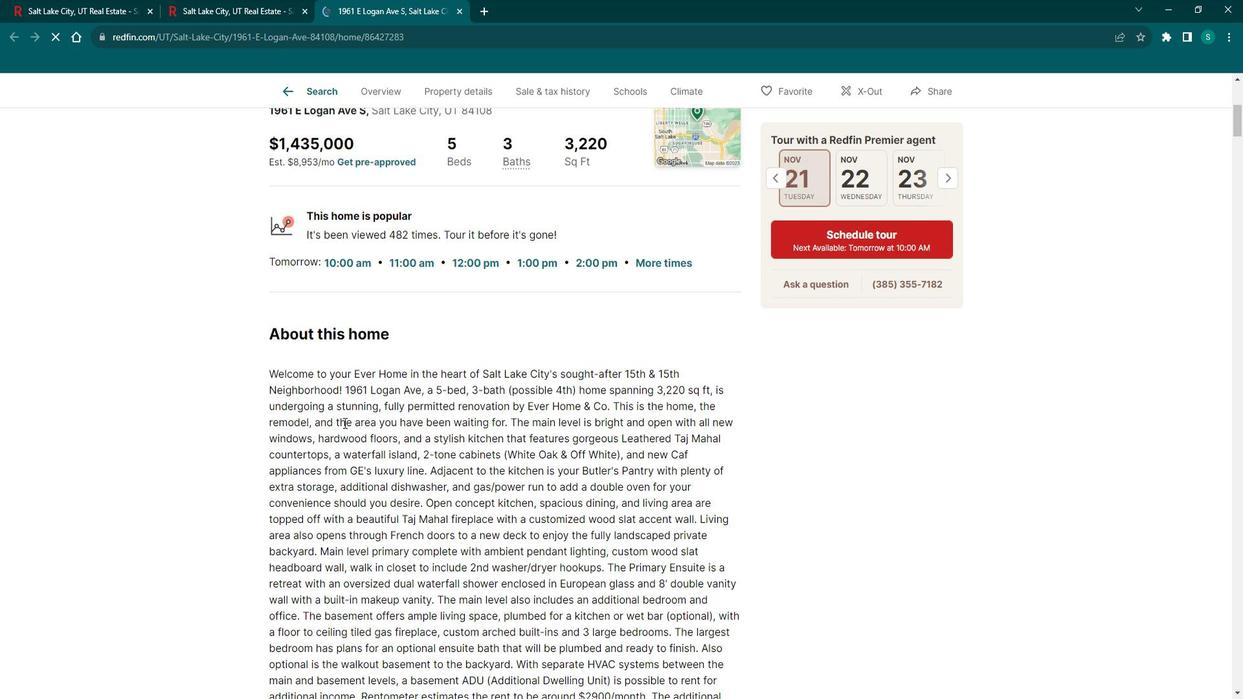 
Action: Mouse scrolled (343, 407) with delta (0, 0)
Screenshot: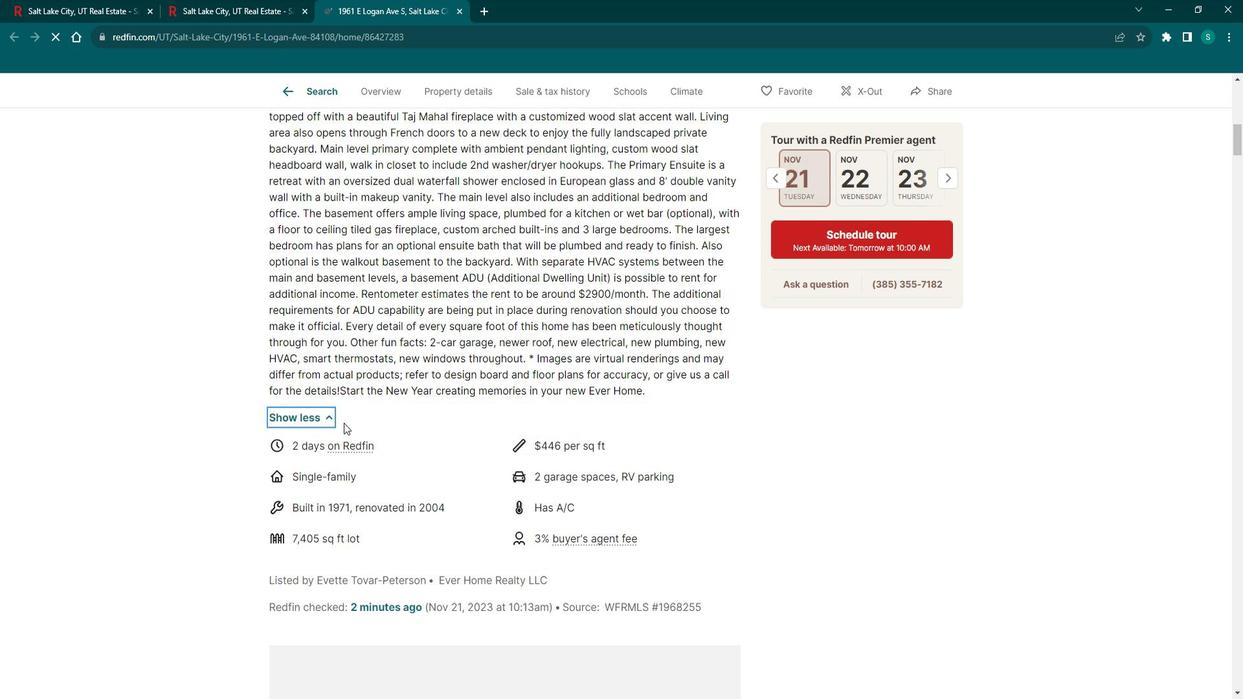 
Action: Mouse scrolled (343, 407) with delta (0, 0)
Screenshot: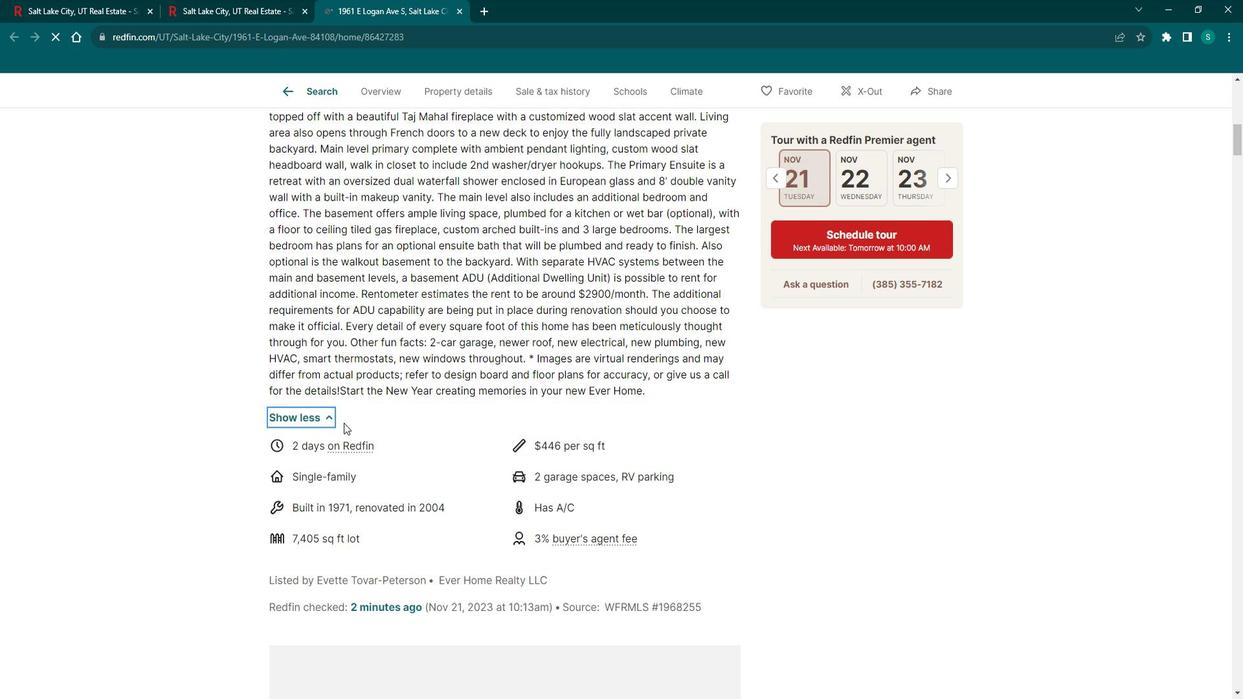 
Action: Mouse scrolled (343, 407) with delta (0, 0)
Screenshot: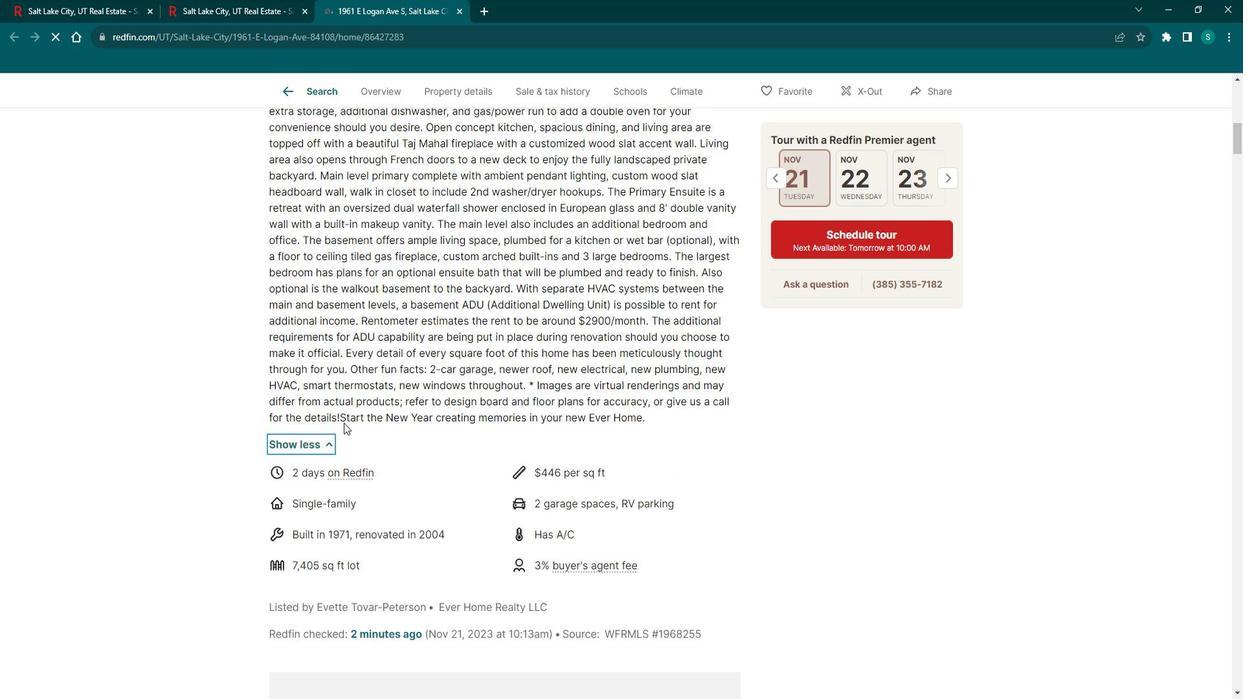 
Action: Mouse scrolled (343, 406) with delta (0, 0)
Screenshot: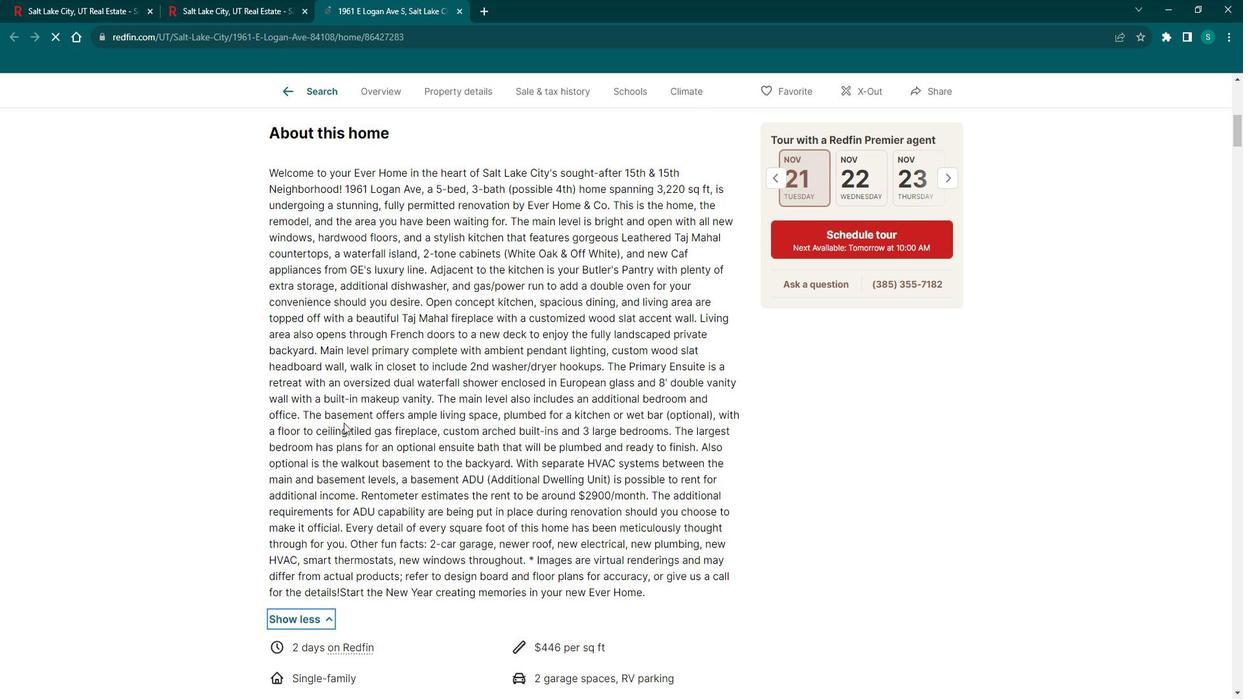 
Action: Mouse scrolled (343, 406) with delta (0, 0)
Screenshot: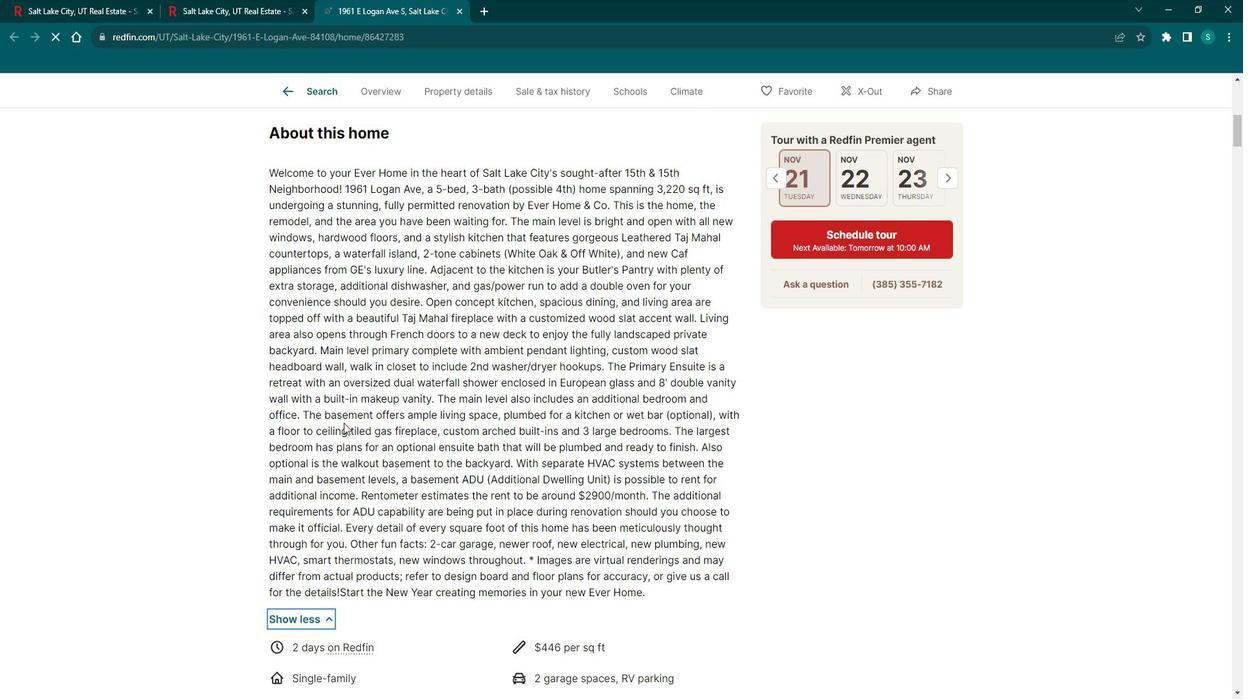 
Action: Mouse scrolled (343, 406) with delta (0, 0)
Screenshot: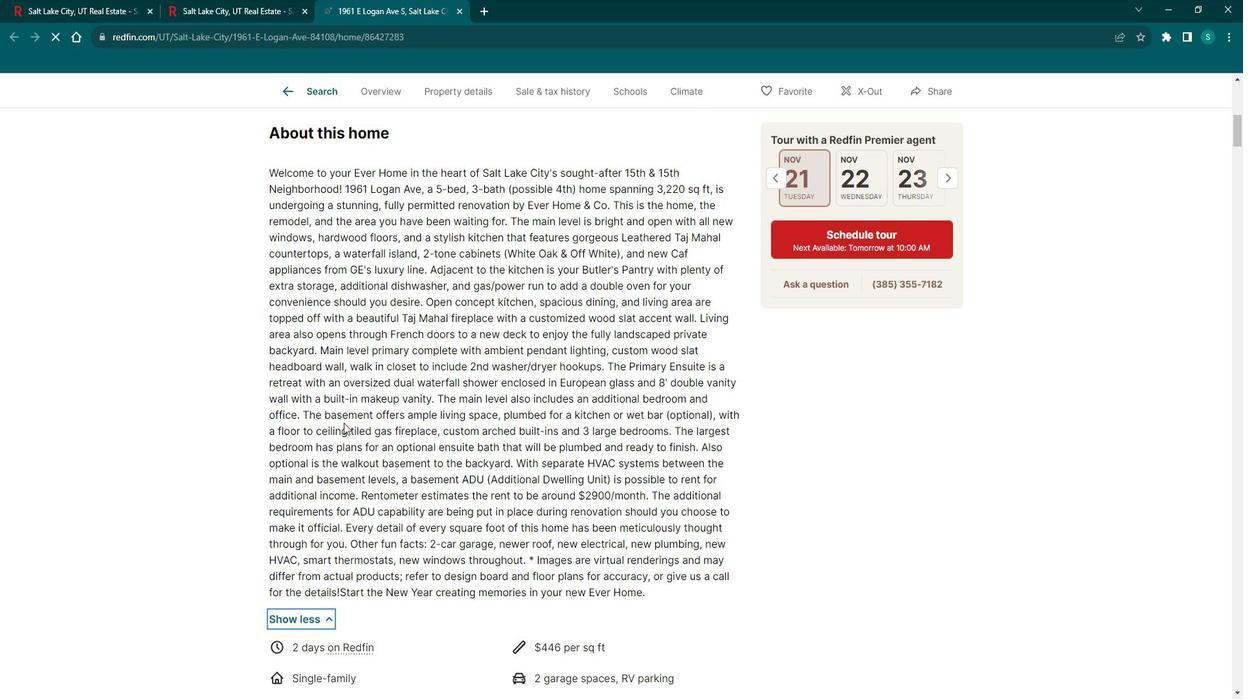 
Action: Mouse scrolled (343, 406) with delta (0, 0)
Screenshot: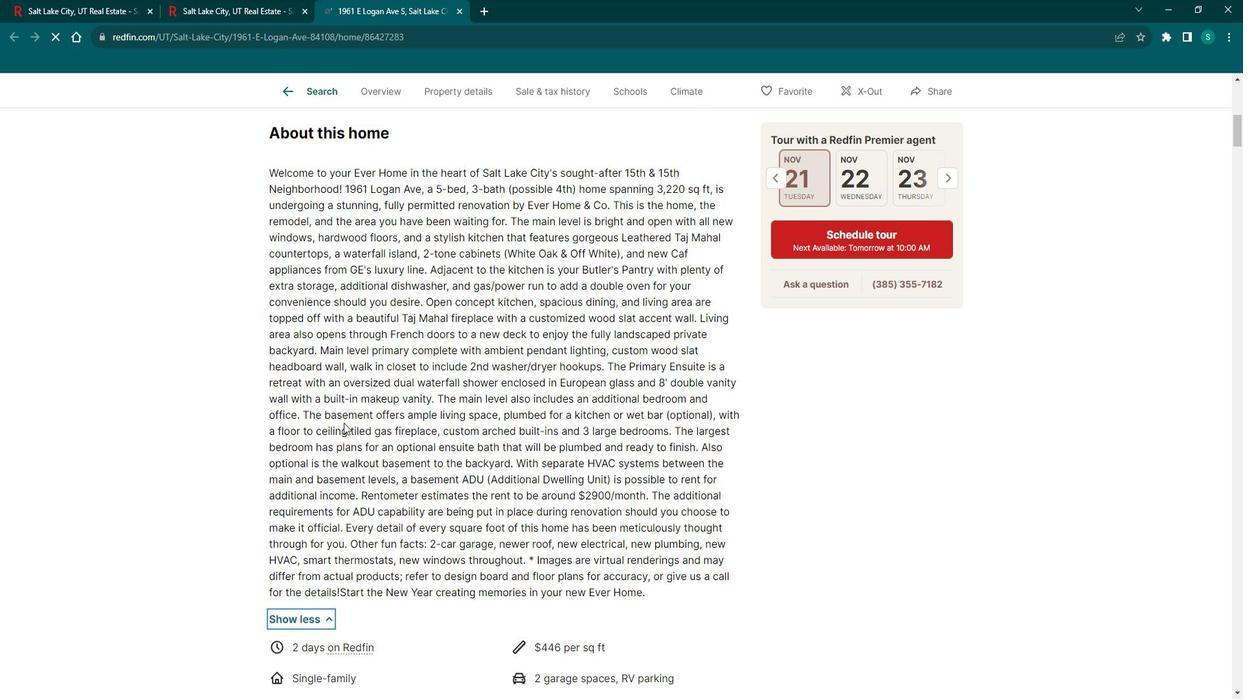 
Action: Mouse scrolled (343, 406) with delta (0, 0)
Screenshot: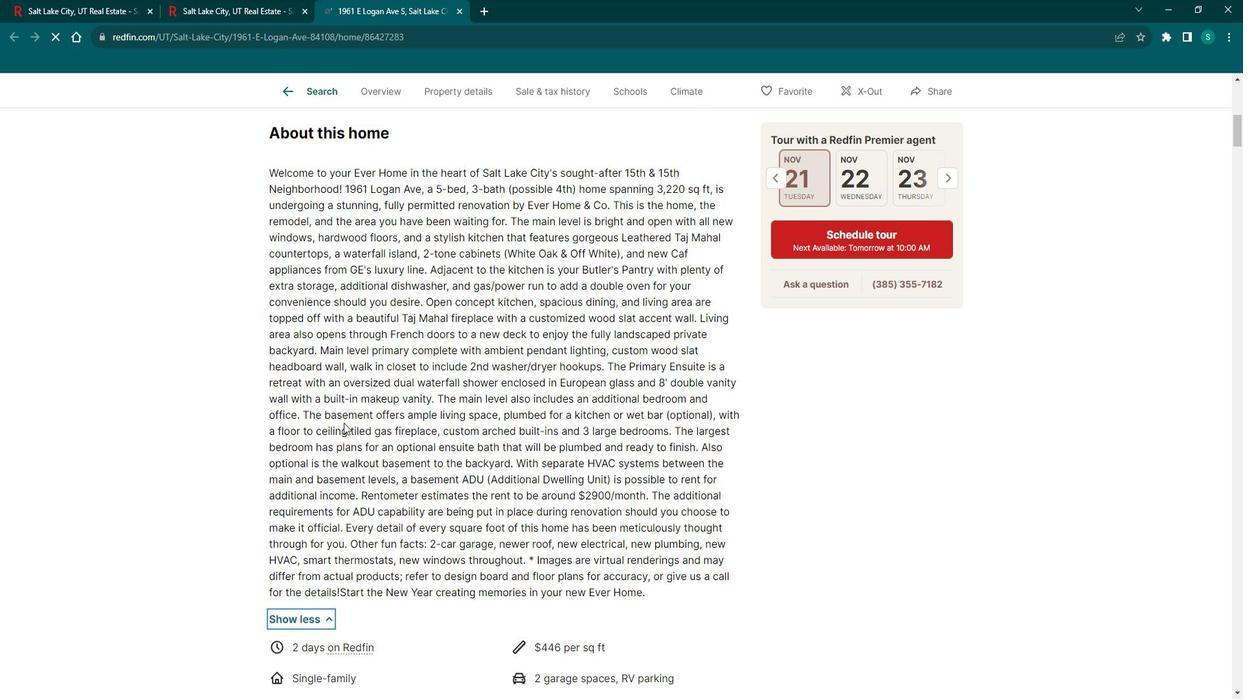 
Action: Mouse scrolled (343, 406) with delta (0, 0)
Screenshot: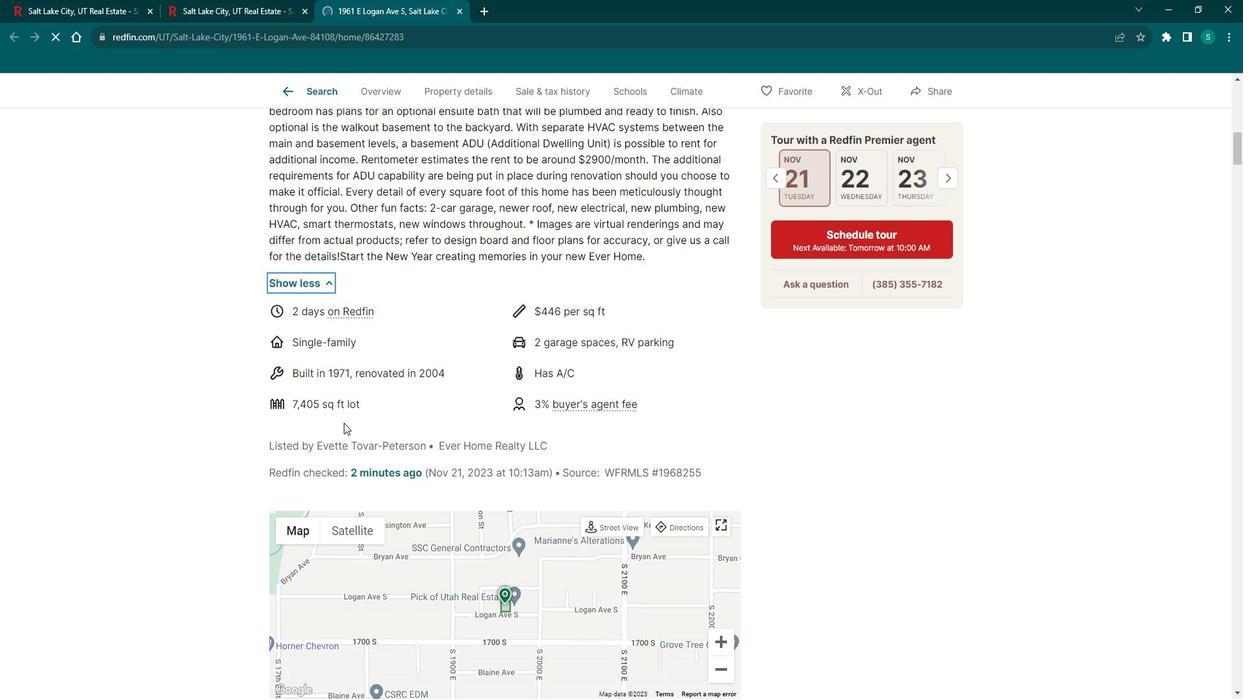 
Action: Mouse scrolled (343, 406) with delta (0, 0)
Screenshot: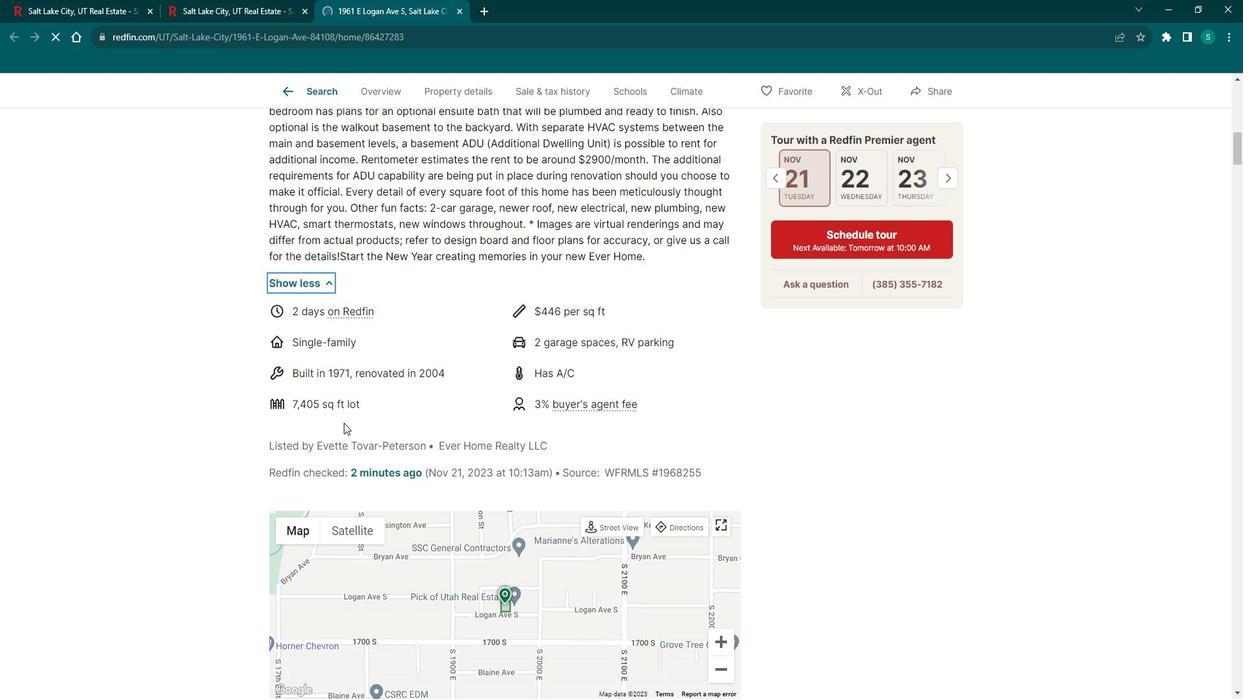
Action: Mouse scrolled (343, 406) with delta (0, 0)
Screenshot: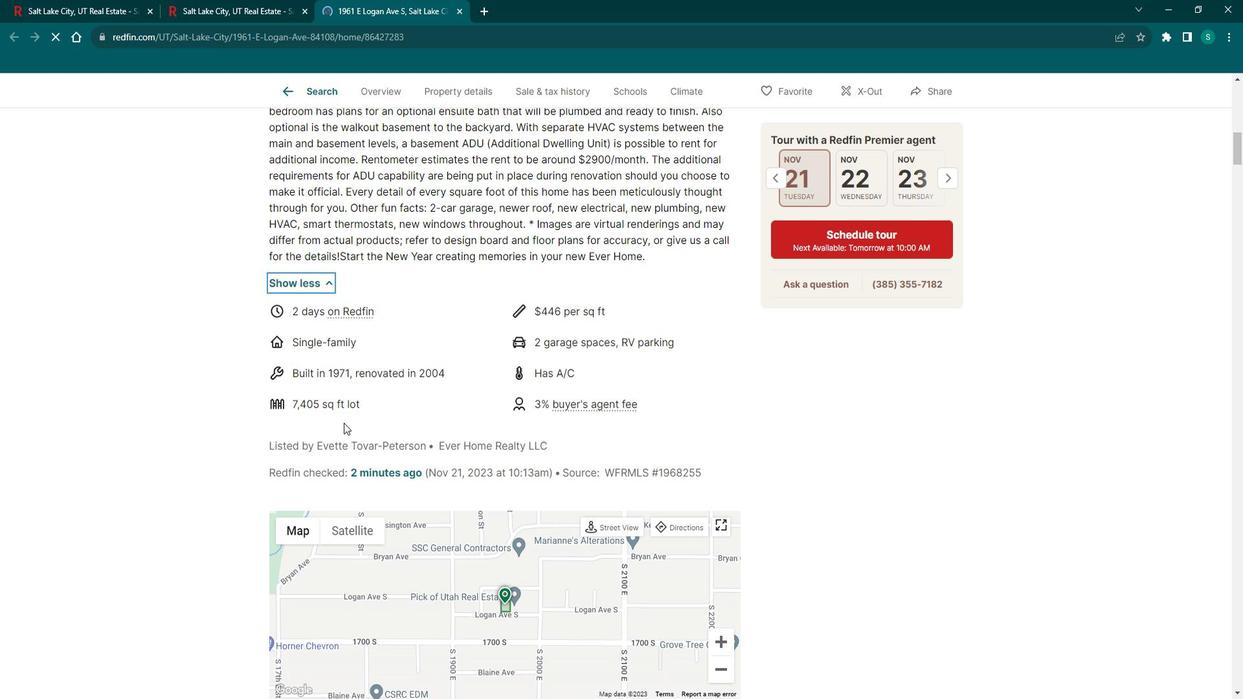 
Action: Mouse scrolled (343, 406) with delta (0, 0)
Screenshot: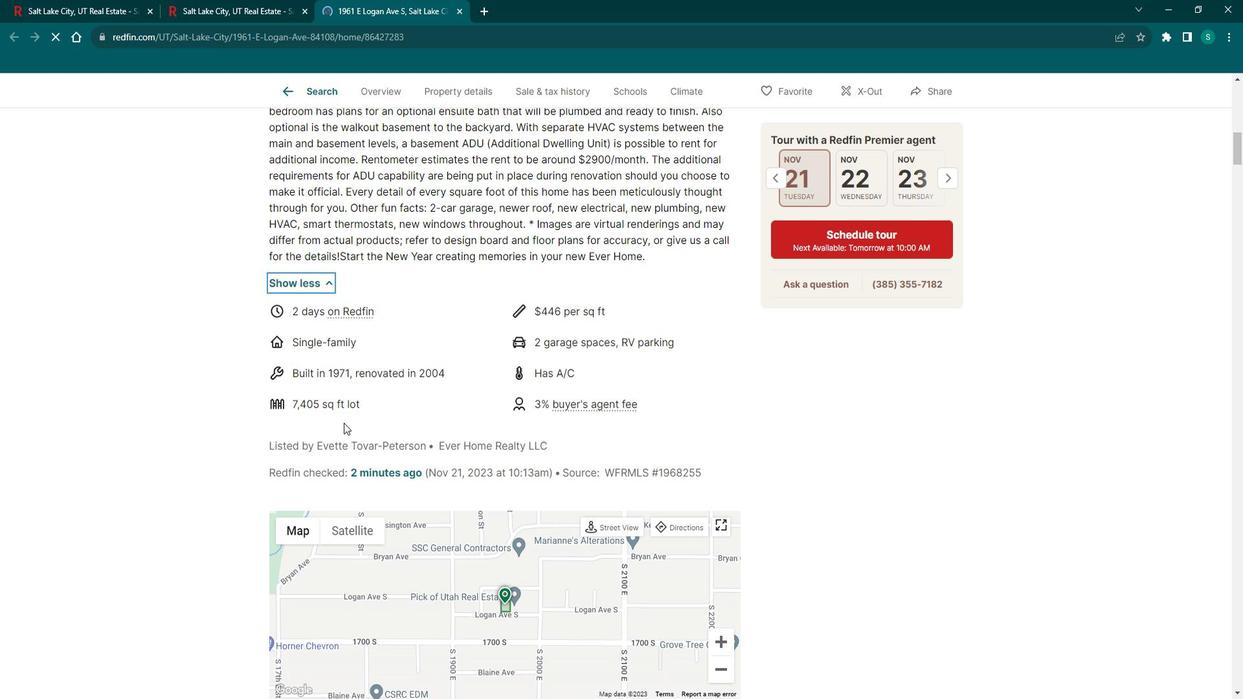
Action: Mouse scrolled (343, 406) with delta (0, 0)
Screenshot: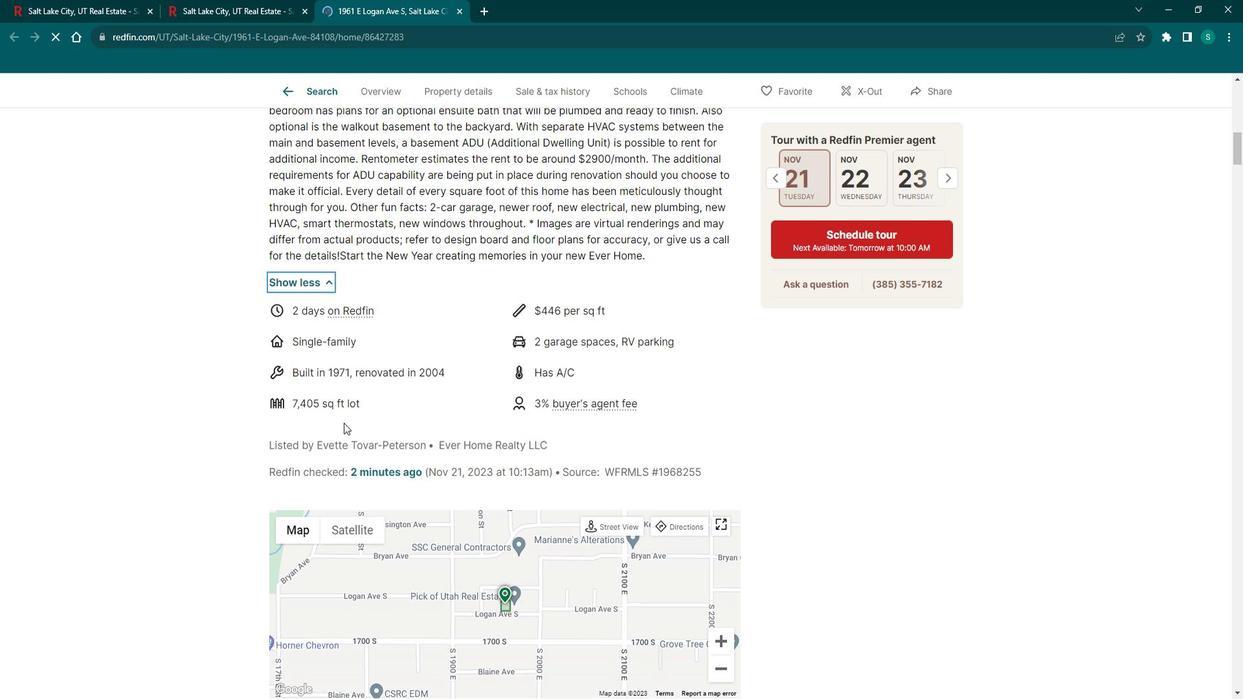 
Action: Mouse scrolled (343, 406) with delta (0, 0)
Screenshot: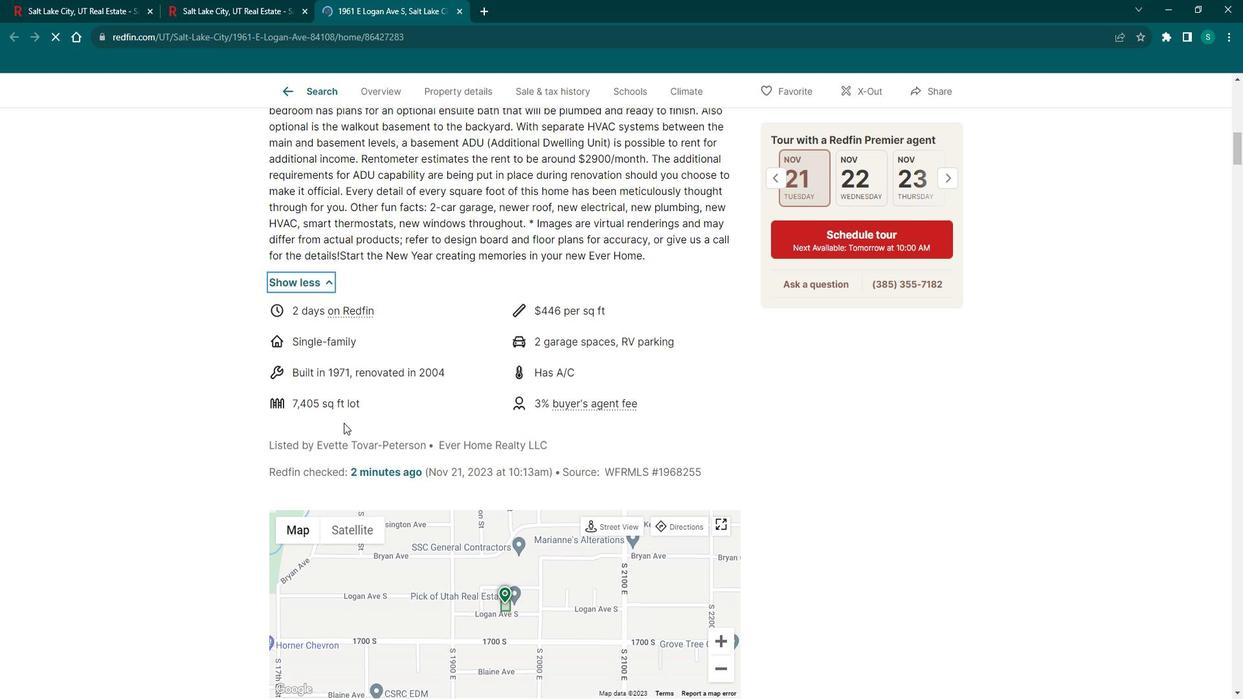 
Action: Mouse scrolled (343, 407) with delta (0, 0)
Screenshot: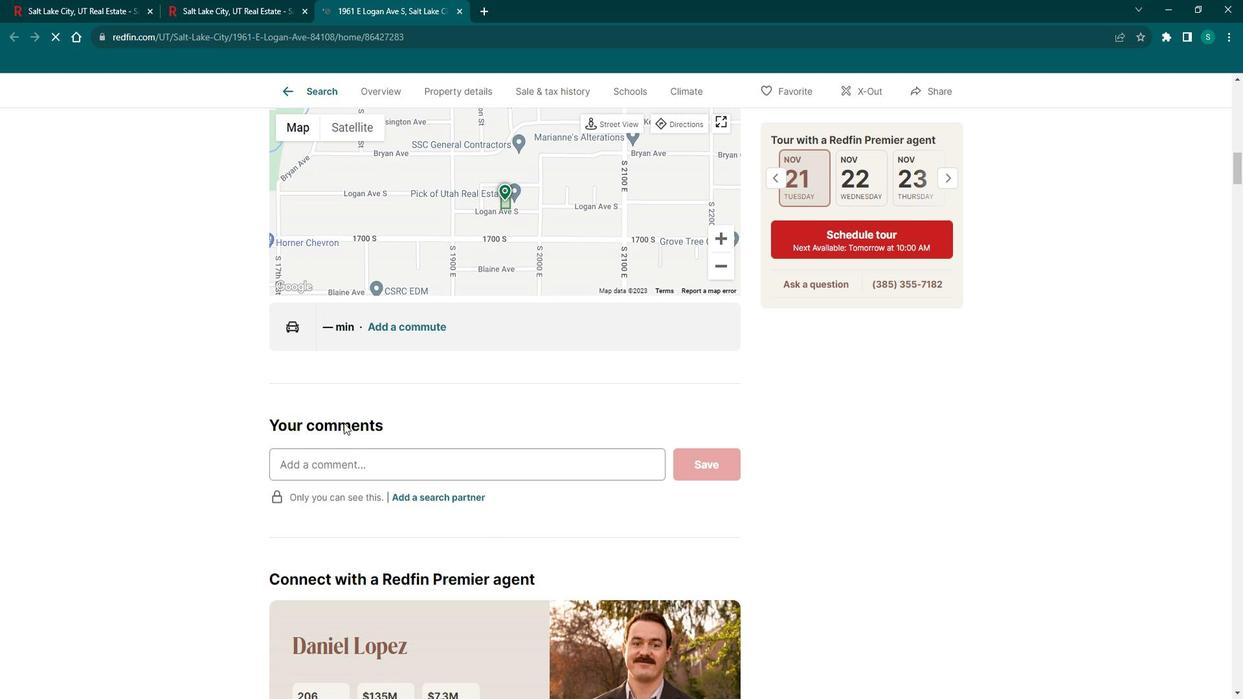 
Action: Mouse scrolled (343, 406) with delta (0, 0)
Screenshot: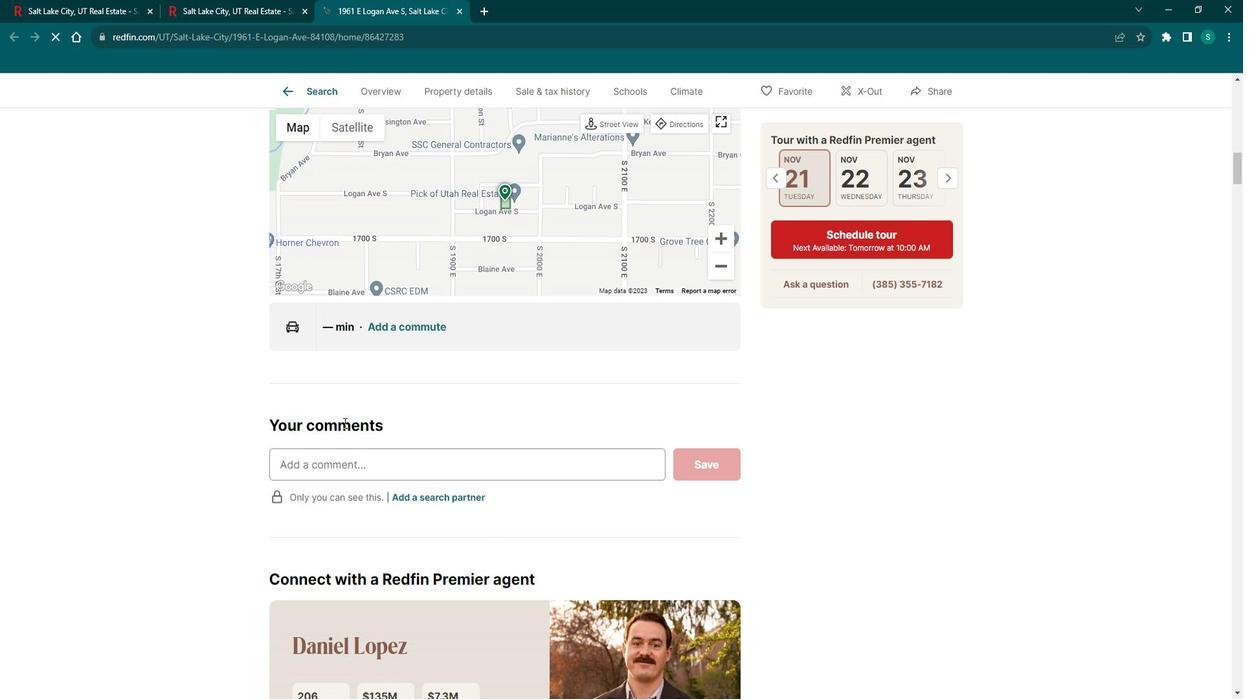 
Action: Mouse scrolled (343, 406) with delta (0, 0)
Screenshot: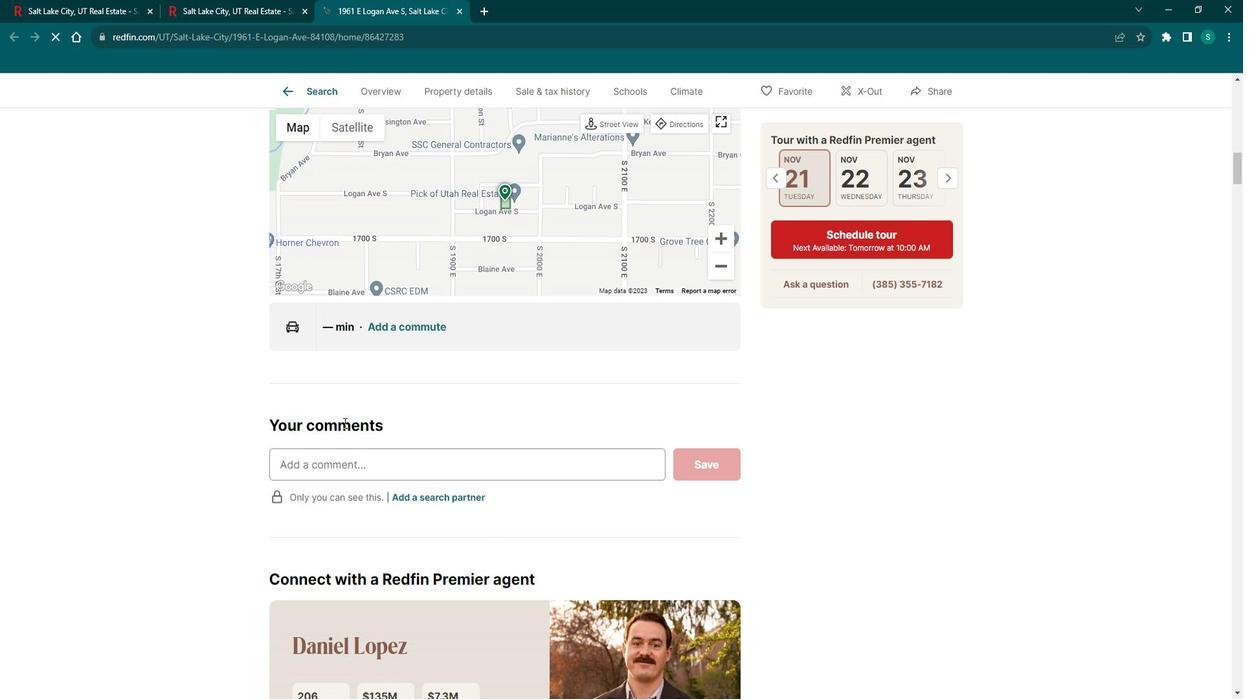 
Action: Mouse scrolled (343, 406) with delta (0, 0)
Screenshot: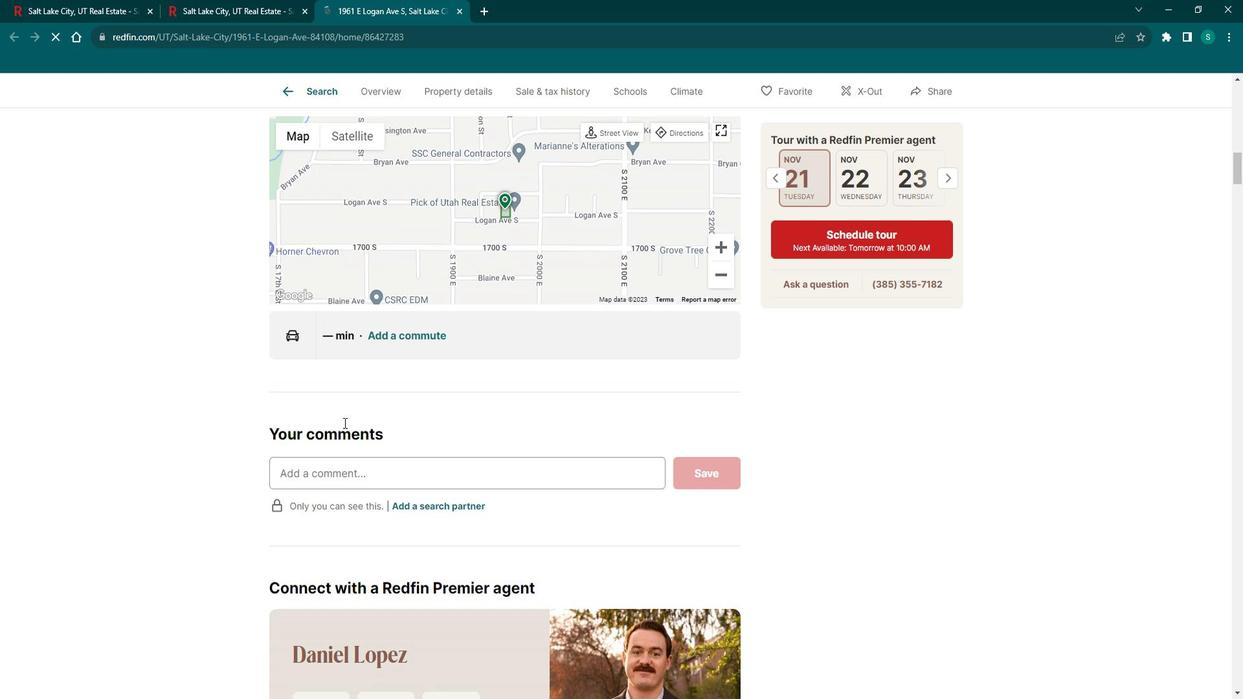 
Action: Mouse scrolled (343, 406) with delta (0, 0)
Screenshot: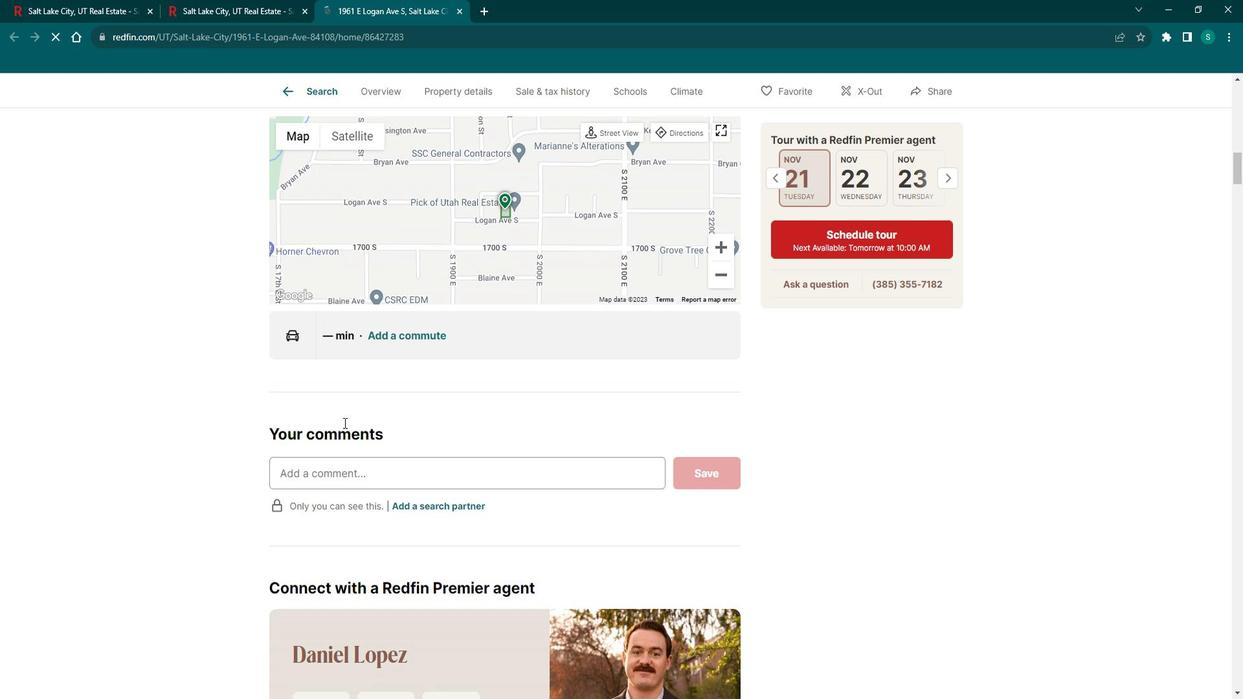 
Action: Mouse scrolled (343, 406) with delta (0, 0)
Screenshot: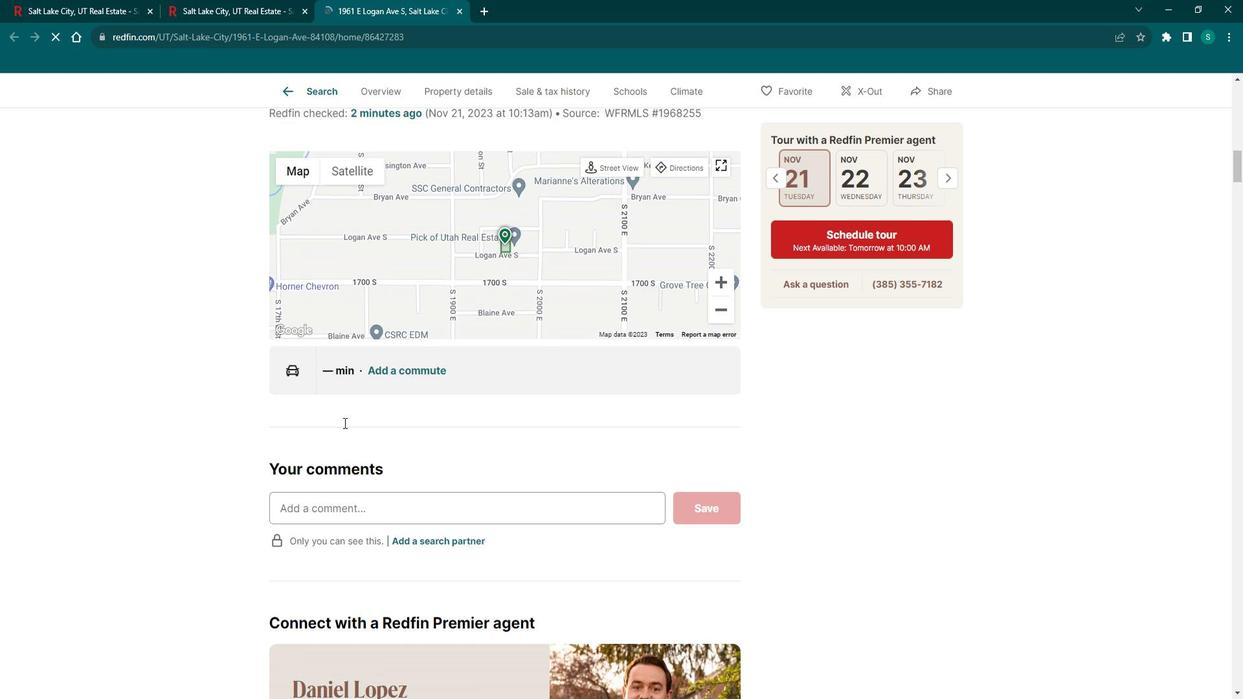 
Action: Mouse scrolled (343, 406) with delta (0, 0)
Screenshot: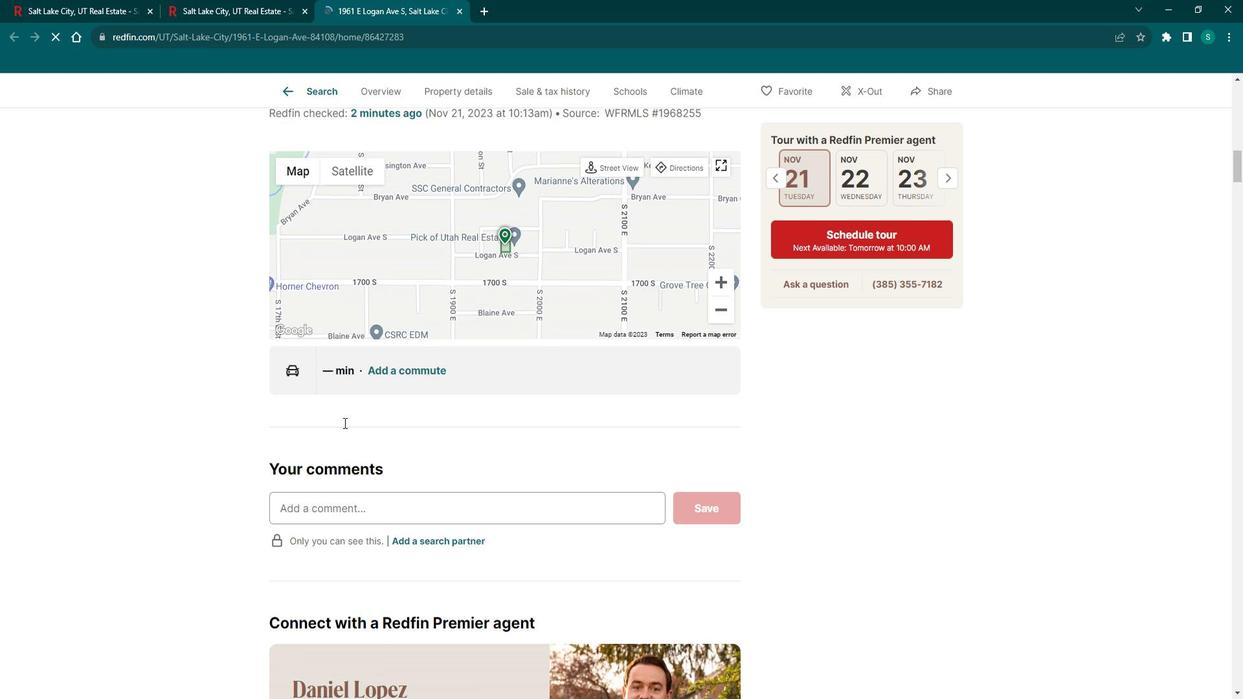 
Action: Mouse moved to (344, 407)
Screenshot: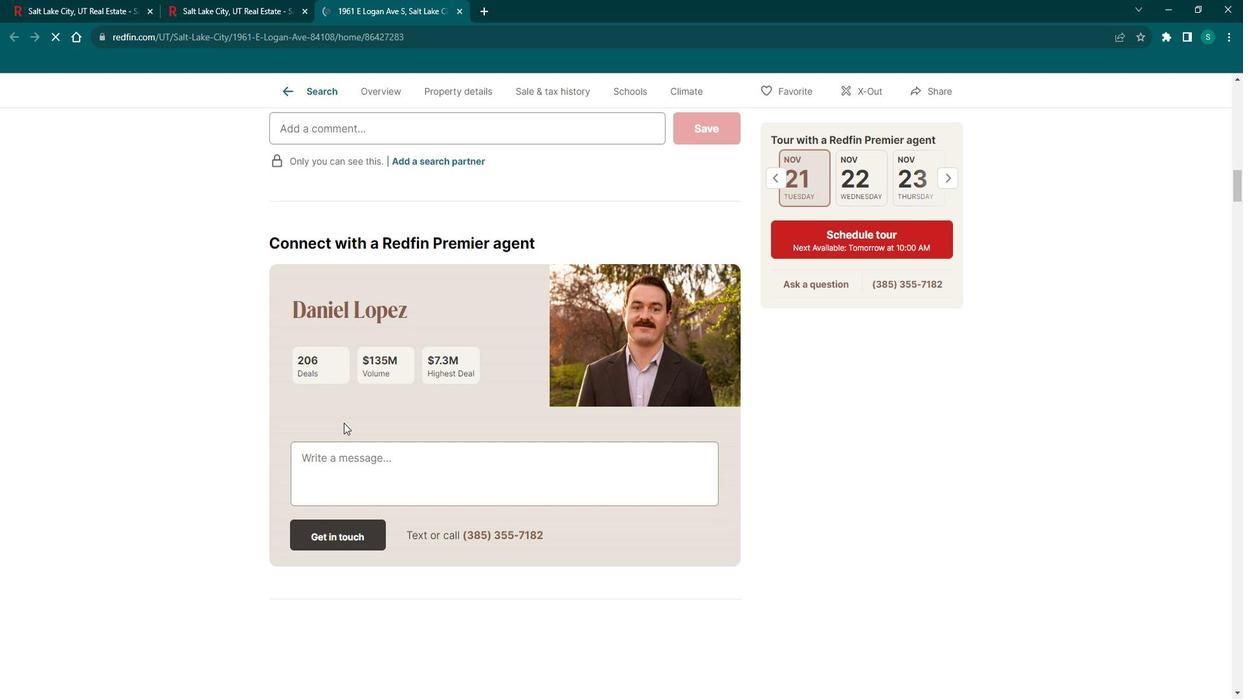 
Action: Mouse scrolled (344, 406) with delta (0, 0)
Screenshot: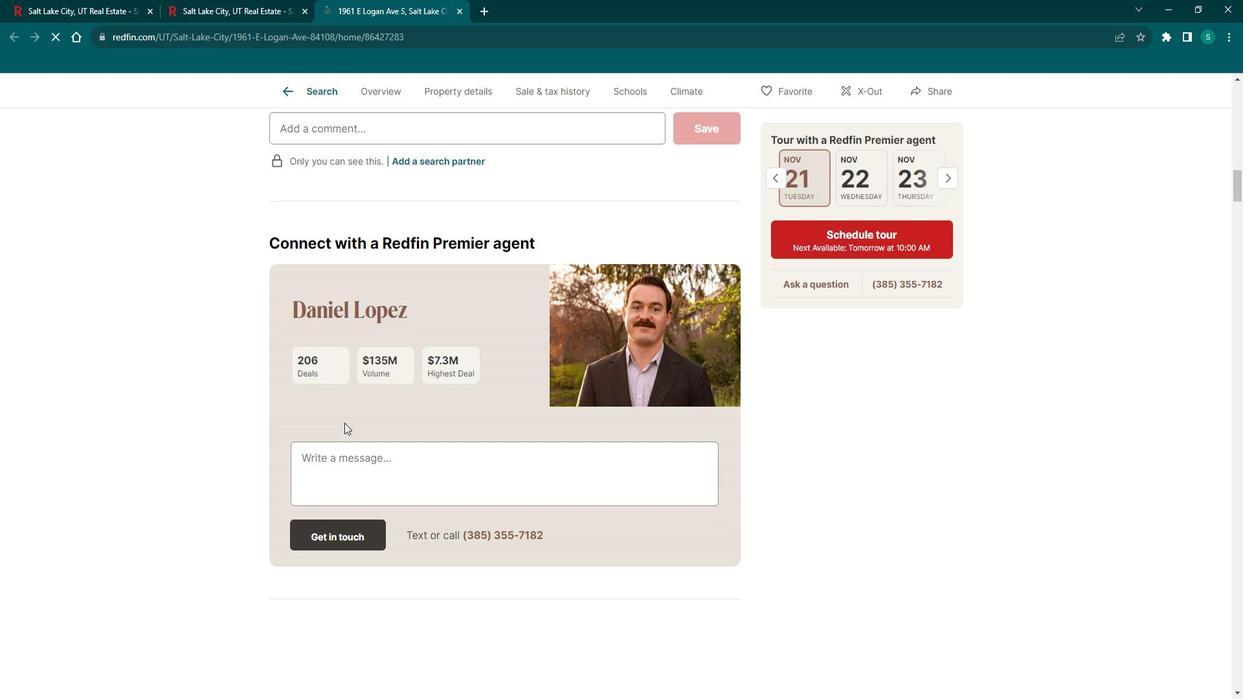 
Action: Mouse scrolled (344, 406) with delta (0, 0)
Screenshot: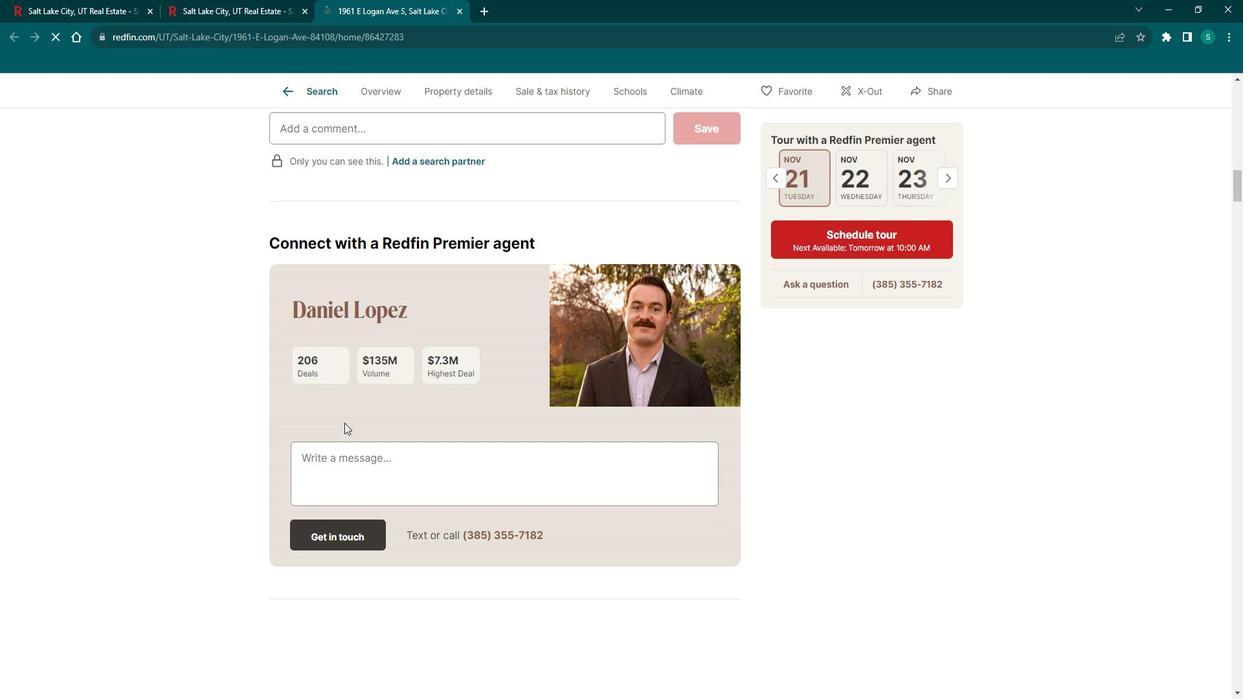 
Action: Mouse scrolled (344, 406) with delta (0, 0)
Screenshot: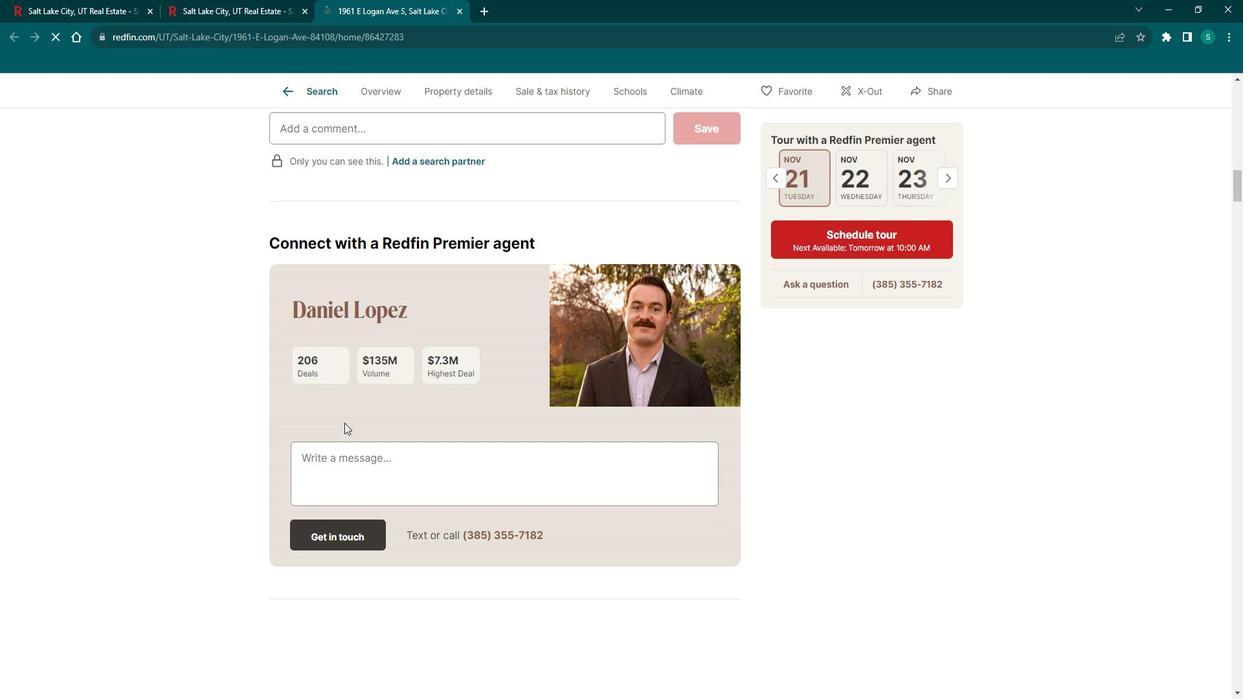 
Action: Mouse scrolled (344, 406) with delta (0, 0)
Screenshot: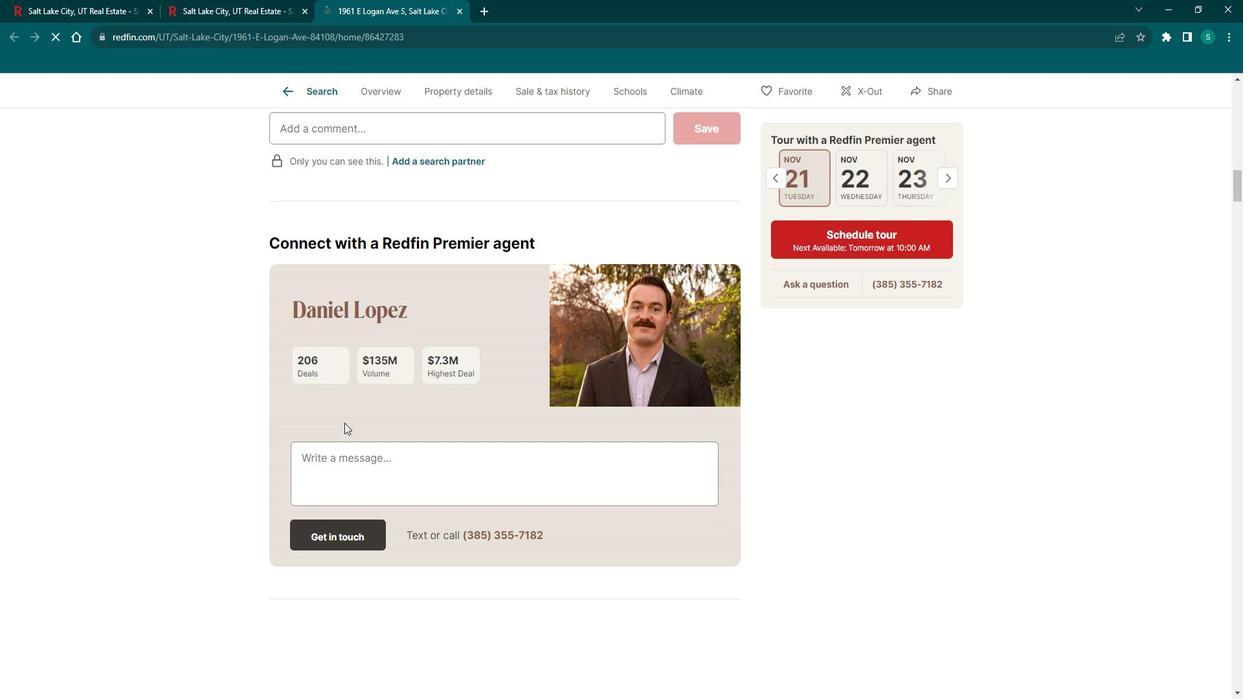 
Action: Mouse scrolled (344, 406) with delta (0, 0)
Screenshot: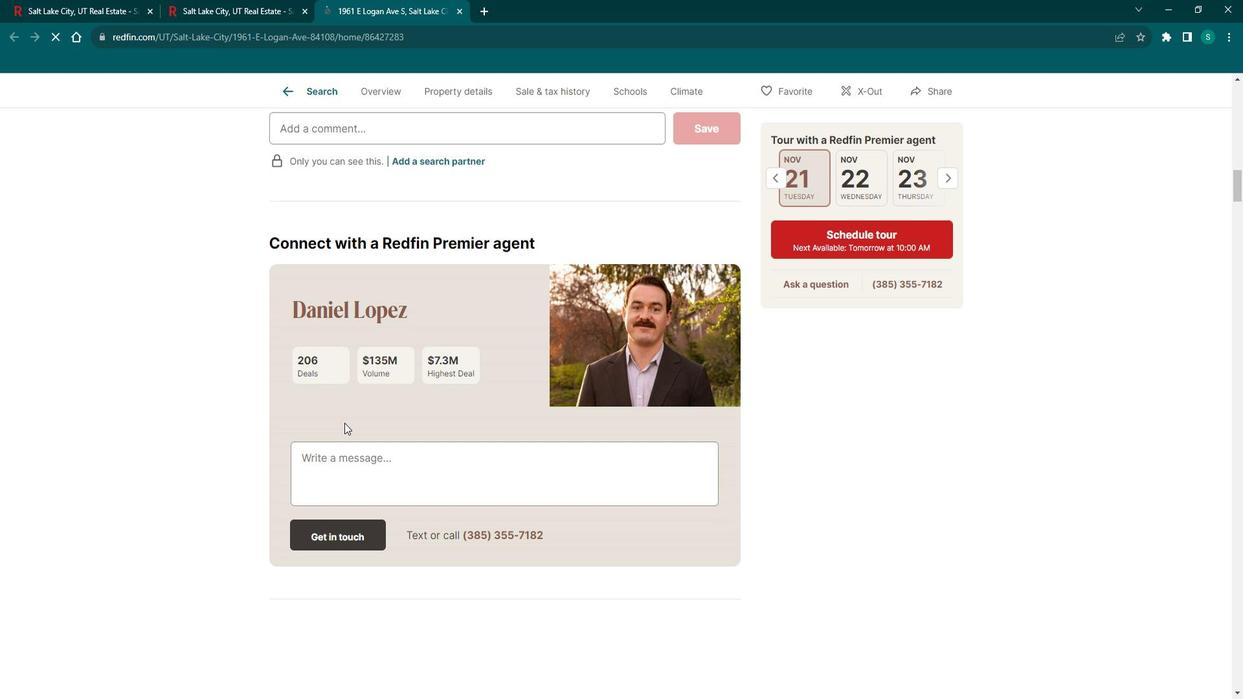 
Action: Mouse scrolled (344, 406) with delta (0, 0)
Screenshot: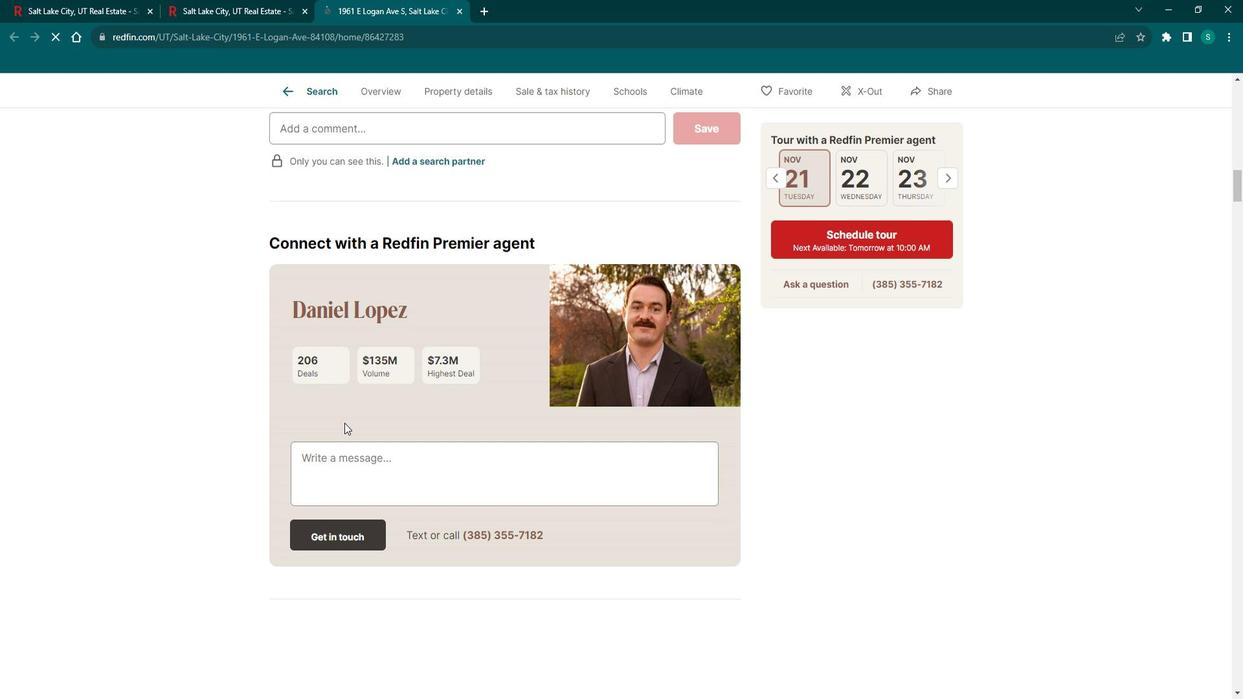 
Action: Mouse scrolled (344, 406) with delta (0, 0)
Screenshot: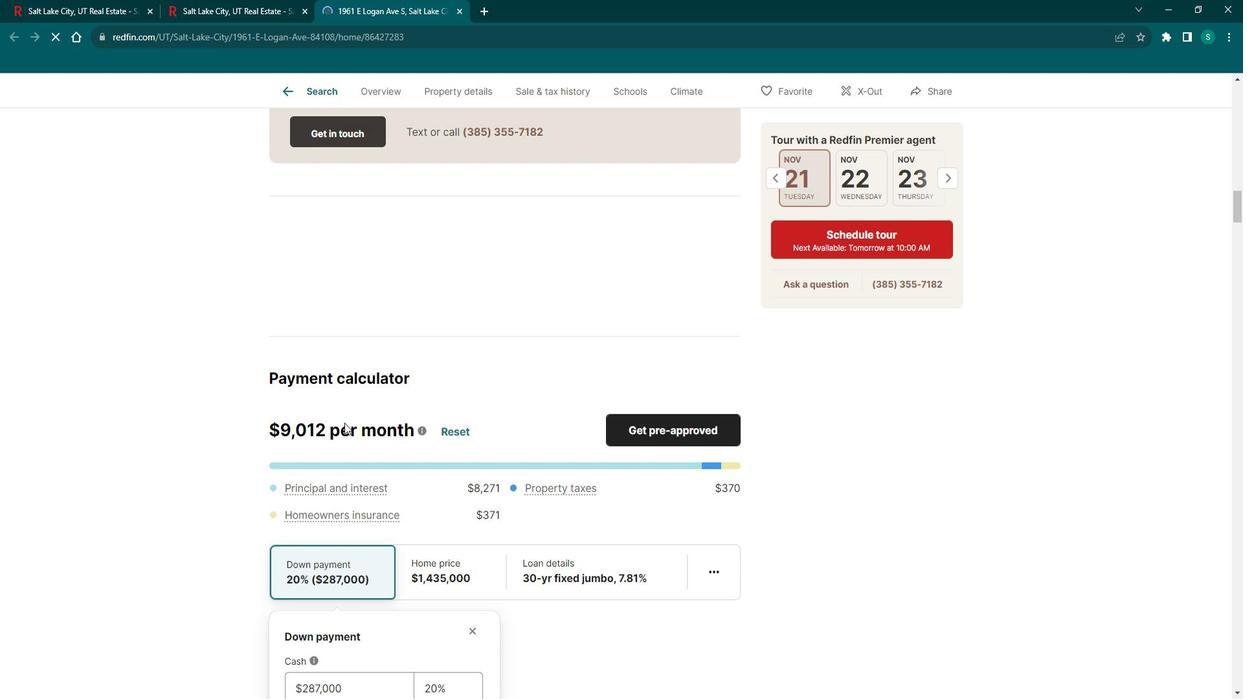 
Action: Mouse scrolled (344, 406) with delta (0, 0)
Screenshot: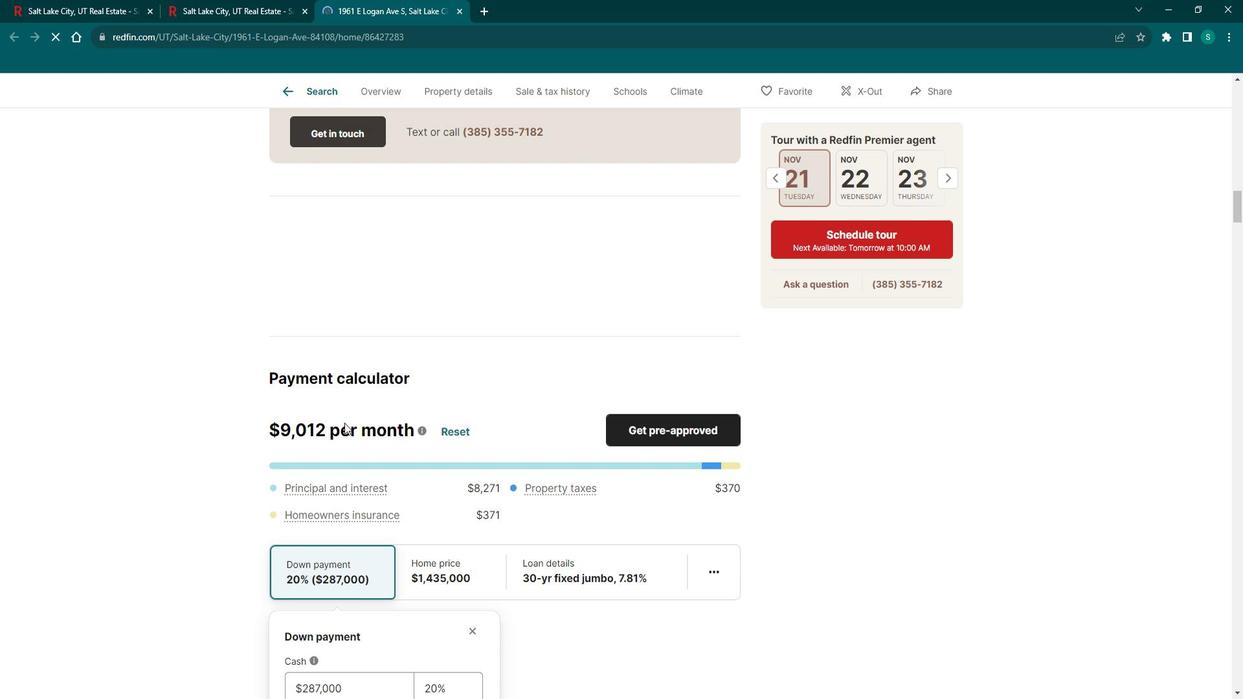 
Action: Mouse scrolled (344, 406) with delta (0, 0)
Screenshot: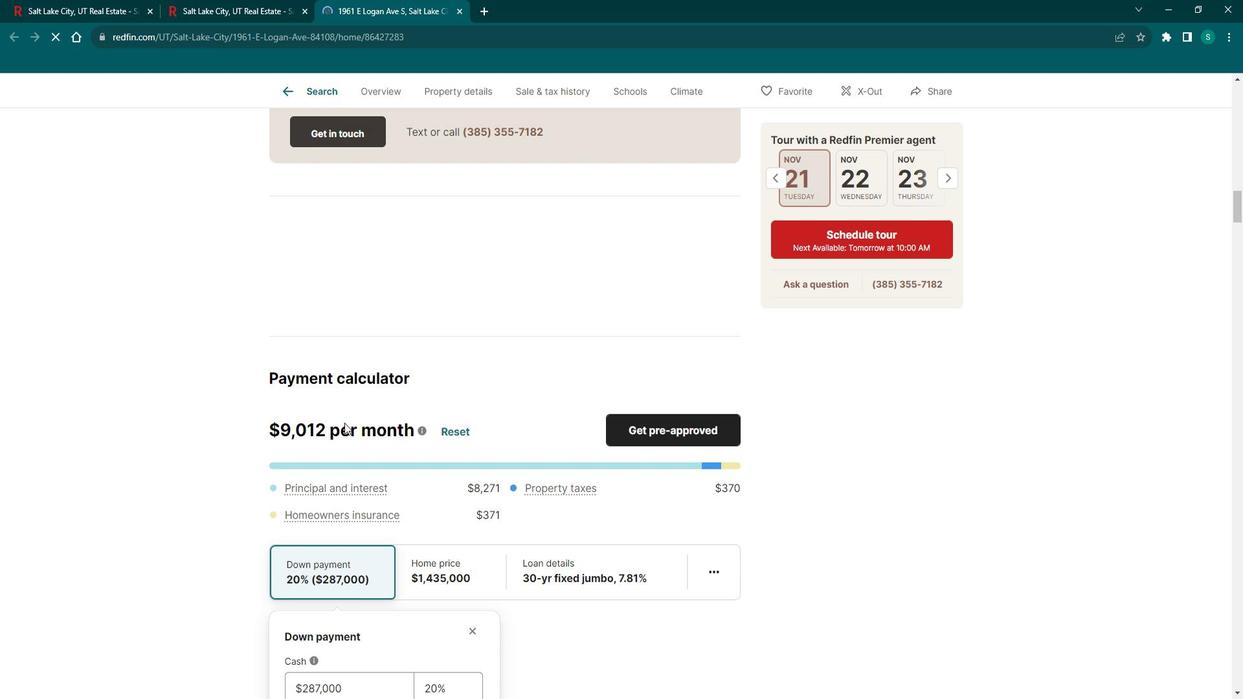 
Action: Mouse scrolled (344, 406) with delta (0, 0)
Screenshot: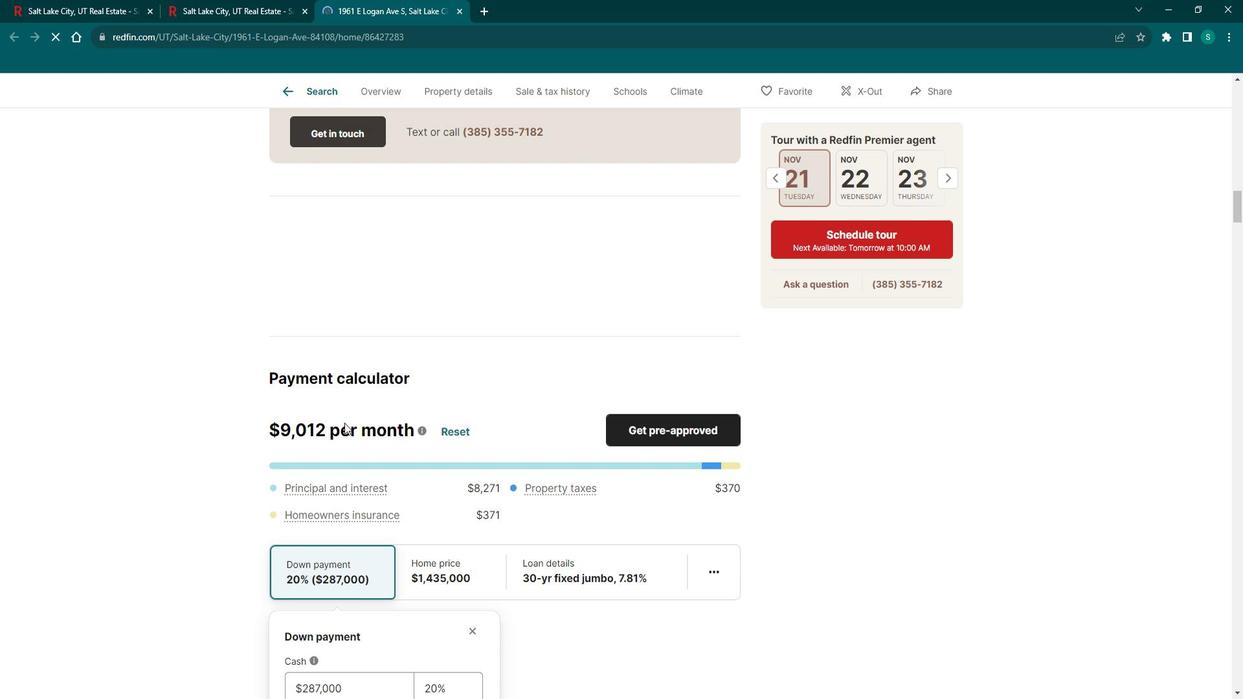 
Action: Mouse scrolled (344, 406) with delta (0, 0)
Screenshot: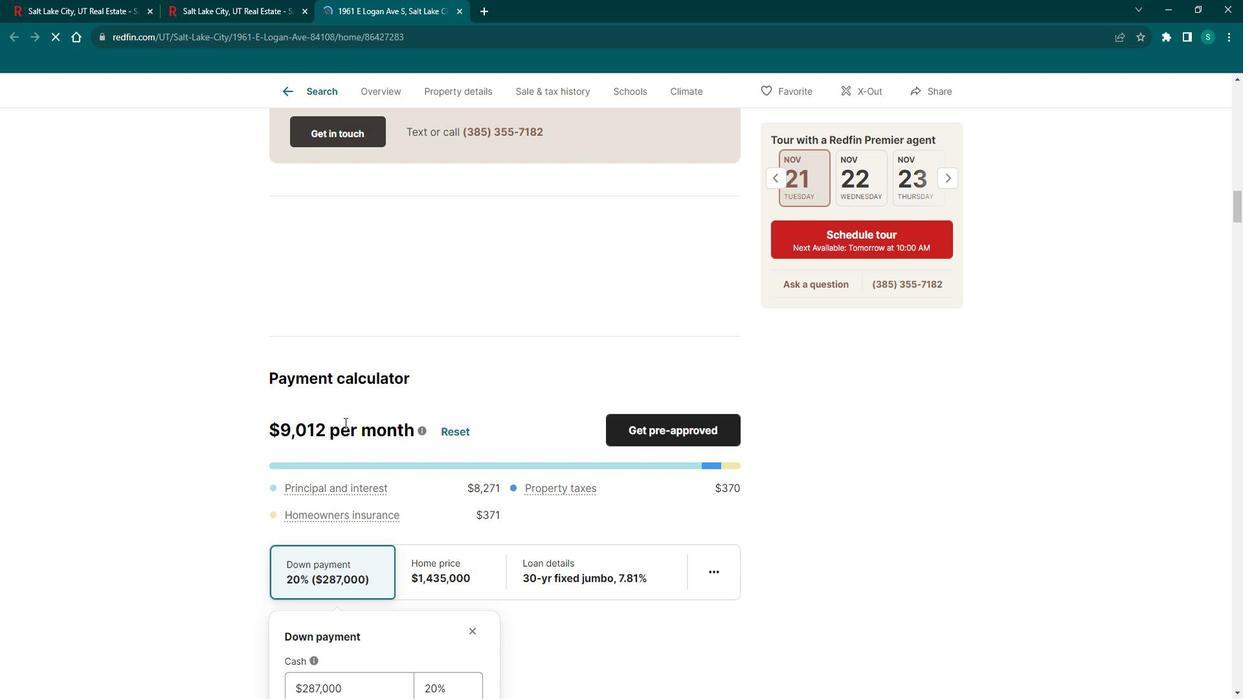 
Action: Mouse scrolled (344, 406) with delta (0, 0)
Screenshot: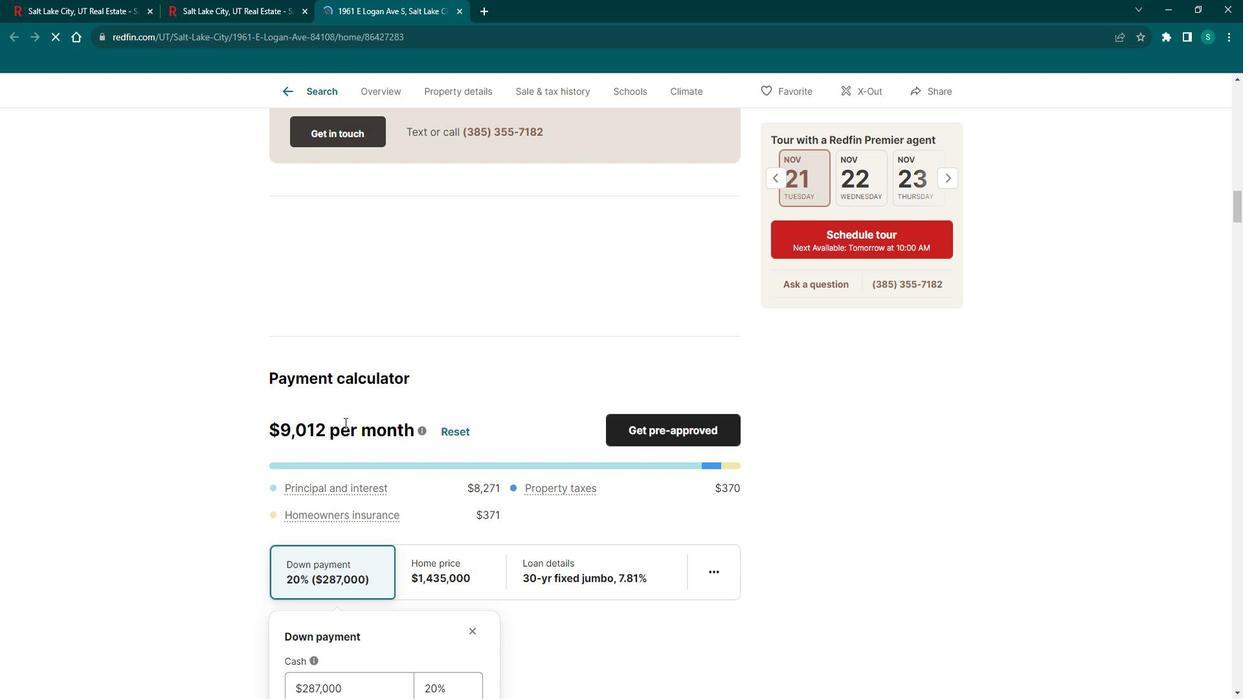 
Action: Mouse scrolled (344, 406) with delta (0, 0)
Screenshot: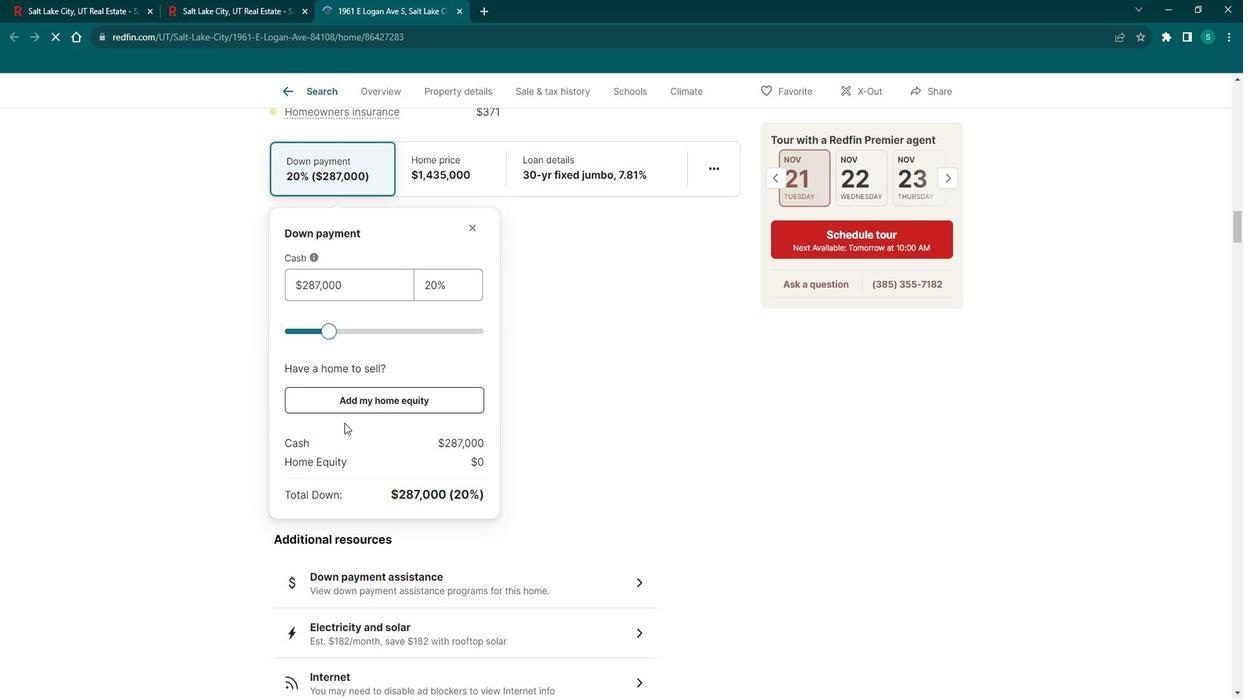 
Action: Mouse scrolled (344, 406) with delta (0, 0)
Screenshot: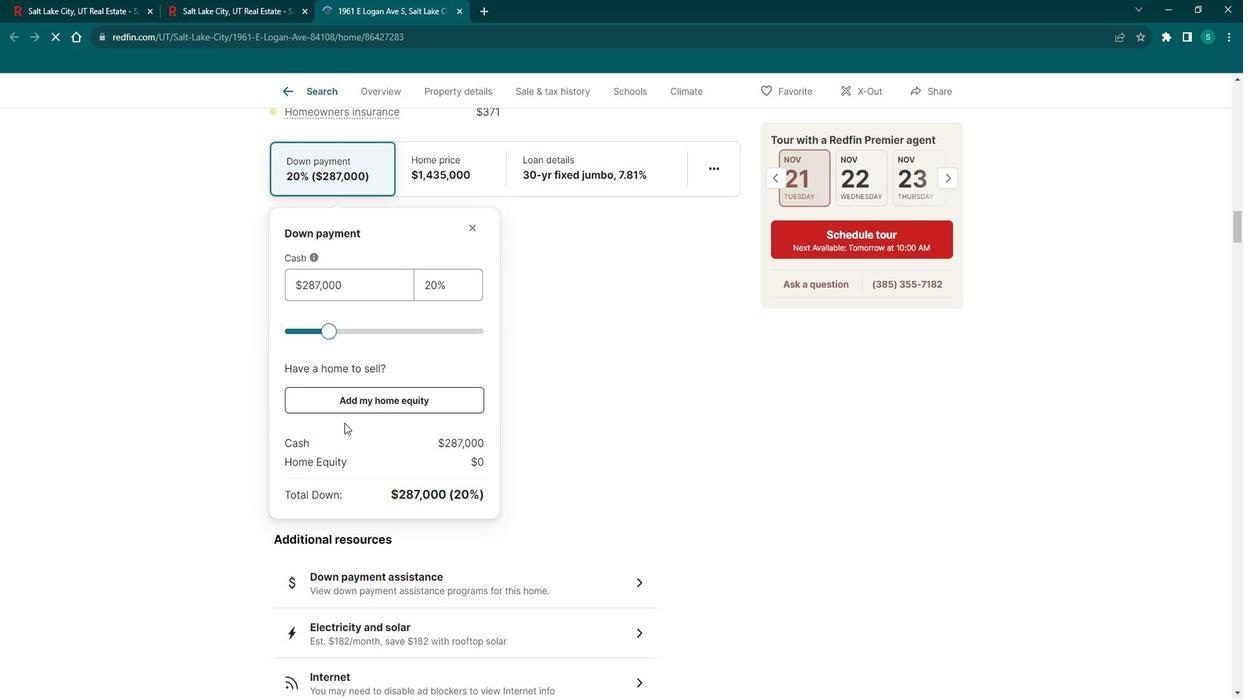 
Action: Mouse scrolled (344, 406) with delta (0, 0)
Screenshot: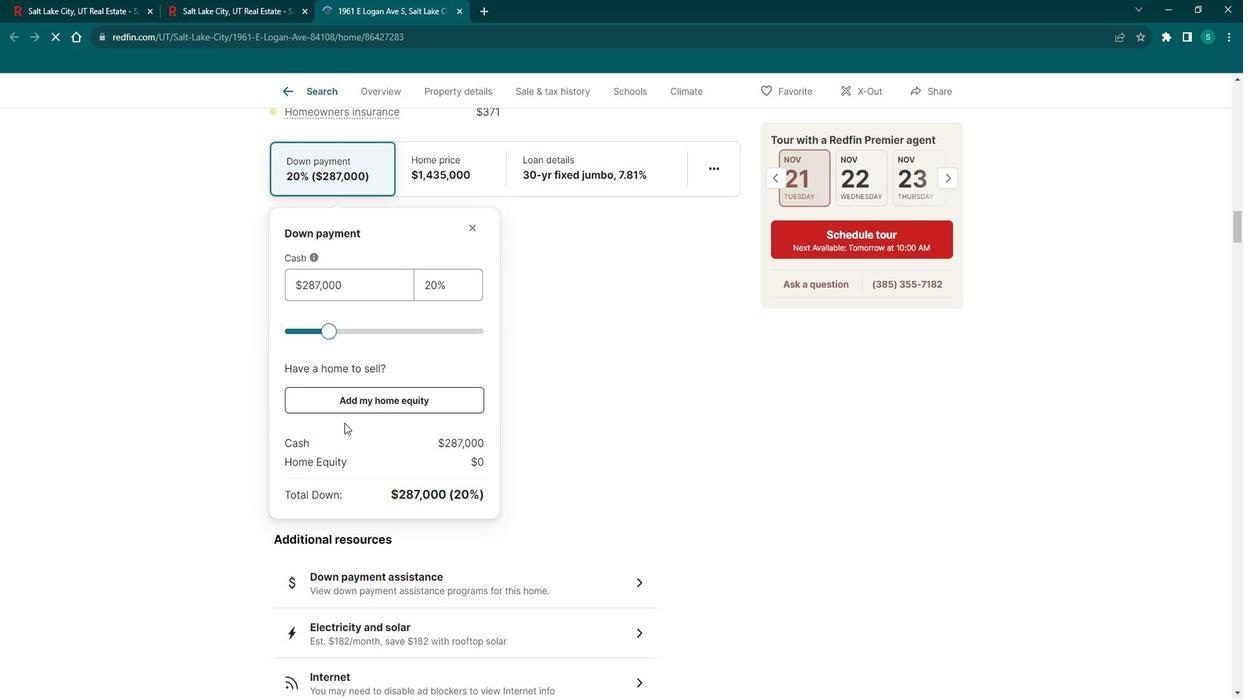 
Action: Mouse scrolled (344, 406) with delta (0, 0)
Screenshot: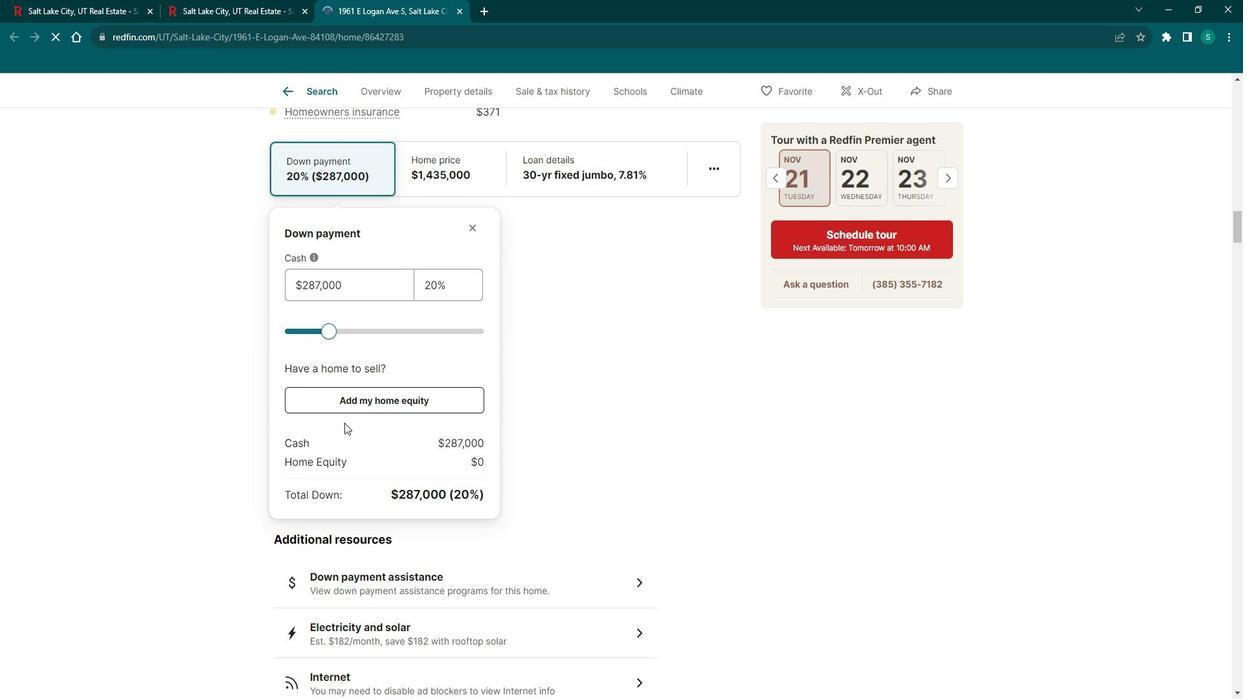 
Action: Mouse scrolled (344, 406) with delta (0, 0)
Screenshot: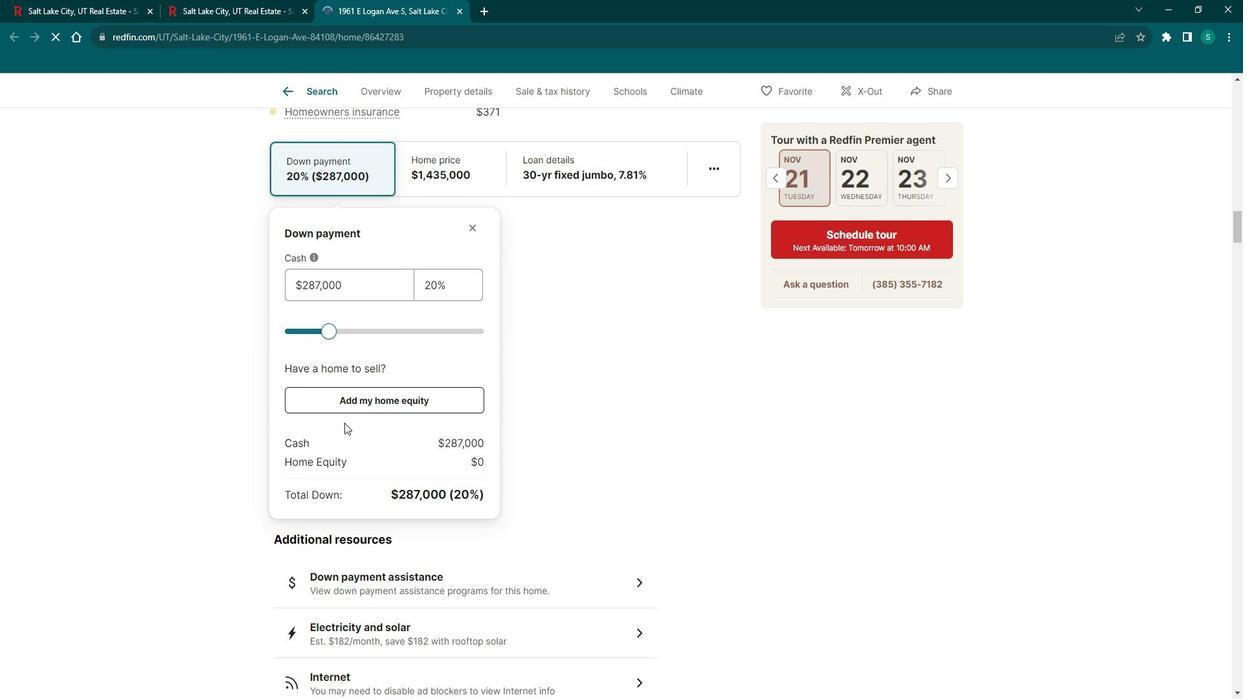 
Action: Mouse scrolled (344, 406) with delta (0, 0)
Screenshot: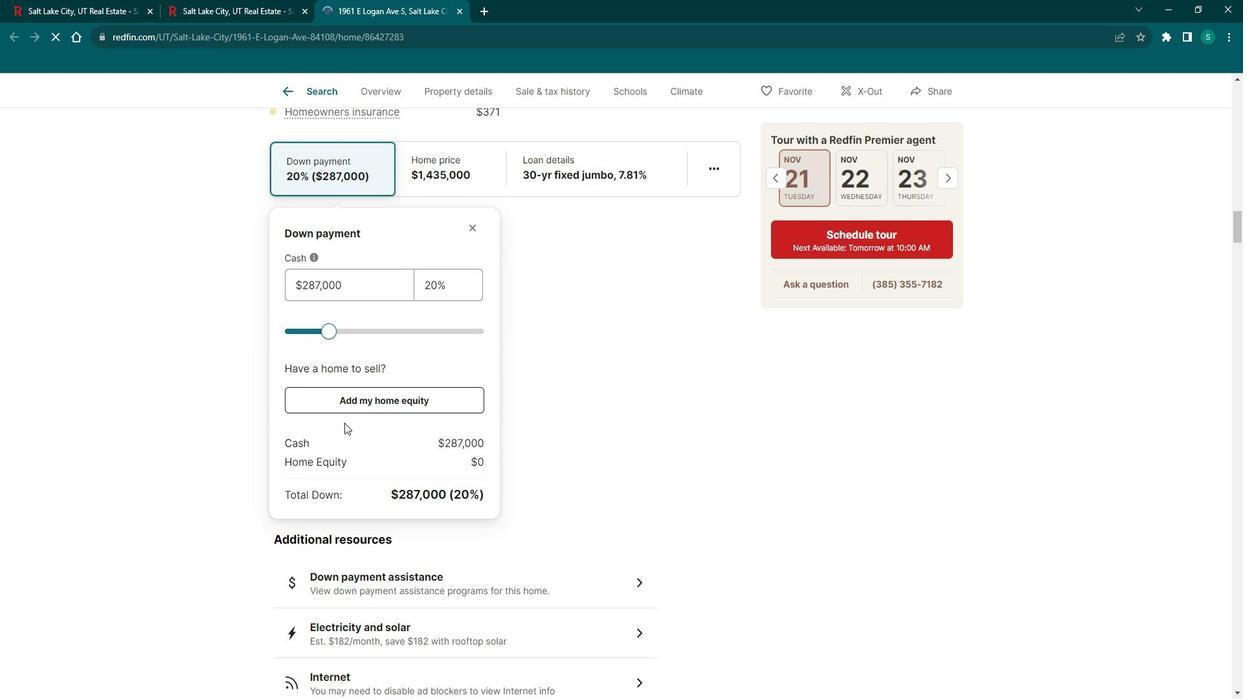 
Action: Mouse scrolled (344, 406) with delta (0, 0)
Screenshot: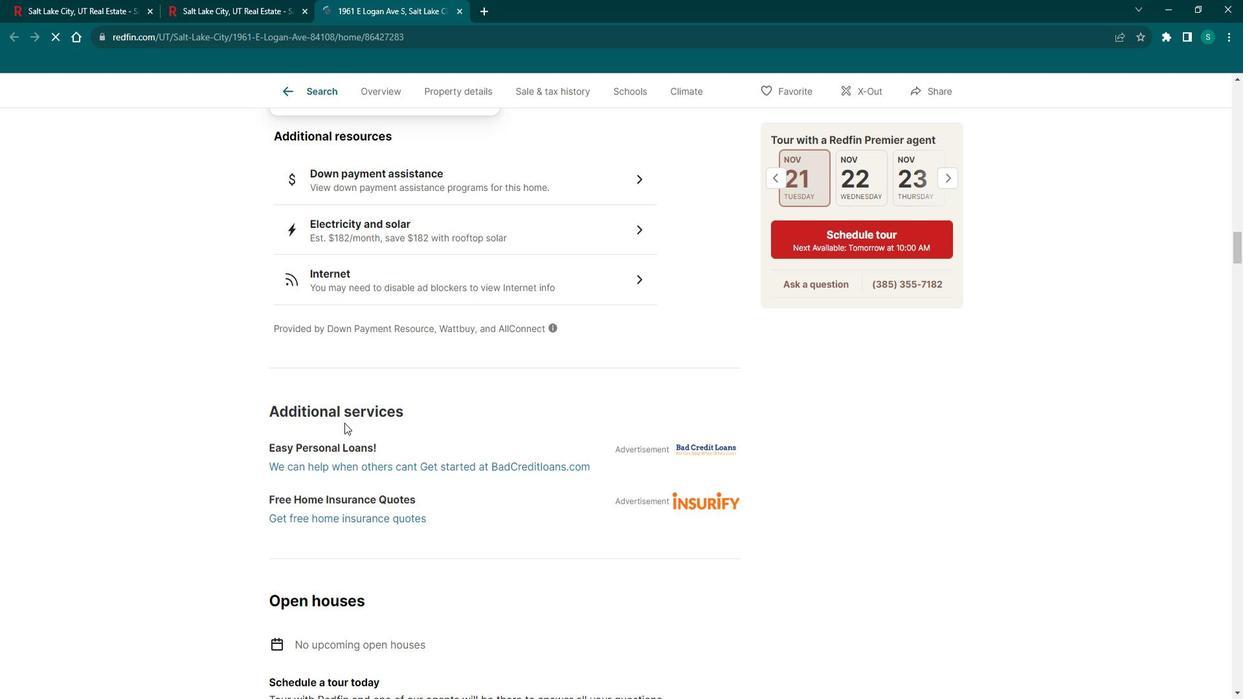 
Action: Mouse scrolled (344, 406) with delta (0, 0)
Screenshot: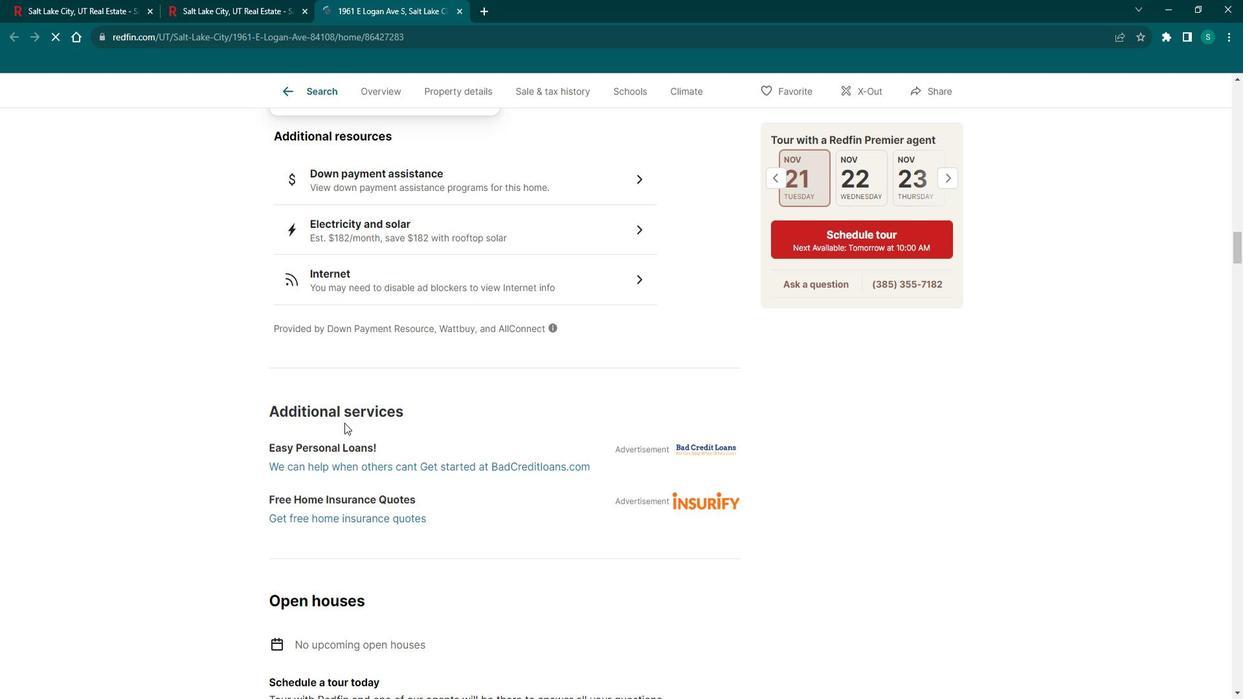 
Action: Mouse scrolled (344, 406) with delta (0, 0)
Screenshot: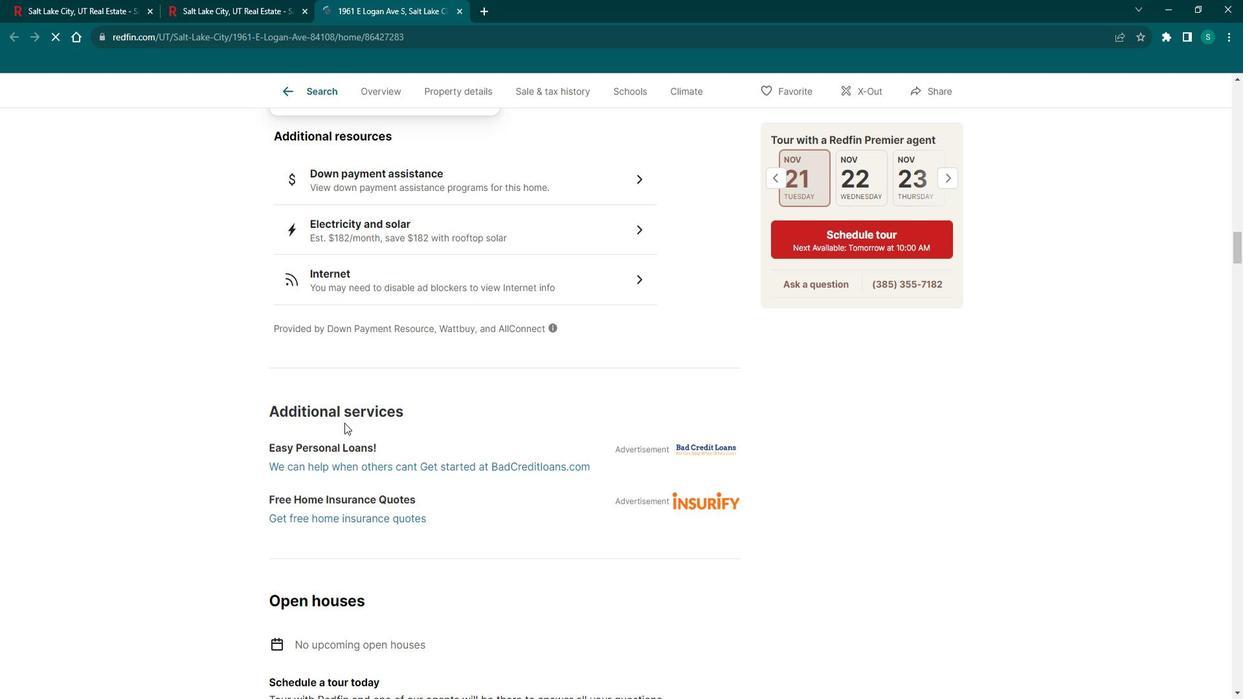 
Action: Mouse scrolled (344, 406) with delta (0, 0)
Screenshot: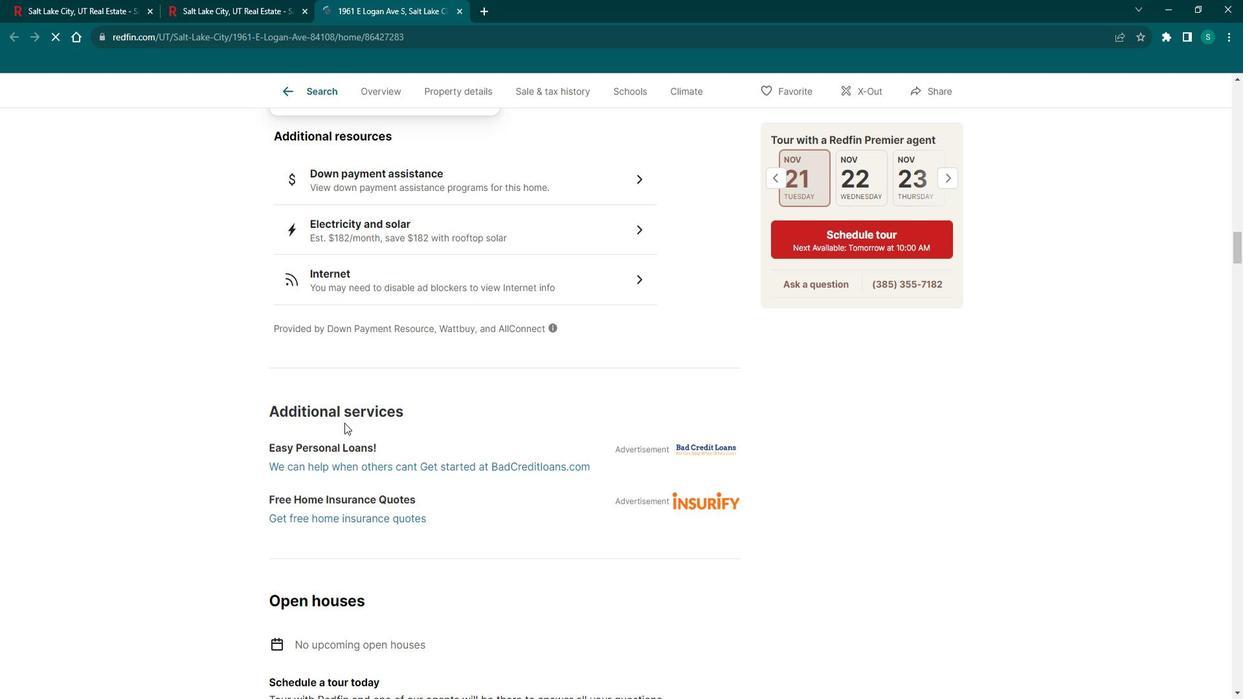 
Action: Mouse scrolled (344, 406) with delta (0, 0)
Screenshot: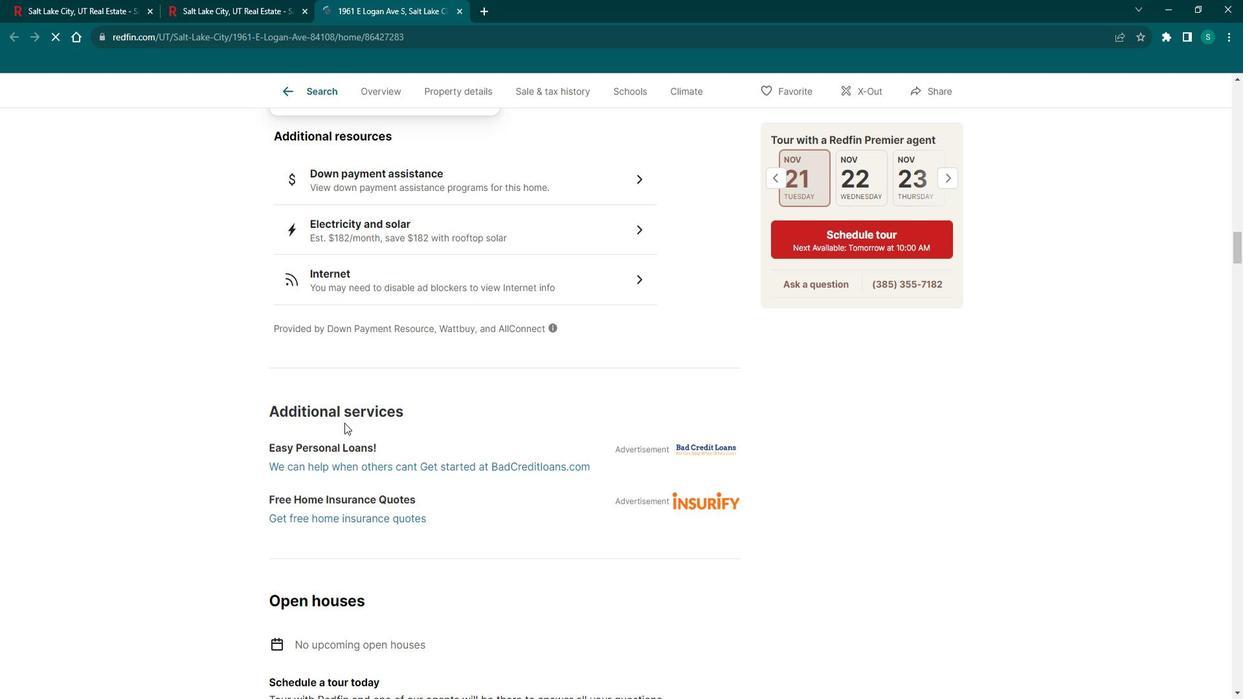 
Action: Mouse scrolled (344, 406) with delta (0, 0)
Screenshot: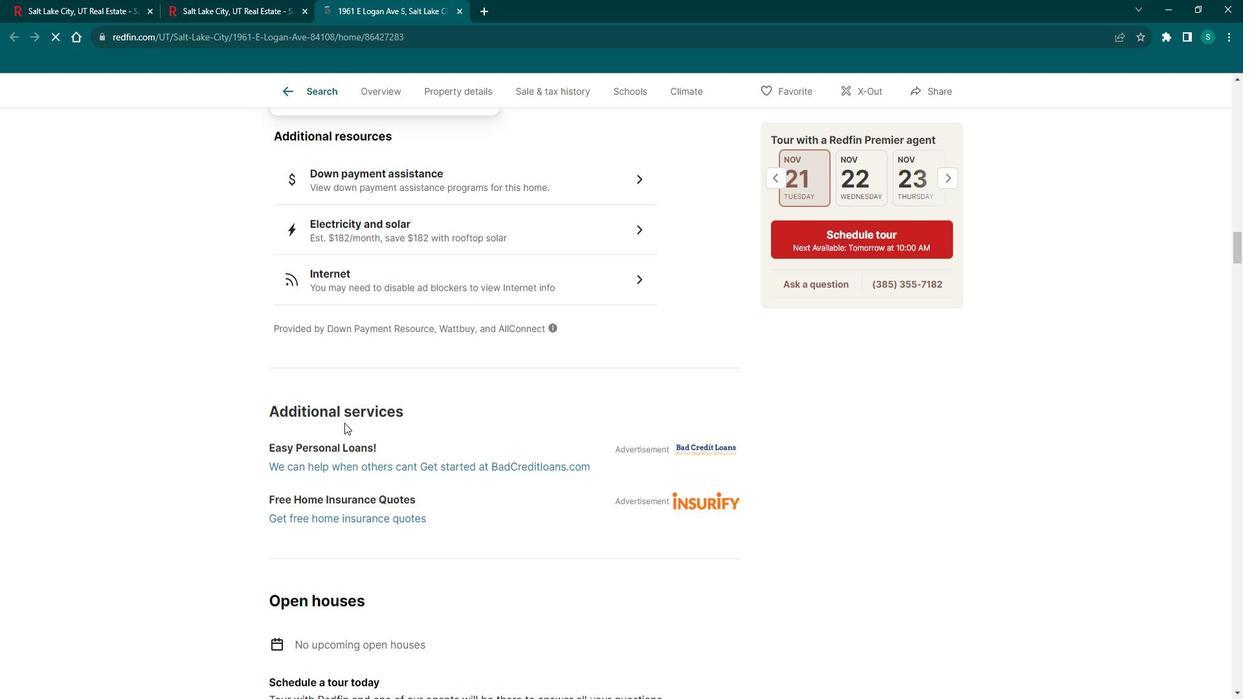 
Action: Mouse scrolled (344, 406) with delta (0, 0)
Screenshot: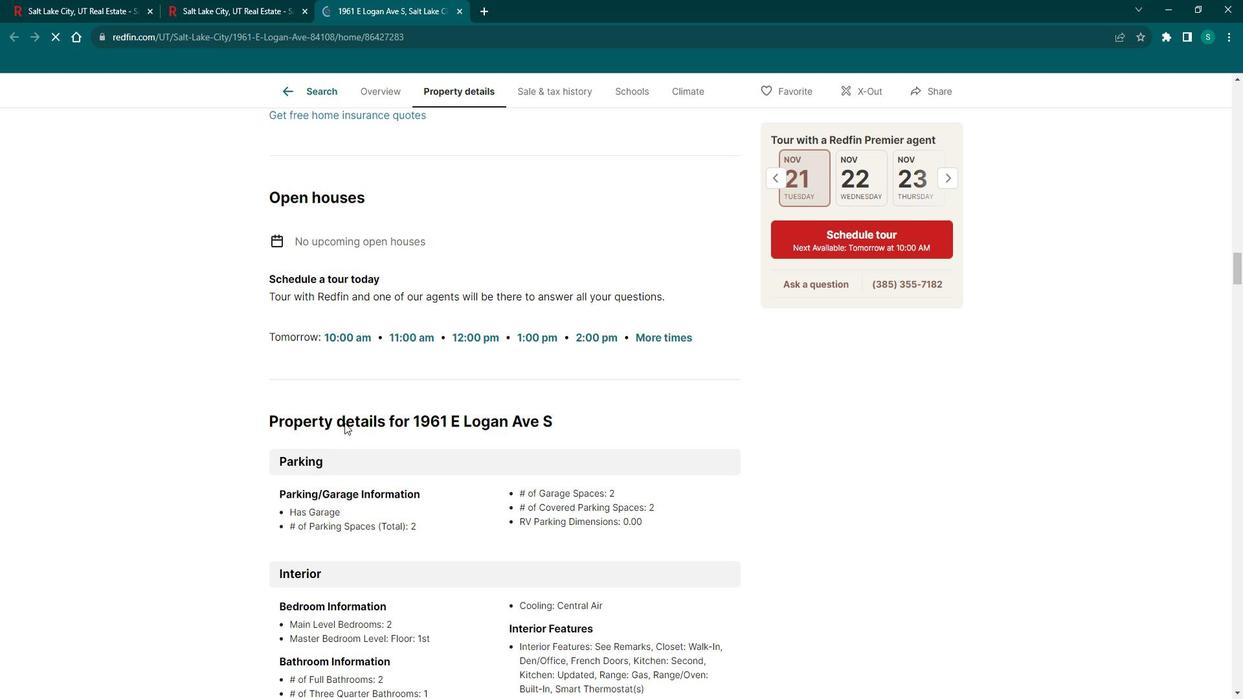 
Action: Mouse scrolled (344, 406) with delta (0, 0)
Screenshot: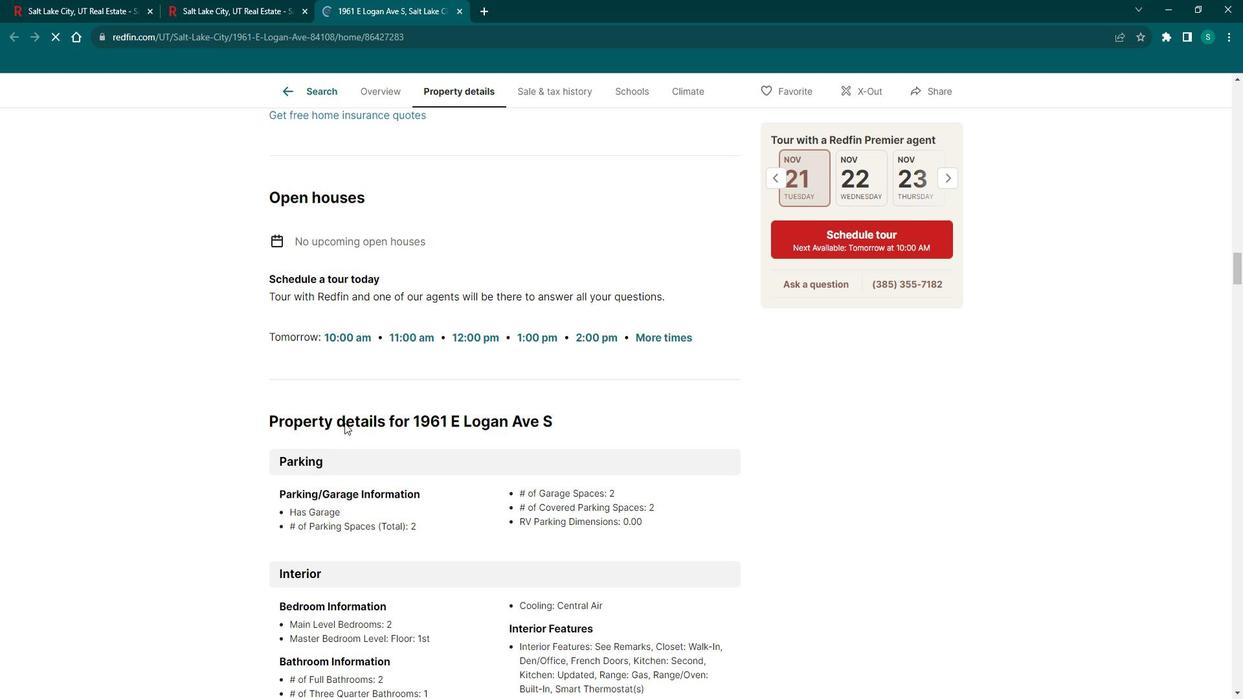 
Action: Mouse scrolled (344, 406) with delta (0, 0)
Screenshot: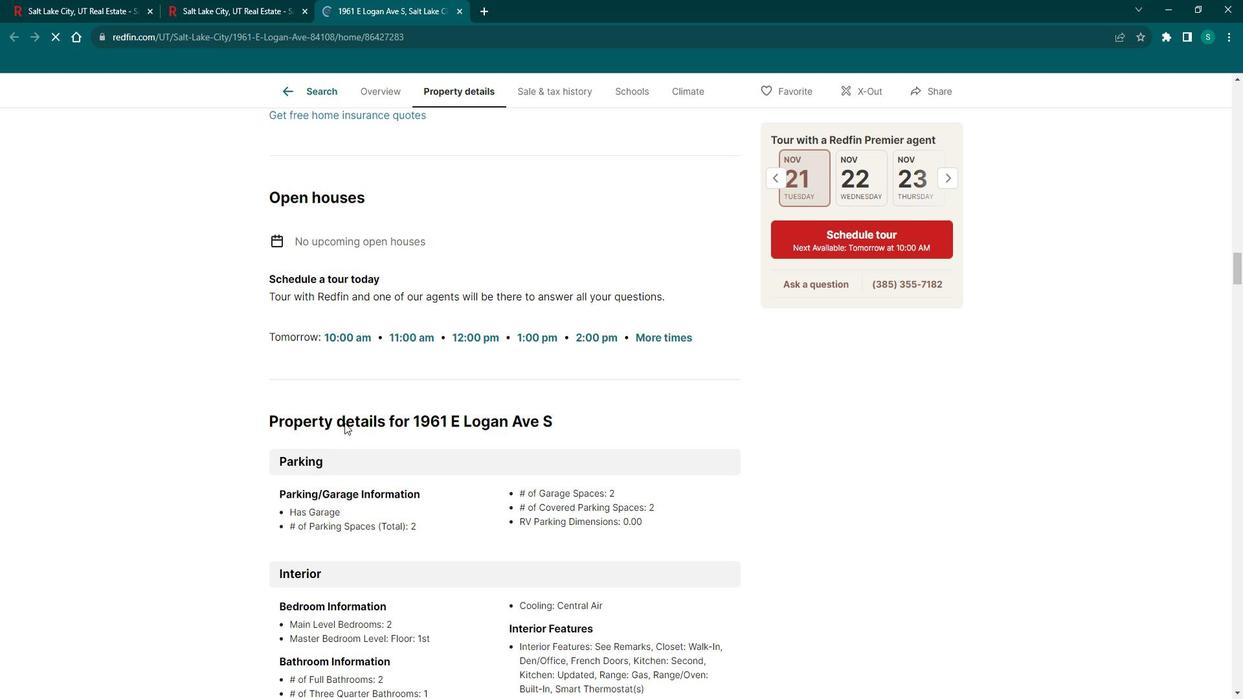 
Action: Mouse scrolled (344, 406) with delta (0, 0)
Screenshot: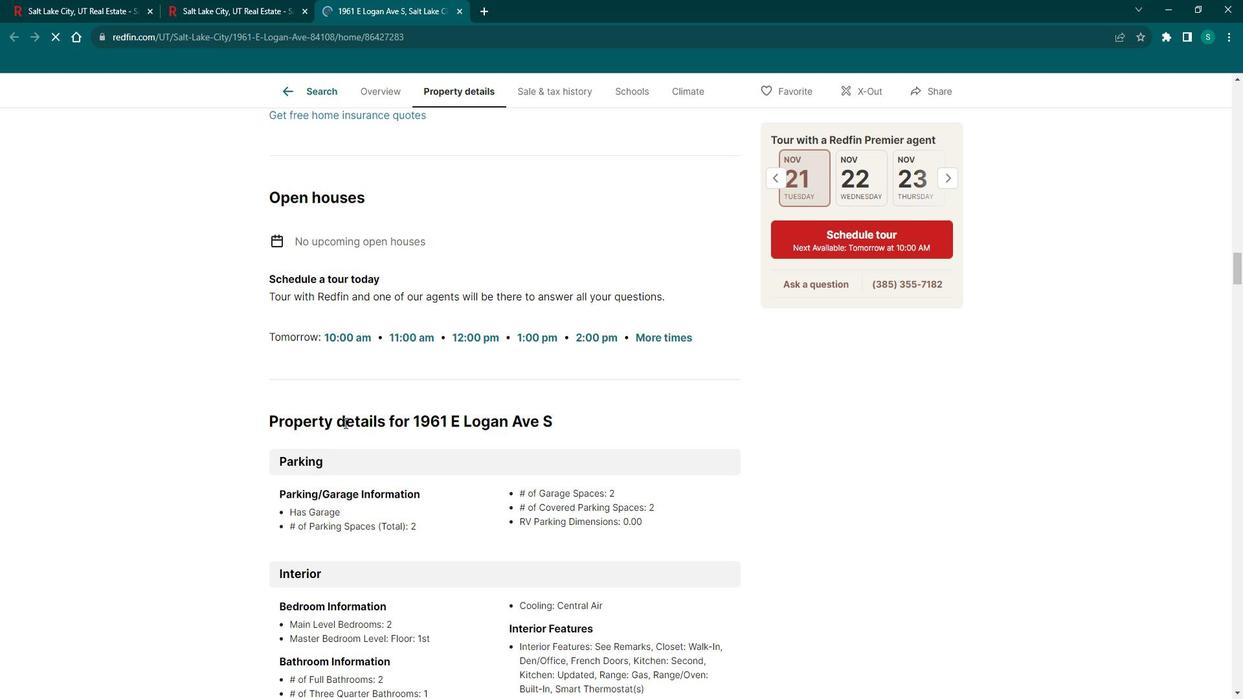 
Action: Mouse scrolled (344, 406) with delta (0, 0)
Screenshot: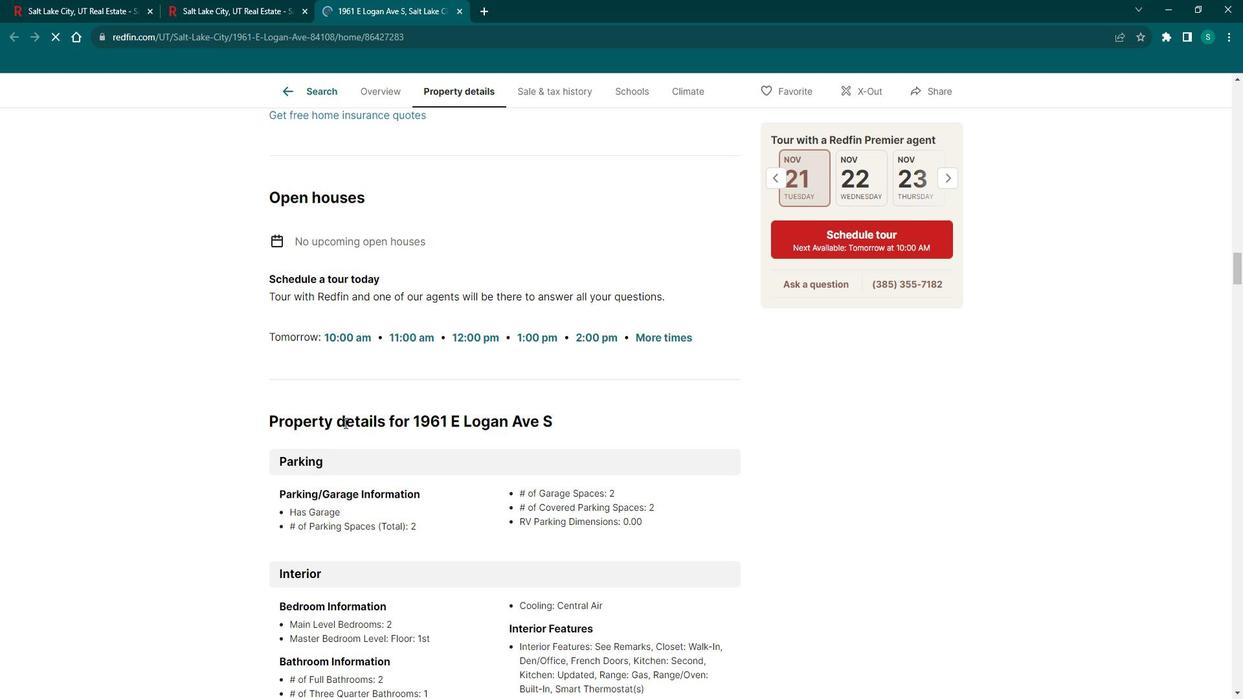 
Action: Mouse scrolled (344, 406) with delta (0, 0)
Screenshot: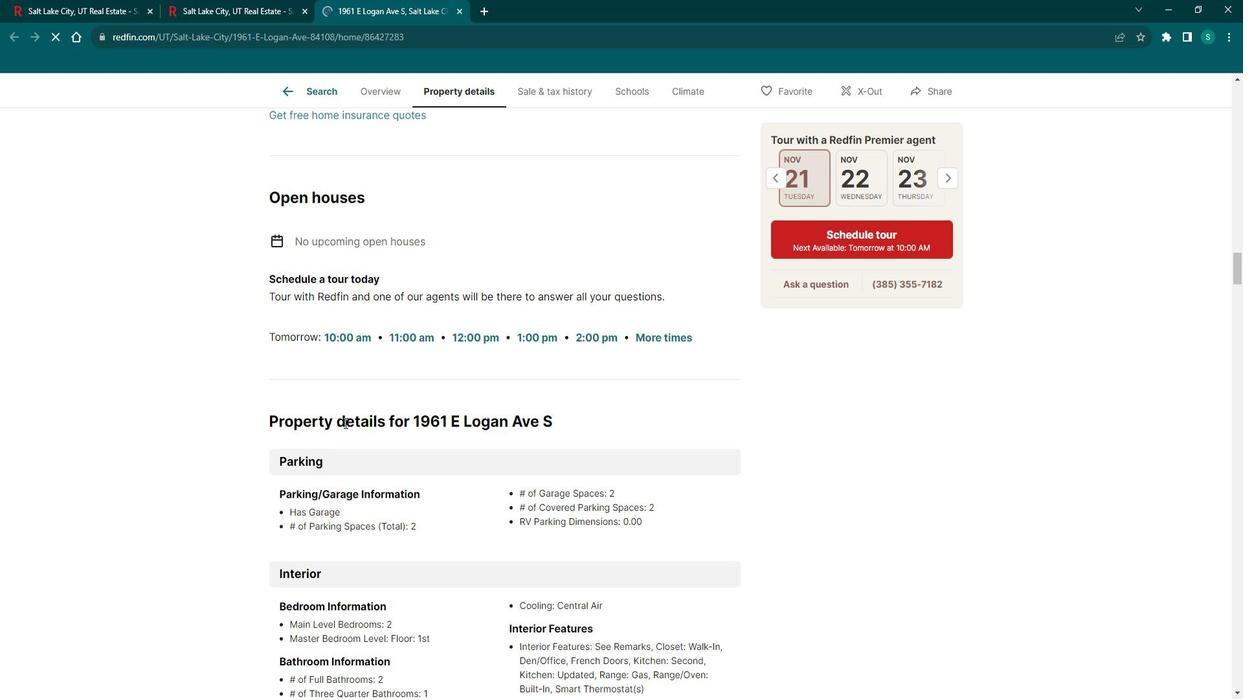 
Action: Mouse scrolled (344, 406) with delta (0, 0)
Screenshot: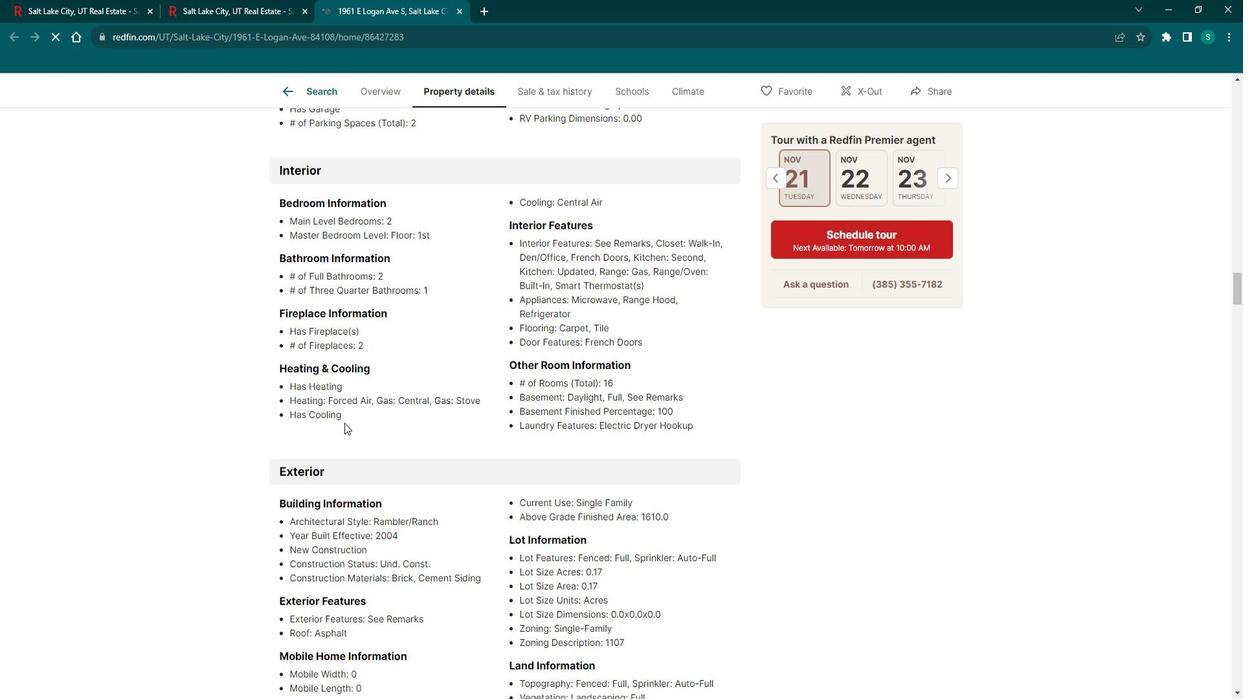 
Action: Mouse scrolled (344, 406) with delta (0, 0)
Screenshot: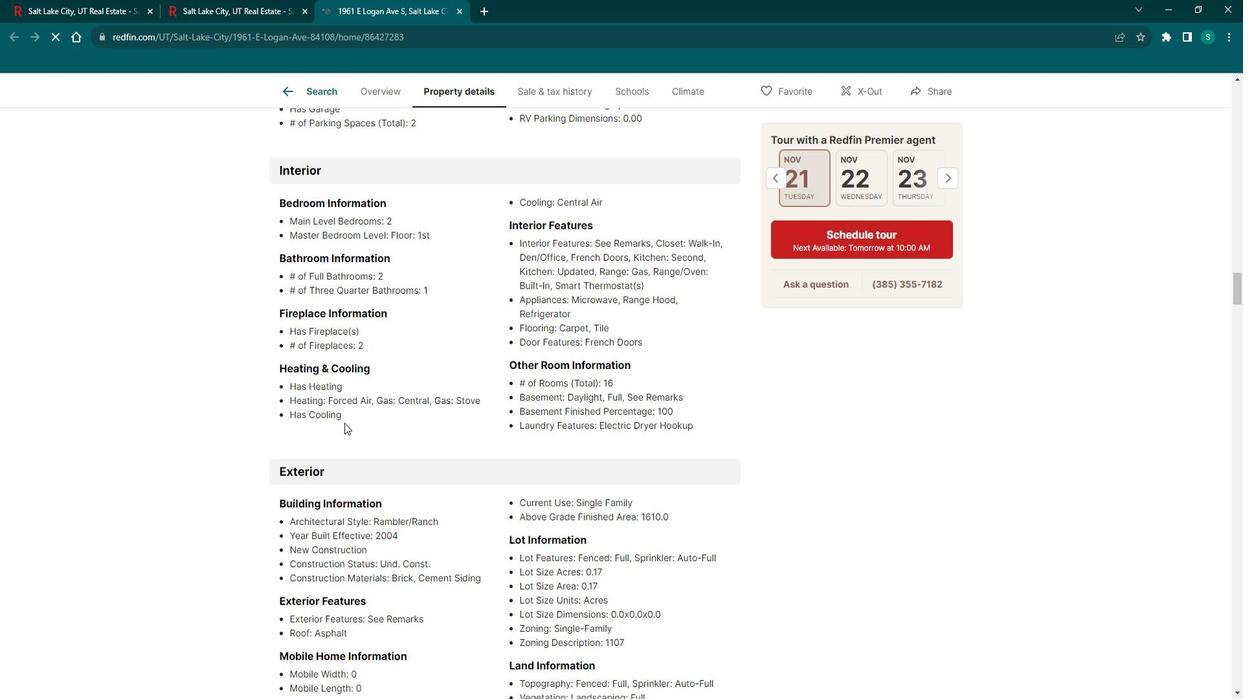 
Action: Mouse scrolled (344, 406) with delta (0, 0)
Screenshot: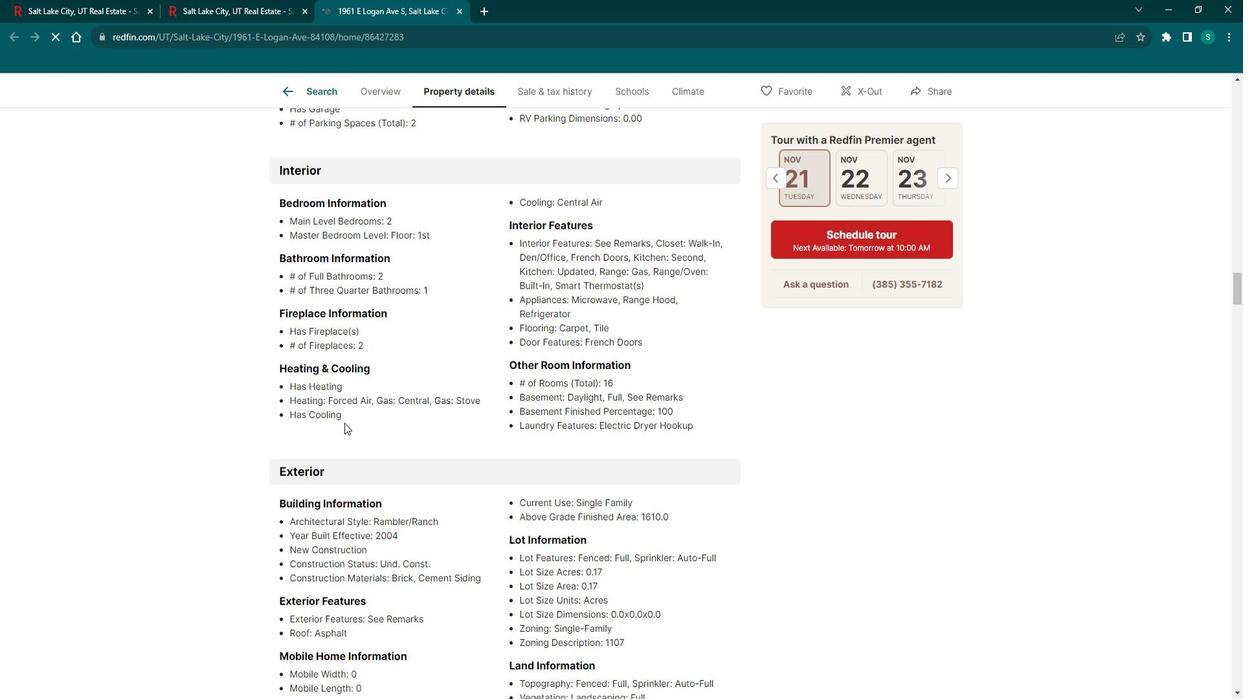 
Action: Mouse scrolled (344, 406) with delta (0, 0)
Screenshot: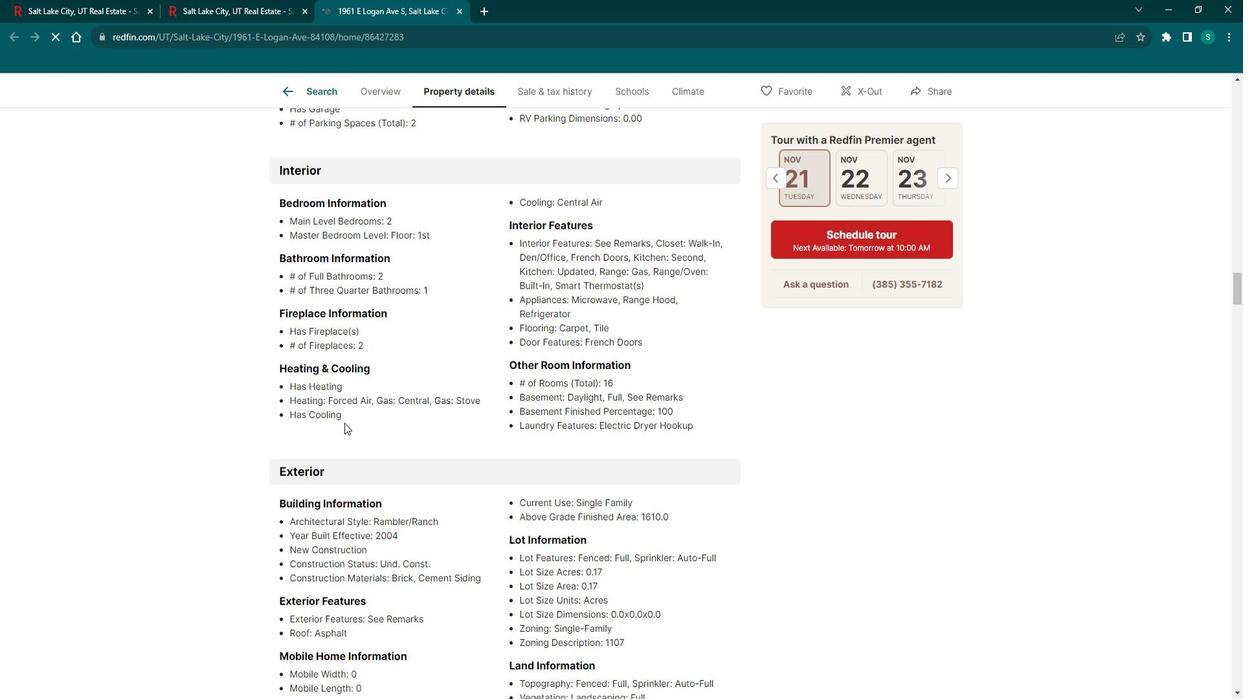 
Action: Mouse scrolled (344, 406) with delta (0, 0)
Screenshot: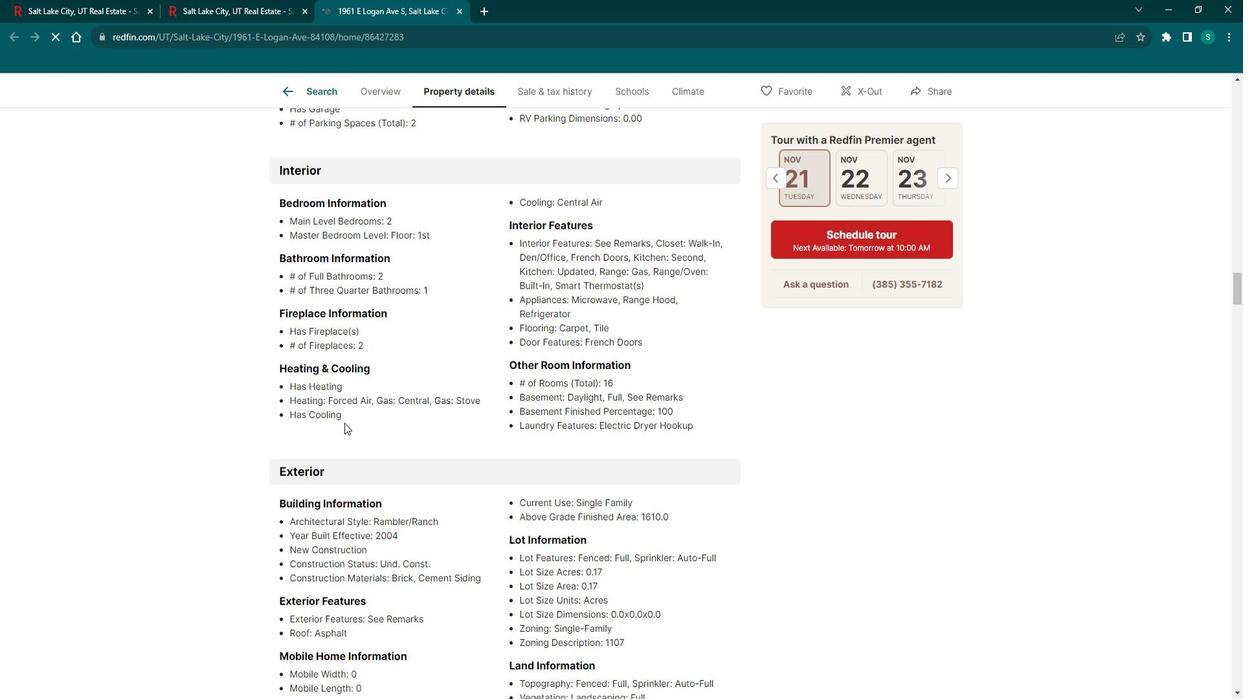 
Action: Mouse scrolled (344, 406) with delta (0, 0)
Screenshot: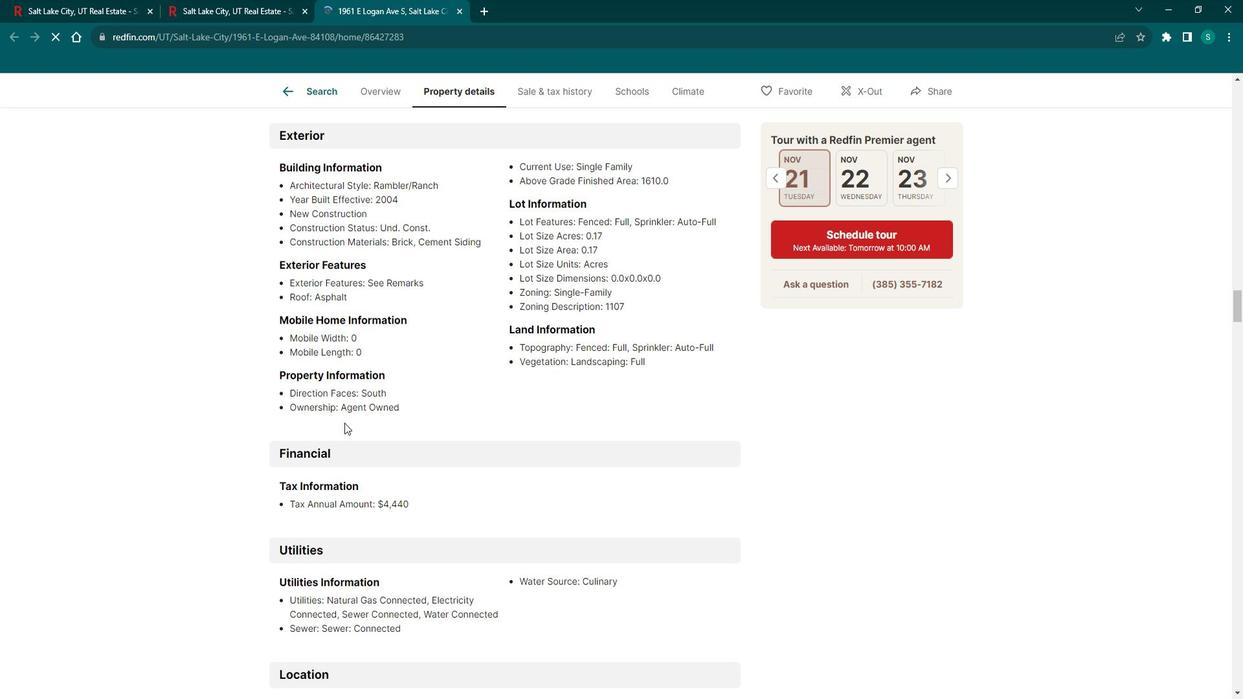 
Action: Mouse scrolled (344, 406) with delta (0, 0)
Screenshot: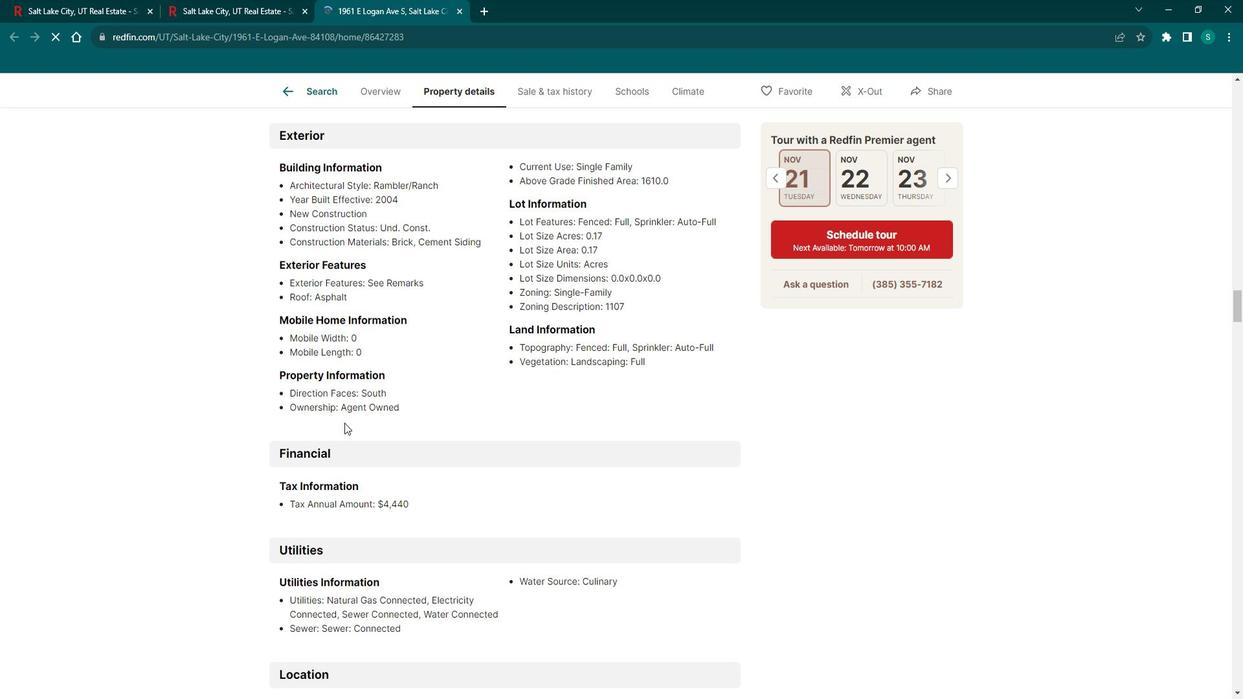 
Action: Mouse scrolled (344, 406) with delta (0, 0)
Screenshot: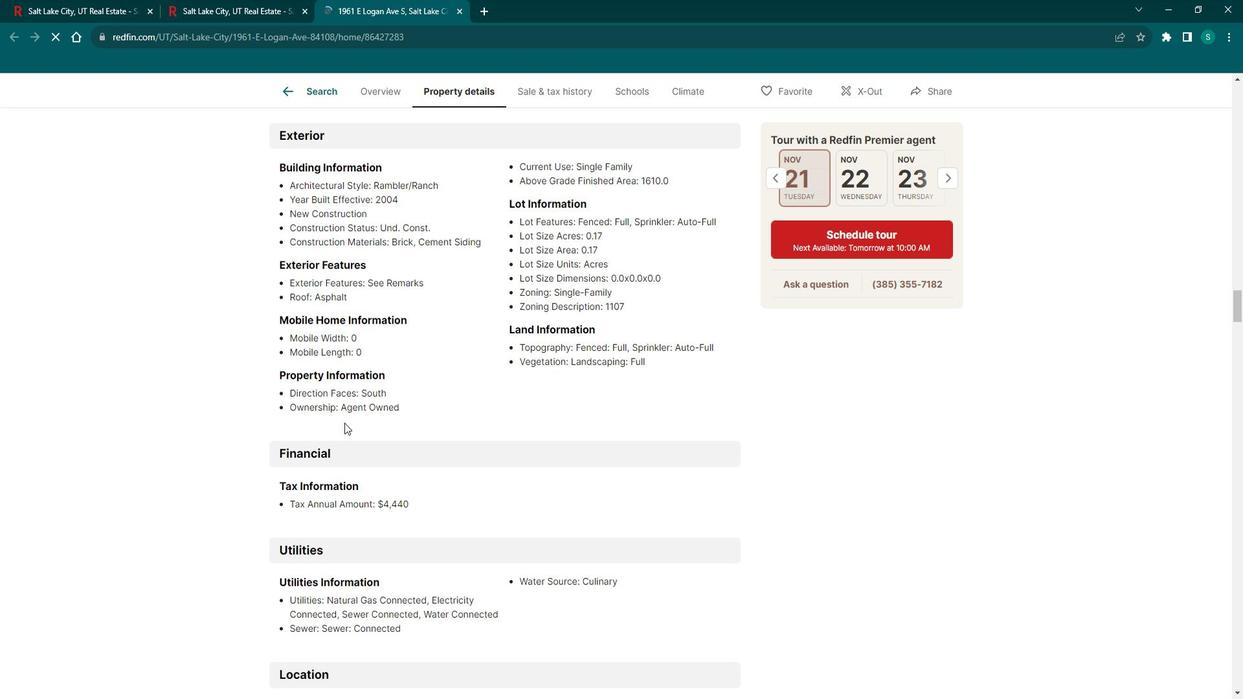 
Action: Mouse scrolled (344, 406) with delta (0, 0)
Screenshot: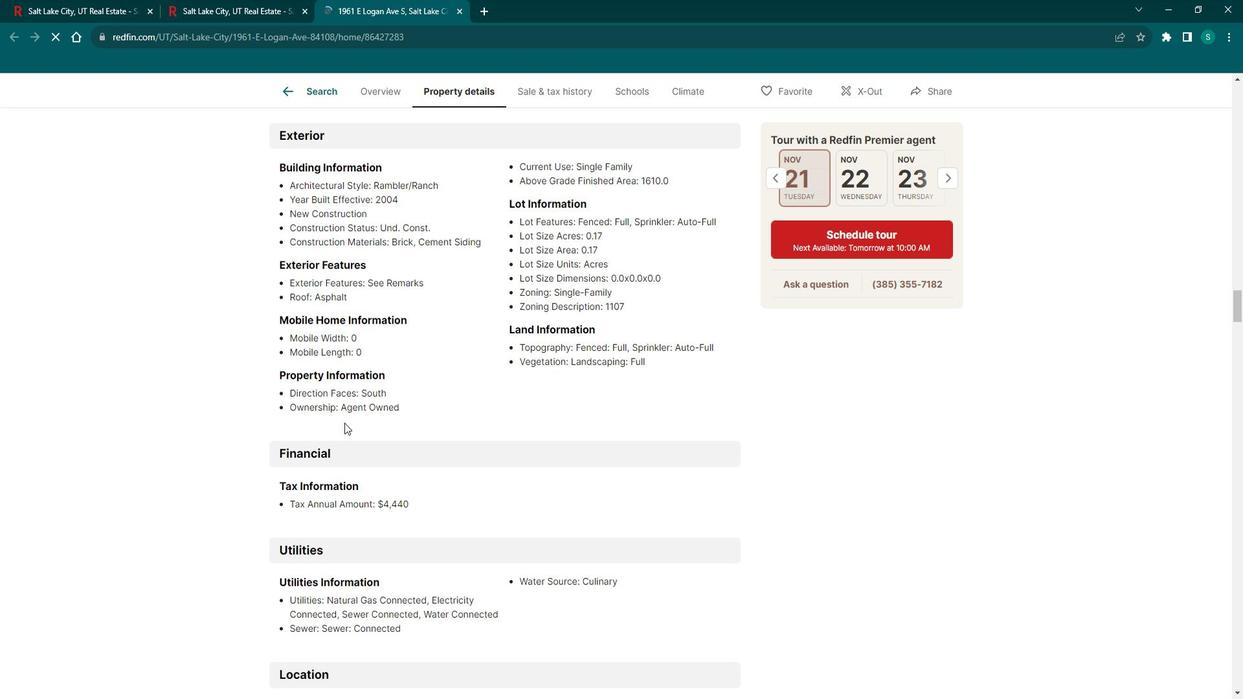 
Action: Mouse scrolled (344, 406) with delta (0, 0)
Screenshot: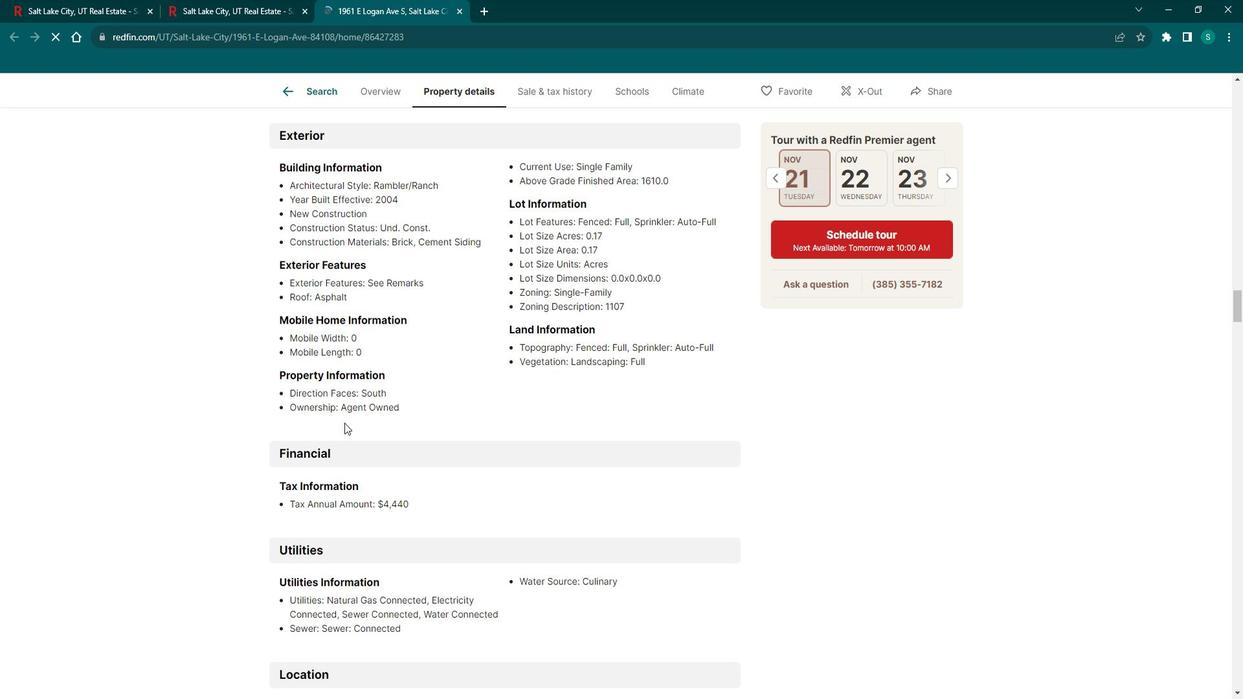 
Action: Mouse scrolled (344, 406) with delta (0, 0)
Screenshot: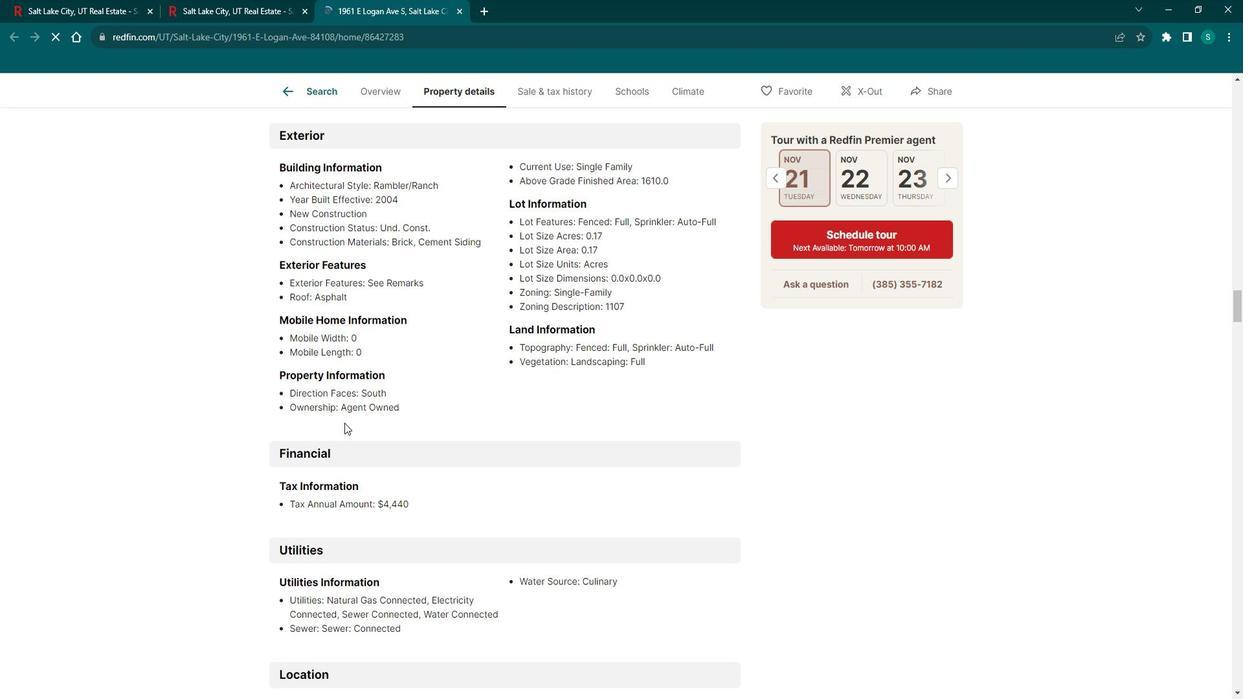 
Action: Mouse scrolled (344, 406) with delta (0, 0)
Screenshot: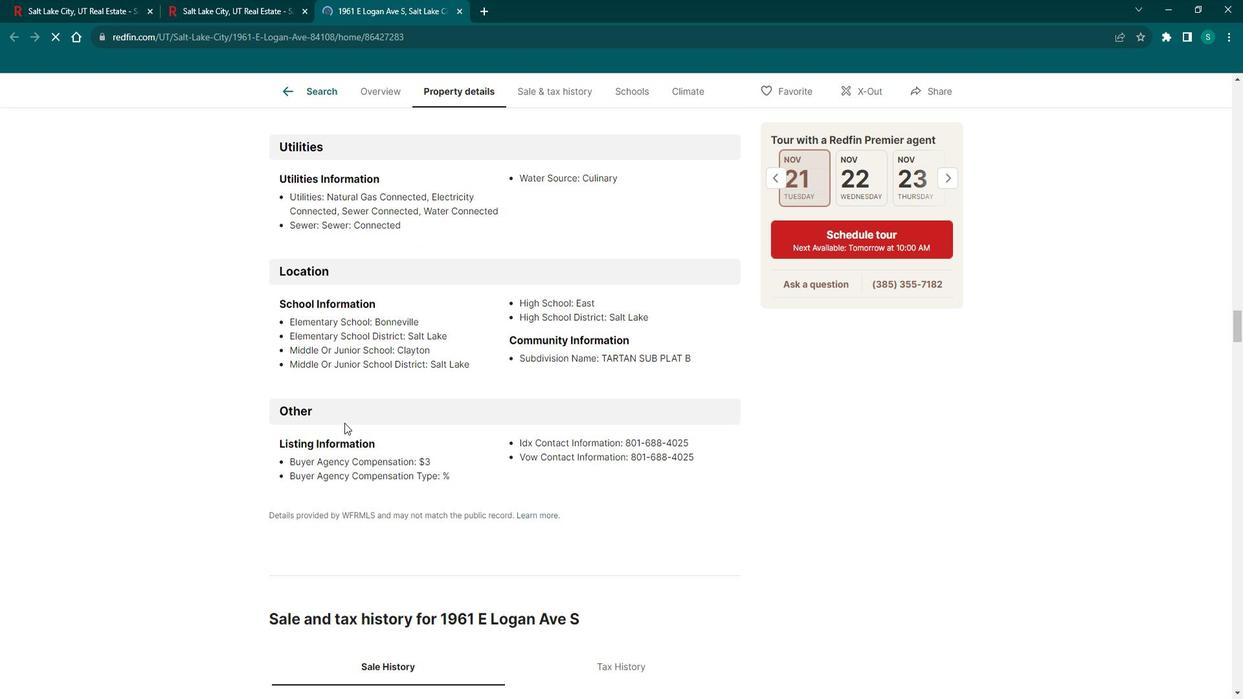
Action: Mouse scrolled (344, 406) with delta (0, 0)
Screenshot: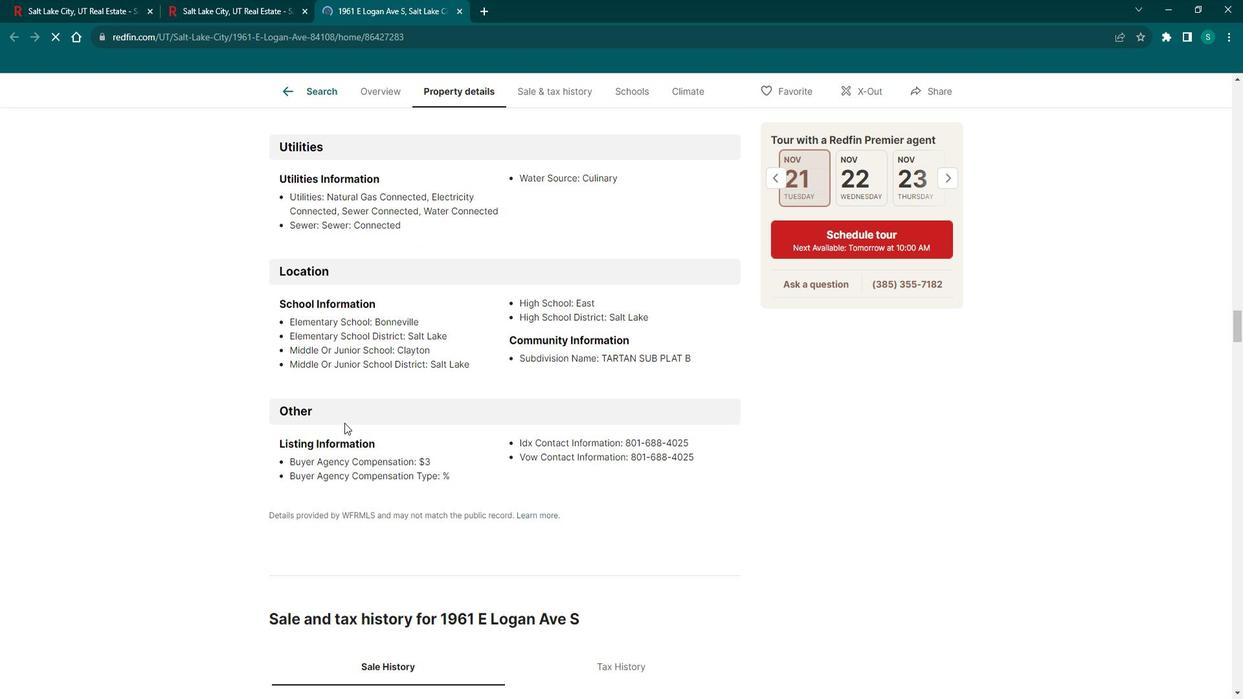 
Action: Mouse scrolled (344, 406) with delta (0, 0)
Screenshot: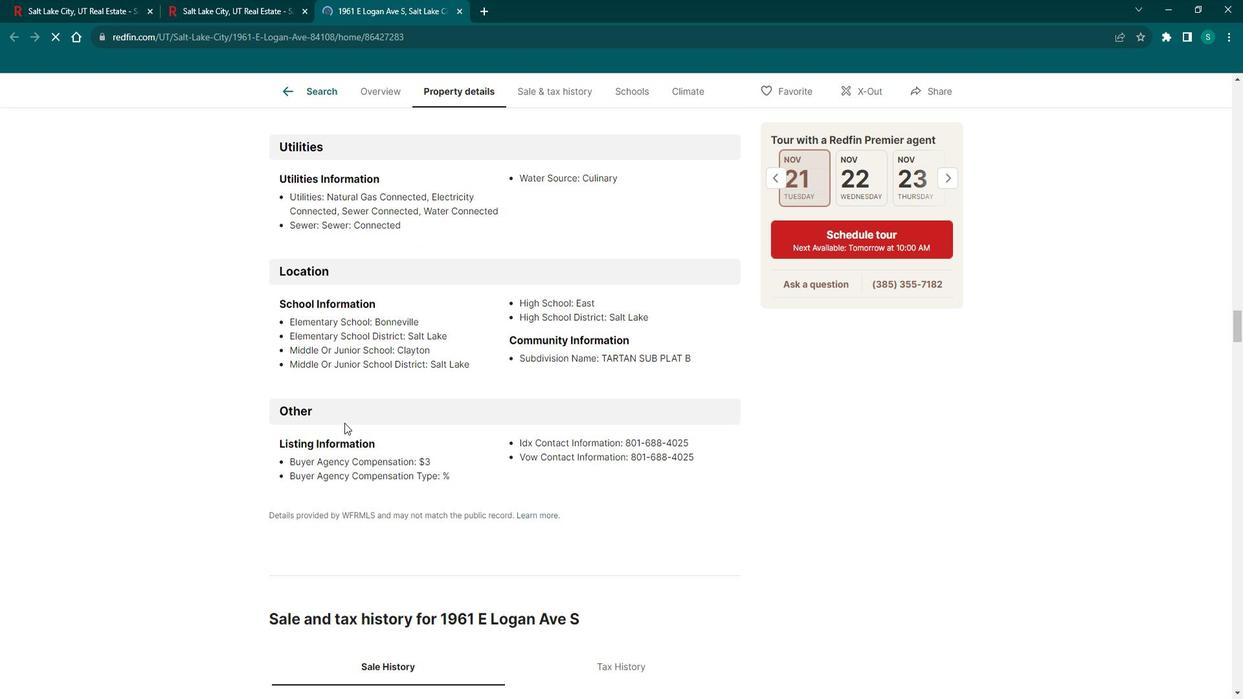 
Action: Mouse scrolled (344, 406) with delta (0, 0)
Screenshot: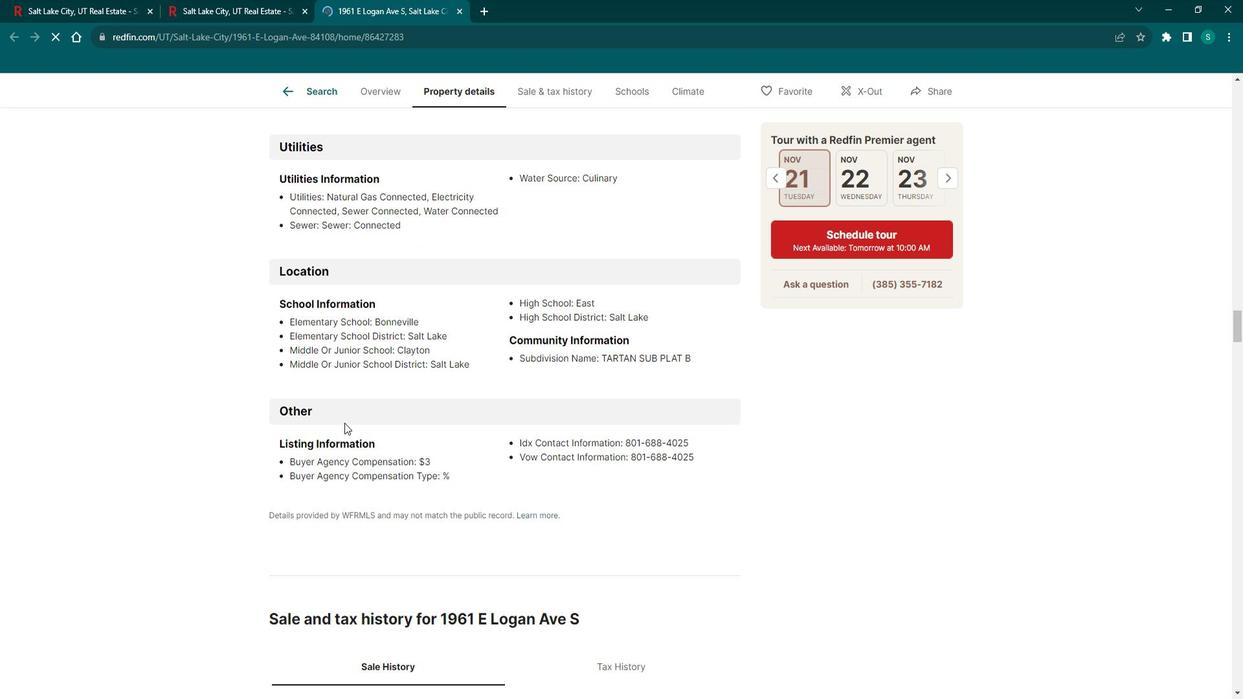 
Action: Mouse scrolled (344, 406) with delta (0, 0)
Screenshot: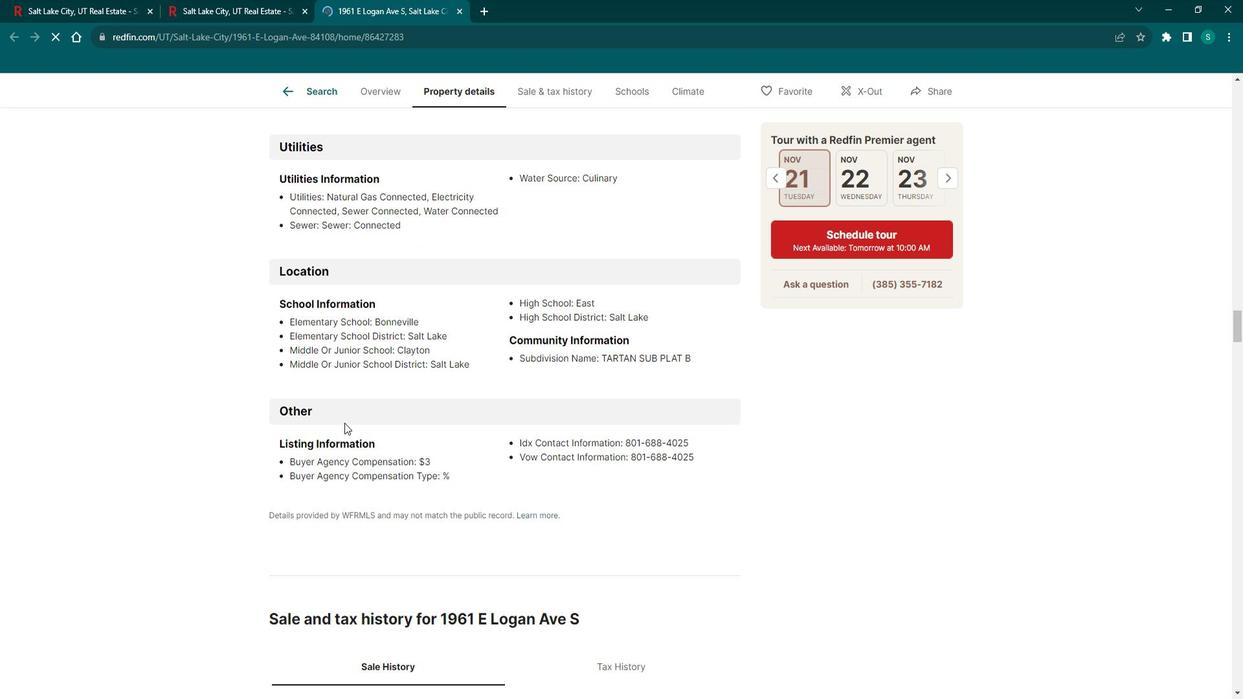 
Action: Mouse scrolled (344, 406) with delta (0, 0)
Screenshot: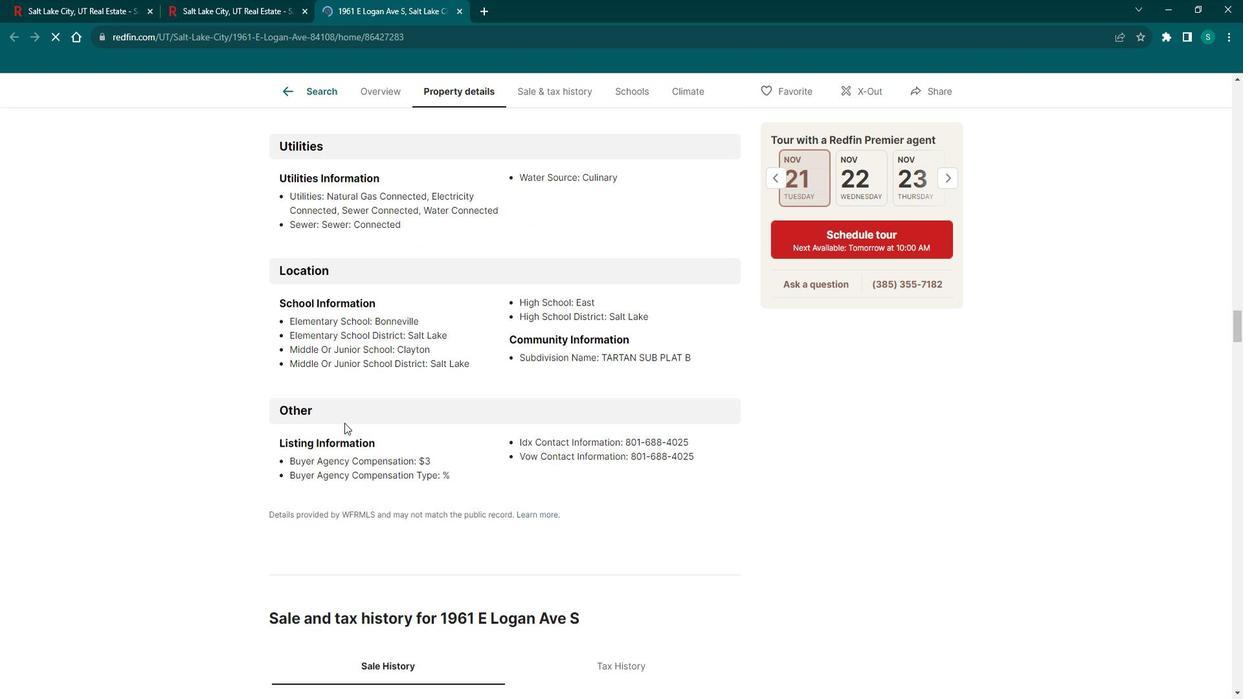 
Action: Mouse scrolled (344, 406) with delta (0, 0)
Screenshot: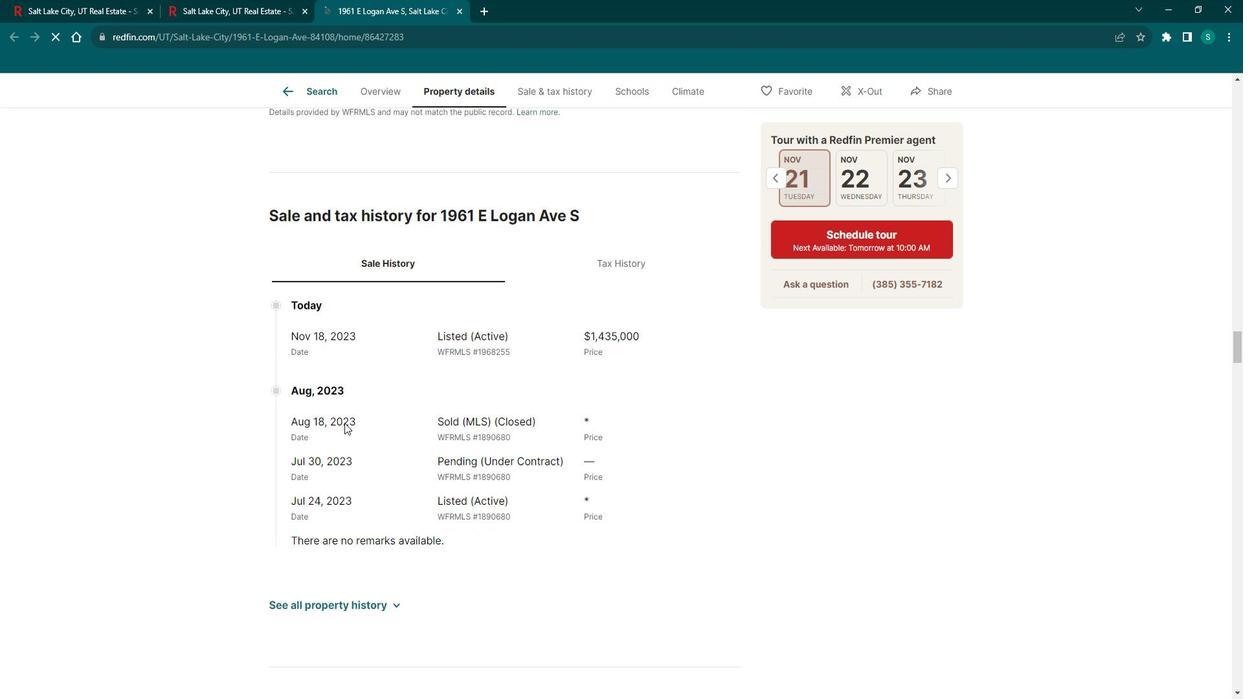 
Action: Mouse scrolled (344, 406) with delta (0, 0)
Screenshot: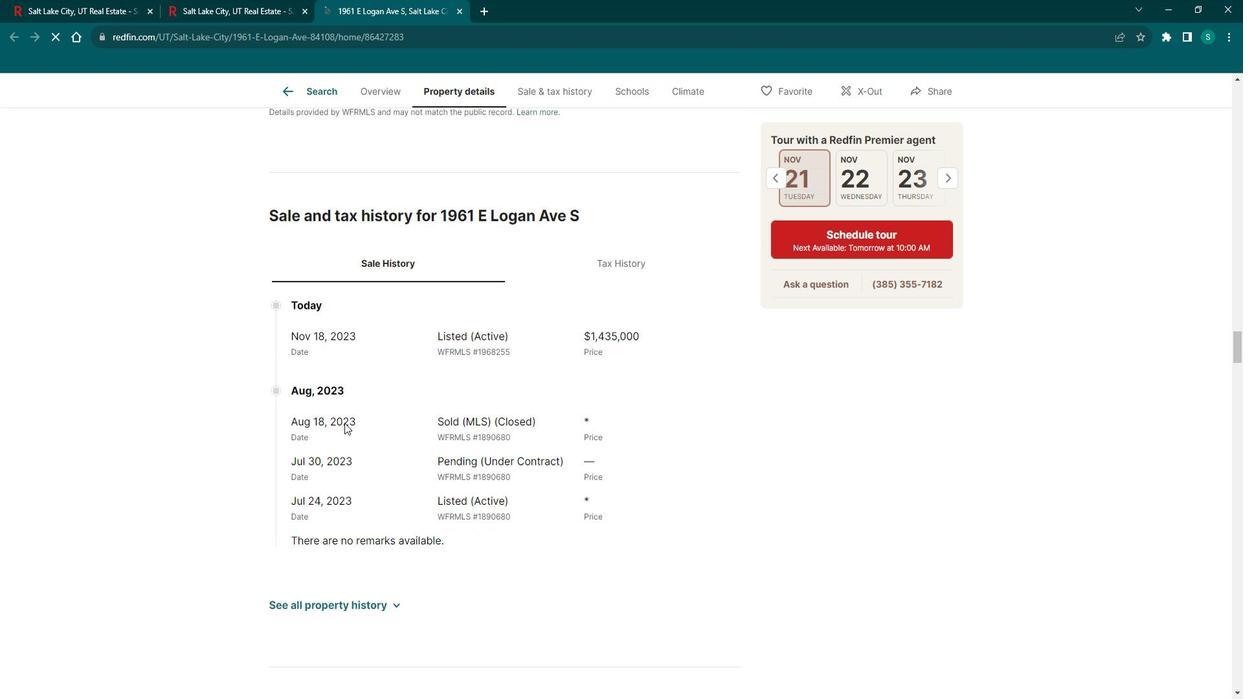 
Action: Mouse scrolled (344, 406) with delta (0, 0)
Screenshot: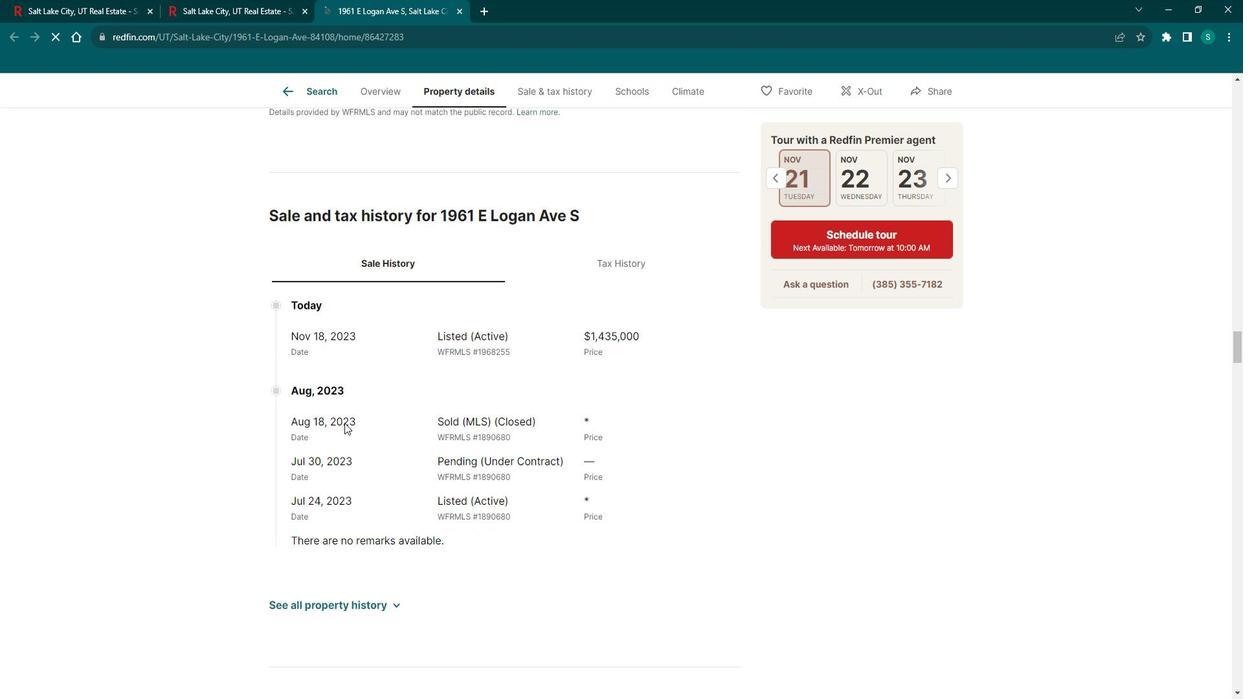 
Action: Mouse scrolled (344, 406) with delta (0, 0)
Screenshot: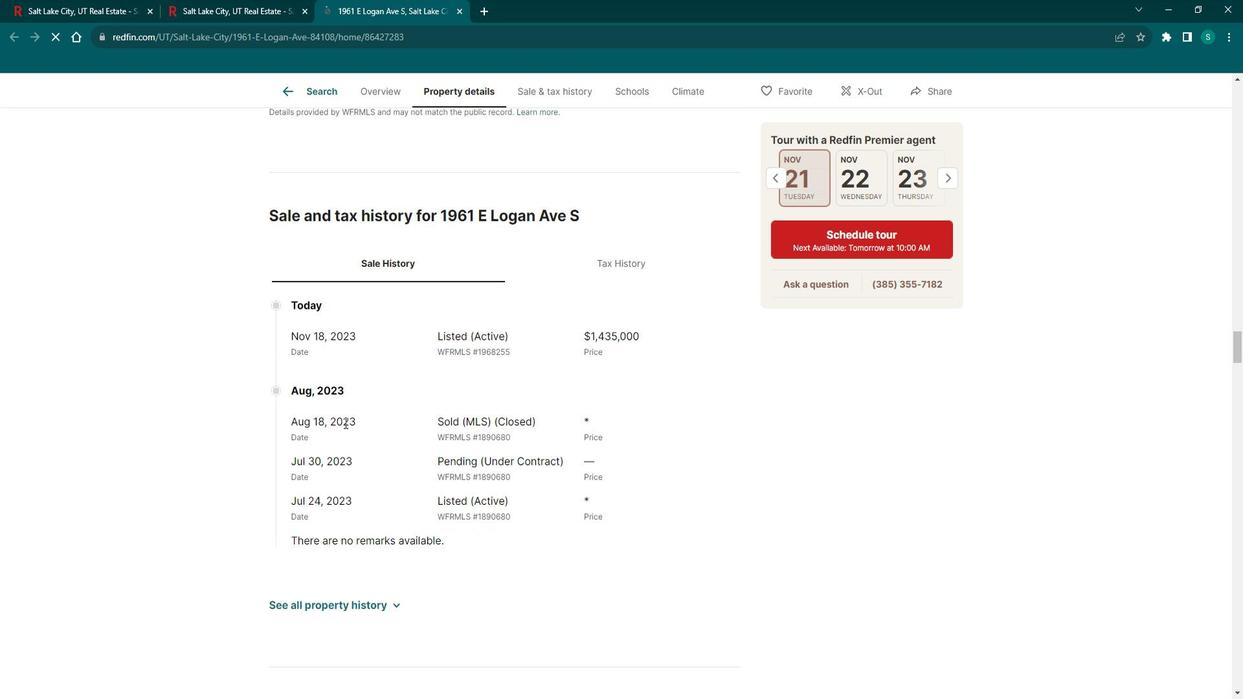 
Action: Mouse scrolled (344, 406) with delta (0, 0)
Screenshot: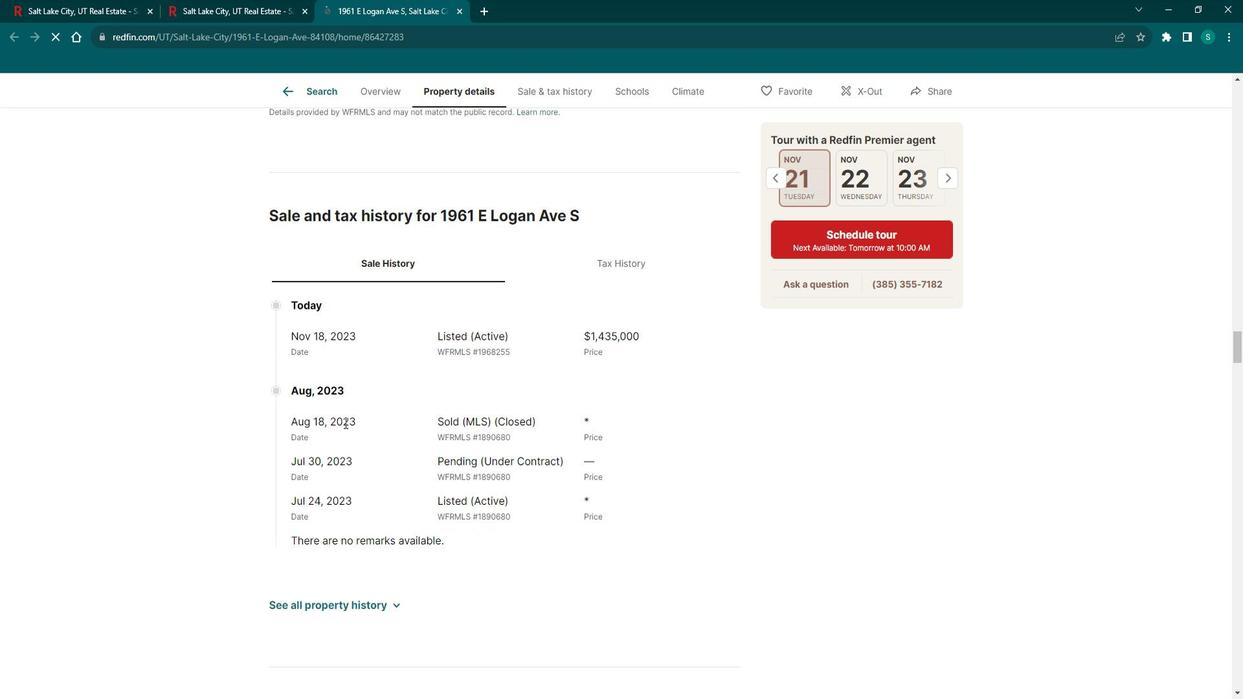 
Action: Mouse scrolled (344, 406) with delta (0, 0)
Screenshot: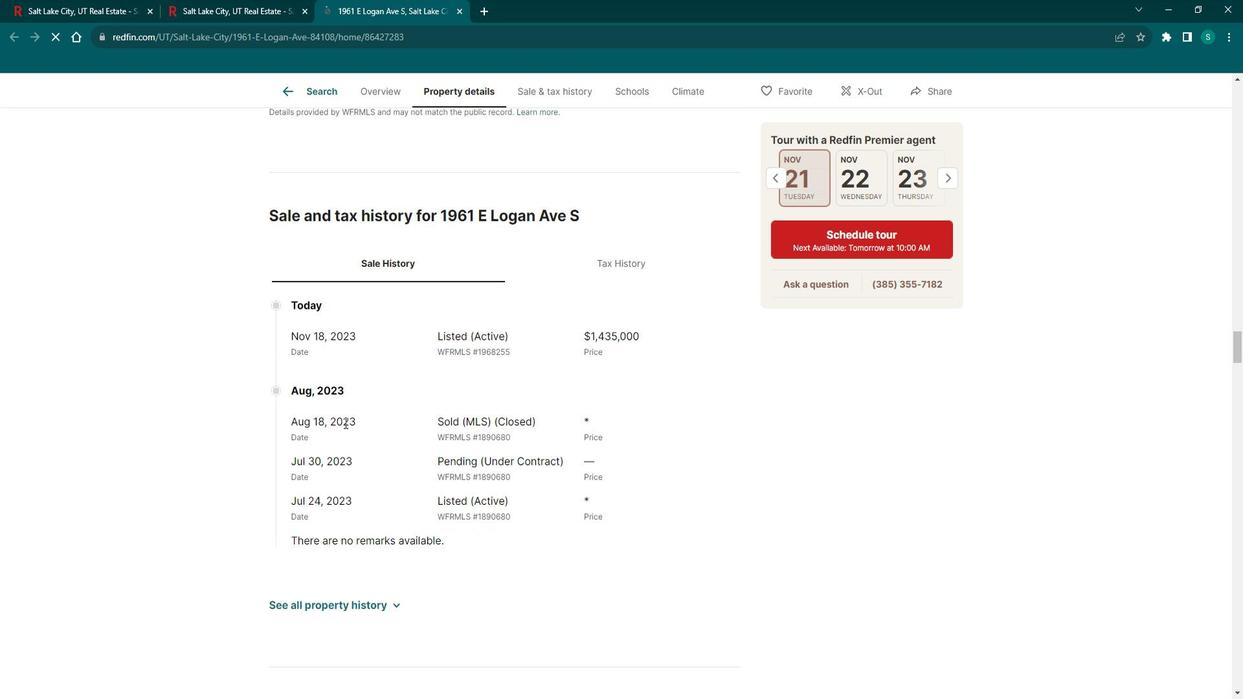 
Action: Mouse scrolled (344, 406) with delta (0, 0)
Screenshot: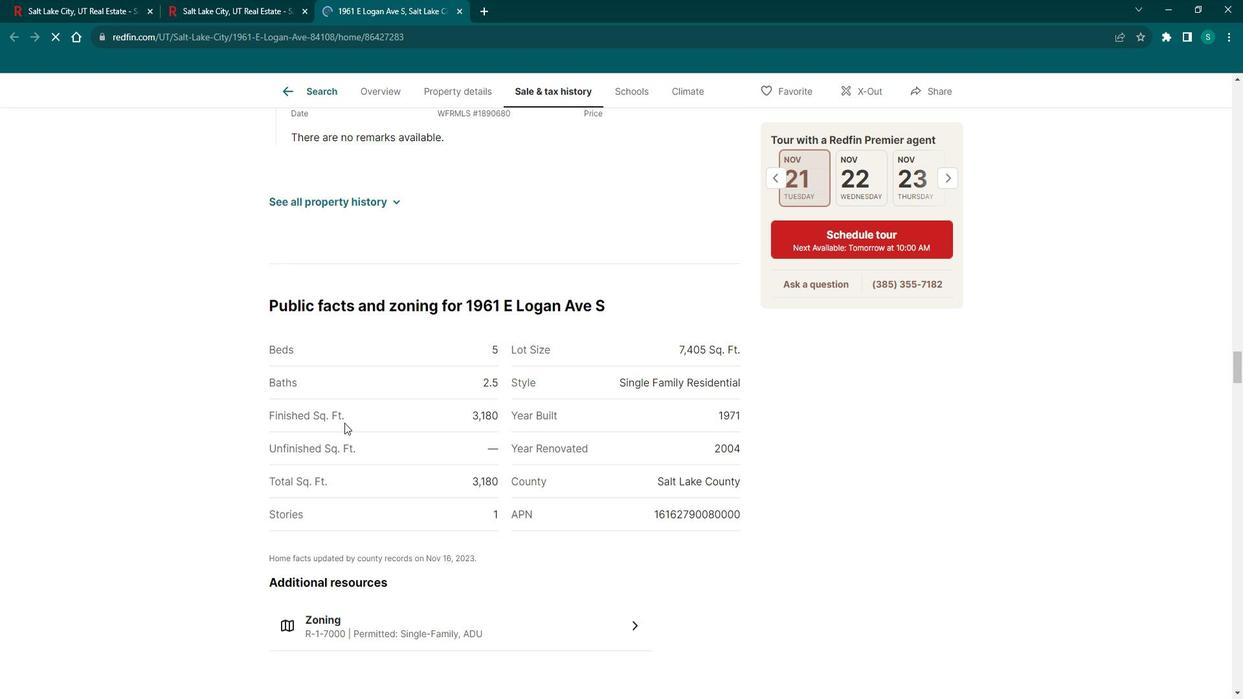 
Action: Mouse scrolled (344, 406) with delta (0, 0)
Screenshot: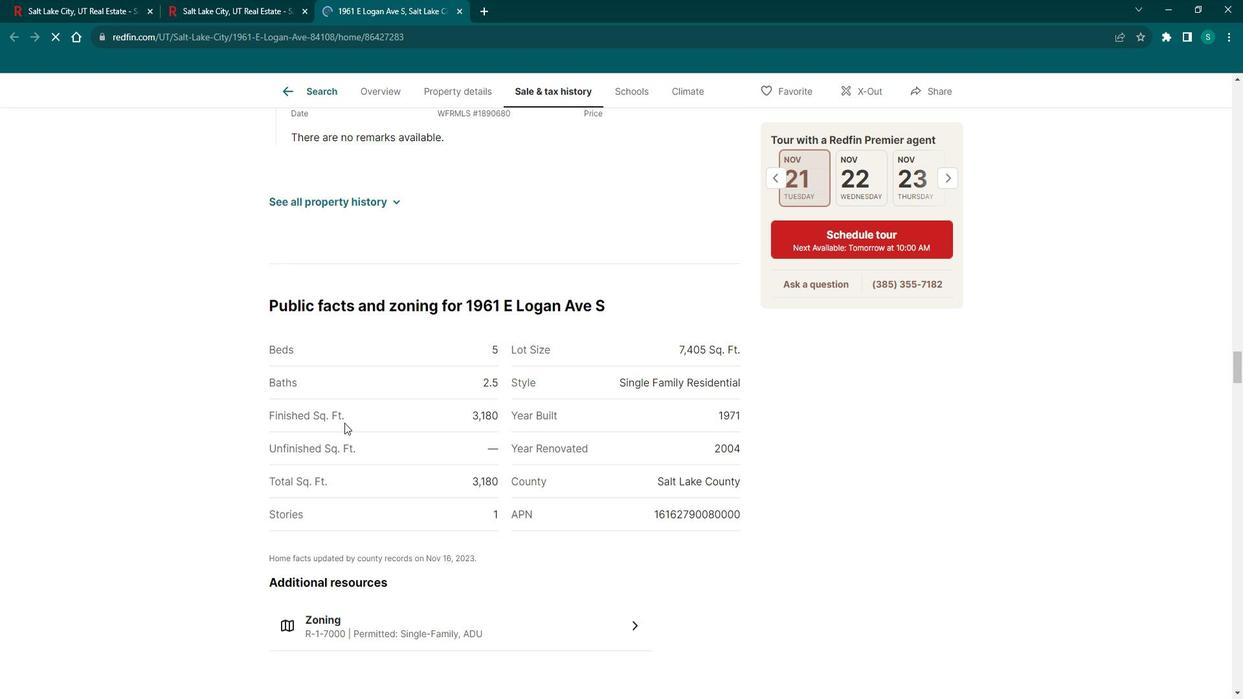 
Action: Mouse scrolled (344, 406) with delta (0, 0)
Screenshot: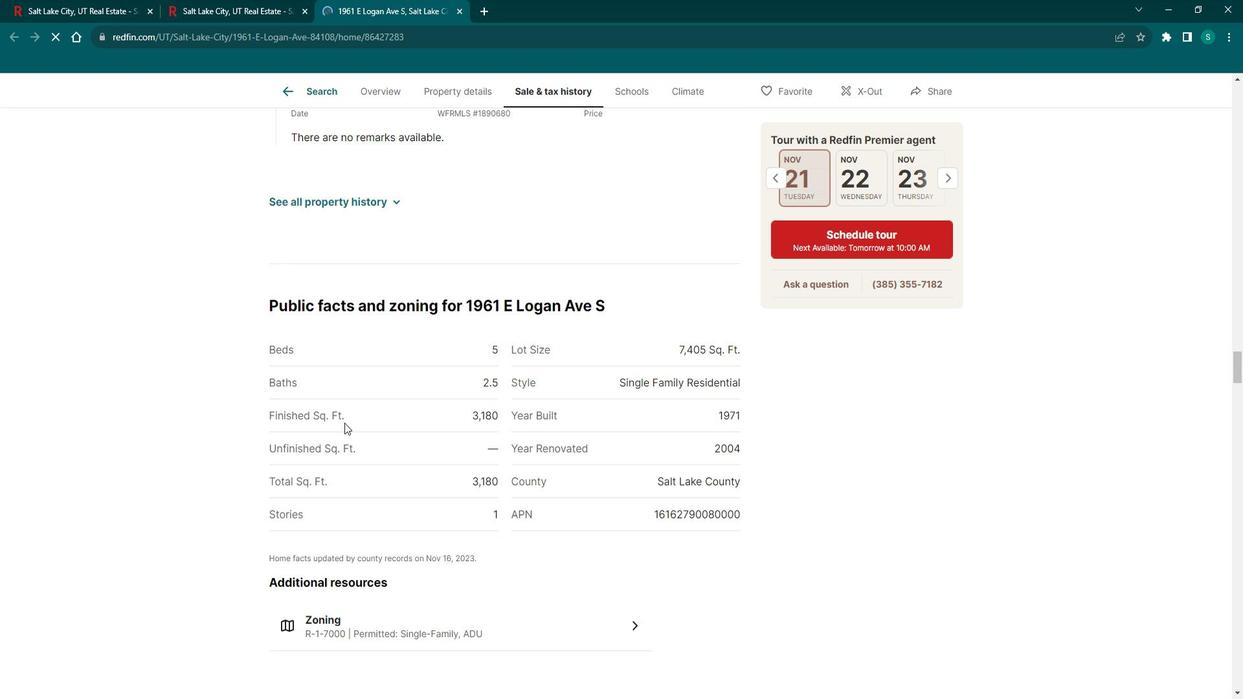 
Action: Mouse scrolled (344, 406) with delta (0, 0)
Screenshot: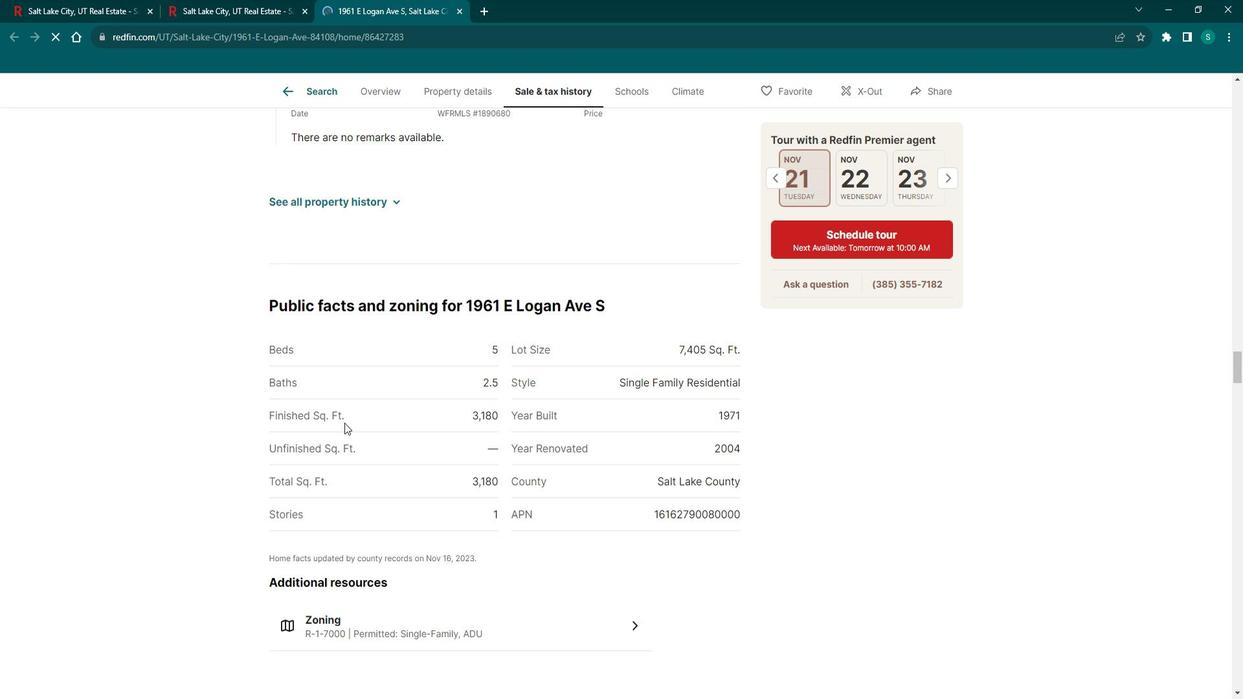 
Action: Mouse scrolled (344, 406) with delta (0, 0)
Screenshot: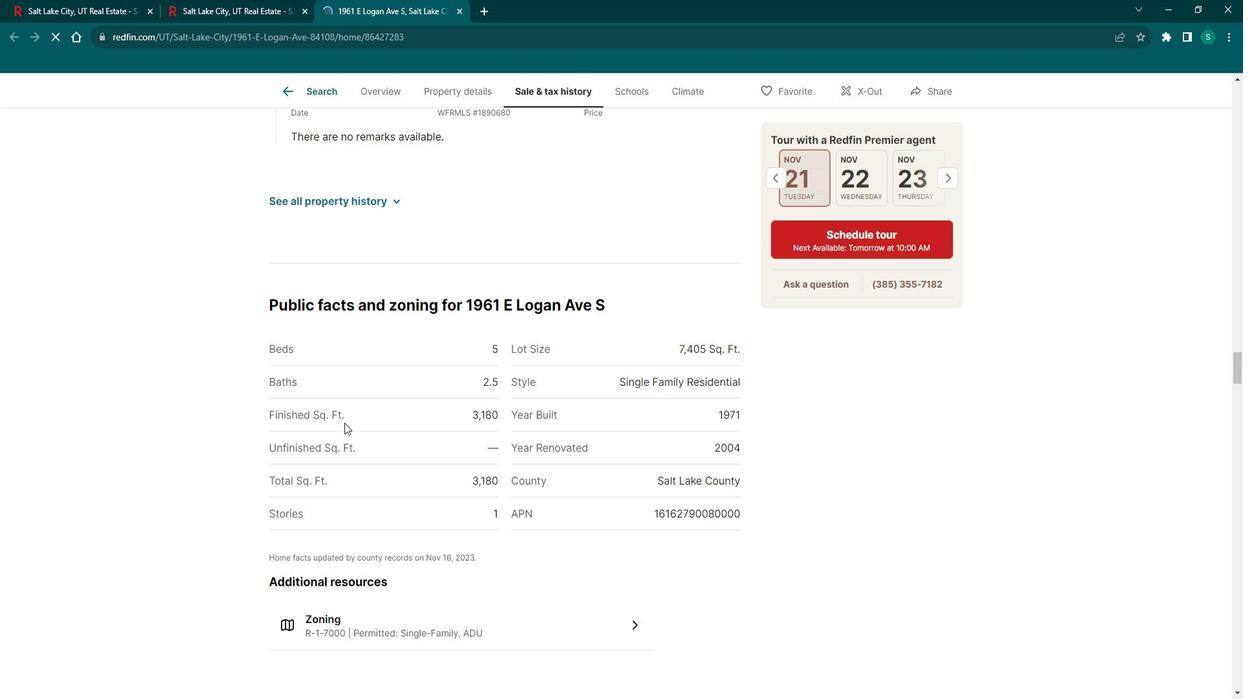 
Action: Mouse scrolled (344, 406) with delta (0, 0)
Screenshot: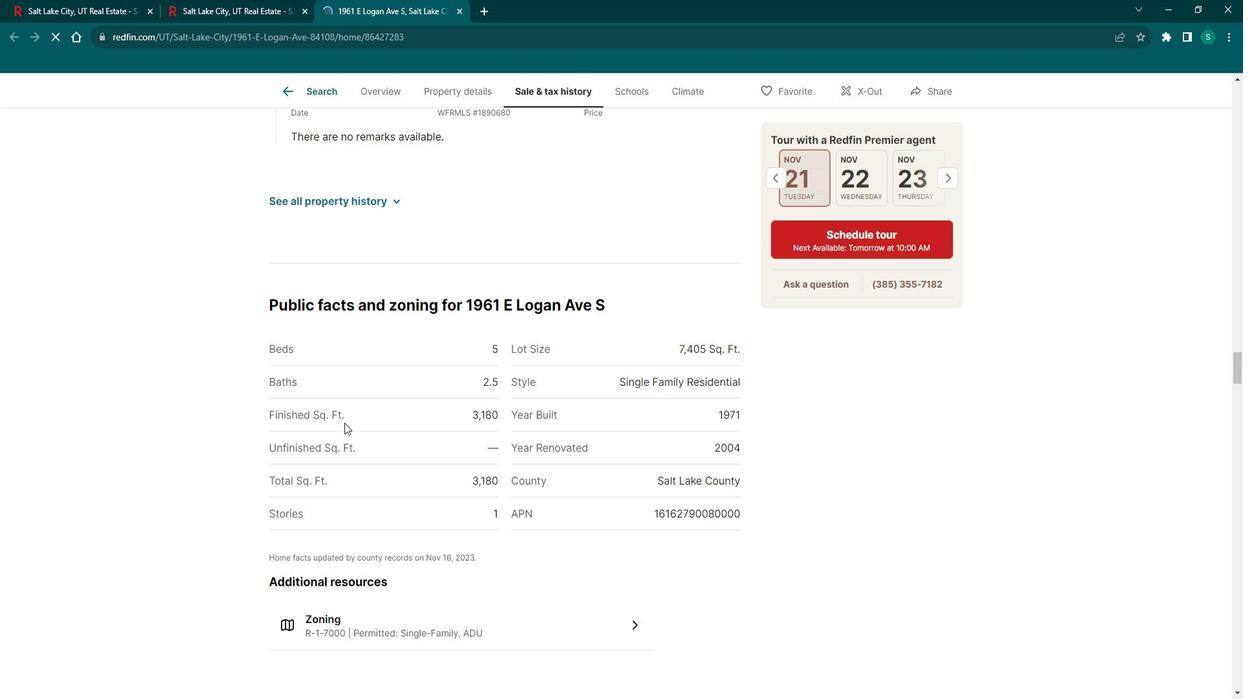 
Action: Mouse scrolled (344, 406) with delta (0, 0)
Screenshot: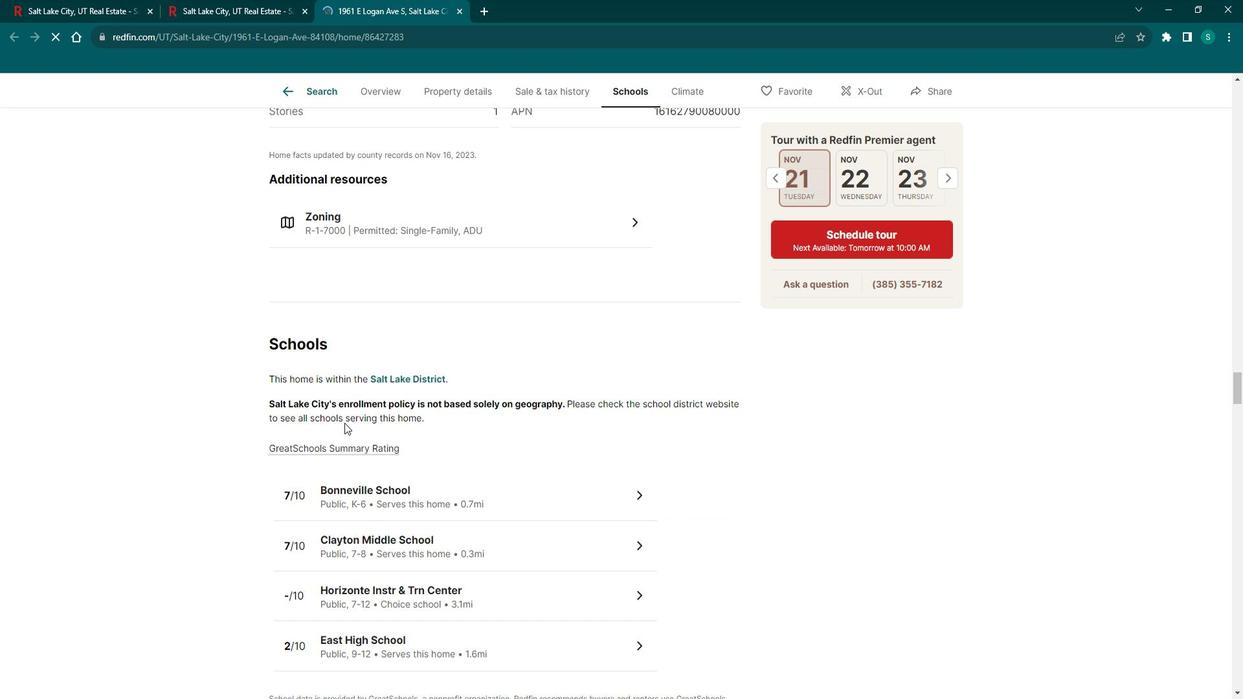 
Action: Mouse scrolled (344, 406) with delta (0, 0)
